 Task: Set up an automation rule in Jira to transition issues to 'Done' when all related stories are completed.
Action: Mouse moved to (748, 221)
Screenshot: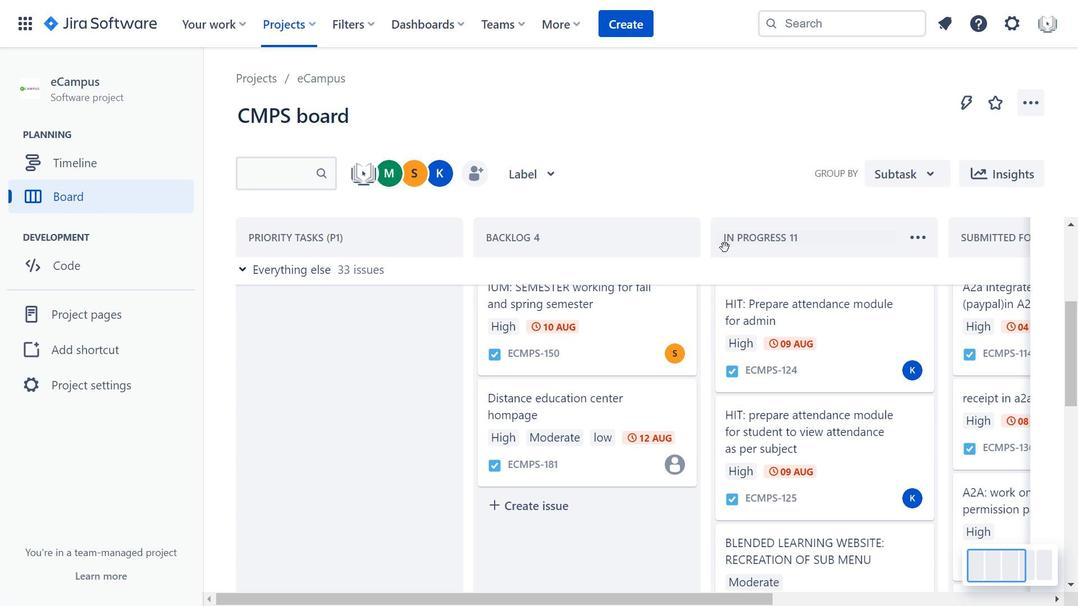 
Action: Mouse scrolled (748, 220) with delta (0, 0)
Screenshot: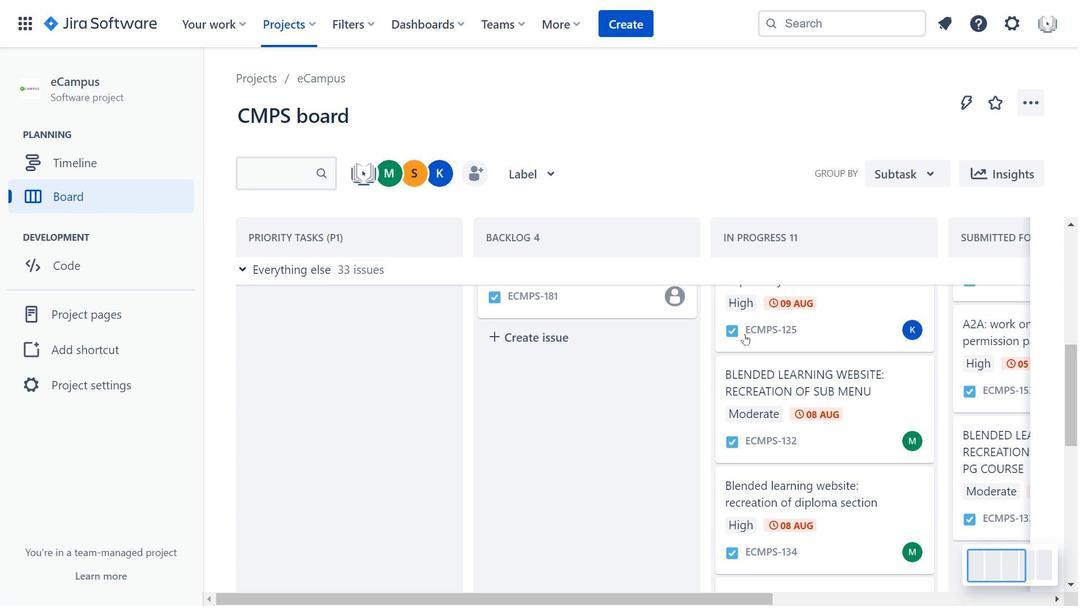 
Action: Mouse scrolled (748, 220) with delta (0, 0)
Screenshot: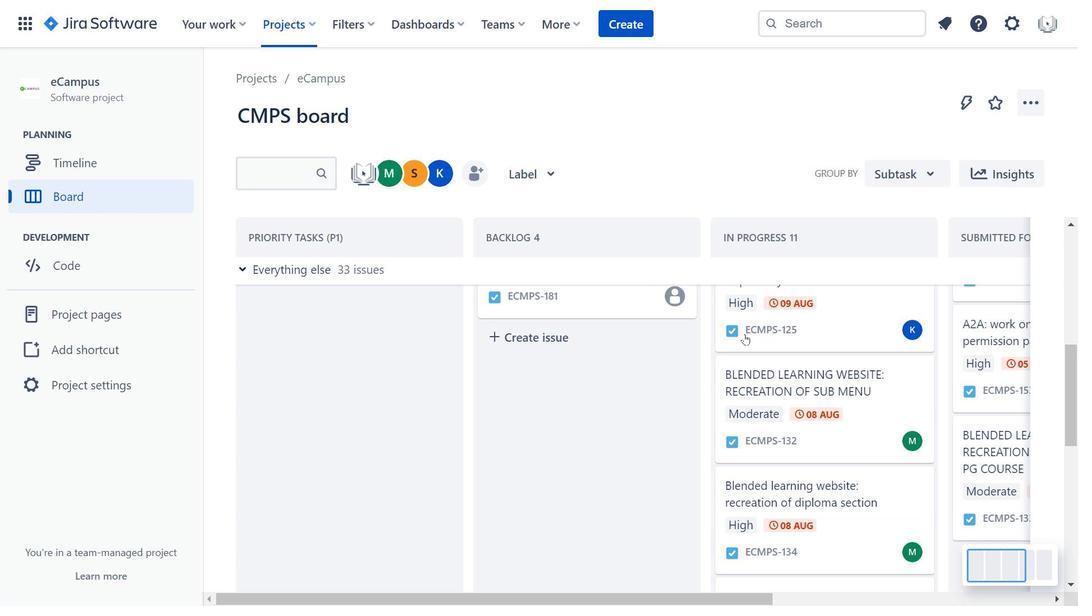 
Action: Mouse scrolled (748, 220) with delta (0, 0)
Screenshot: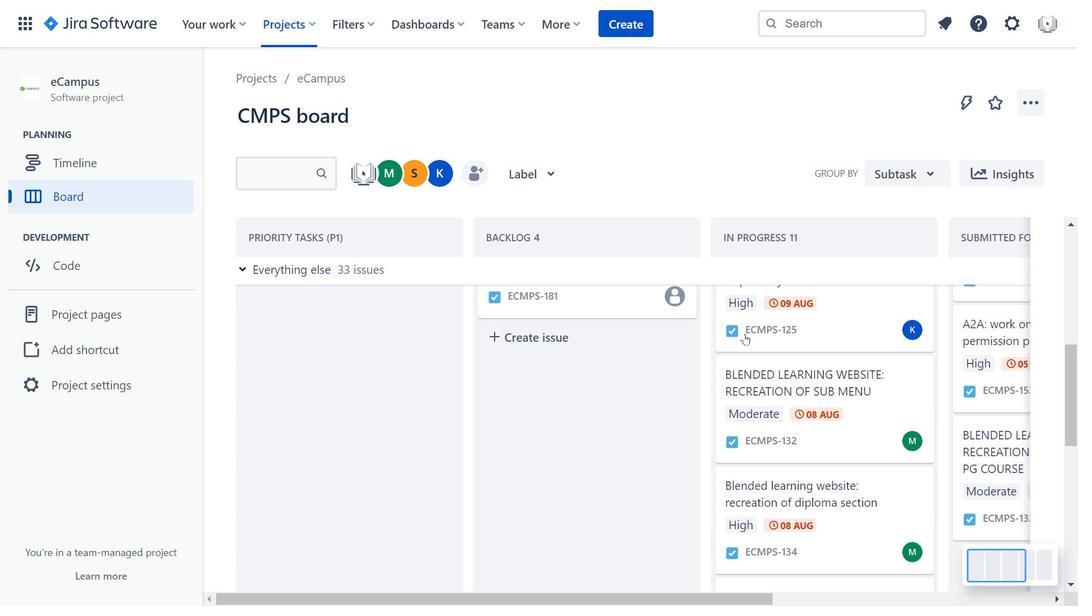 
Action: Mouse moved to (745, 334)
Screenshot: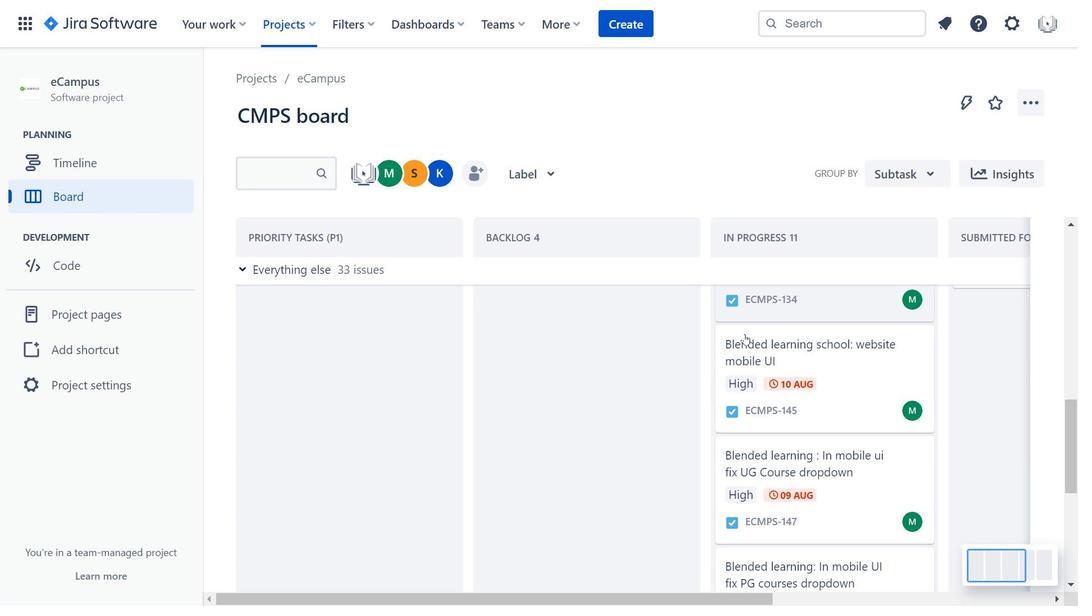 
Action: Mouse scrolled (745, 333) with delta (0, 0)
Screenshot: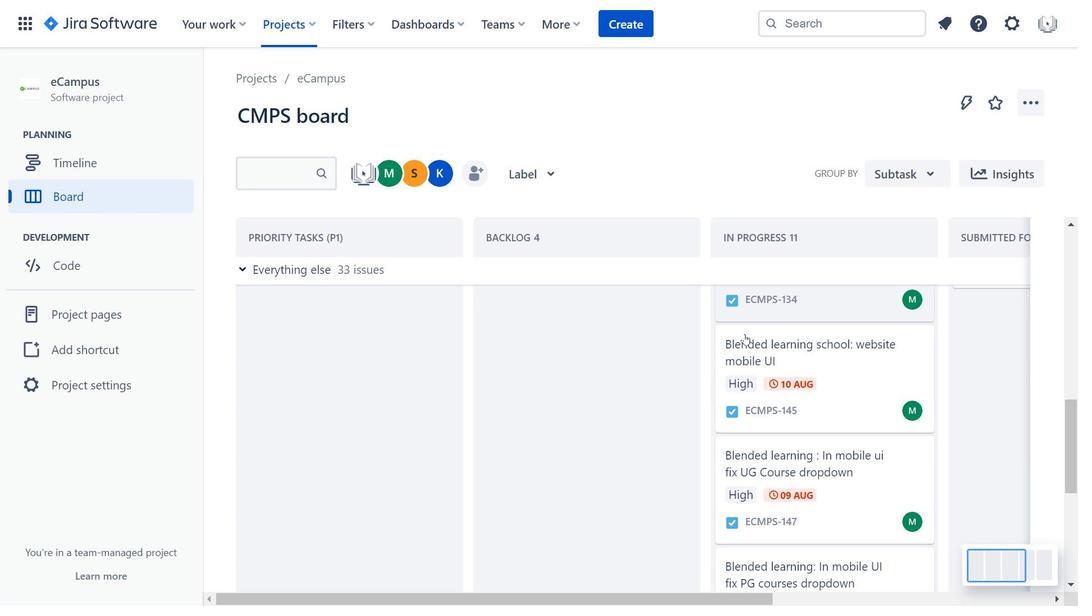
Action: Mouse moved to (745, 334)
Screenshot: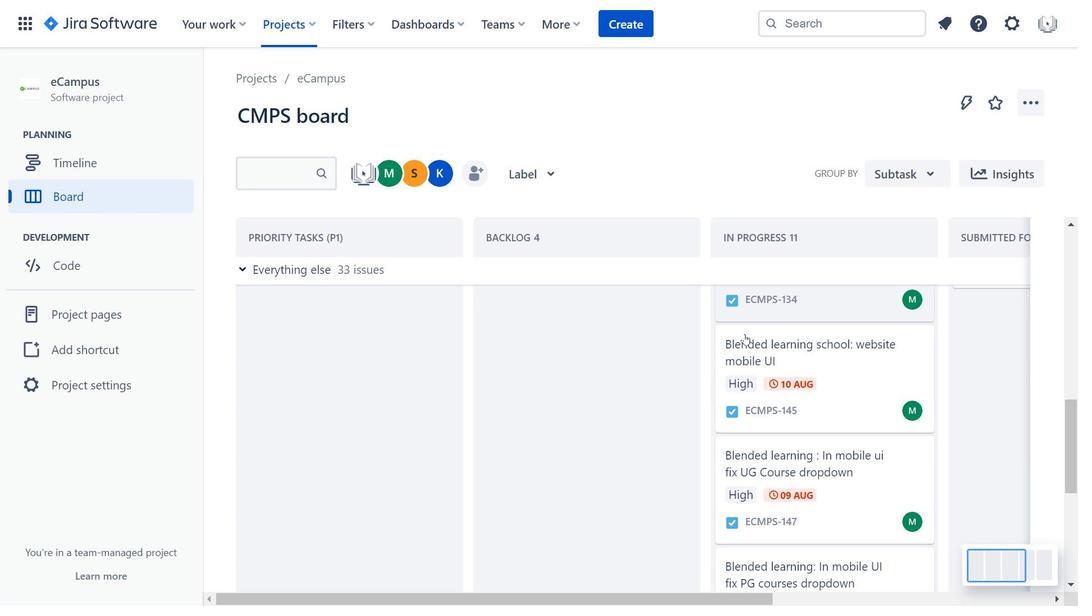 
Action: Mouse scrolled (745, 333) with delta (0, 0)
Screenshot: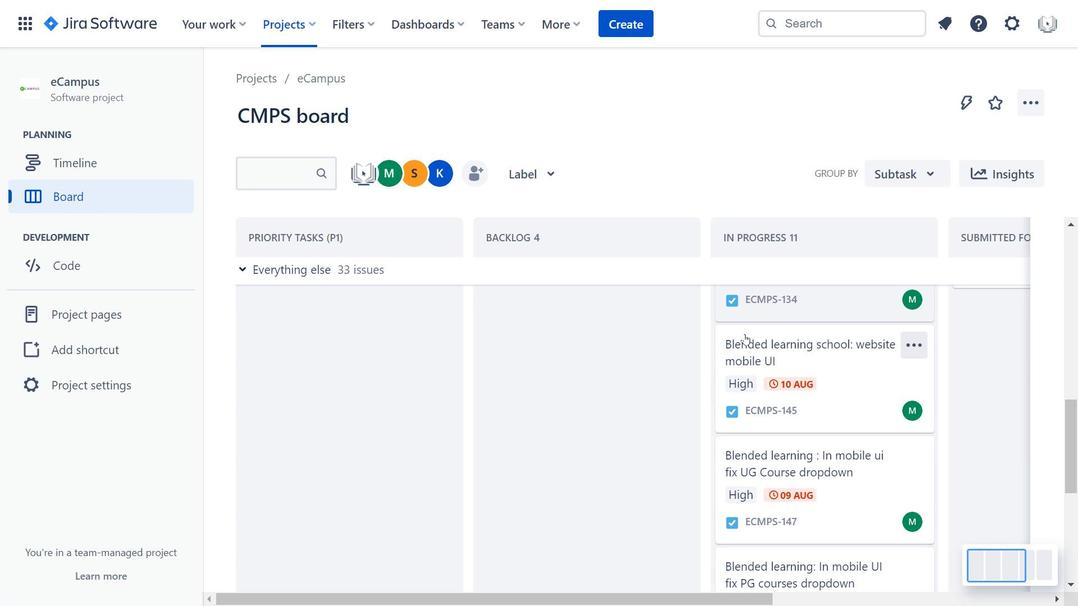 
Action: Mouse moved to (745, 334)
Screenshot: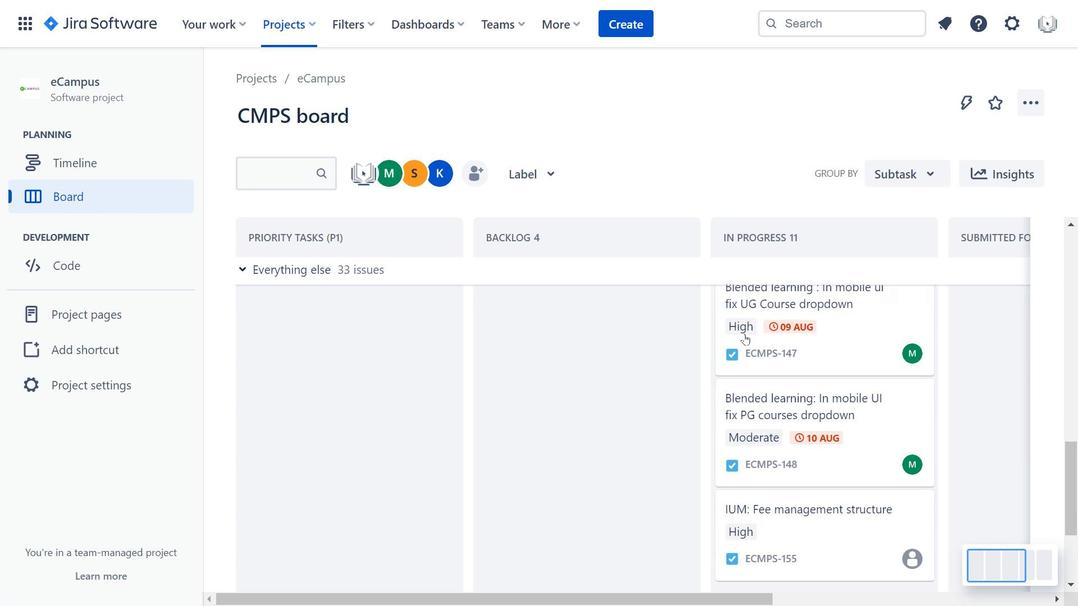 
Action: Mouse scrolled (745, 334) with delta (0, 0)
Screenshot: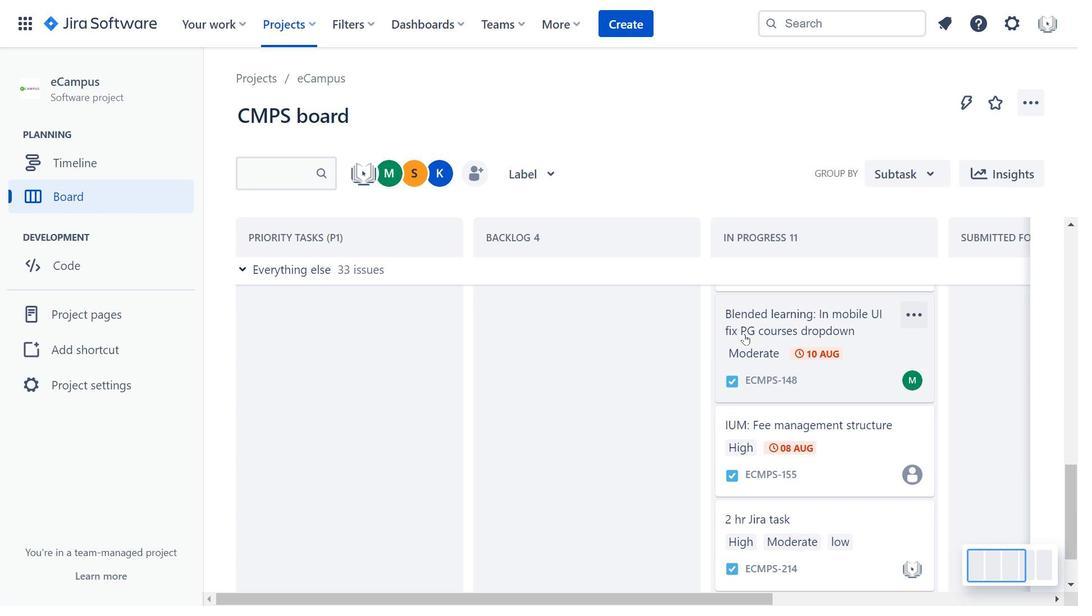 
Action: Mouse scrolled (745, 334) with delta (0, 0)
Screenshot: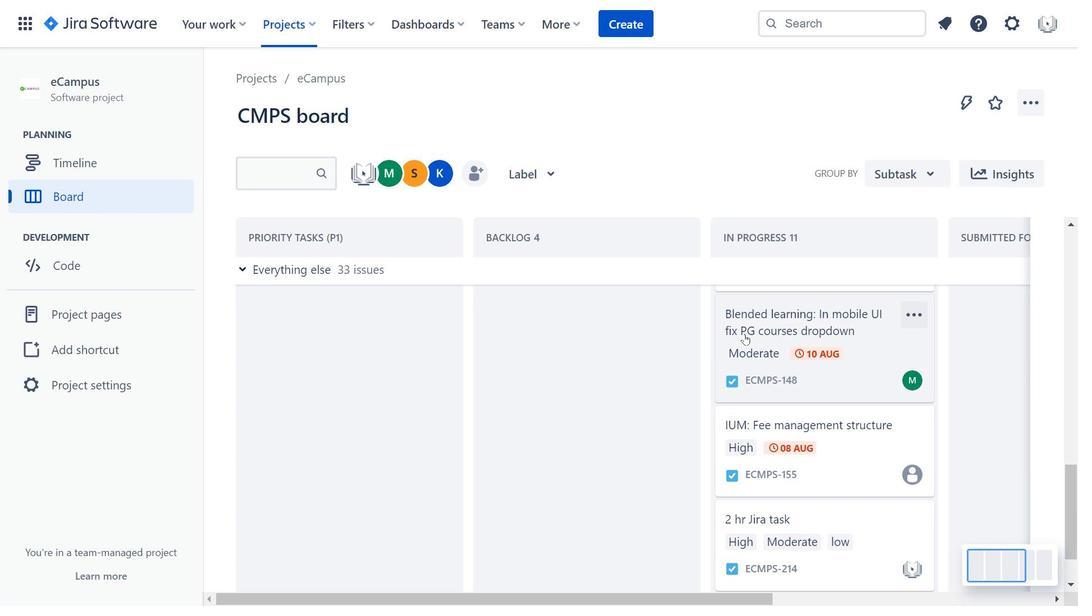 
Action: Mouse scrolled (745, 334) with delta (0, 0)
Screenshot: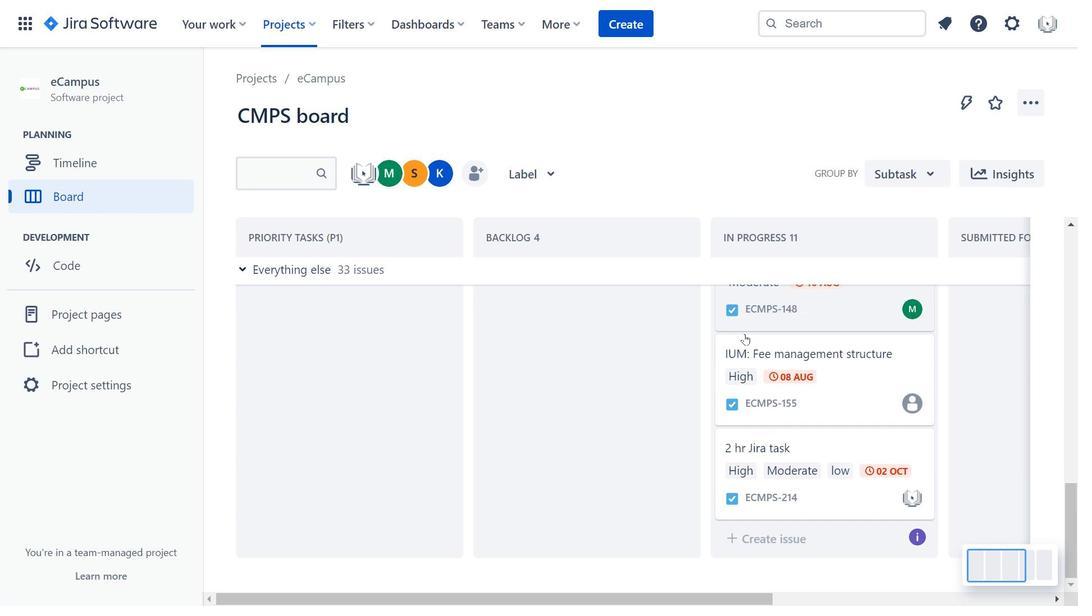 
Action: Mouse scrolled (745, 334) with delta (0, 0)
Screenshot: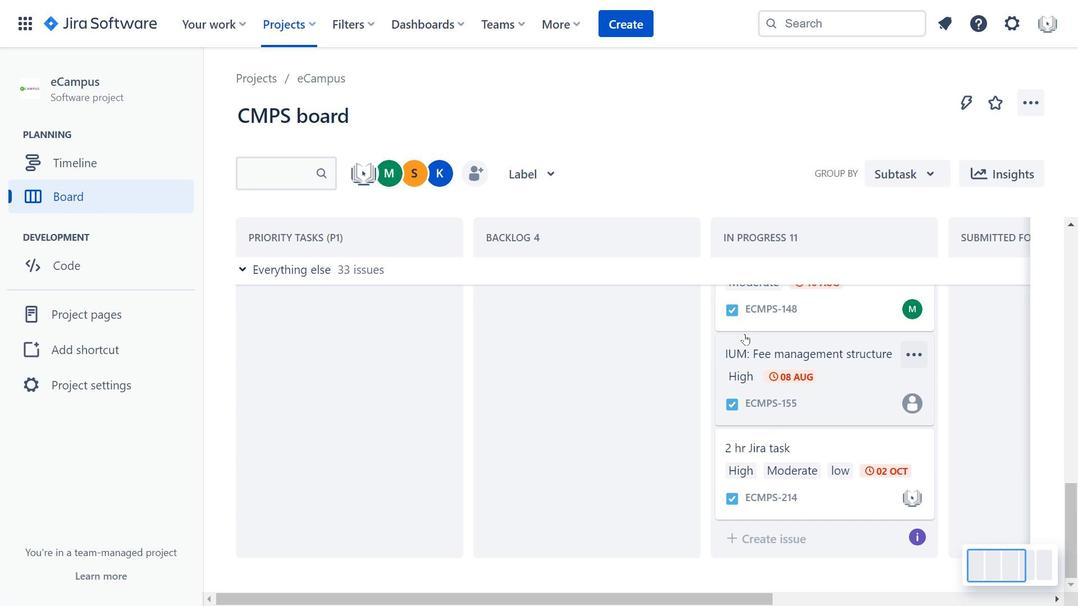 
Action: Mouse scrolled (745, 334) with delta (0, 0)
Screenshot: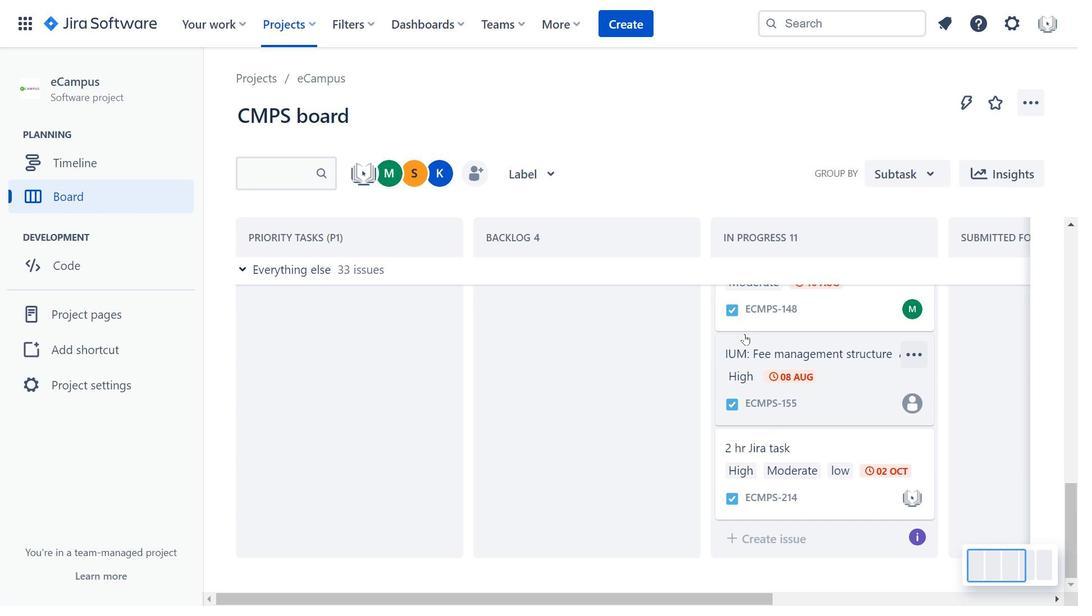 
Action: Mouse scrolled (745, 334) with delta (0, 0)
Screenshot: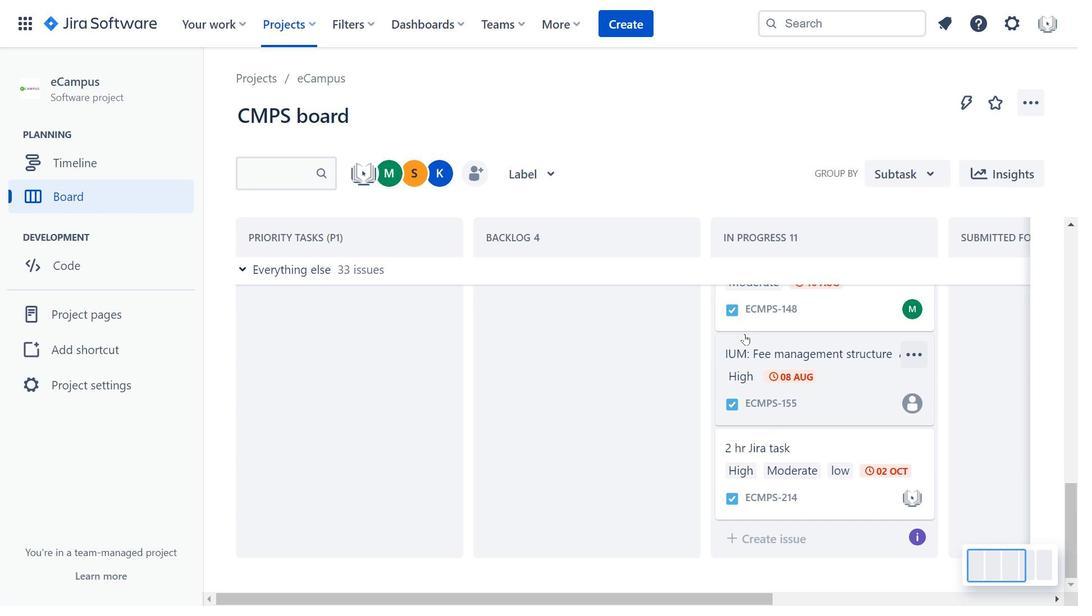 
Action: Mouse scrolled (745, 334) with delta (0, 0)
Screenshot: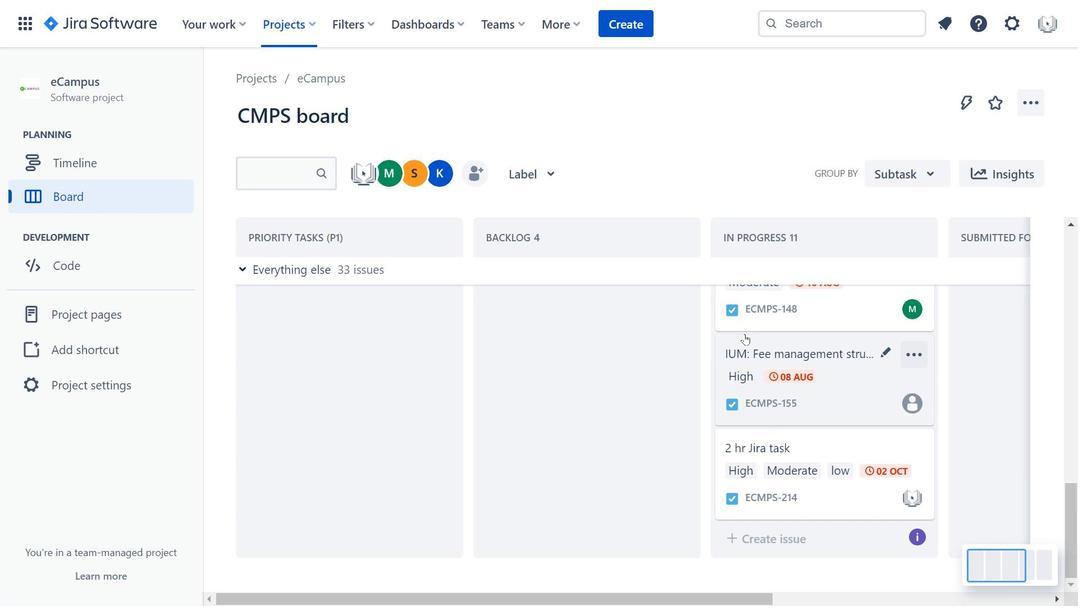 
Action: Mouse scrolled (745, 334) with delta (0, 0)
Screenshot: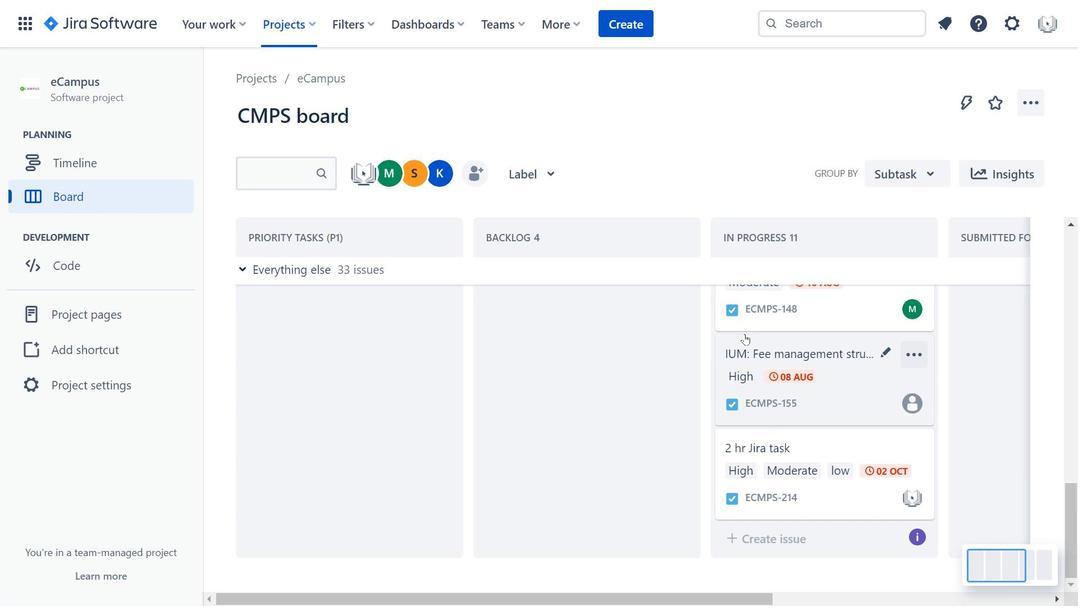 
Action: Mouse scrolled (745, 334) with delta (0, 0)
Screenshot: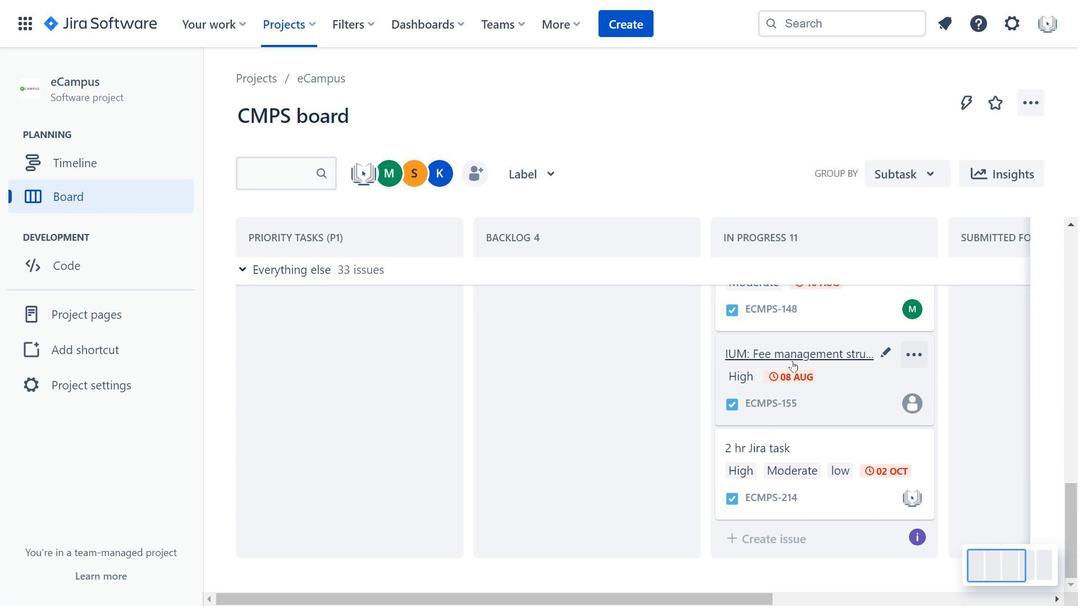 
Action: Mouse scrolled (745, 334) with delta (0, 0)
Screenshot: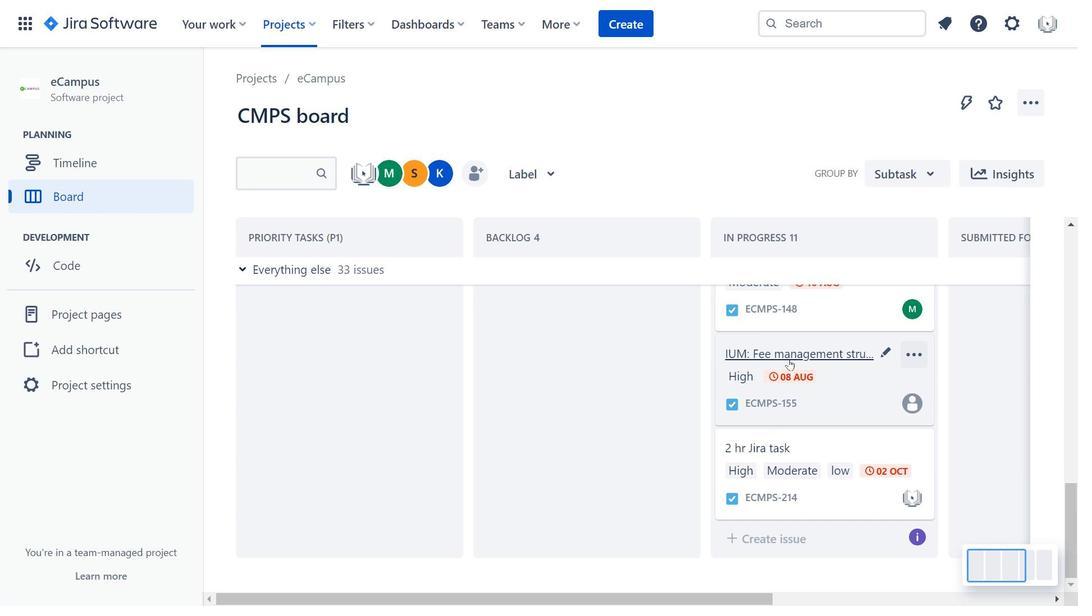 
Action: Mouse moved to (838, 501)
Screenshot: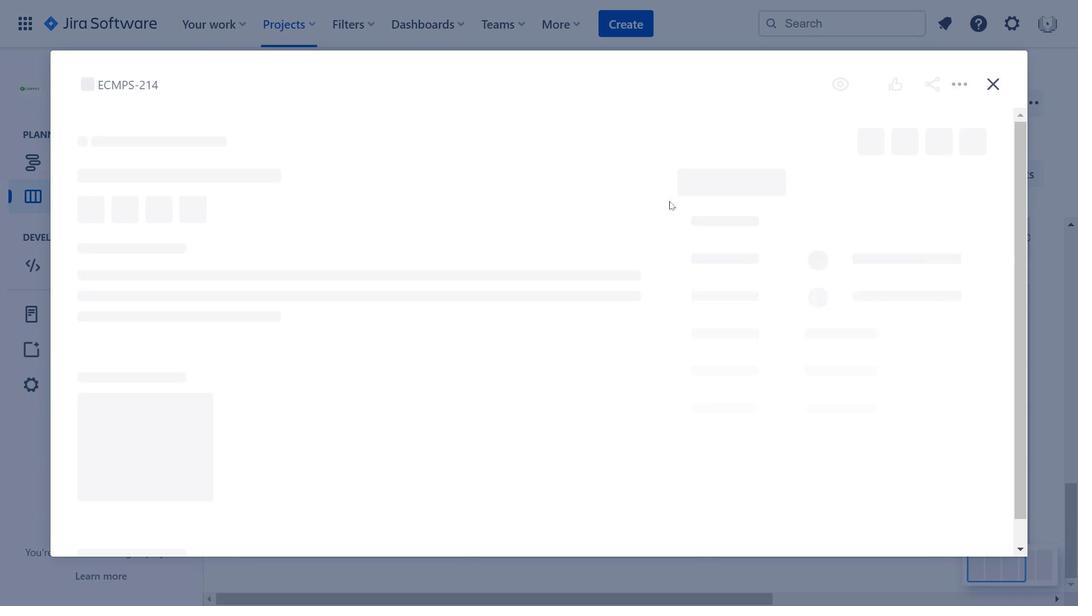 
Action: Mouse pressed left at (838, 501)
Screenshot: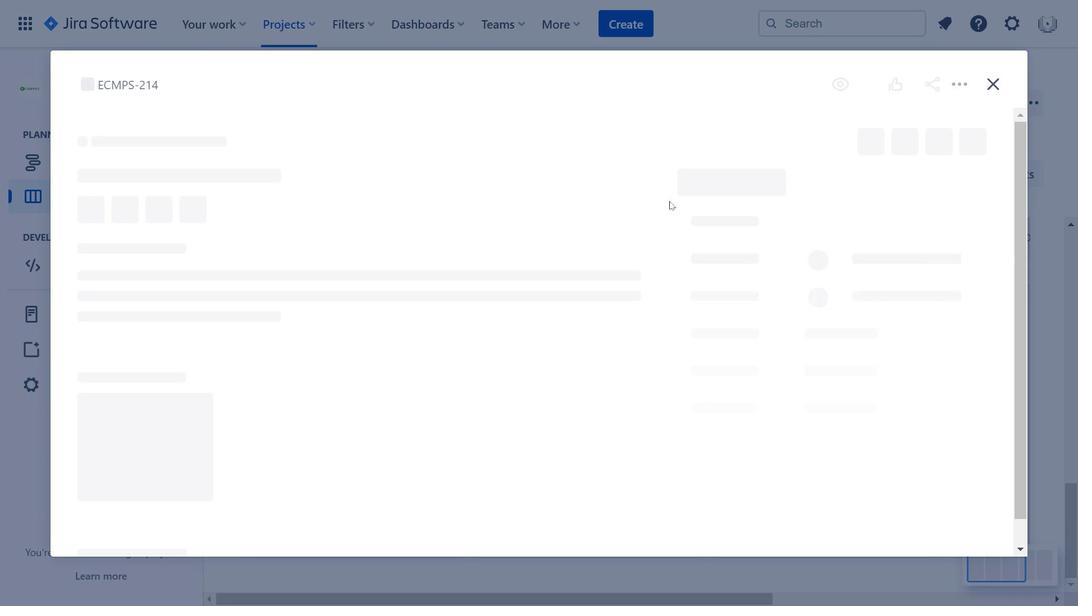 
Action: Mouse moved to (698, 128)
Screenshot: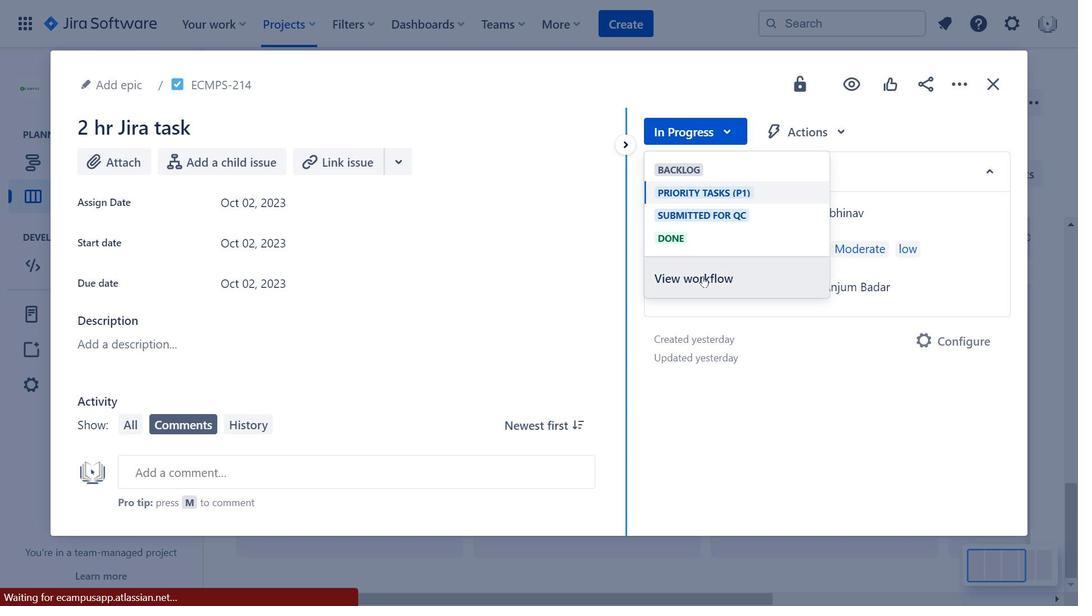 
Action: Mouse pressed left at (698, 128)
Screenshot: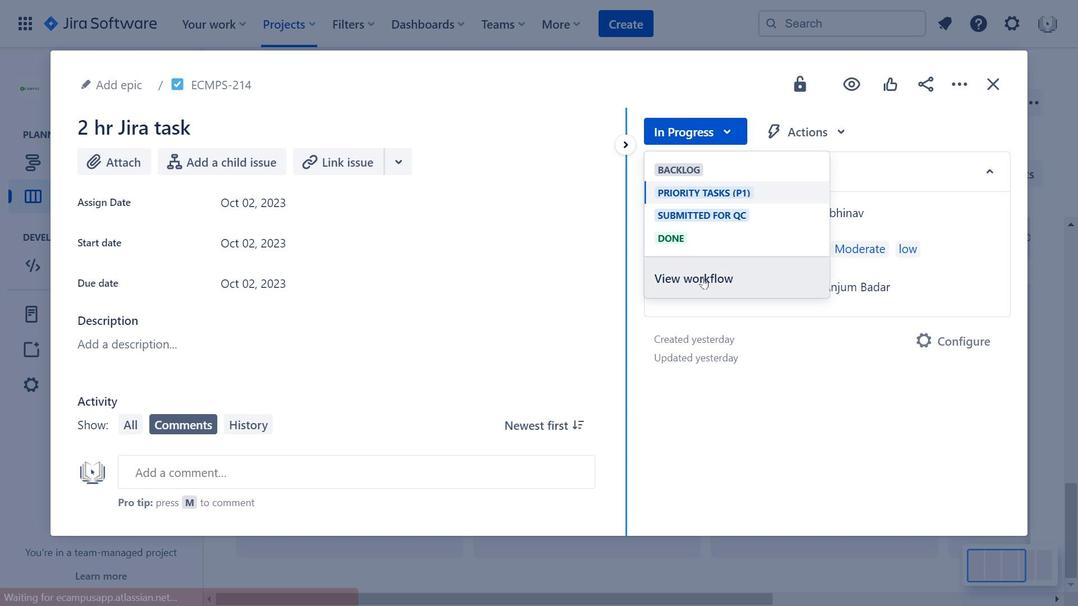 
Action: Mouse moved to (678, 230)
Screenshot: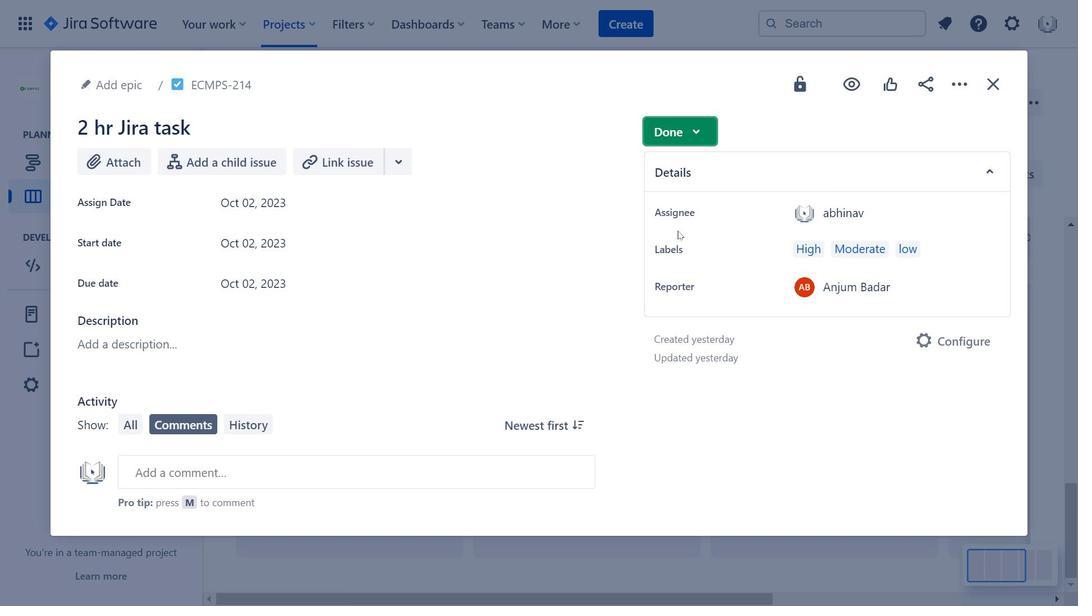 
Action: Mouse pressed left at (678, 230)
Screenshot: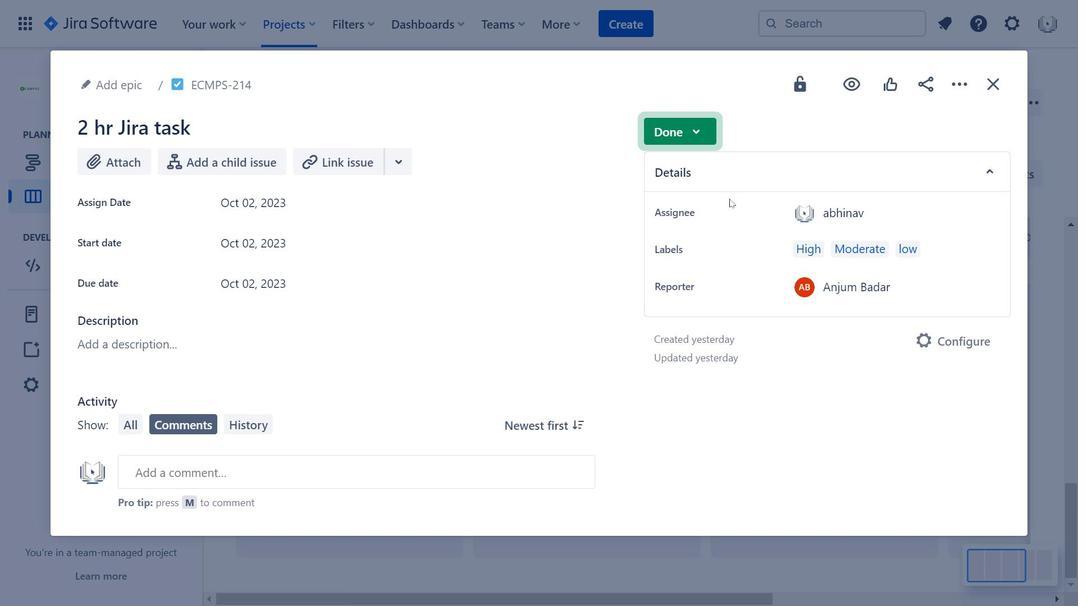 
Action: Mouse moved to (993, 84)
Screenshot: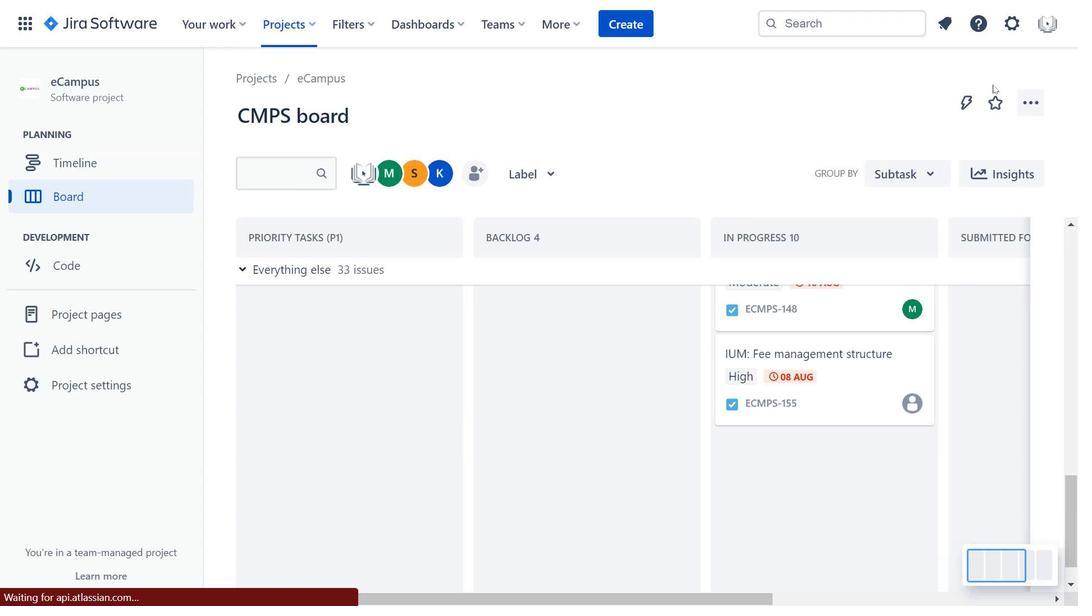 
Action: Mouse pressed left at (993, 84)
Screenshot: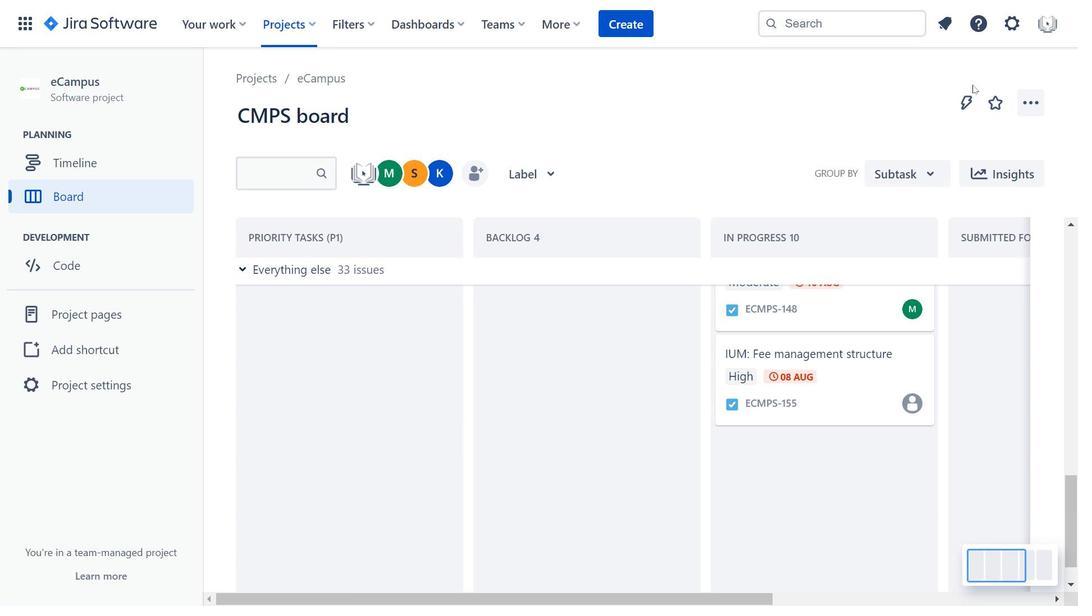 
Action: Mouse moved to (644, 30)
Screenshot: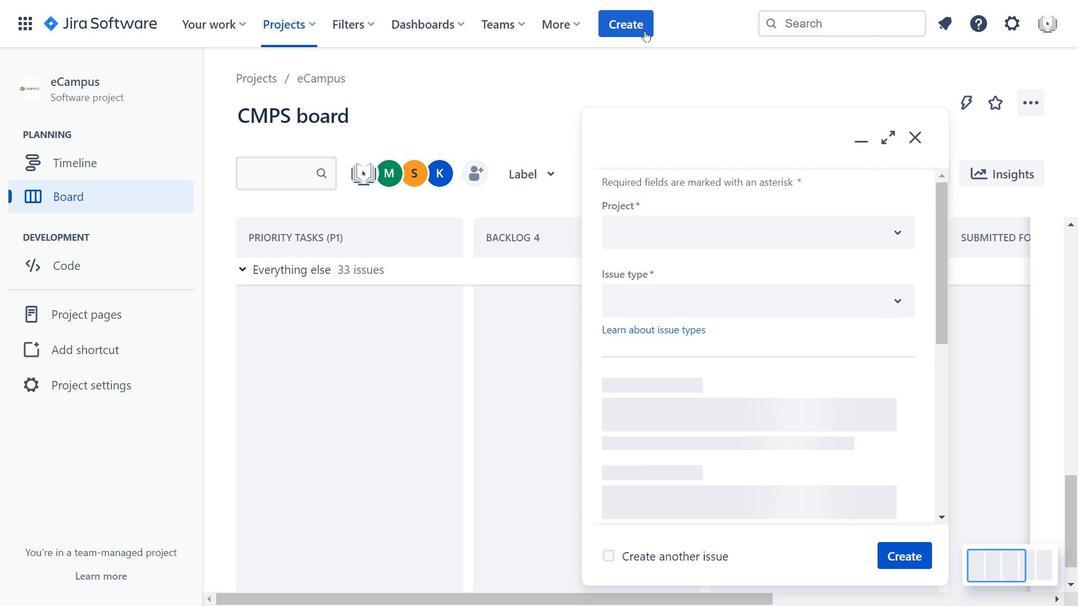 
Action: Mouse pressed left at (644, 30)
Screenshot: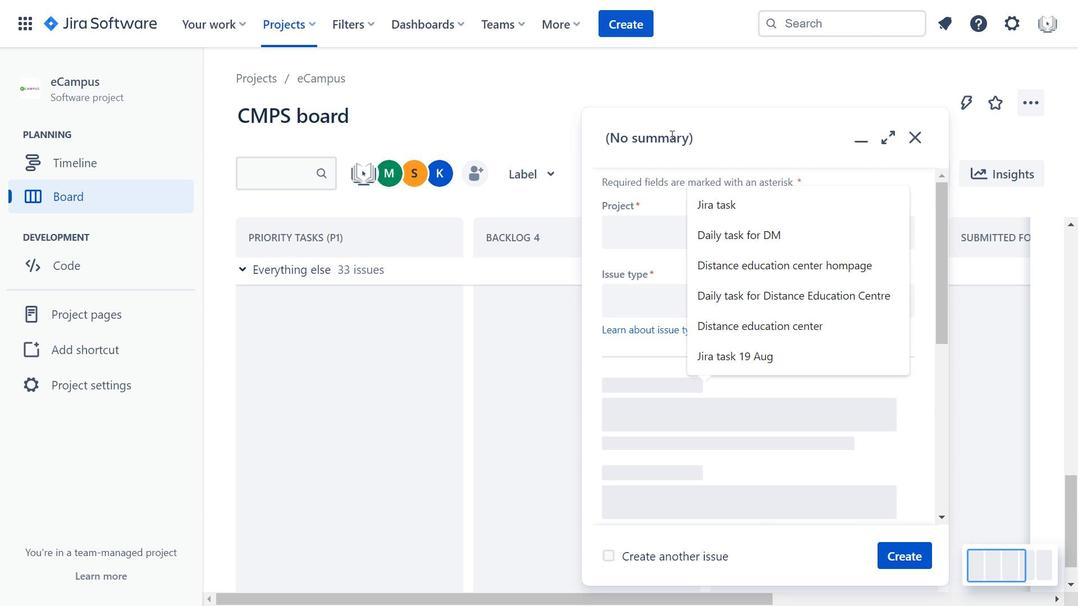 
Action: Mouse moved to (723, 211)
Screenshot: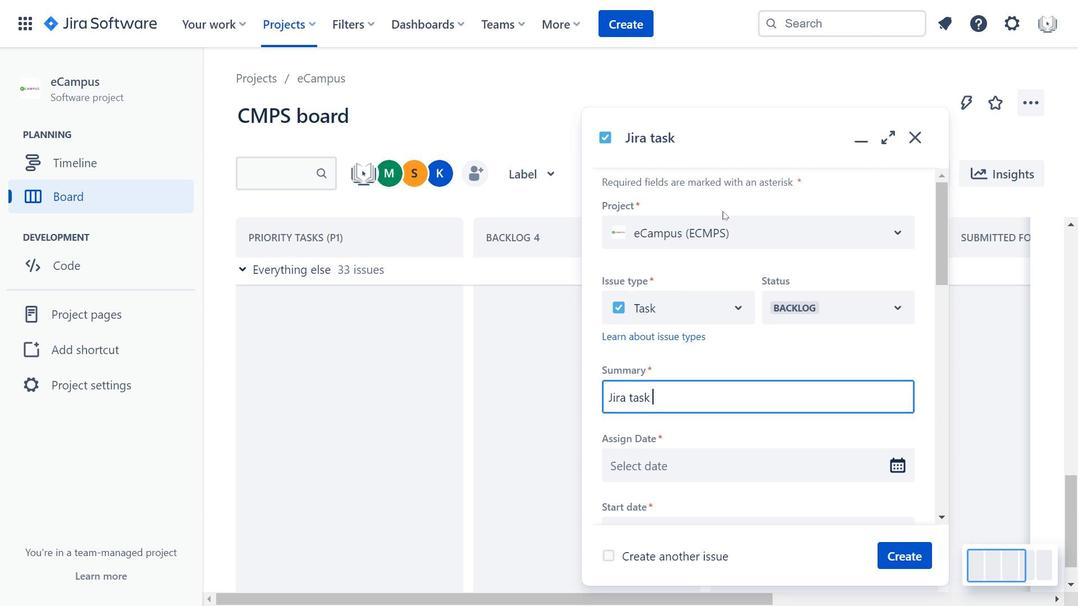 
Action: Mouse pressed left at (723, 211)
Screenshot: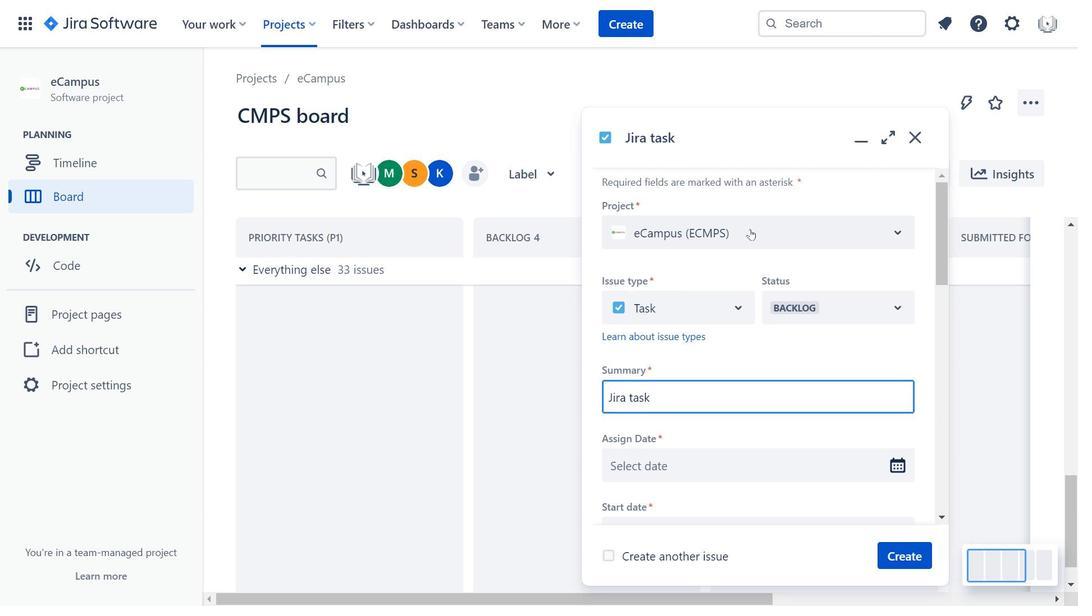 
Action: Mouse moved to (751, 229)
Screenshot: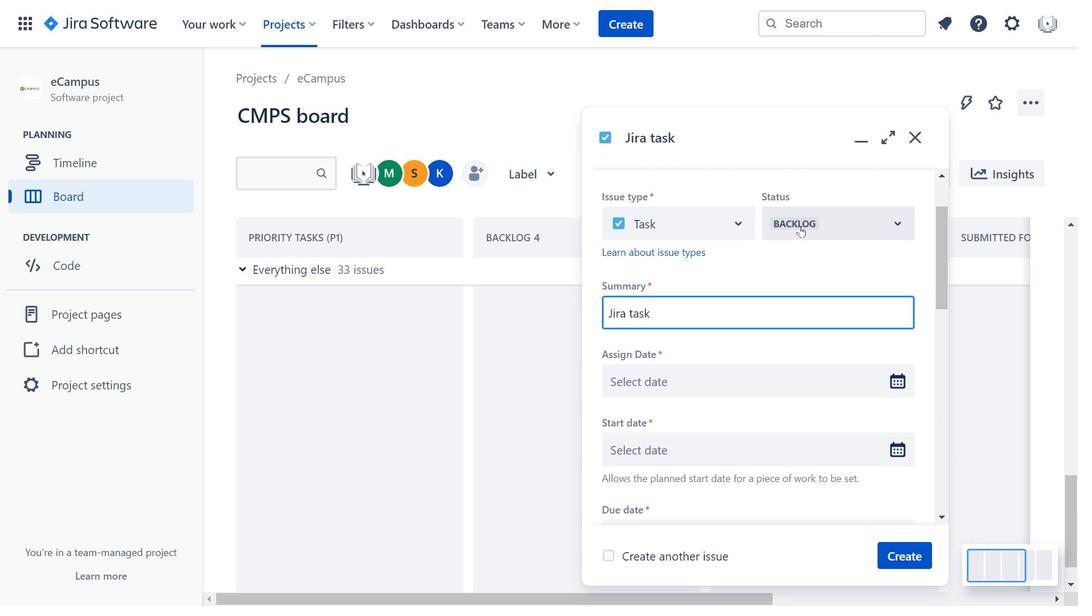 
Action: Mouse scrolled (751, 228) with delta (0, 0)
Screenshot: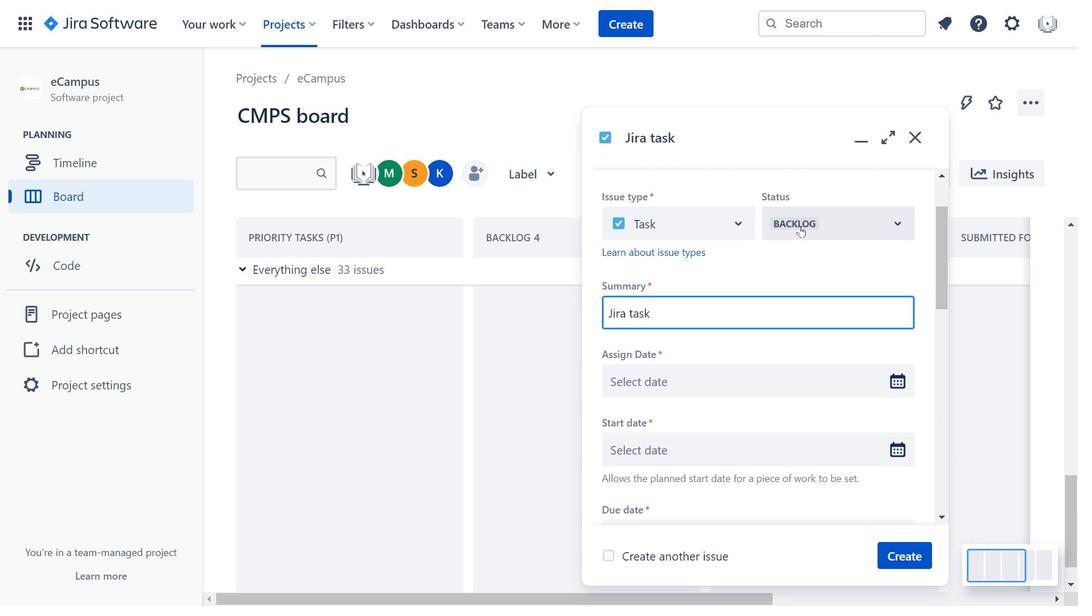 
Action: Mouse moved to (751, 229)
Screenshot: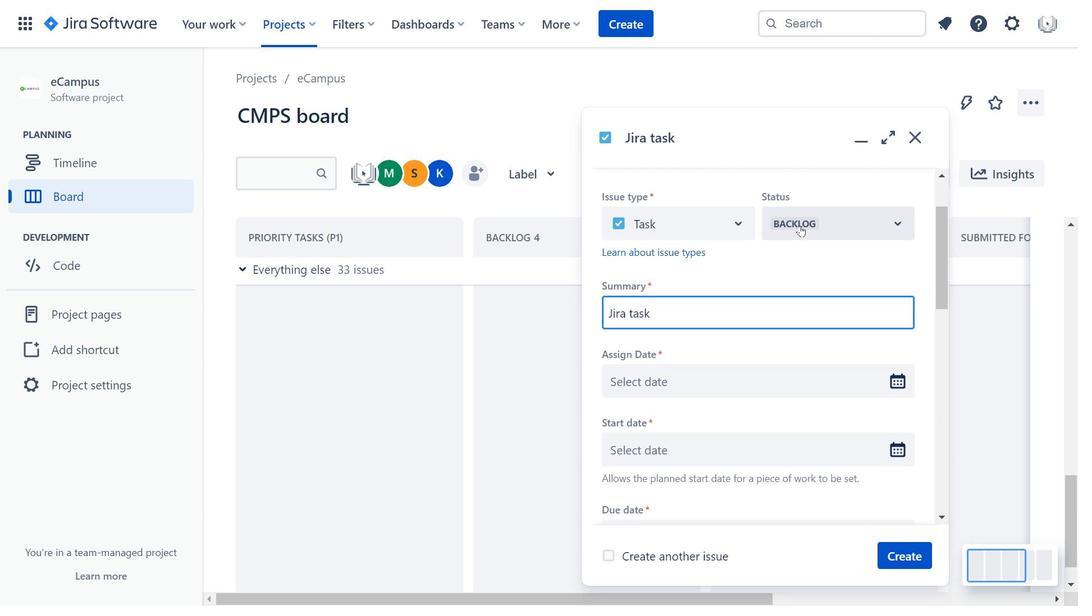 
Action: Mouse scrolled (751, 228) with delta (0, 0)
Screenshot: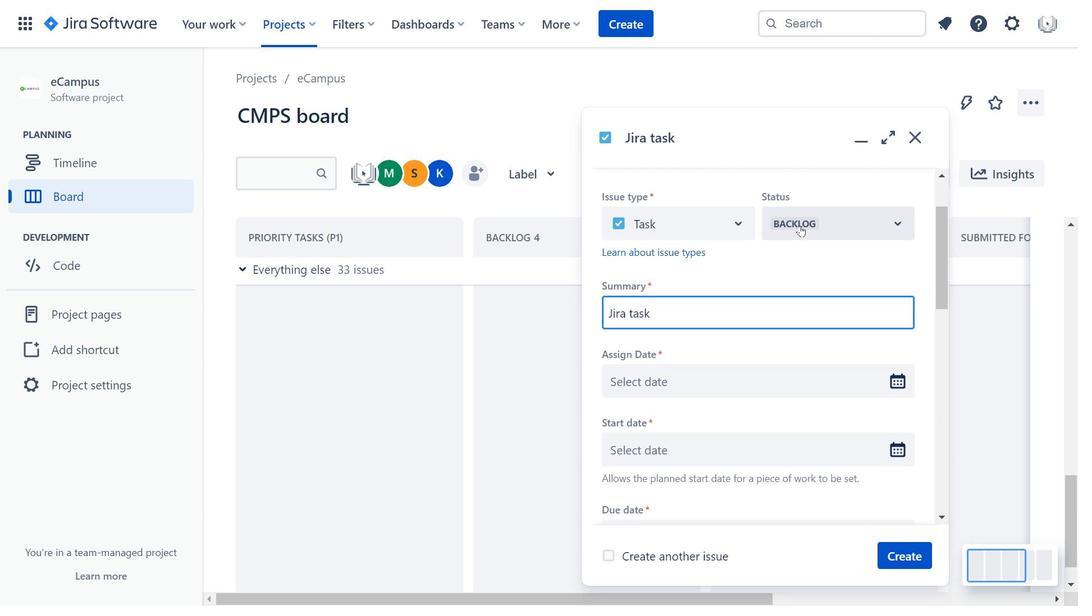 
Action: Mouse moved to (759, 225)
Screenshot: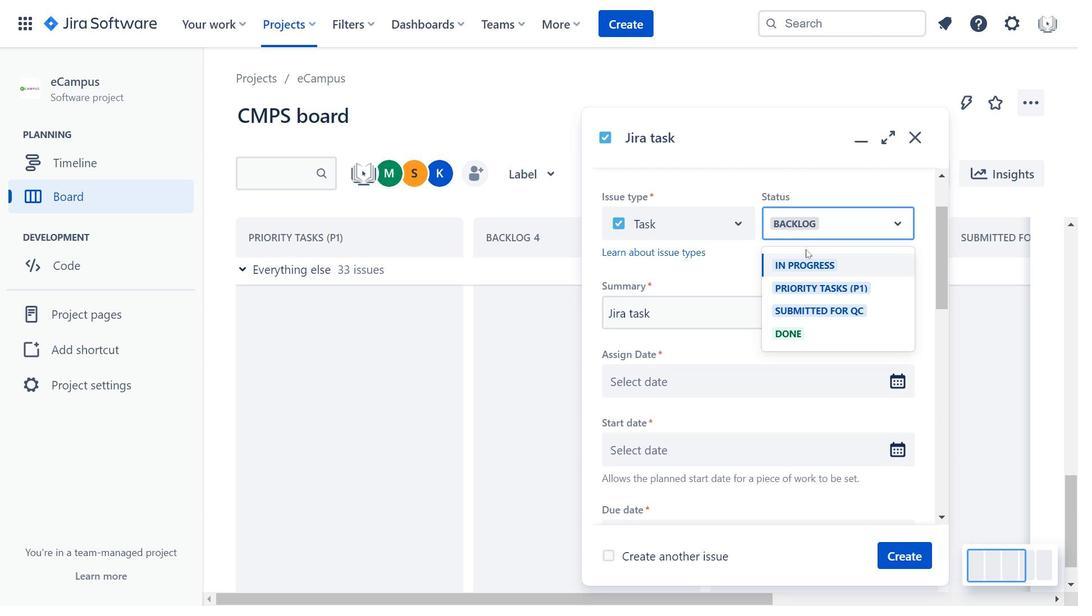 
Action: Mouse scrolled (759, 226) with delta (0, 0)
Screenshot: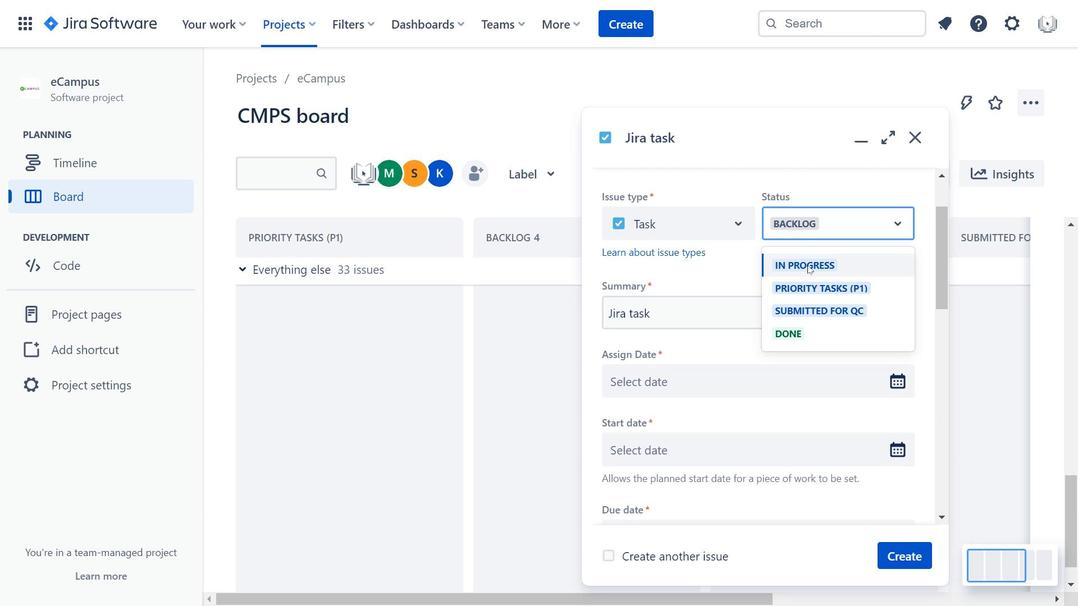 
Action: Mouse moved to (800, 225)
Screenshot: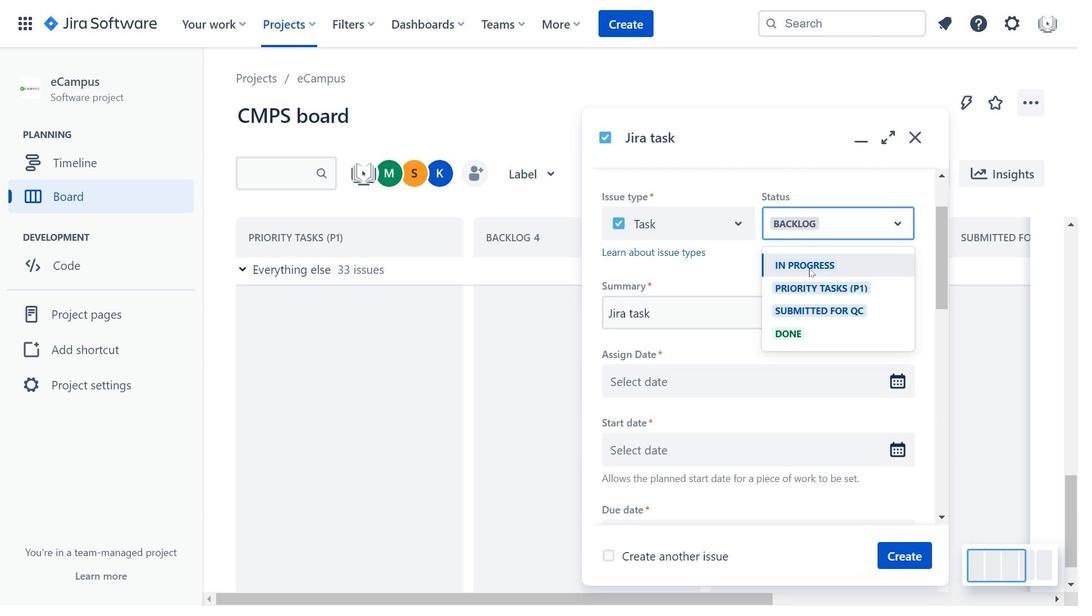 
Action: Mouse pressed left at (800, 225)
Screenshot: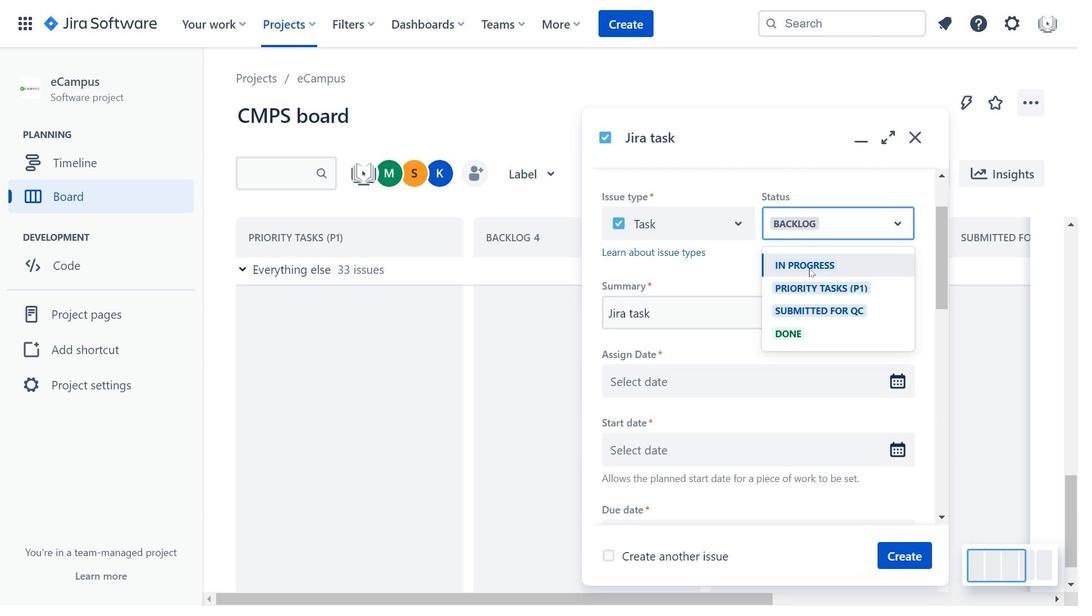 
Action: Mouse moved to (809, 269)
Screenshot: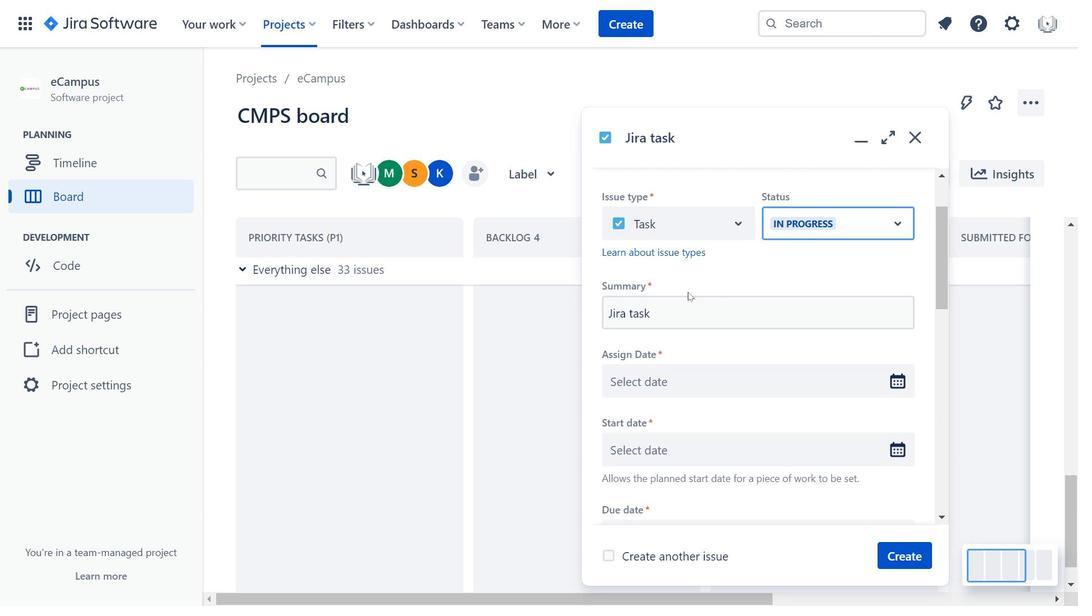 
Action: Mouse pressed left at (809, 269)
Screenshot: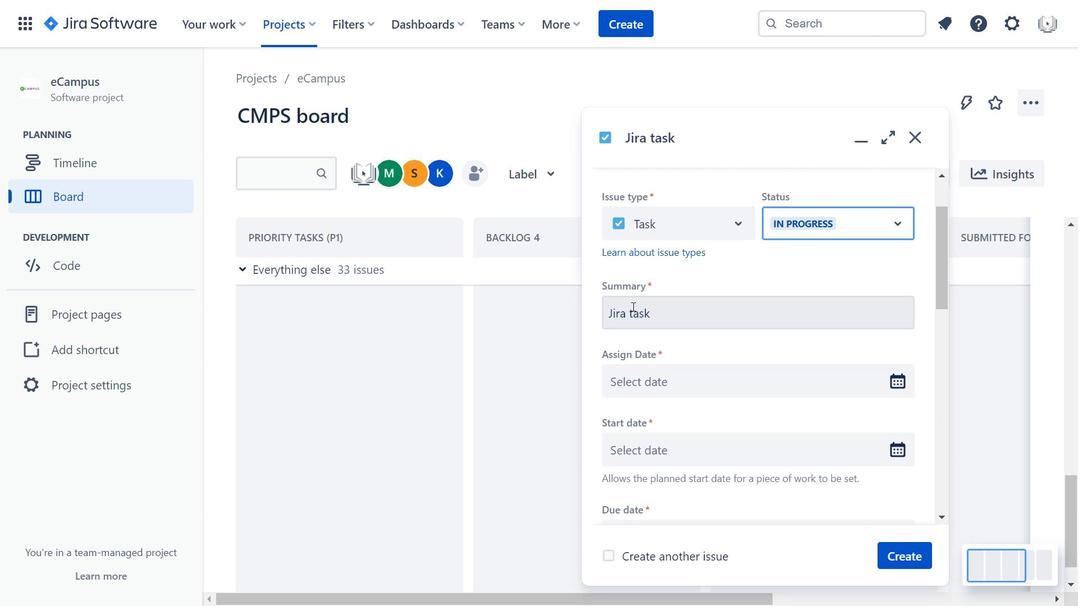 
Action: Mouse moved to (653, 365)
Screenshot: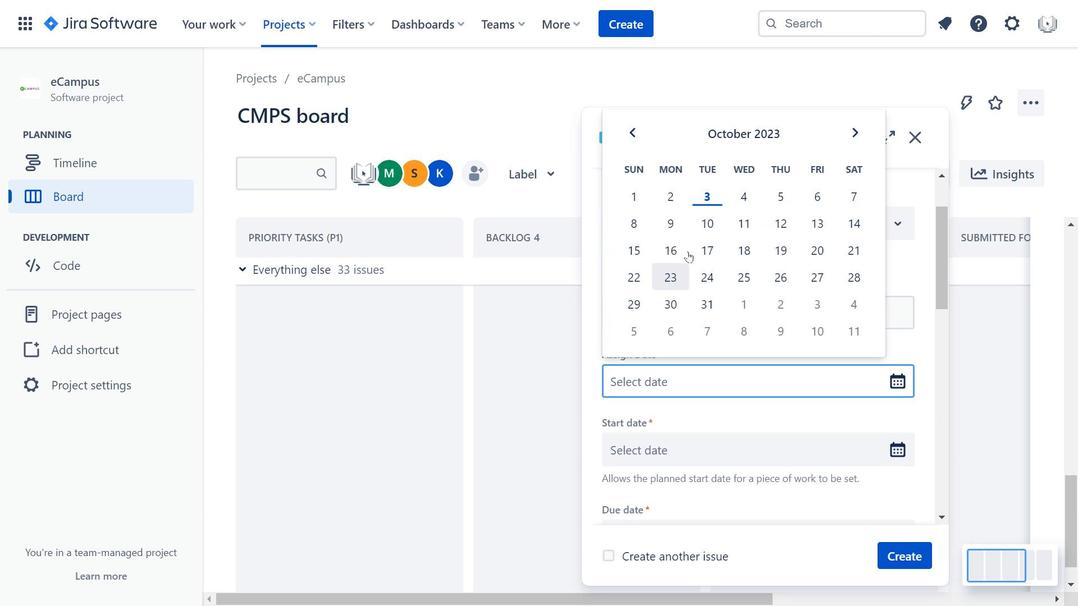 
Action: Mouse pressed left at (653, 365)
Screenshot: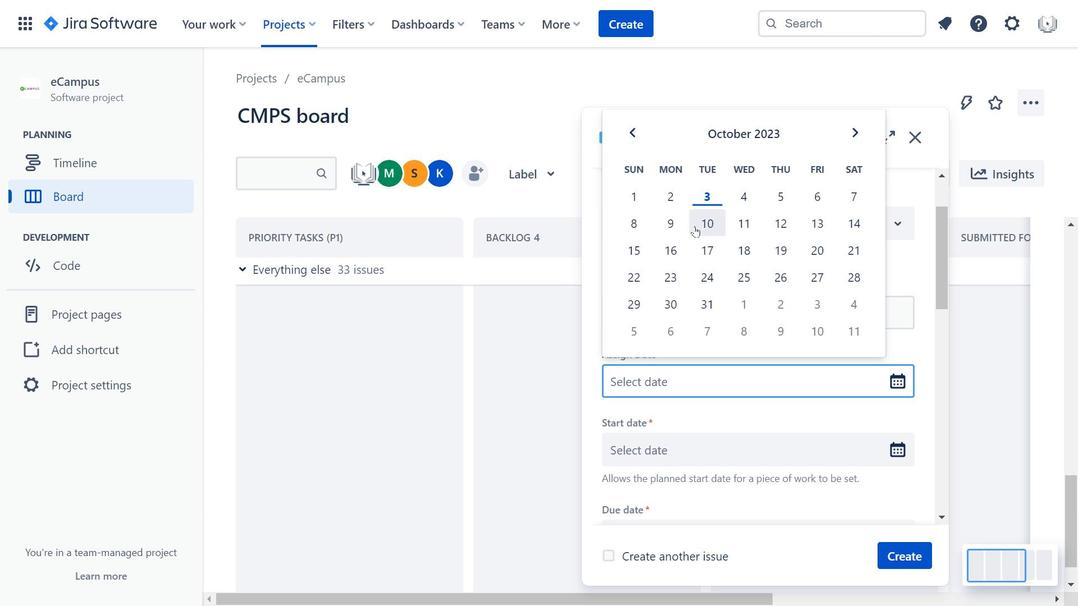 
Action: Mouse moved to (707, 203)
Screenshot: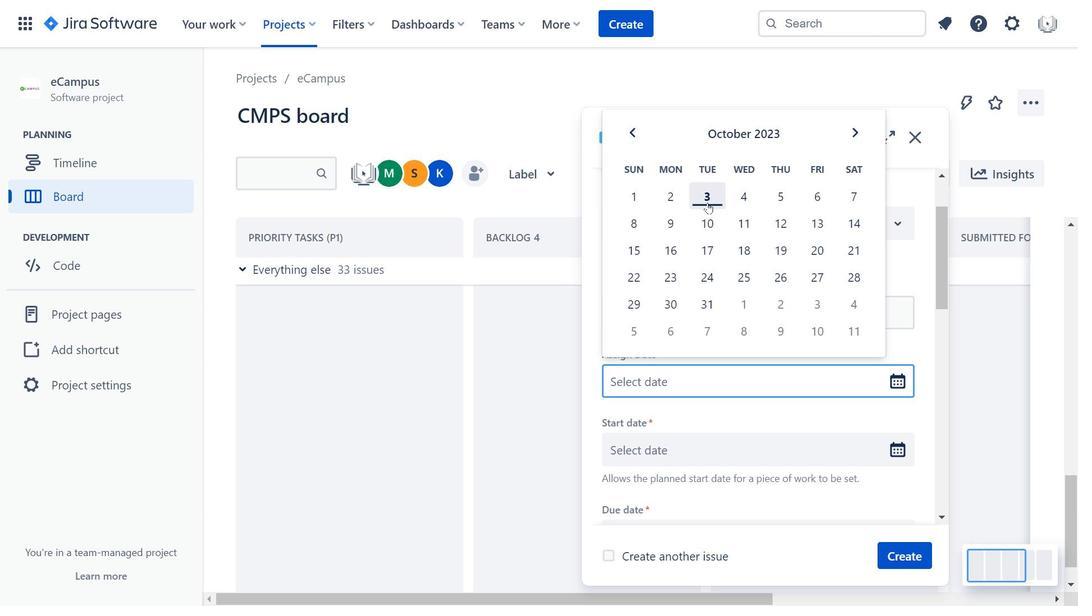 
Action: Mouse pressed left at (707, 203)
Screenshot: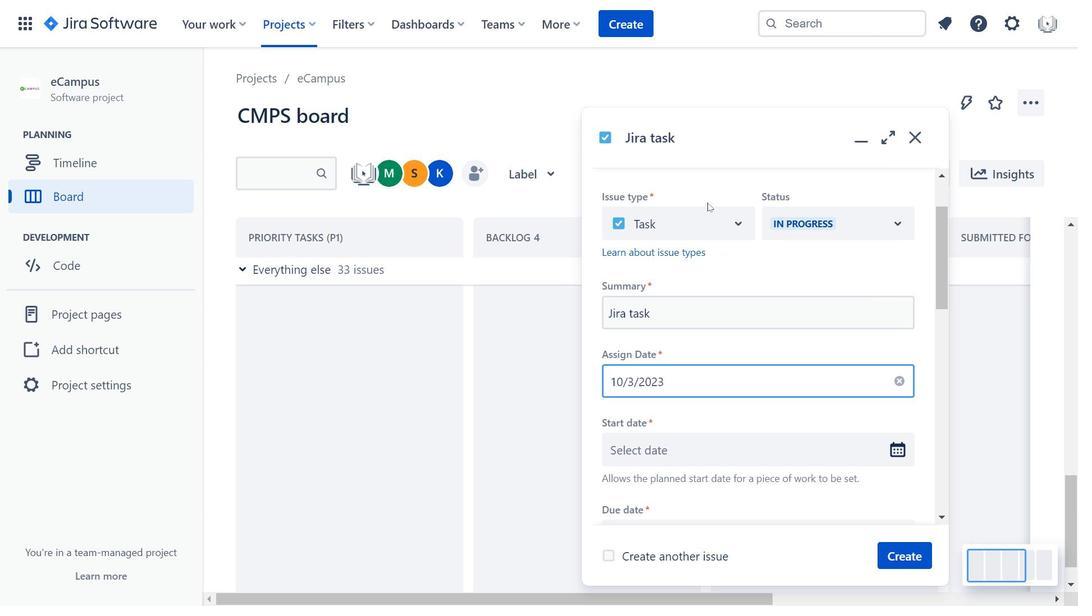 
Action: Mouse scrolled (707, 202) with delta (0, 0)
Screenshot: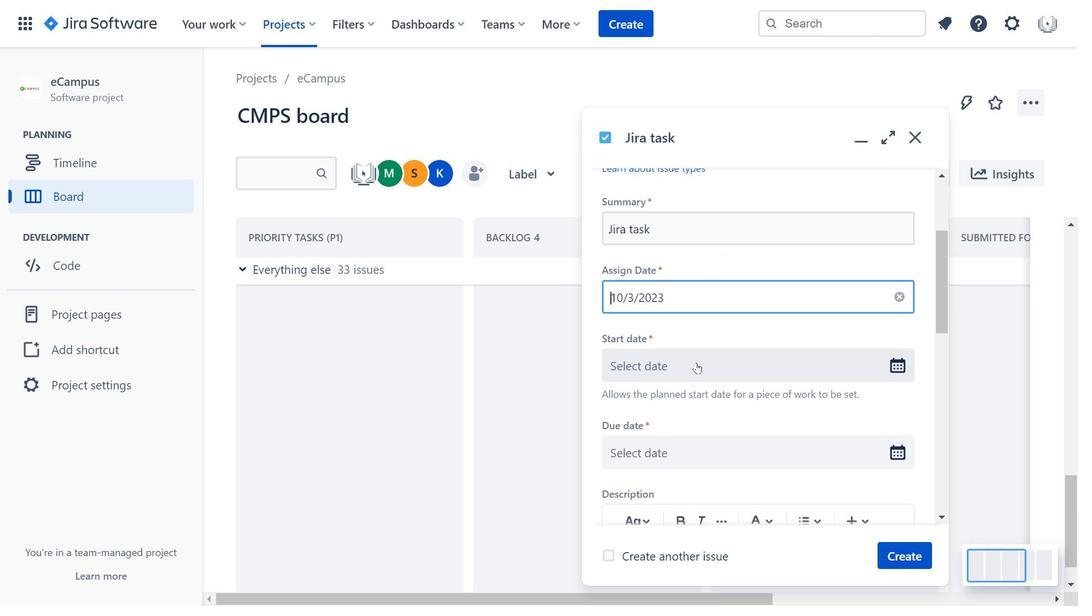 
Action: Mouse moved to (697, 363)
Screenshot: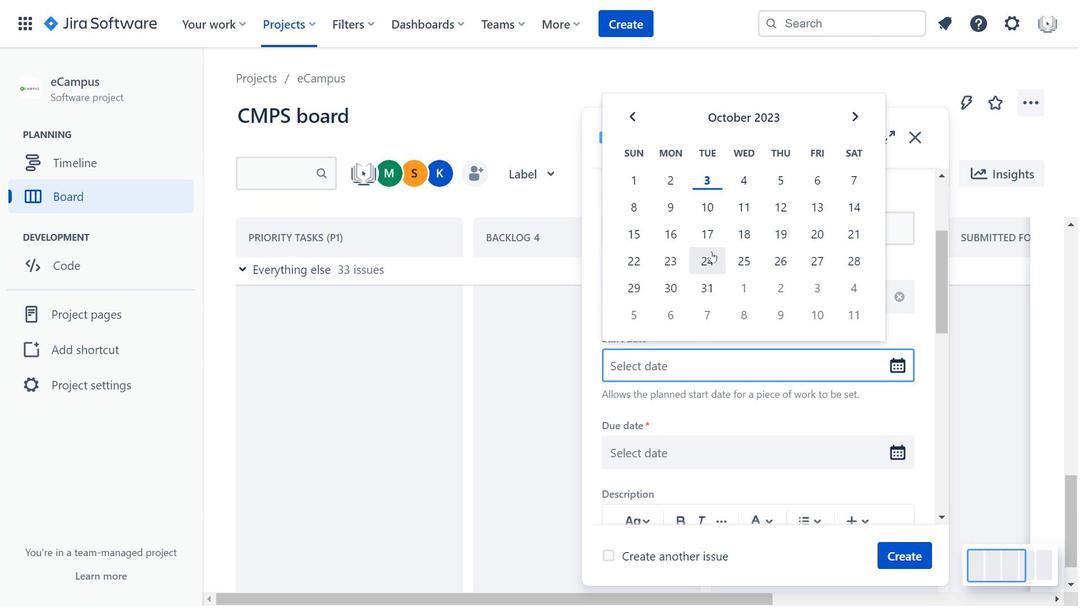 
Action: Mouse pressed left at (697, 363)
Screenshot: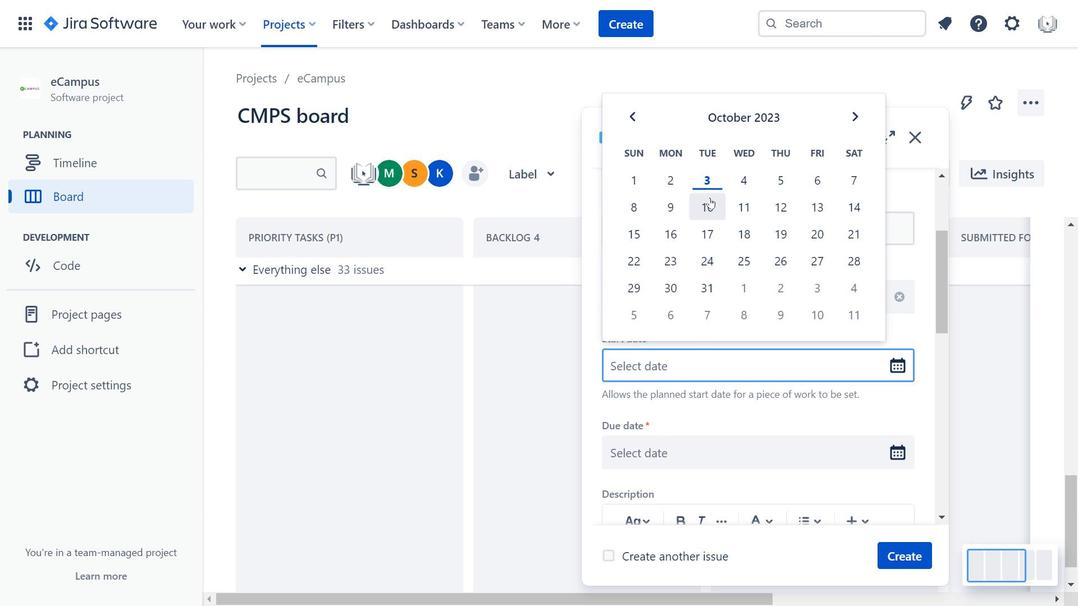 
Action: Mouse moved to (710, 191)
Screenshot: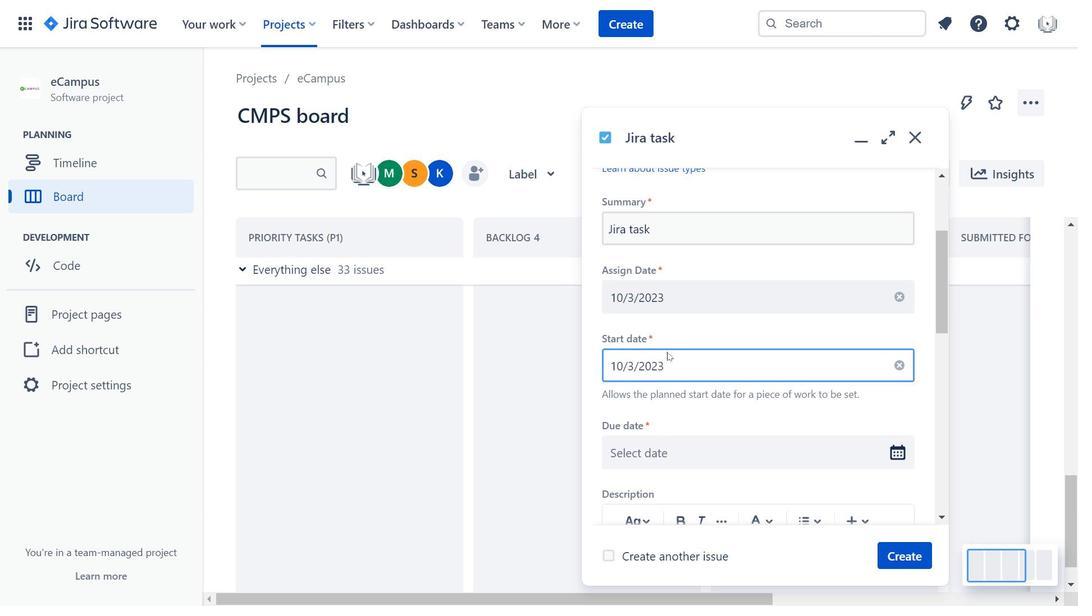 
Action: Mouse pressed left at (710, 191)
Screenshot: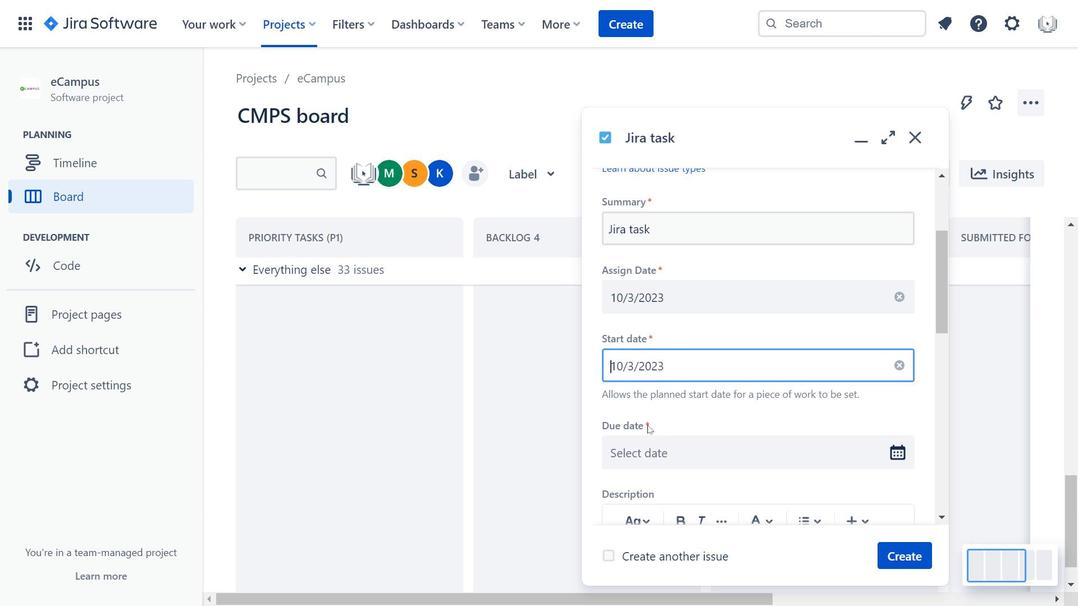 
Action: Mouse moved to (646, 443)
Screenshot: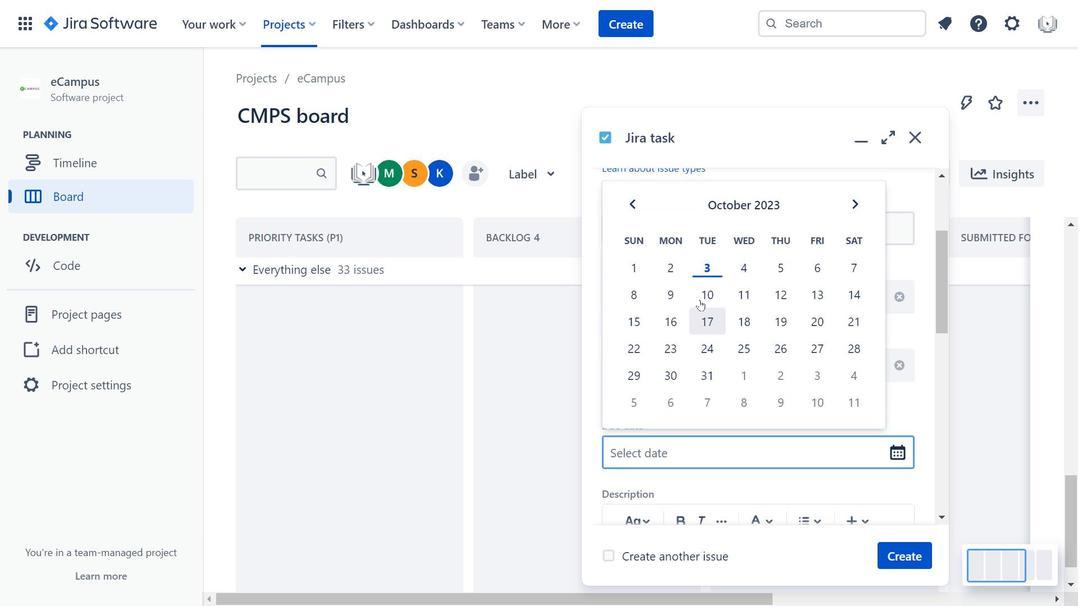 
Action: Mouse pressed left at (646, 443)
Screenshot: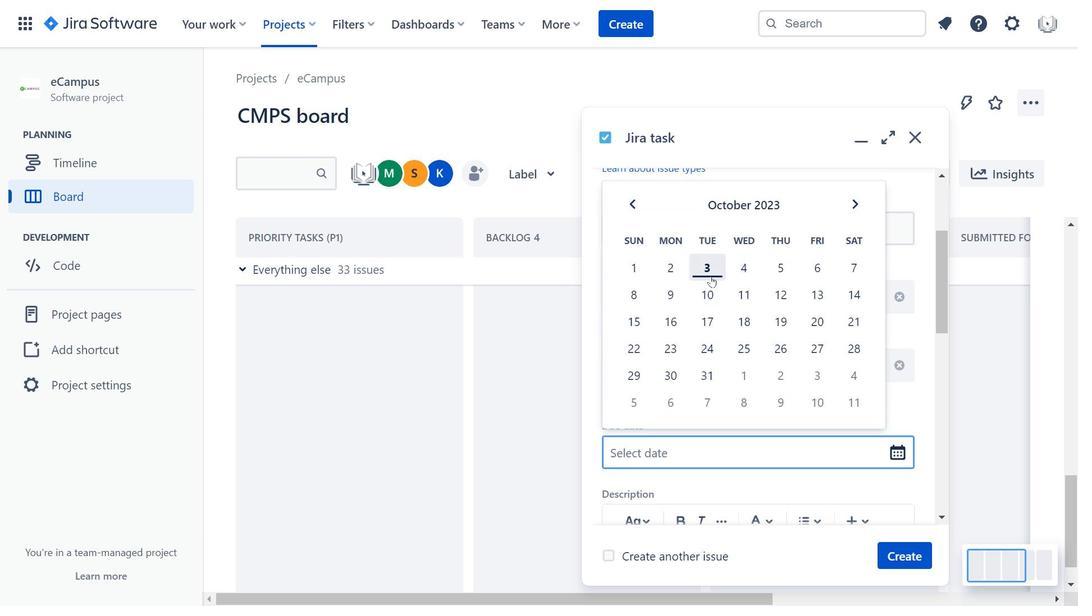 
Action: Mouse moved to (711, 273)
Screenshot: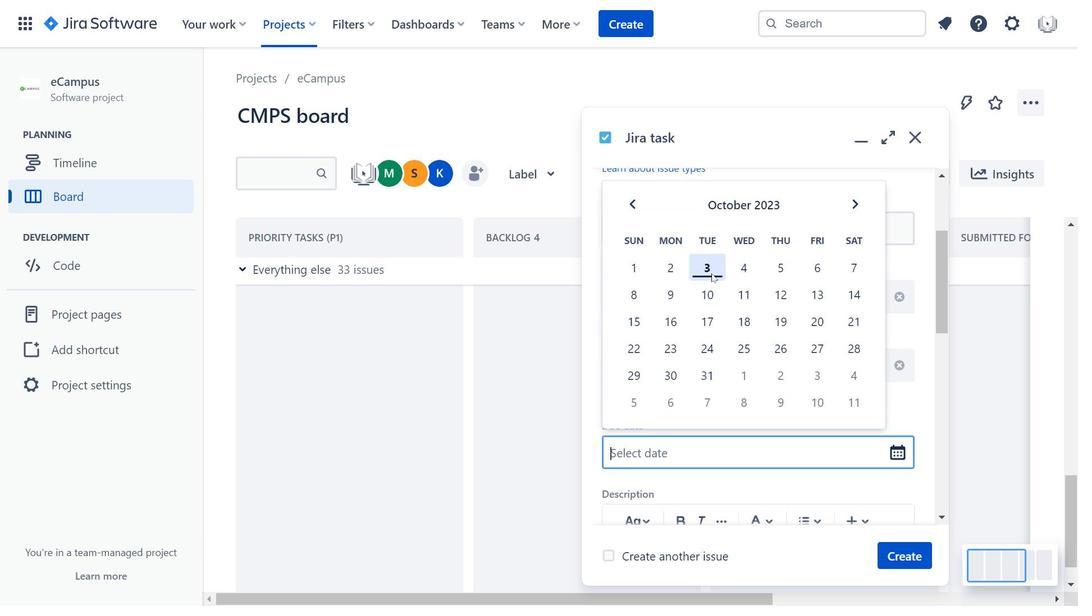 
Action: Mouse pressed left at (711, 273)
Screenshot: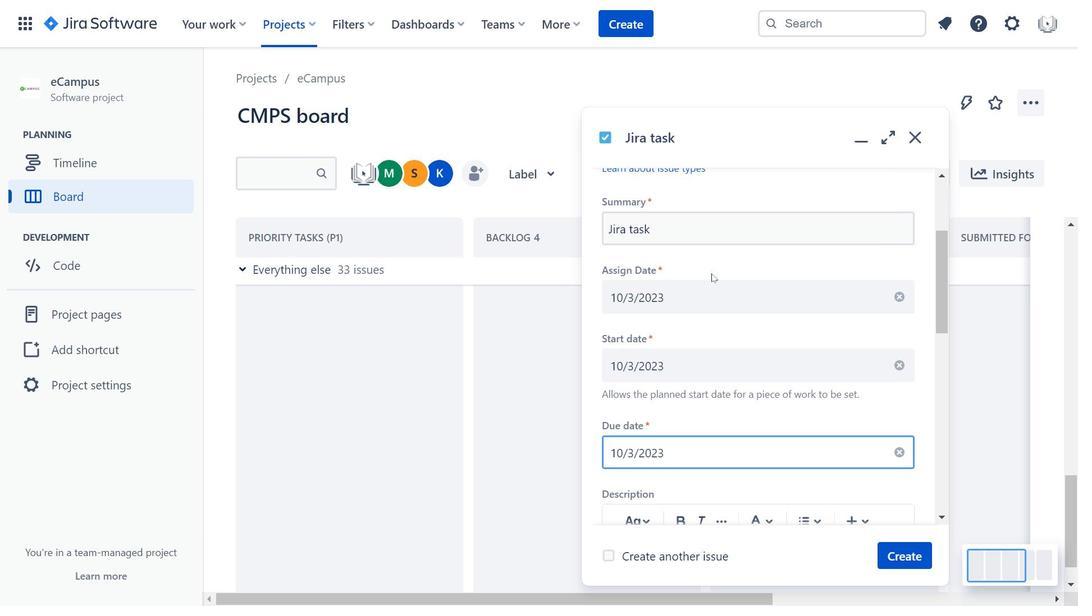 
Action: Mouse scrolled (711, 273) with delta (0, 0)
Screenshot: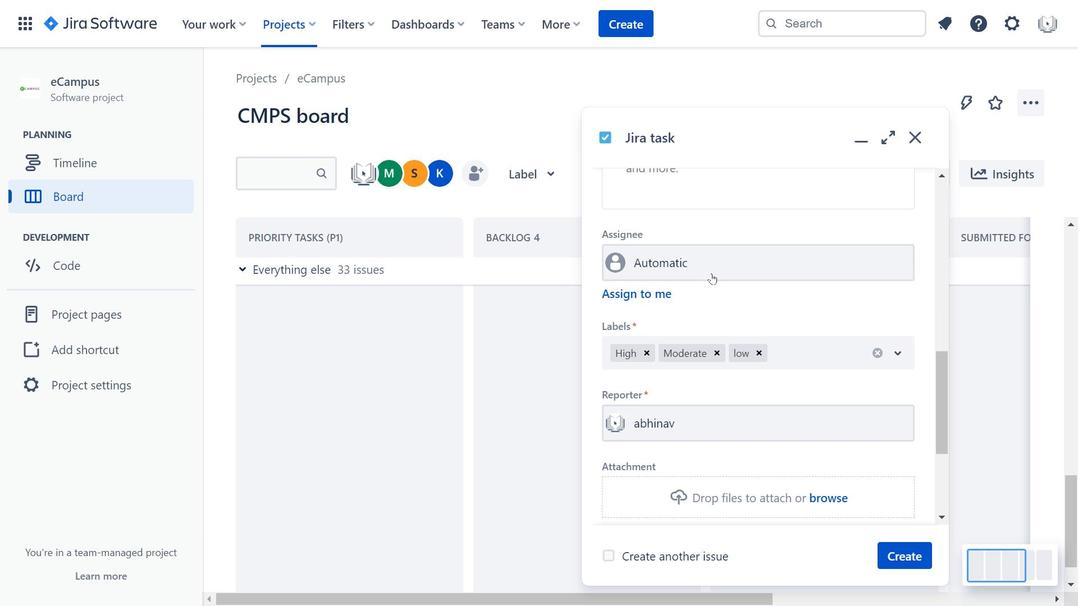 
Action: Mouse scrolled (711, 273) with delta (0, 0)
Screenshot: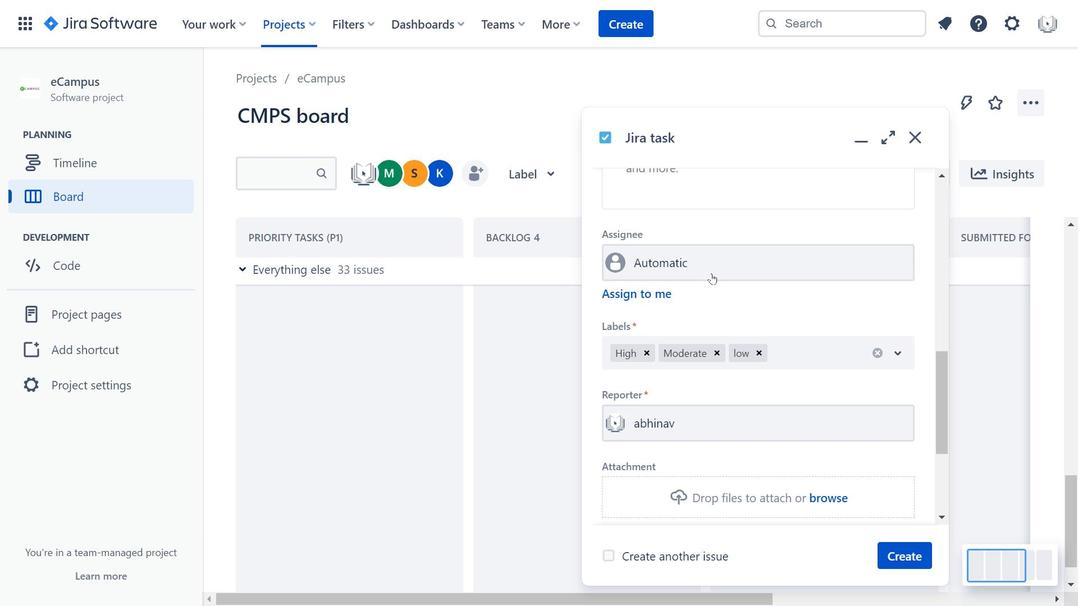 
Action: Mouse scrolled (711, 273) with delta (0, 0)
Screenshot: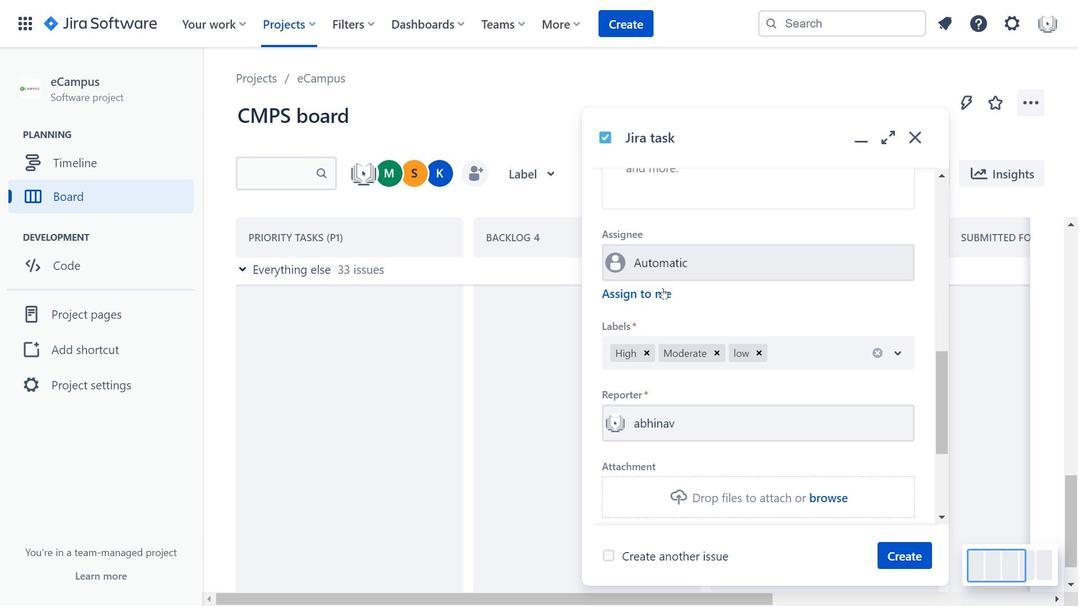 
Action: Mouse scrolled (711, 273) with delta (0, 0)
Screenshot: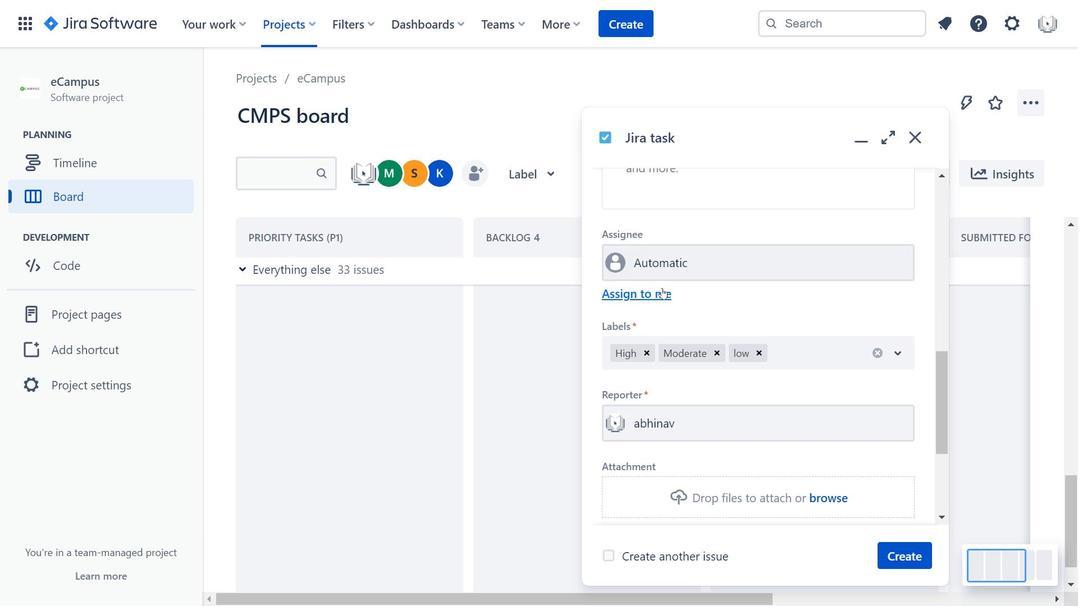 
Action: Mouse scrolled (711, 273) with delta (0, 0)
Screenshot: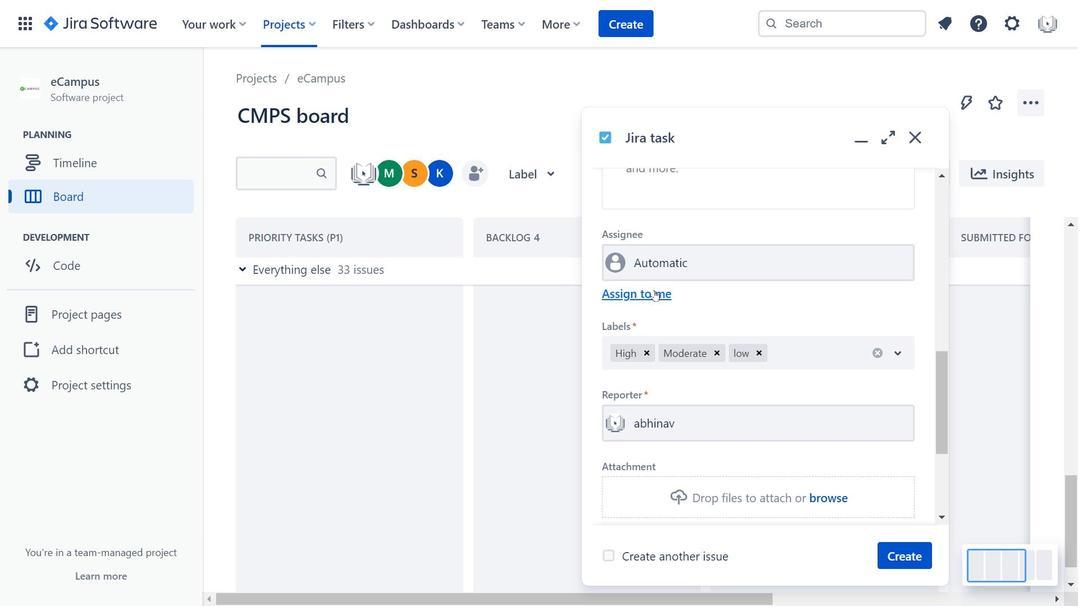 
Action: Mouse moved to (652, 291)
Screenshot: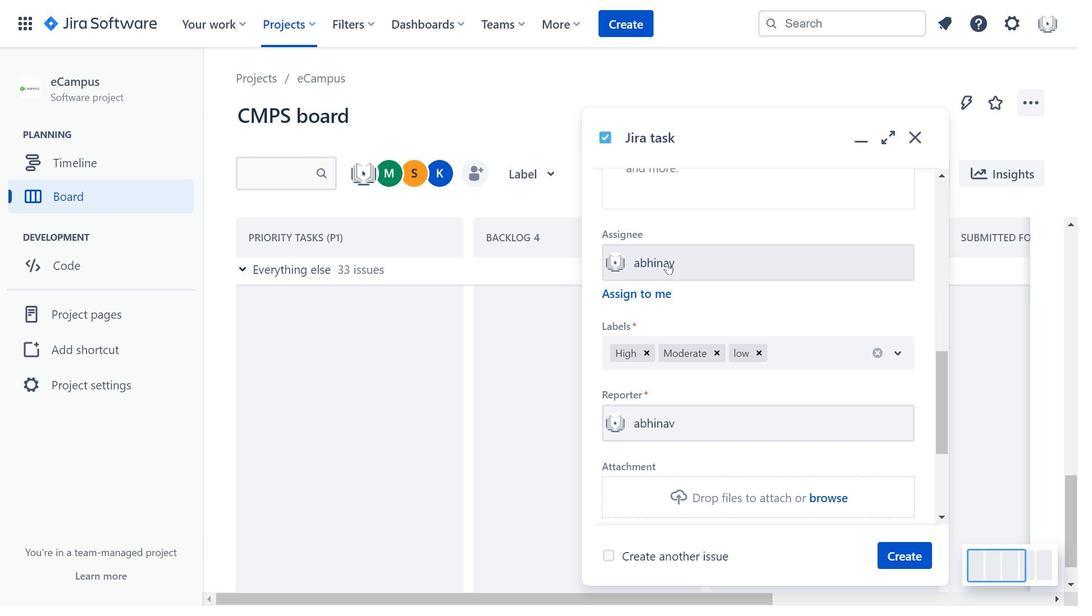 
Action: Mouse pressed left at (652, 291)
Screenshot: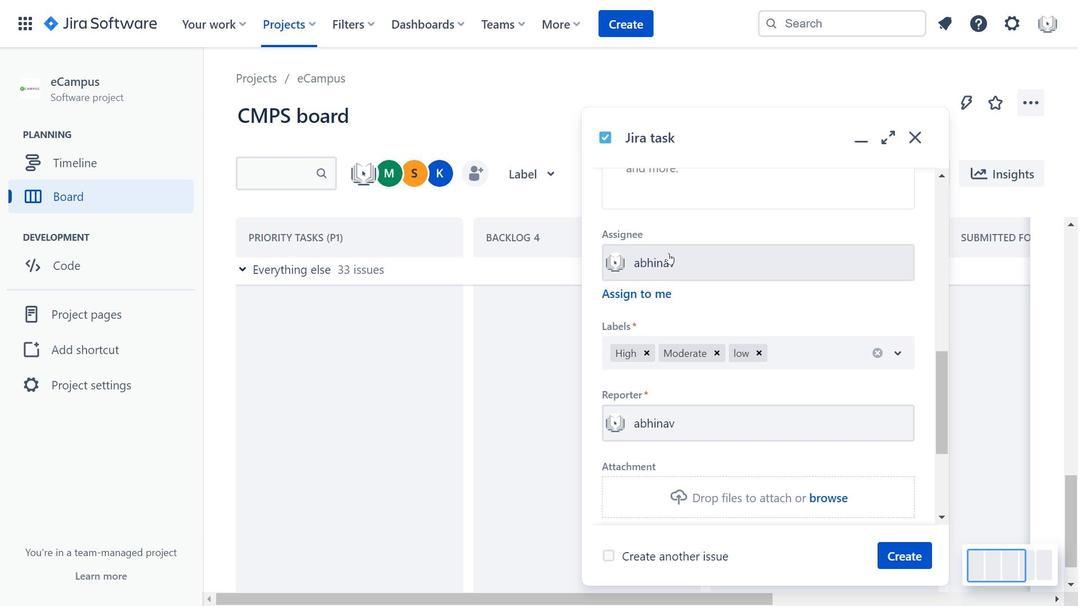 
Action: Mouse moved to (703, 424)
Screenshot: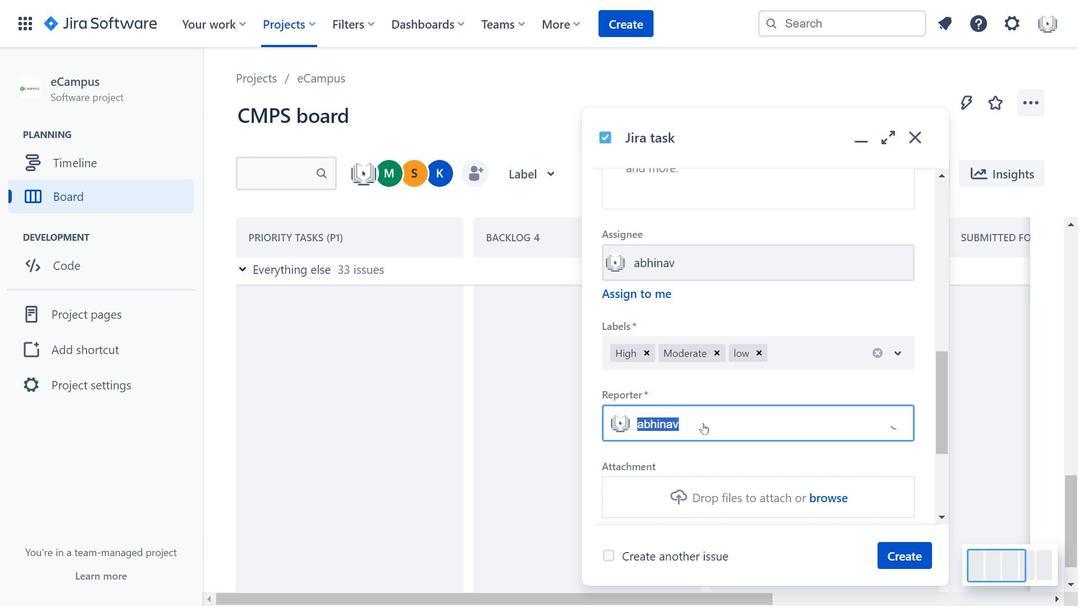 
Action: Mouse pressed left at (703, 424)
Screenshot: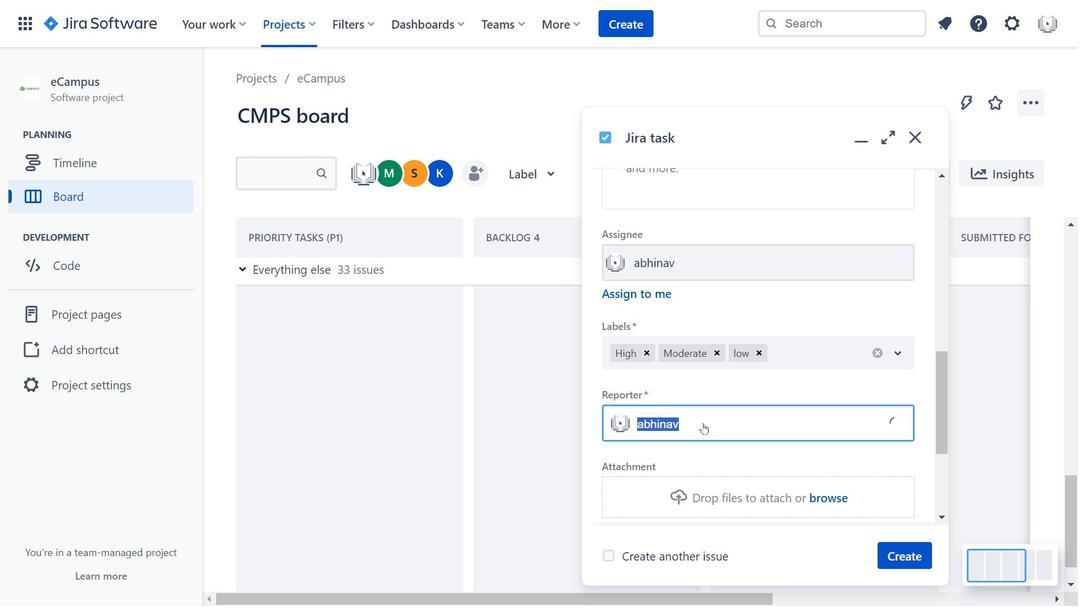 
Action: Mouse moved to (703, 423)
Screenshot: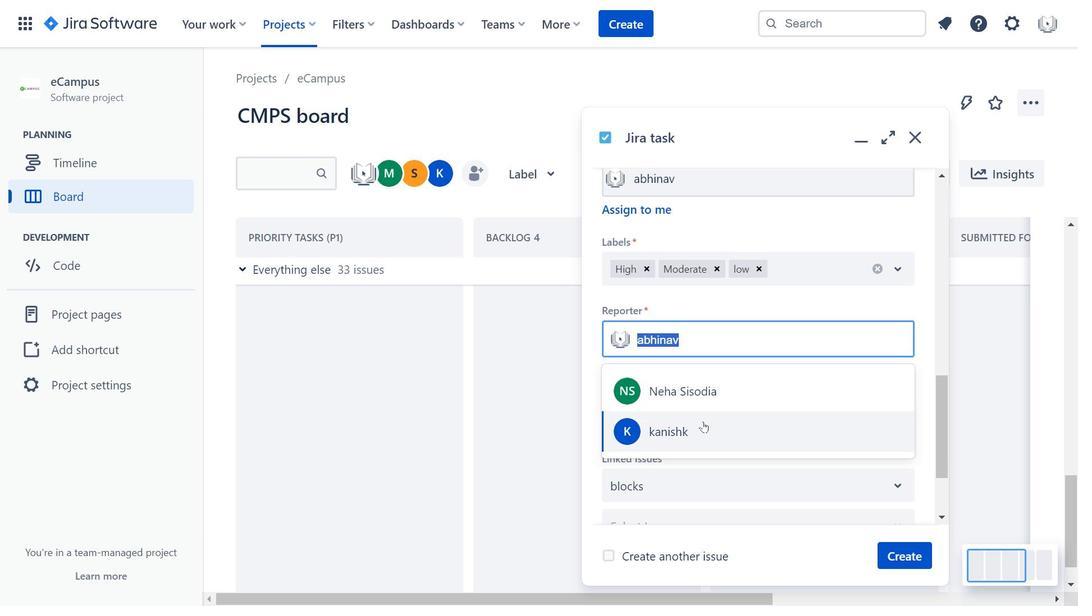 
Action: Mouse scrolled (703, 422) with delta (0, 0)
Screenshot: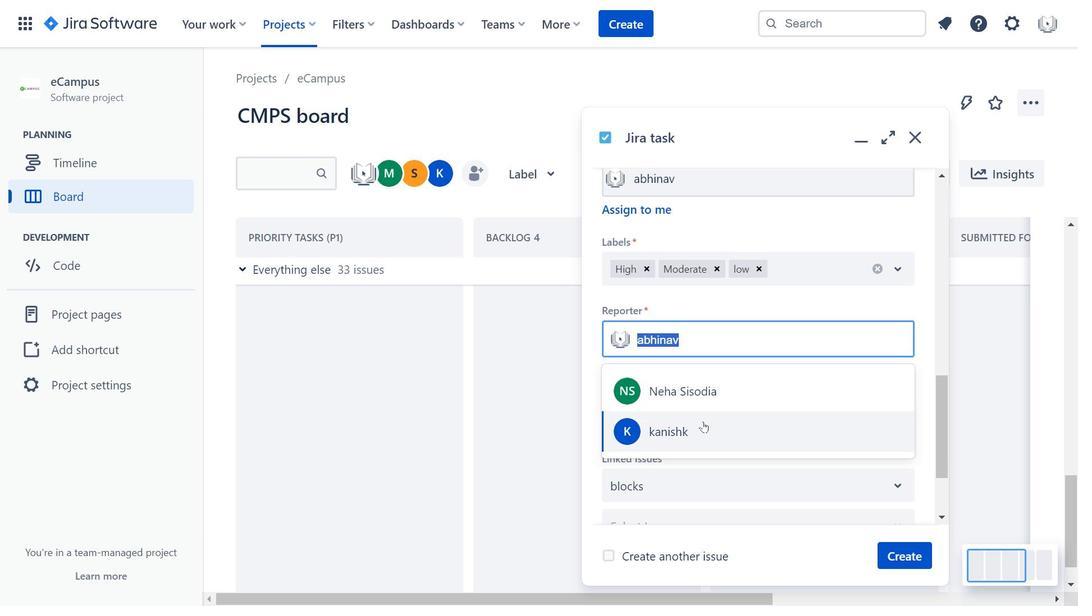 
Action: Mouse moved to (704, 422)
Screenshot: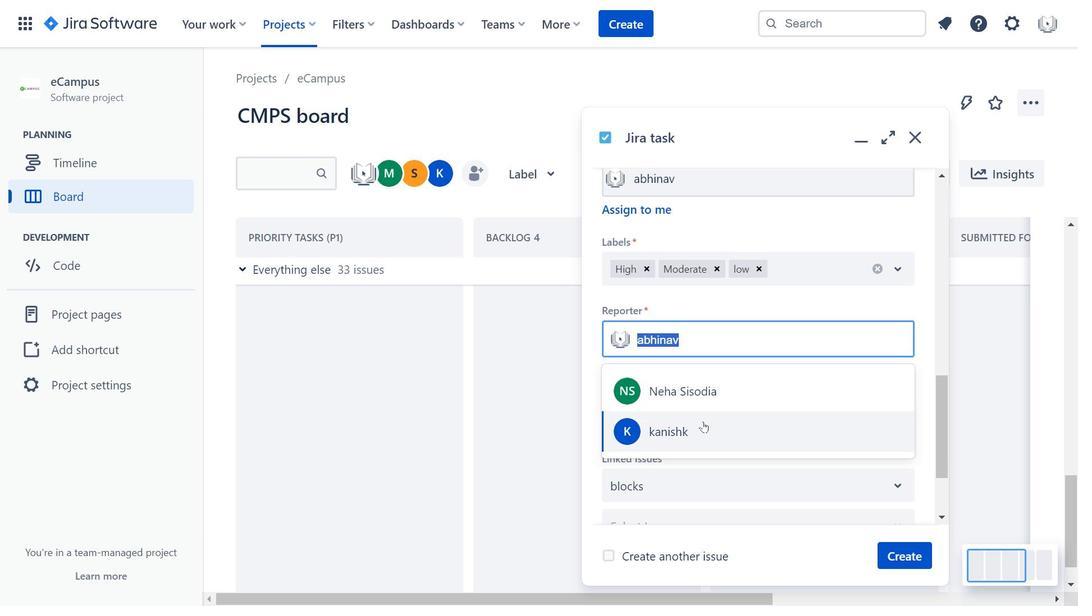 
Action: Key pressed a
Screenshot: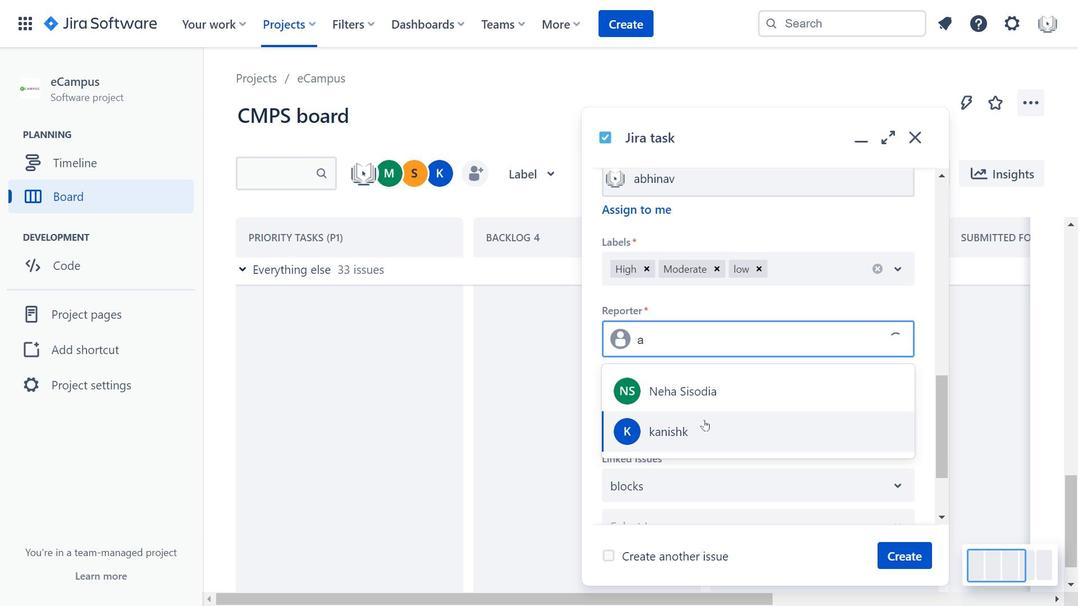 
Action: Mouse moved to (704, 420)
Screenshot: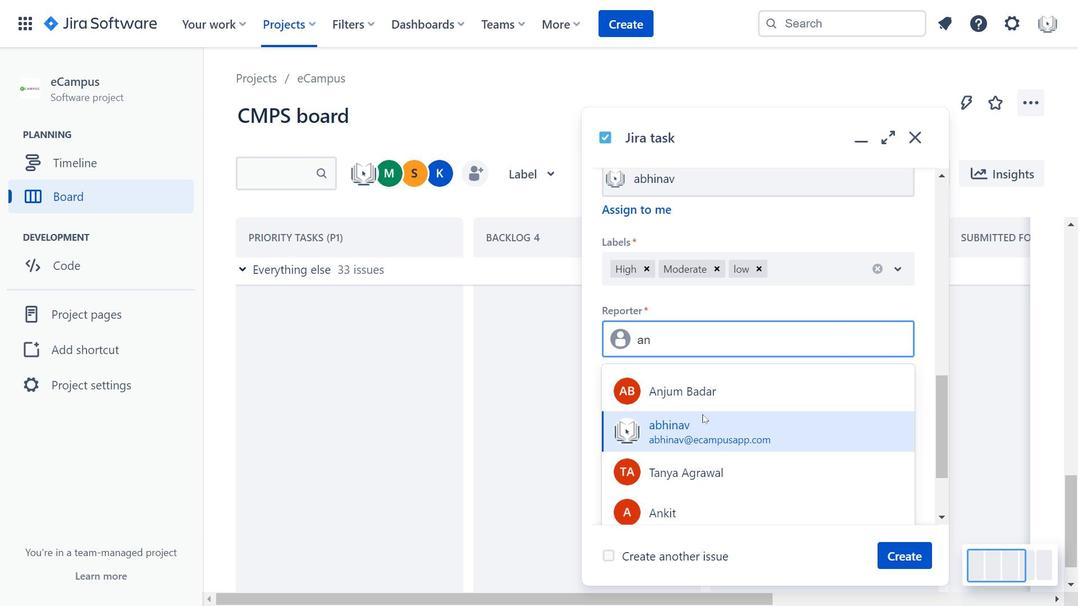 
Action: Key pressed n
Screenshot: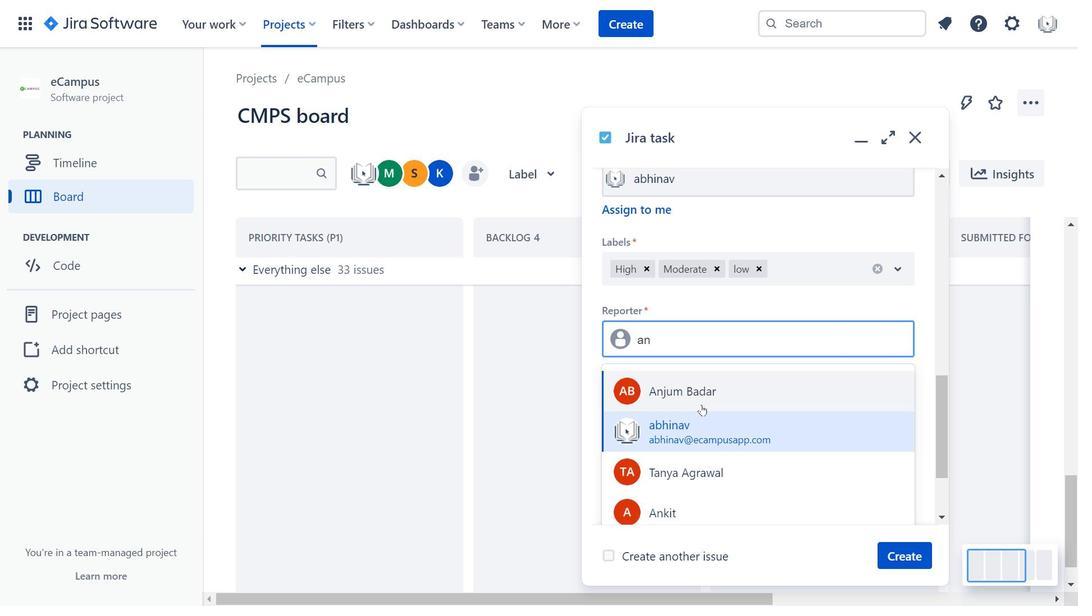 
Action: Mouse moved to (702, 405)
Screenshot: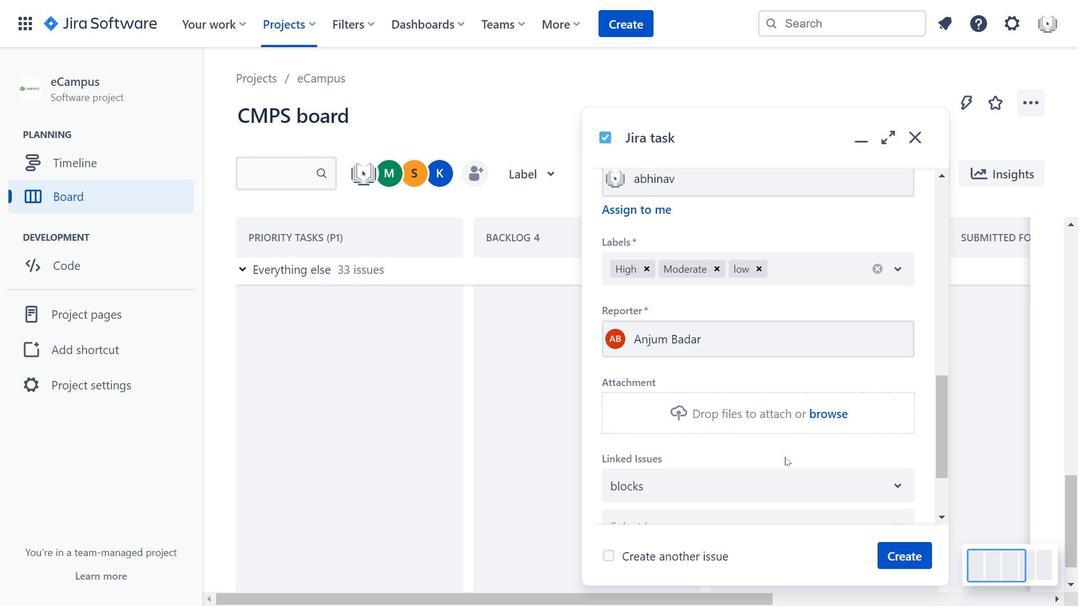 
Action: Mouse pressed left at (702, 405)
Screenshot: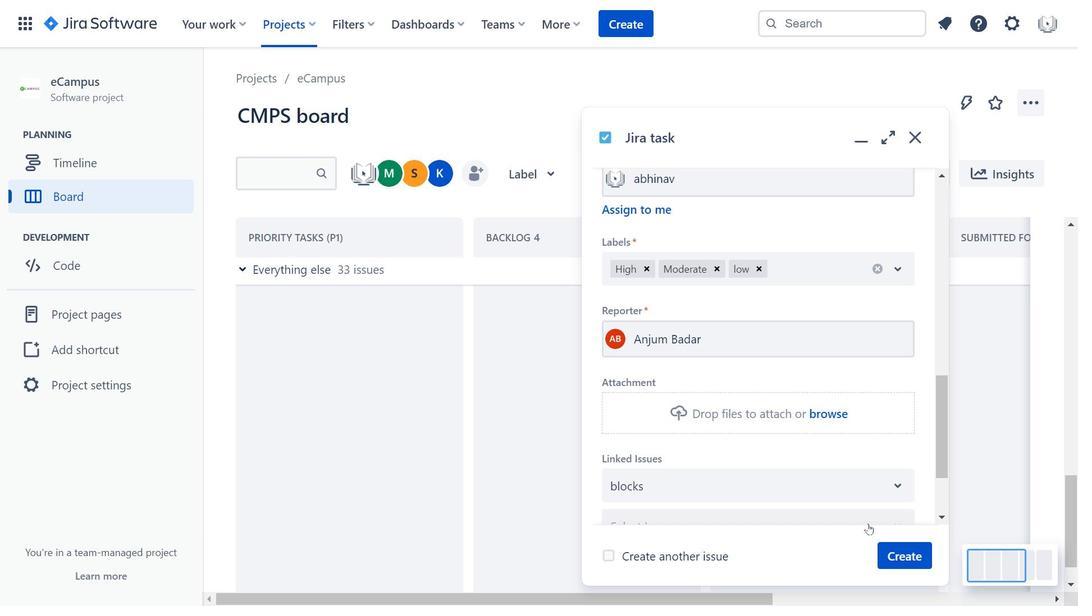 
Action: Mouse moved to (900, 545)
Screenshot: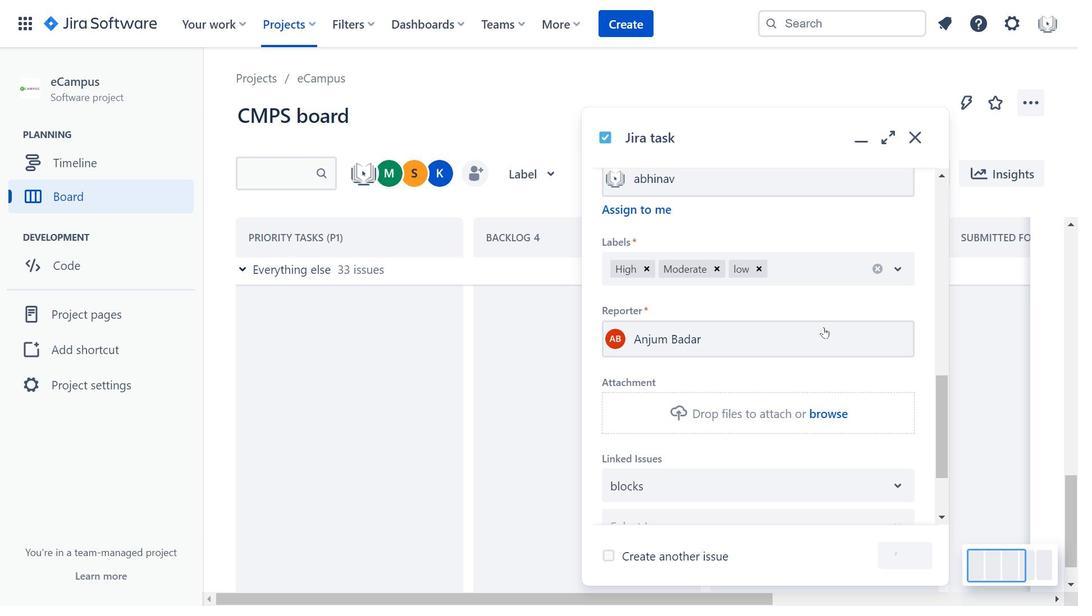 
Action: Mouse pressed left at (900, 545)
Screenshot: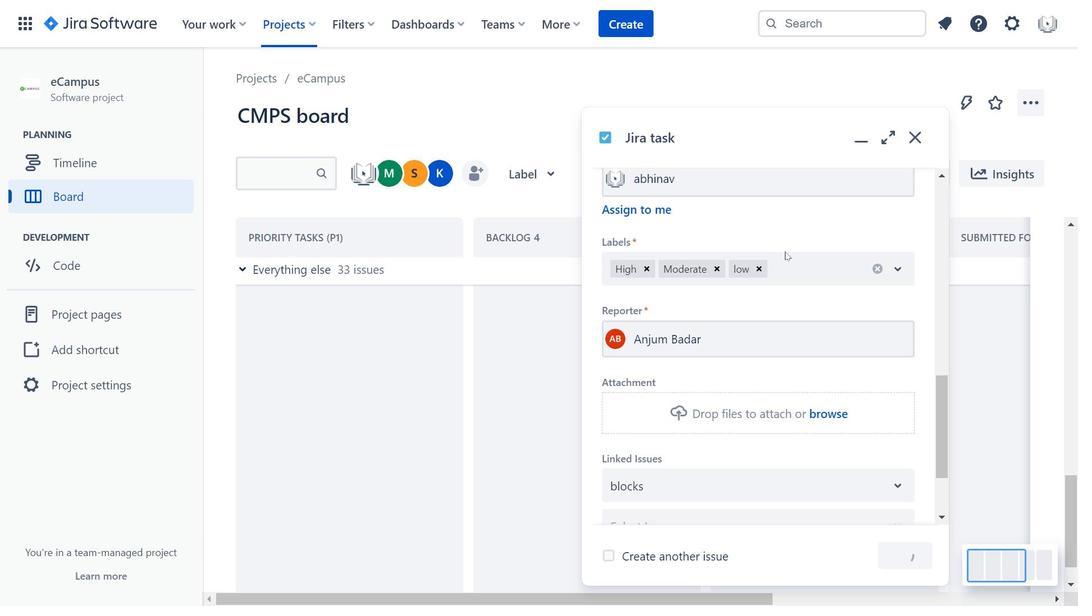 
Action: Mouse moved to (148, 537)
Screenshot: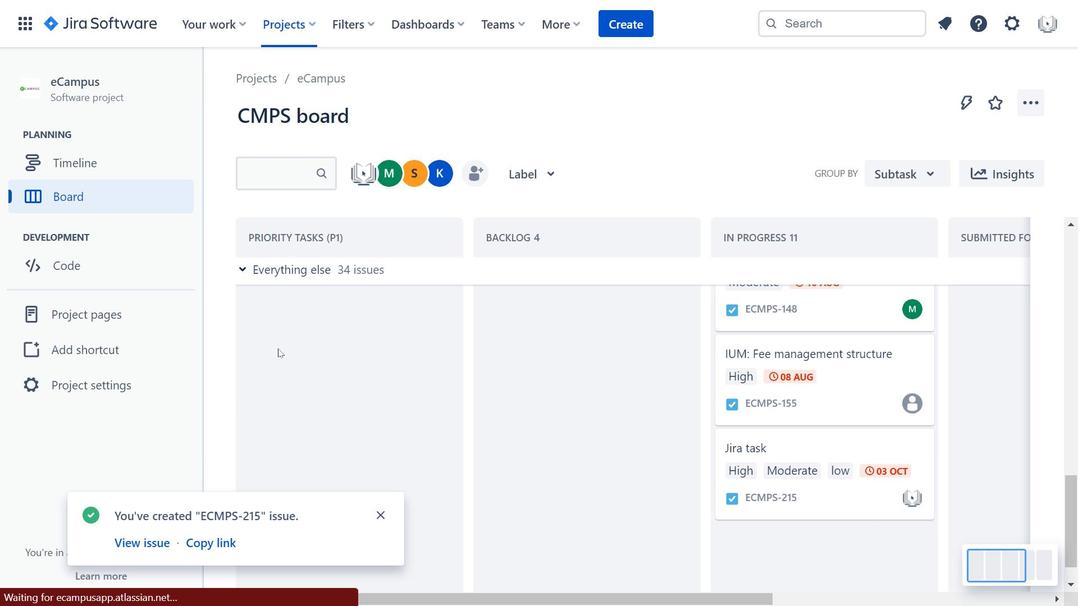 
Action: Mouse pressed left at (148, 537)
Screenshot: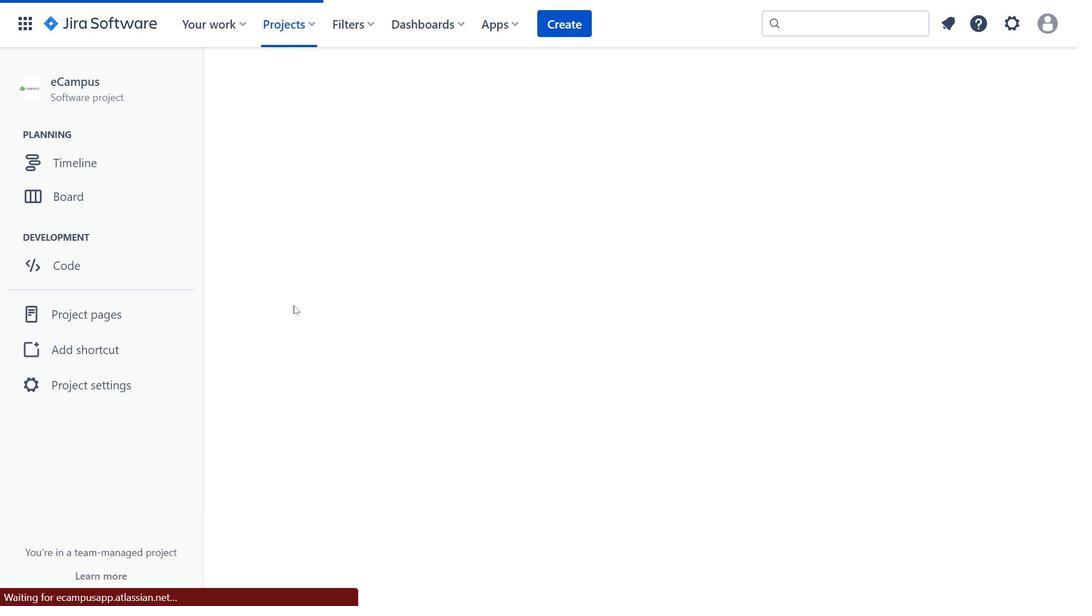 
Action: Mouse moved to (552, 152)
Screenshot: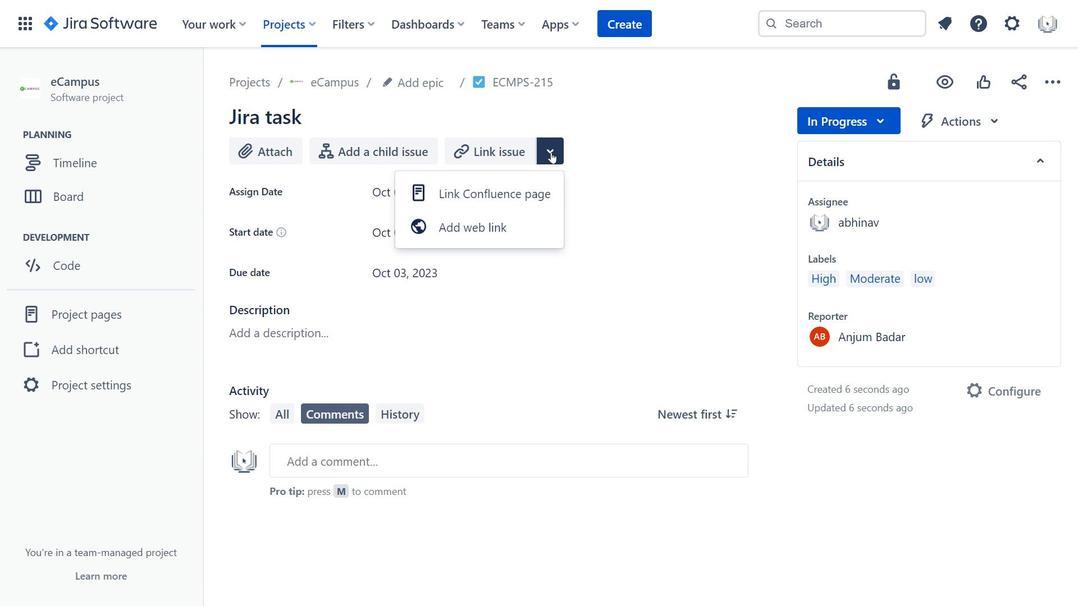 
Action: Mouse pressed left at (552, 152)
Screenshot: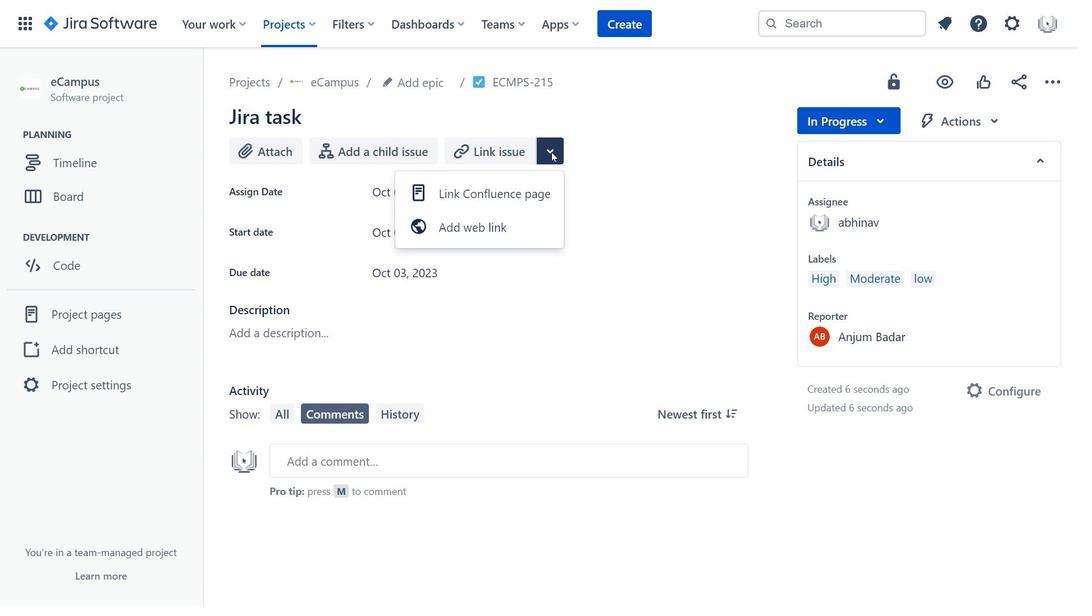 
Action: Mouse moved to (411, 403)
Screenshot: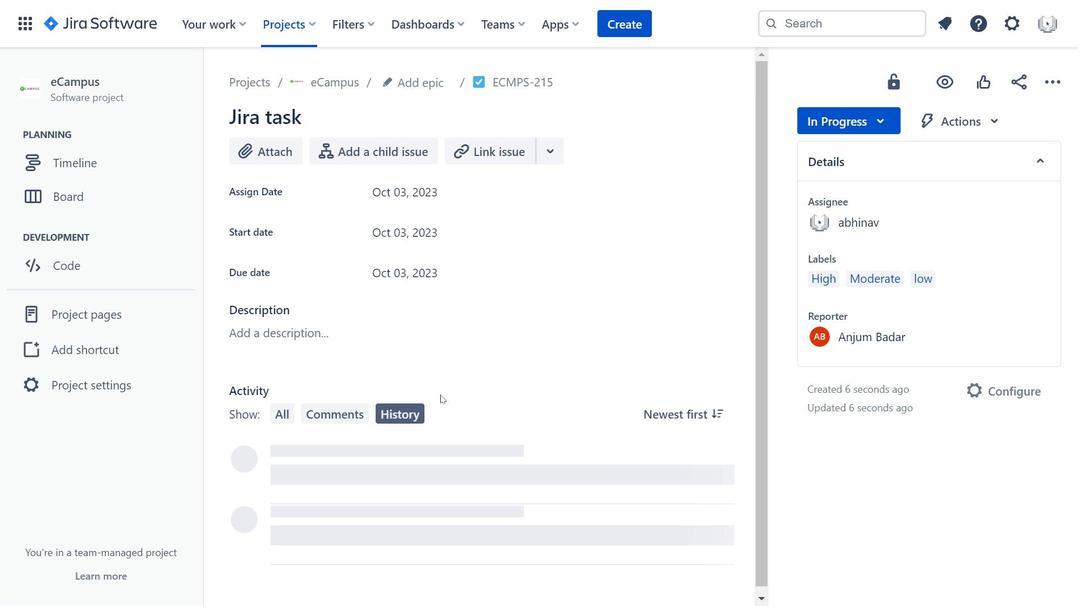 
Action: Mouse pressed left at (411, 403)
Screenshot: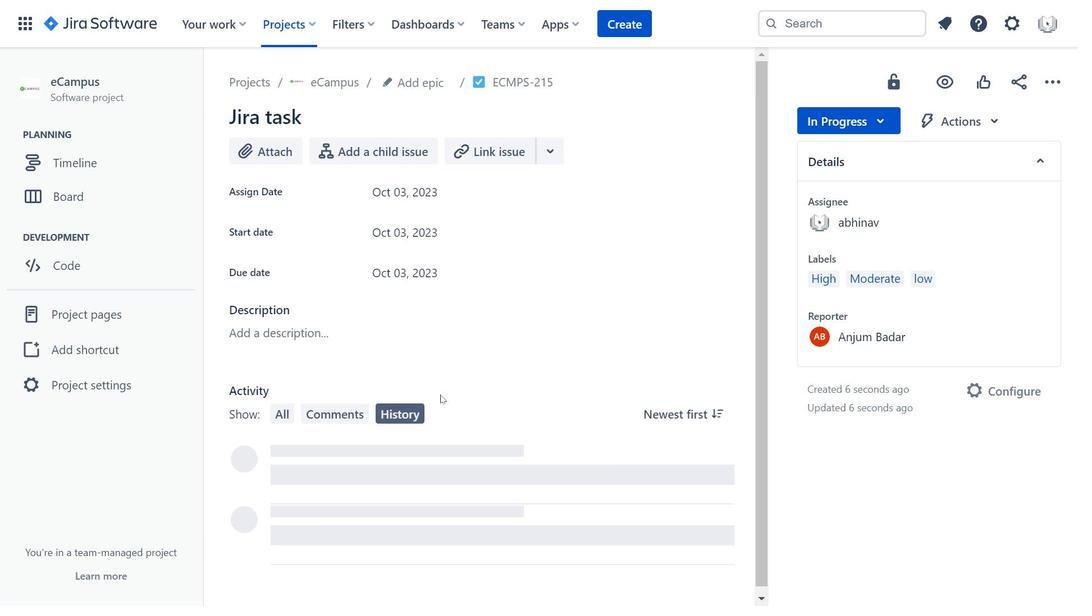 
Action: Mouse moved to (441, 395)
Screenshot: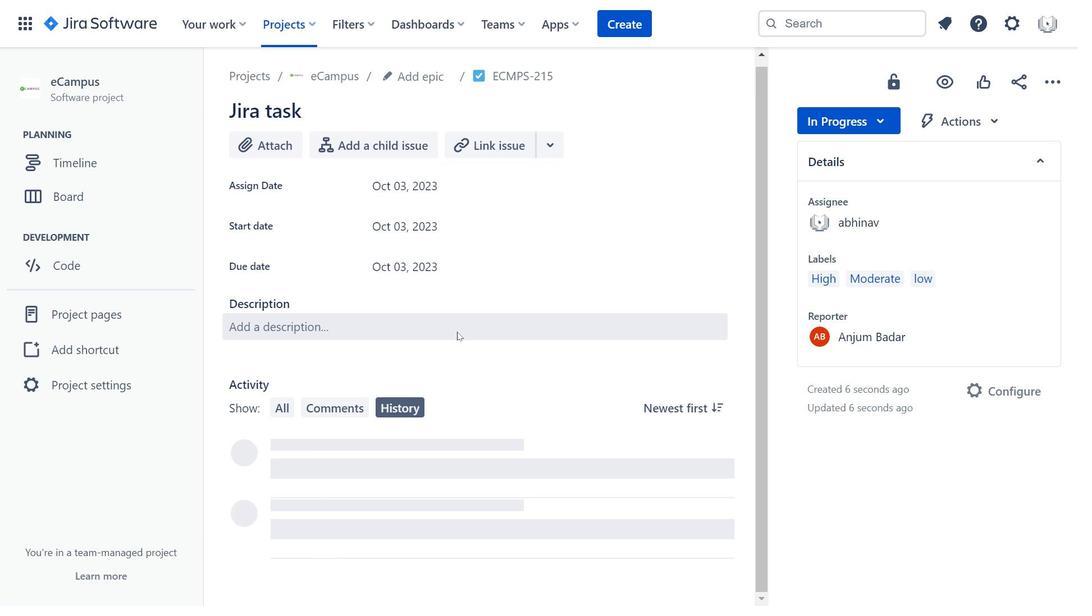 
Action: Mouse scrolled (441, 394) with delta (0, 0)
Screenshot: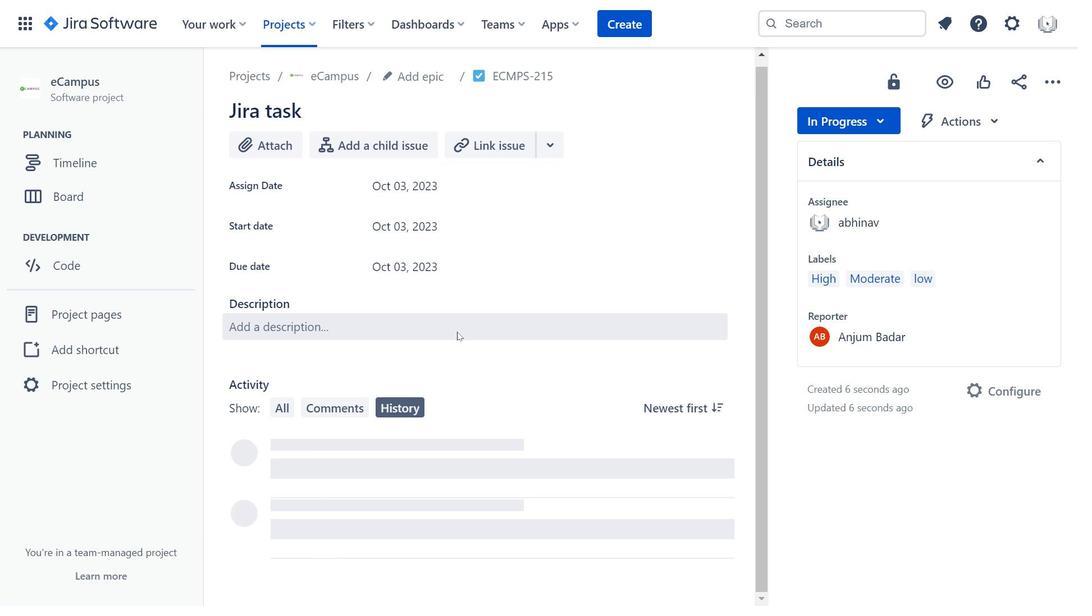 
Action: Mouse scrolled (441, 394) with delta (0, 0)
Screenshot: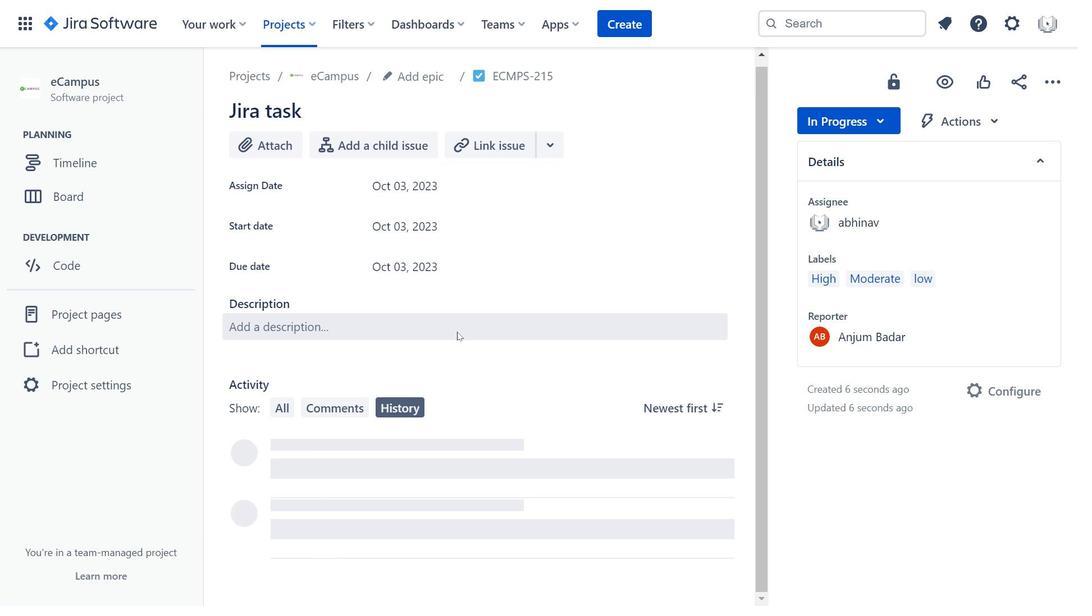 
Action: Mouse moved to (430, 409)
Screenshot: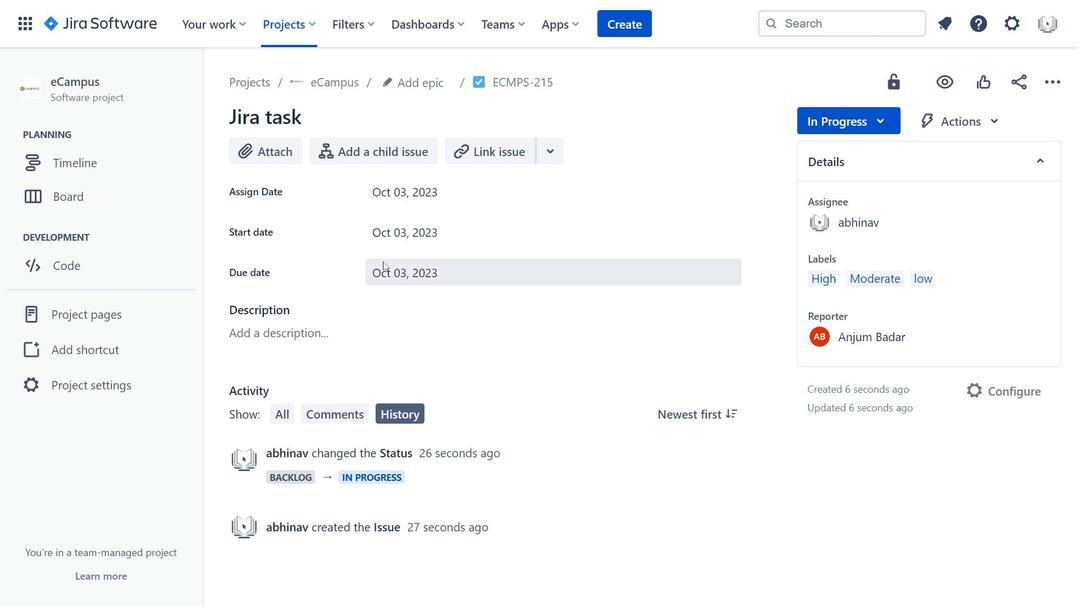 
Action: Mouse scrolled (430, 409) with delta (0, 0)
Screenshot: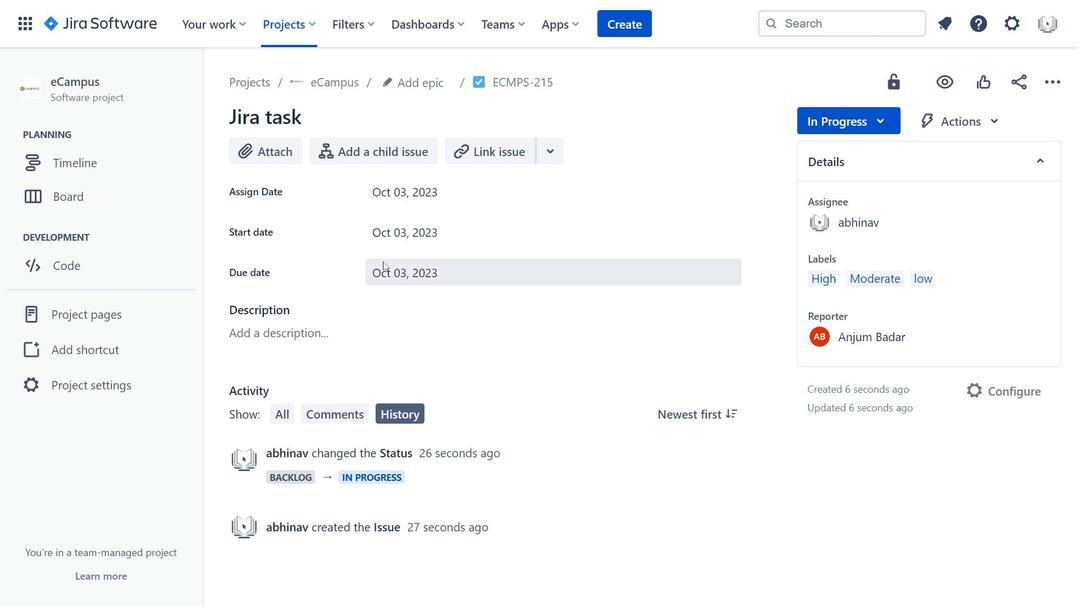 
Action: Mouse scrolled (430, 409) with delta (0, 0)
Screenshot: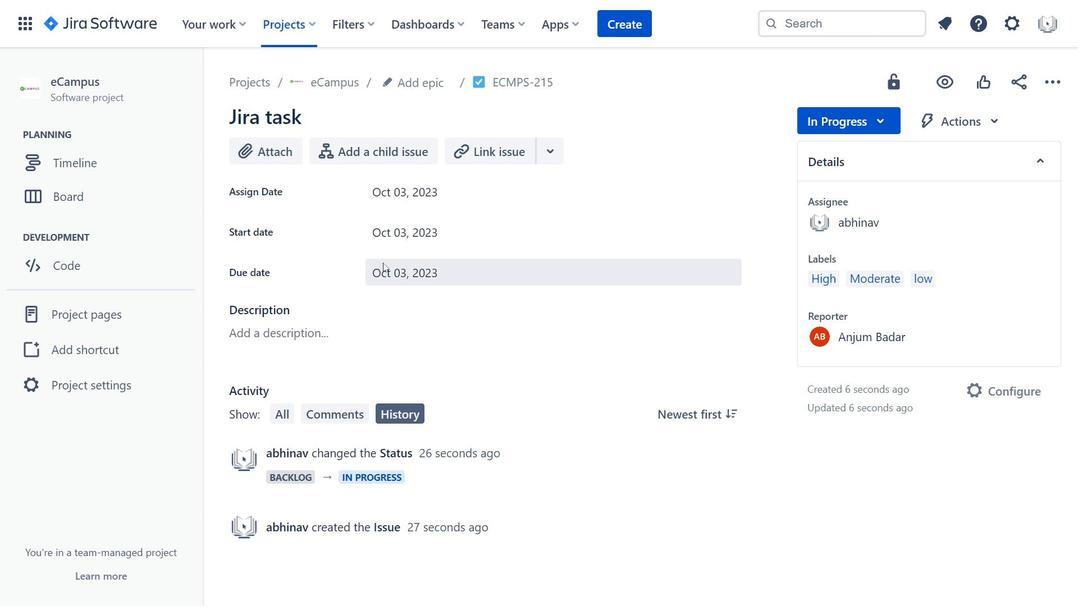 
Action: Mouse moved to (383, 261)
Screenshot: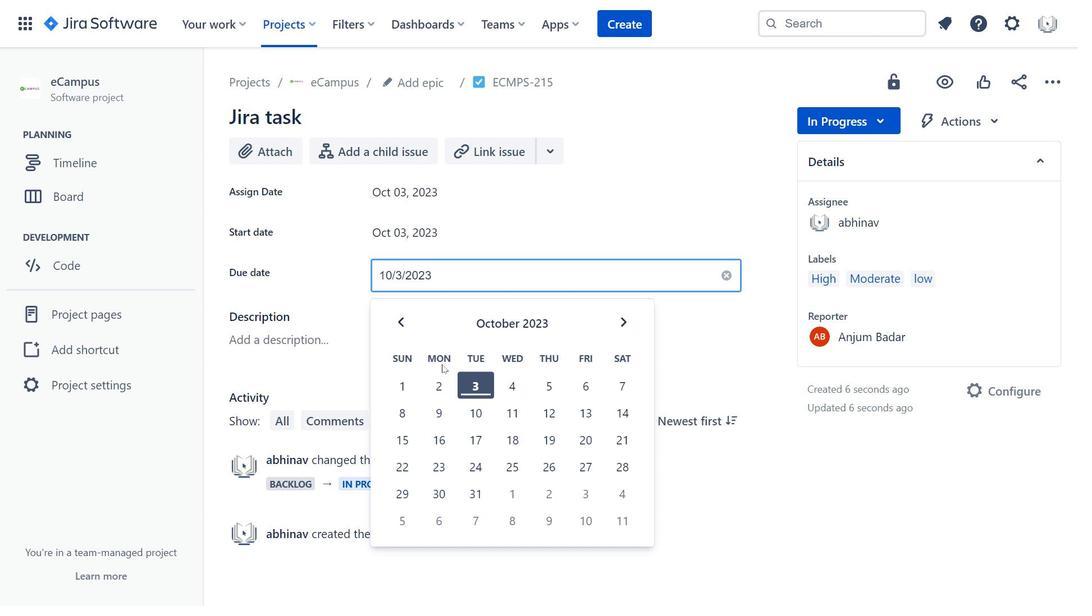 
Action: Mouse pressed left at (383, 261)
Screenshot: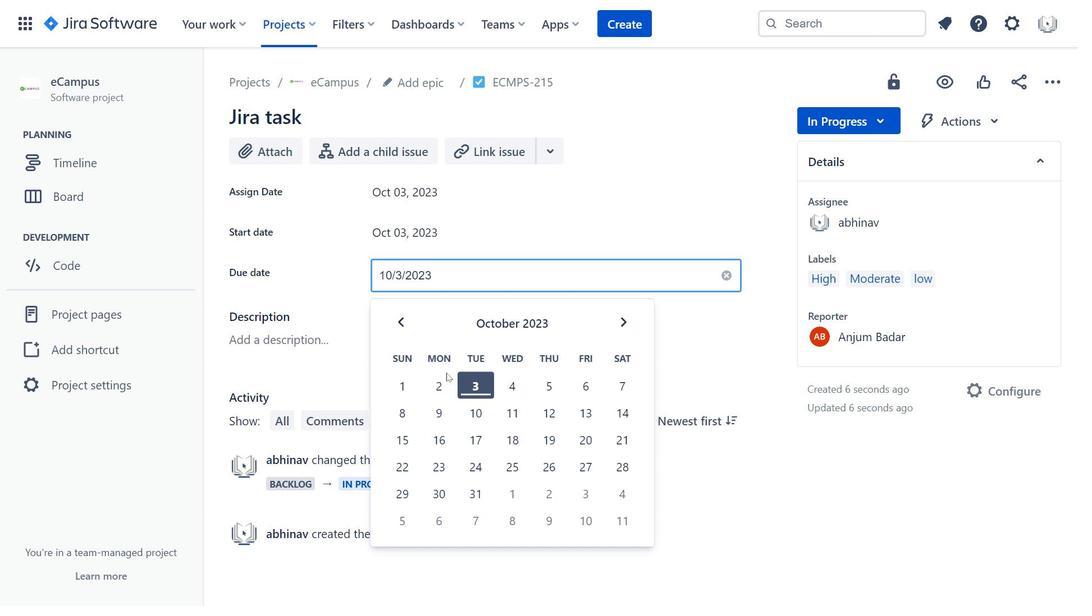 
Action: Mouse moved to (453, 223)
Screenshot: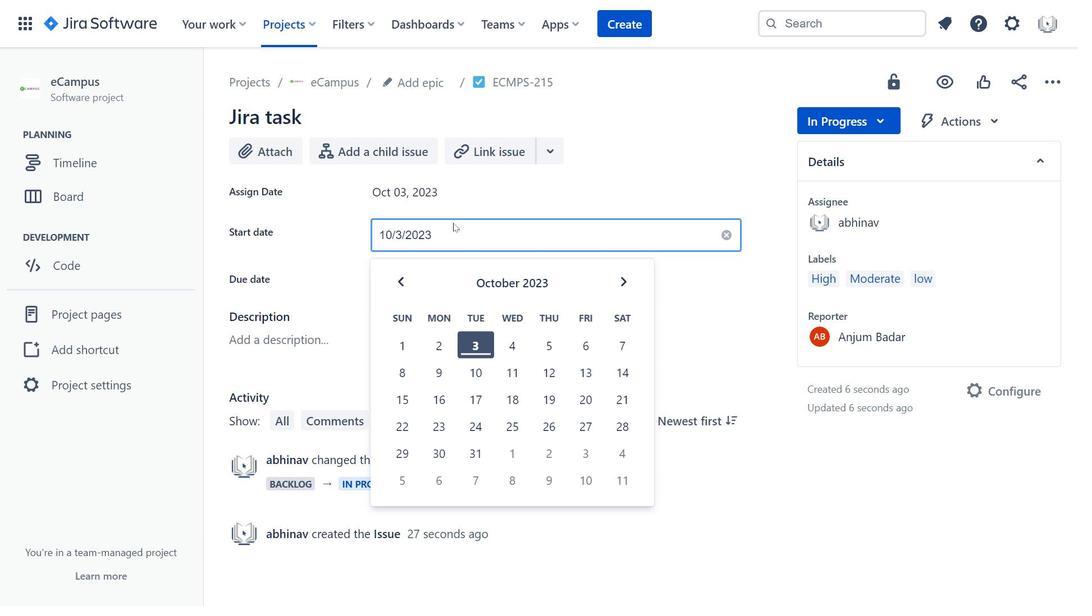 
Action: Mouse pressed left at (453, 223)
Screenshot: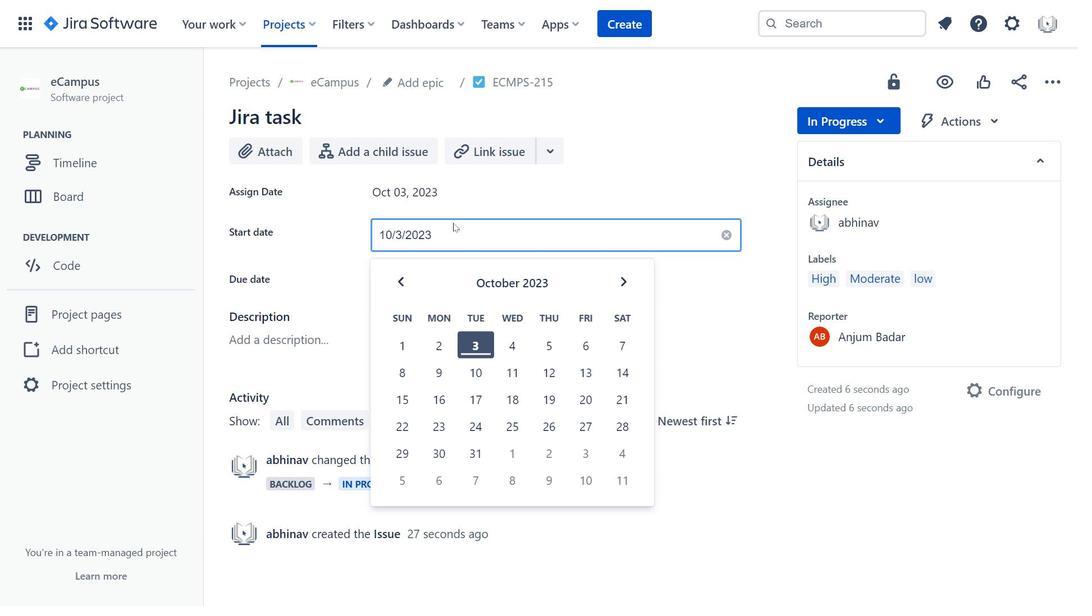 
Action: Mouse moved to (829, 124)
Screenshot: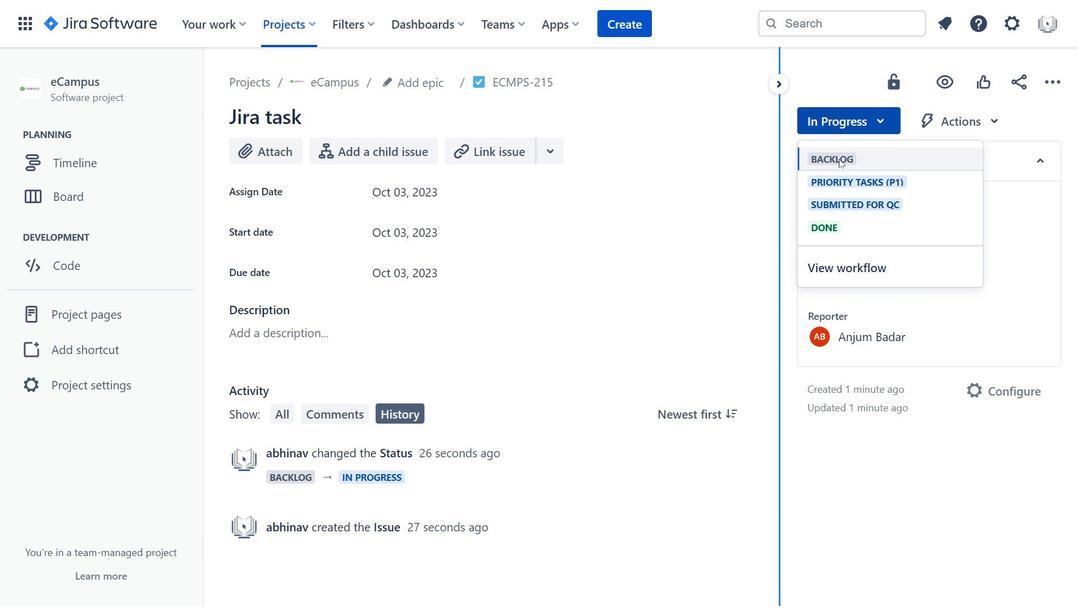 
Action: Mouse pressed left at (829, 124)
Screenshot: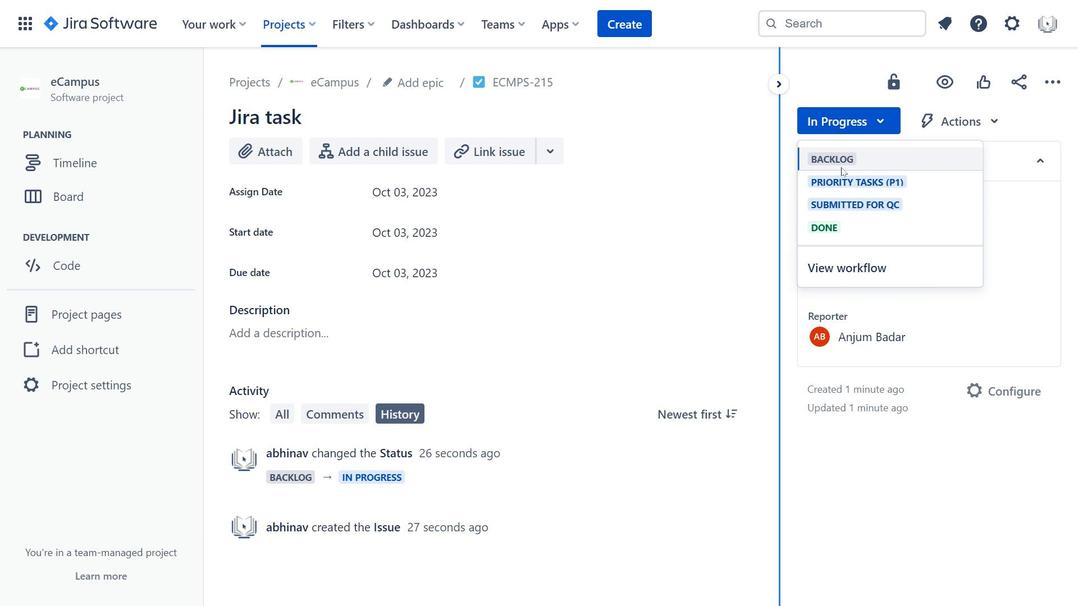 
Action: Mouse moved to (401, 232)
Screenshot: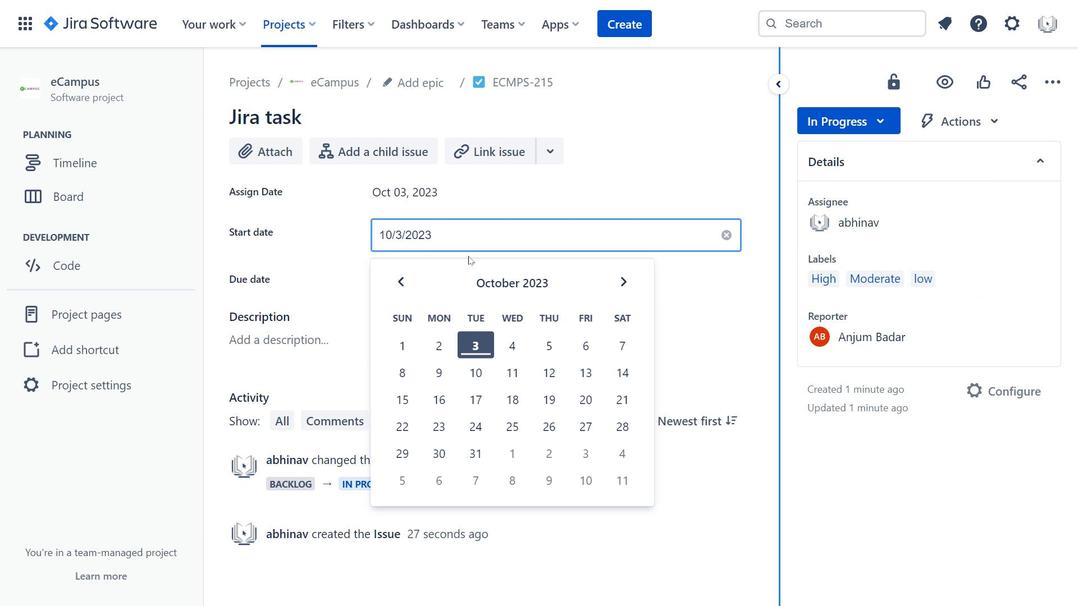 
Action: Mouse pressed left at (401, 232)
Screenshot: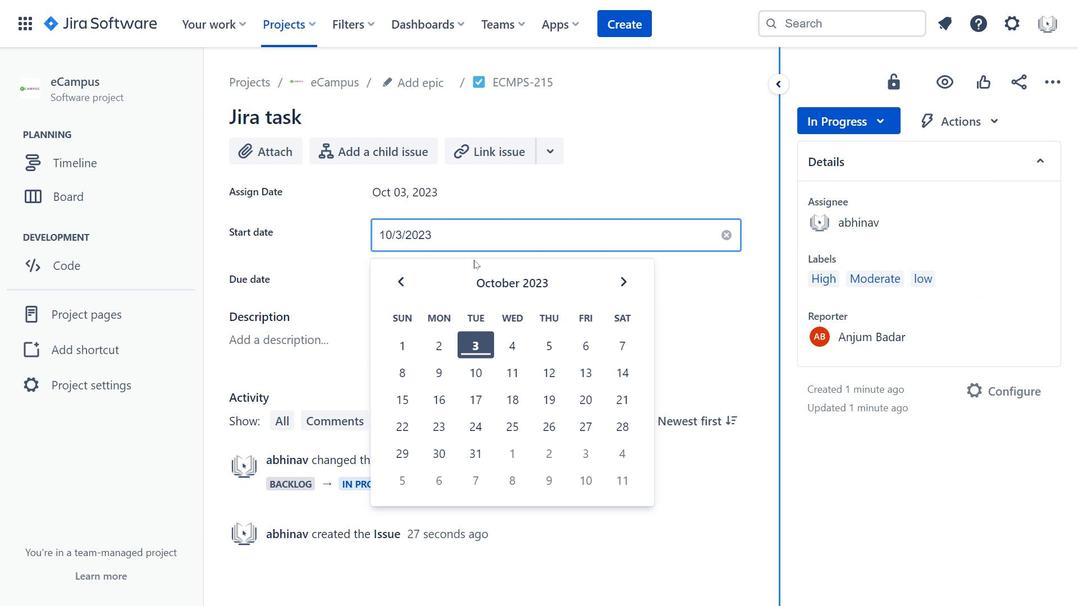 
Action: Mouse moved to (486, 189)
Screenshot: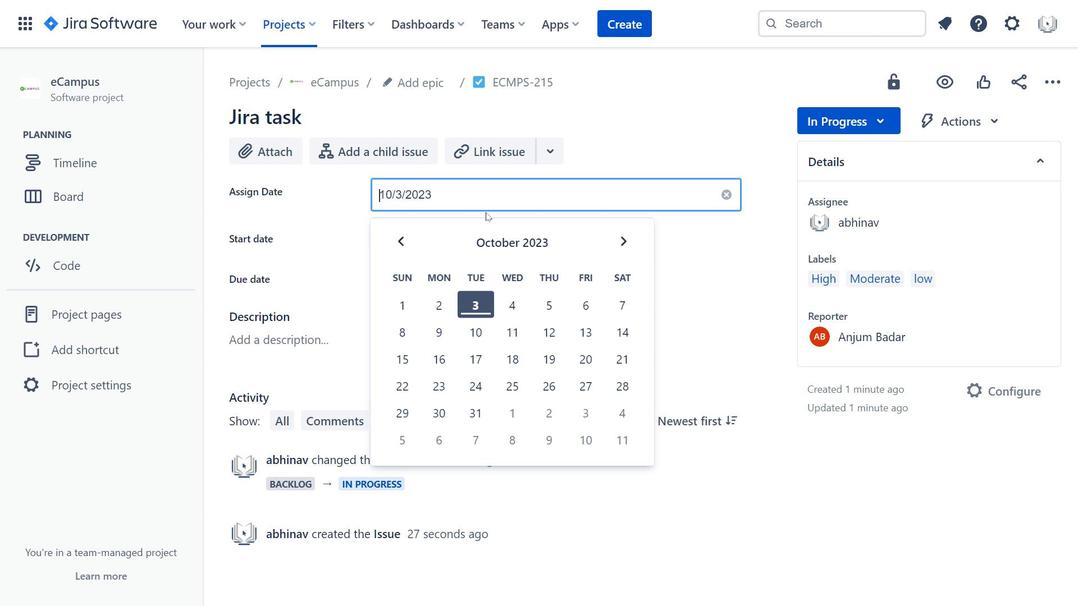 
Action: Mouse pressed left at (486, 189)
Screenshot: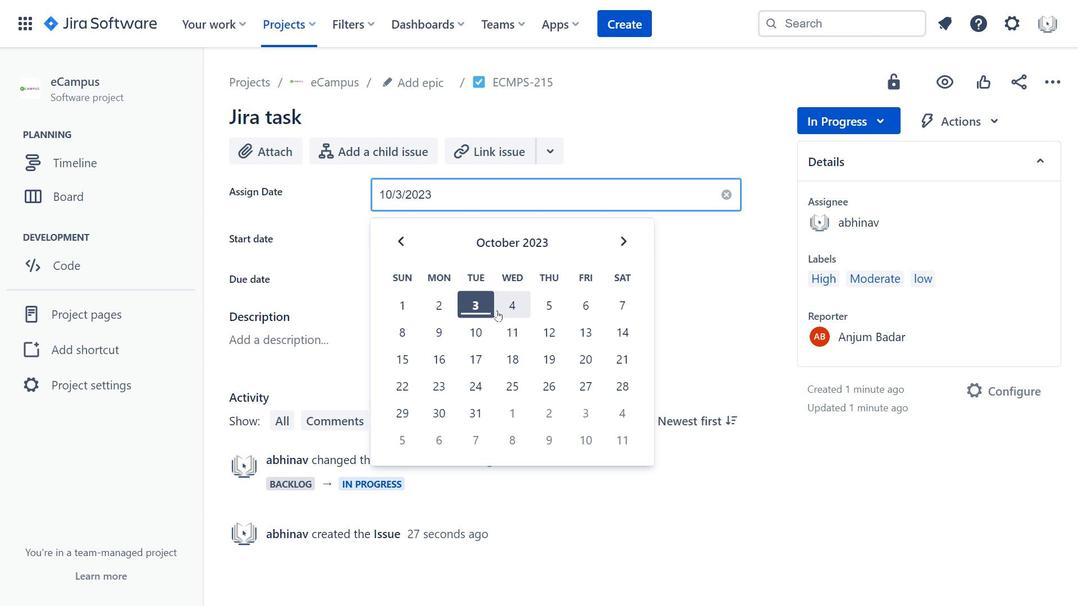 
Action: Mouse moved to (692, 266)
Screenshot: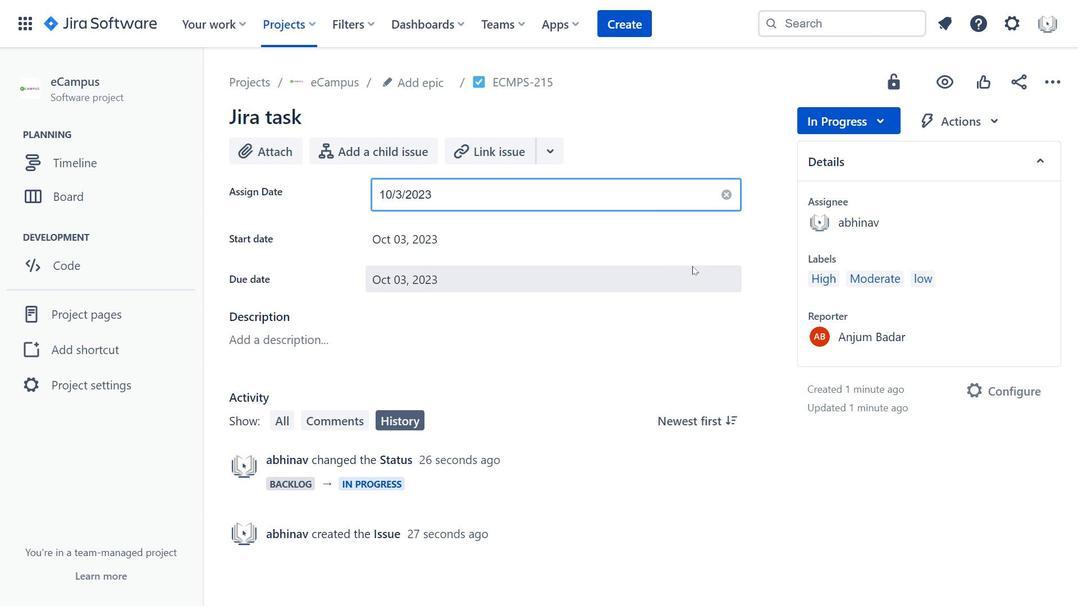 
Action: Mouse pressed left at (692, 266)
Screenshot: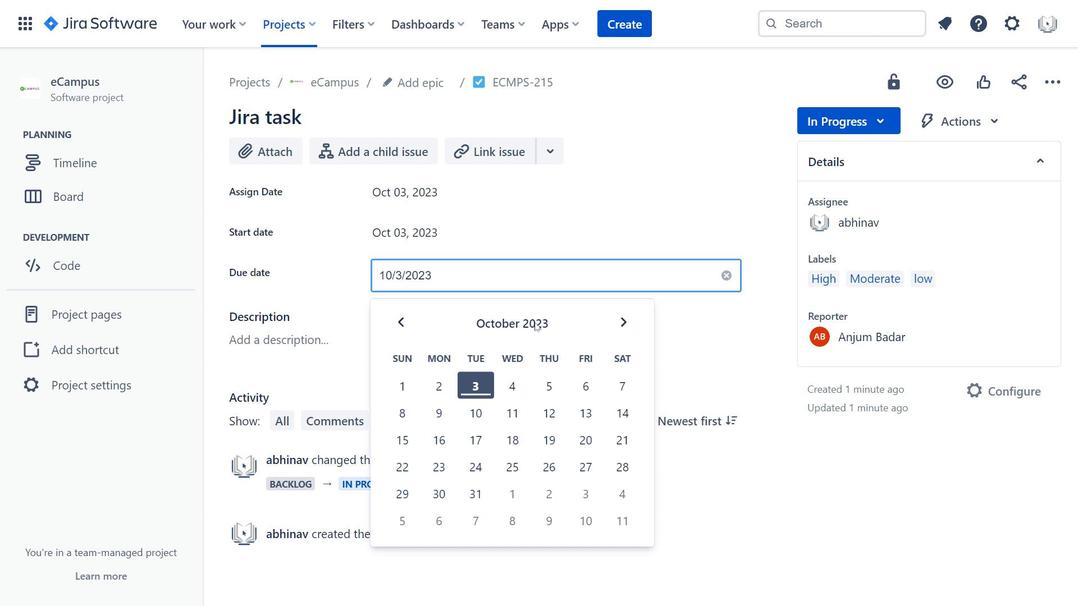 
Action: Mouse moved to (407, 187)
Screenshot: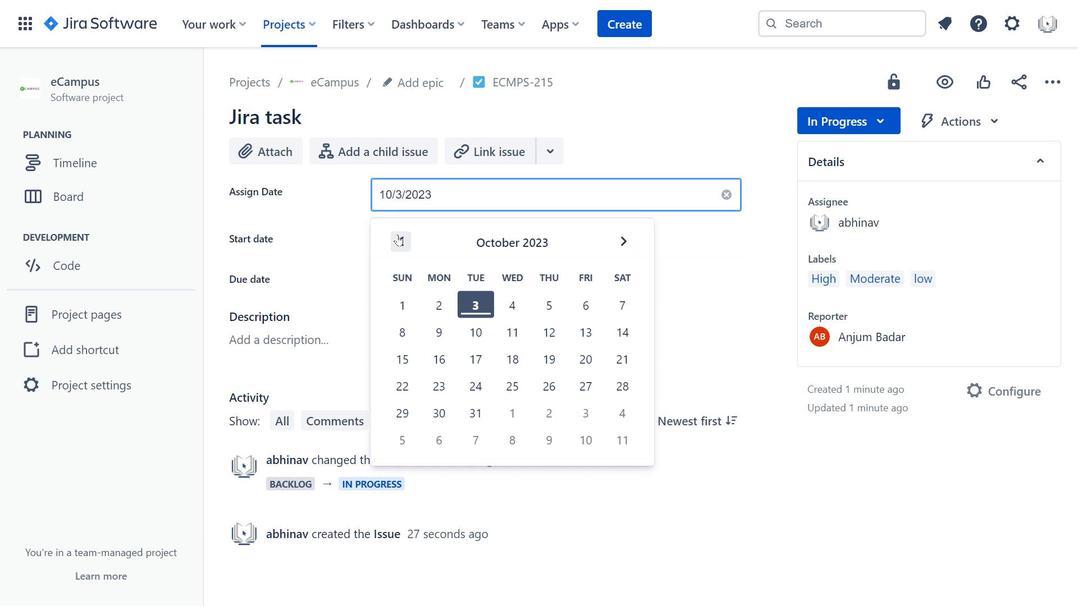 
Action: Mouse pressed left at (407, 187)
Screenshot: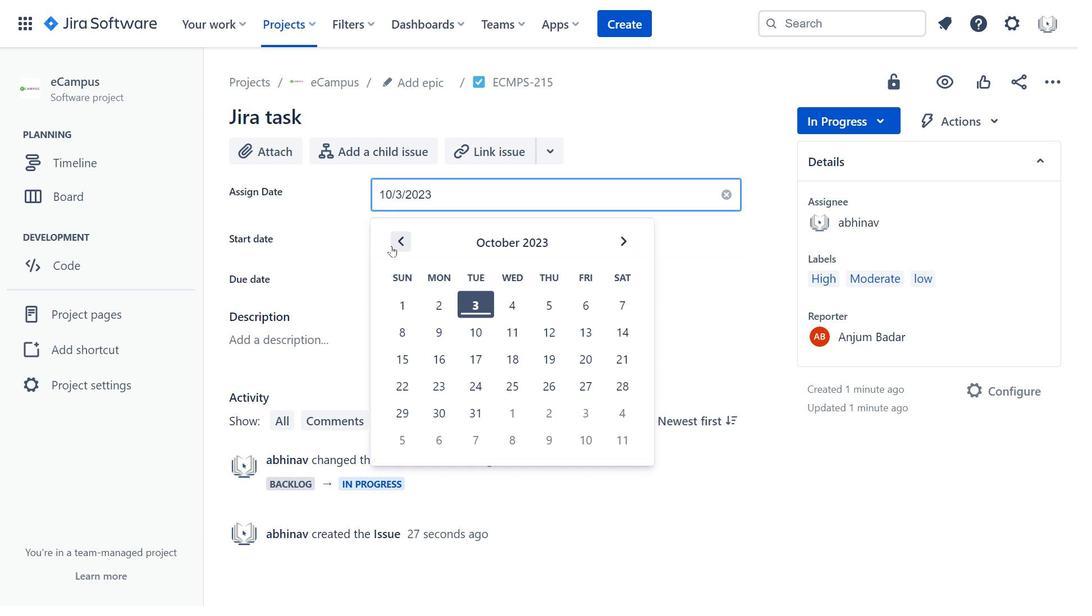 
Action: Mouse moved to (952, 123)
Screenshot: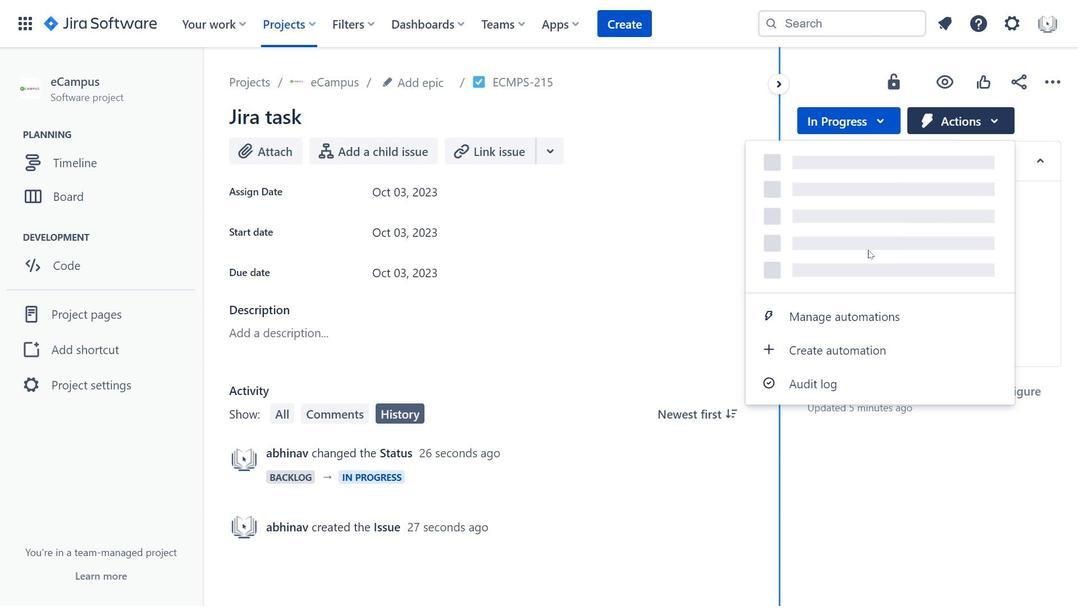 
Action: Mouse pressed left at (952, 123)
Screenshot: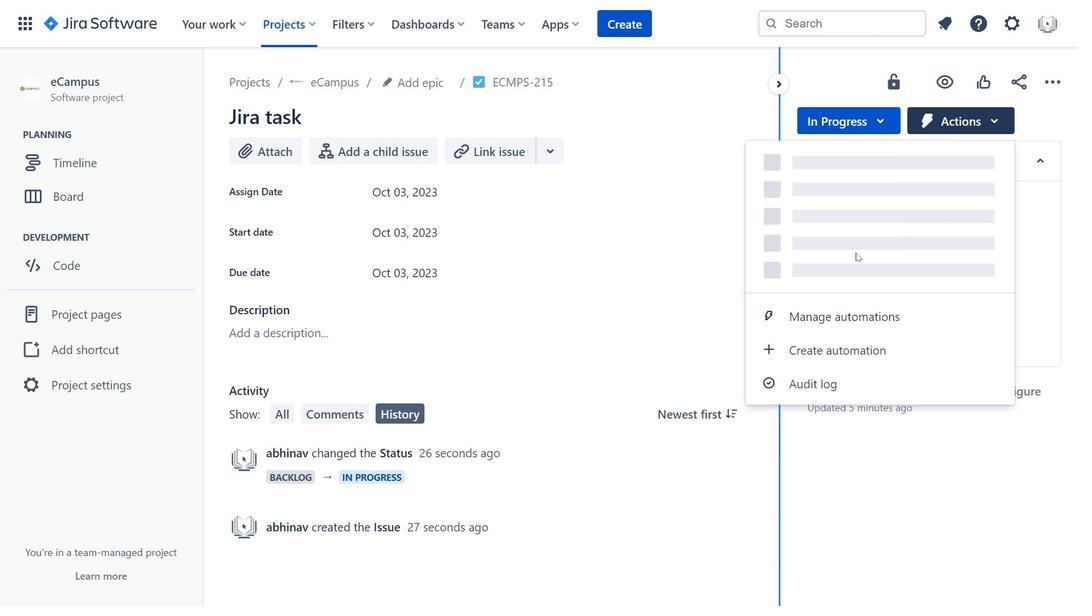 
Action: Mouse moved to (454, 189)
Screenshot: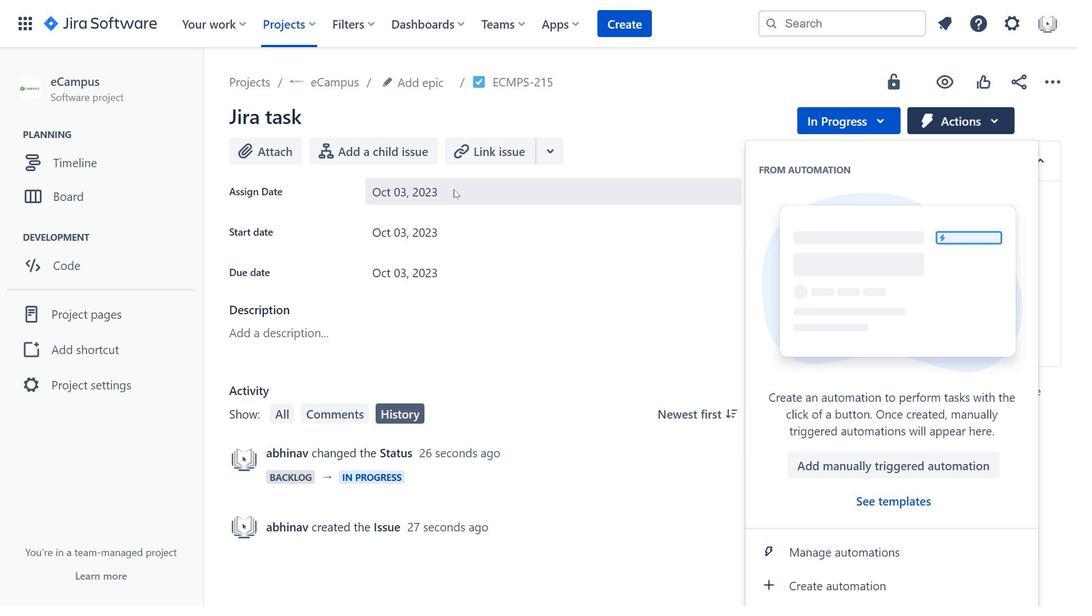 
Action: Mouse pressed left at (454, 189)
Screenshot: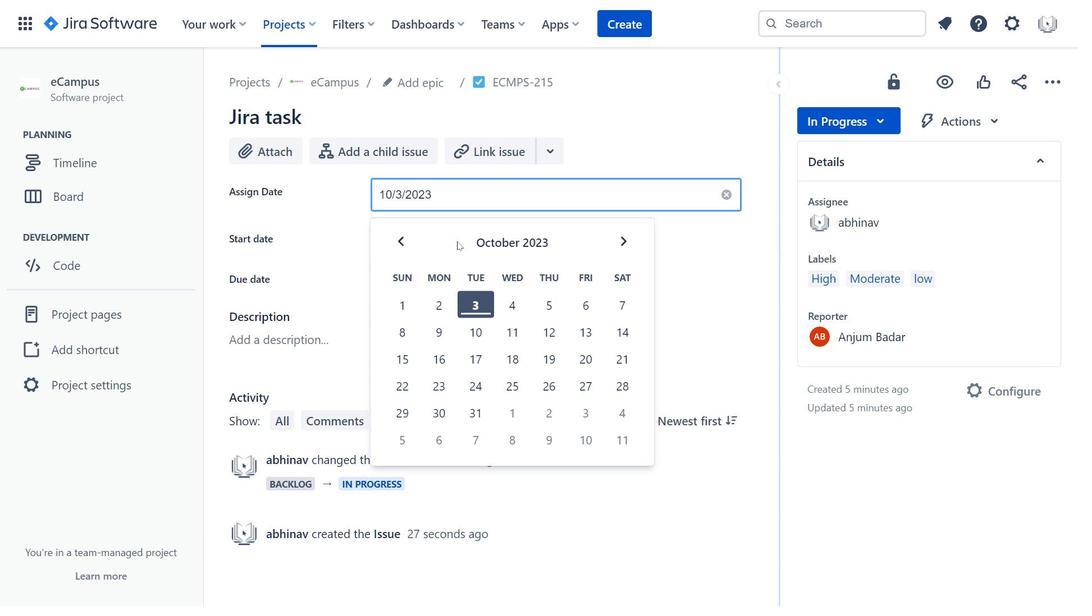 
Action: Mouse moved to (618, 244)
Screenshot: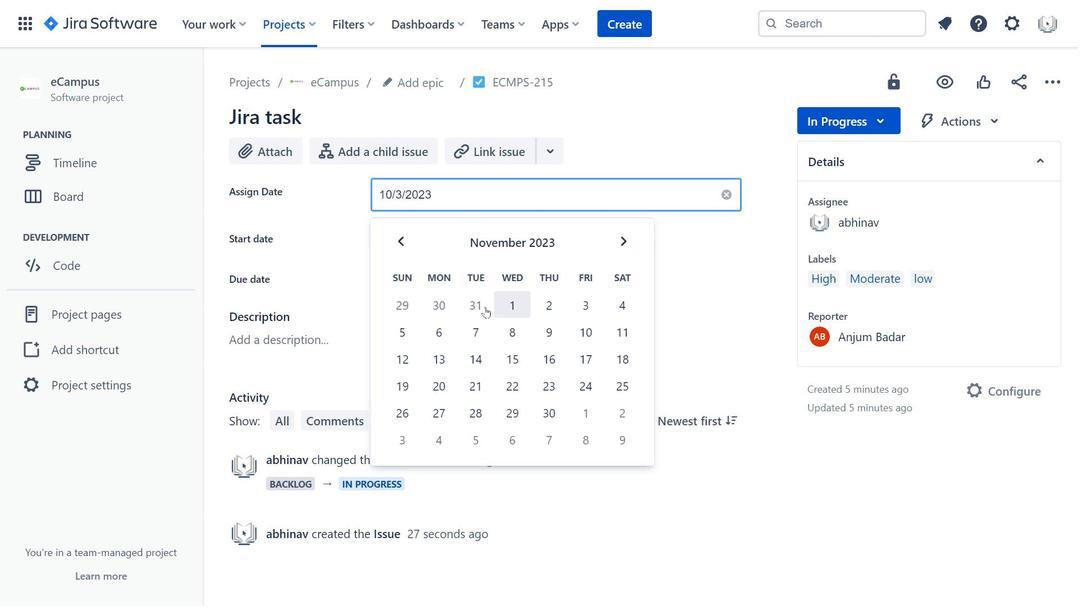 
Action: Mouse pressed left at (618, 244)
Screenshot: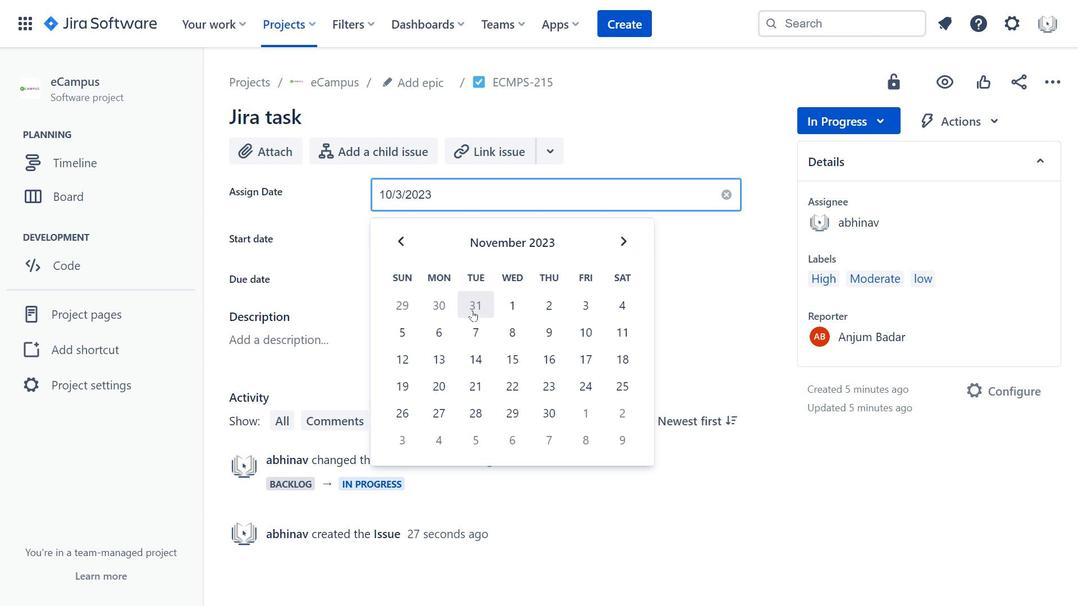 
Action: Mouse moved to (406, 235)
Screenshot: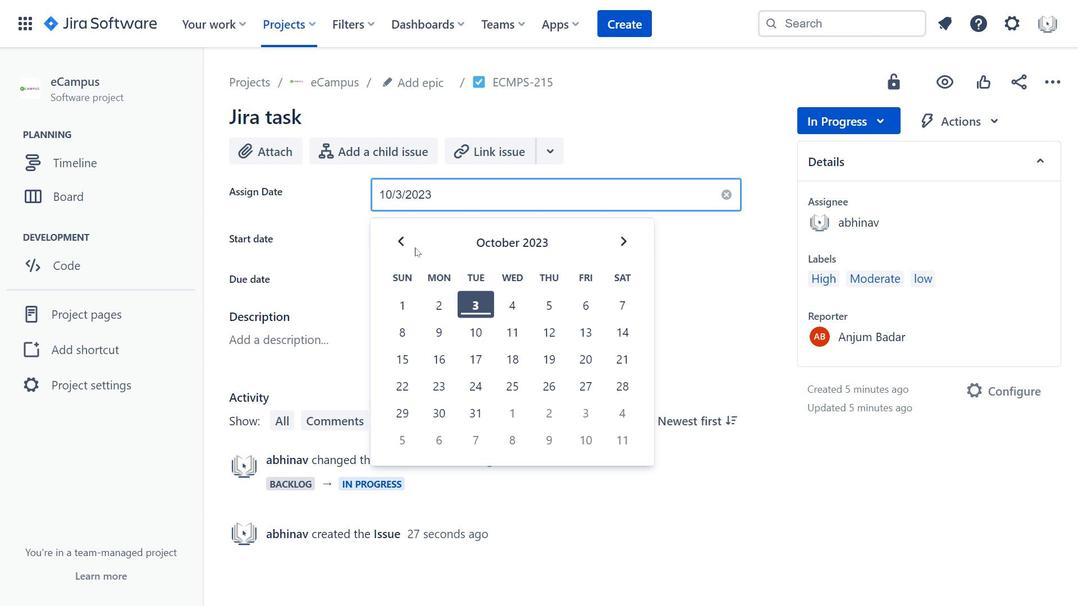 
Action: Mouse pressed left at (406, 235)
Screenshot: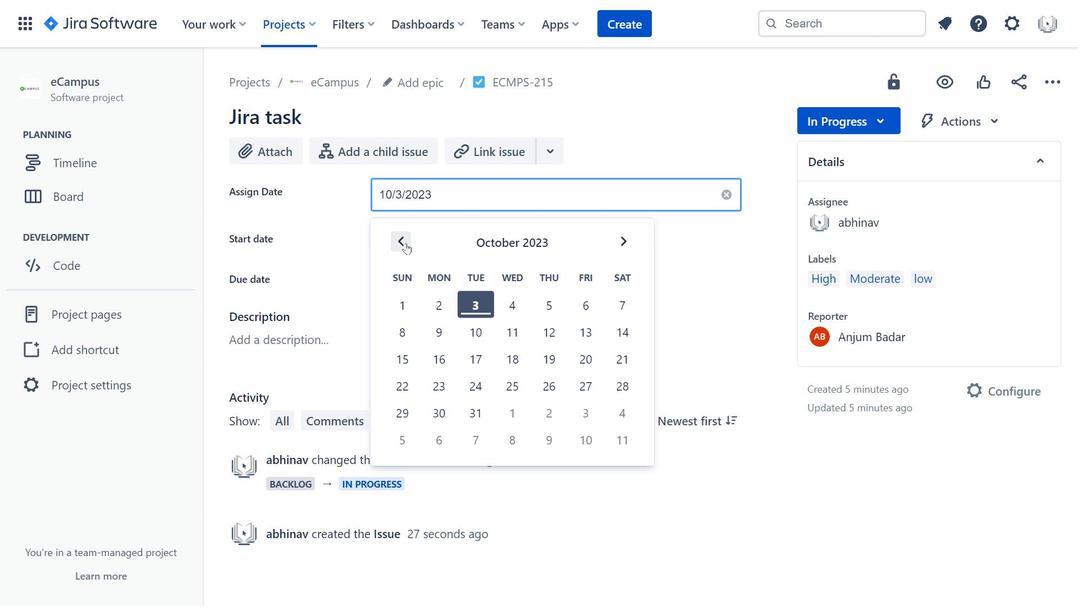 
Action: Mouse moved to (405, 242)
Screenshot: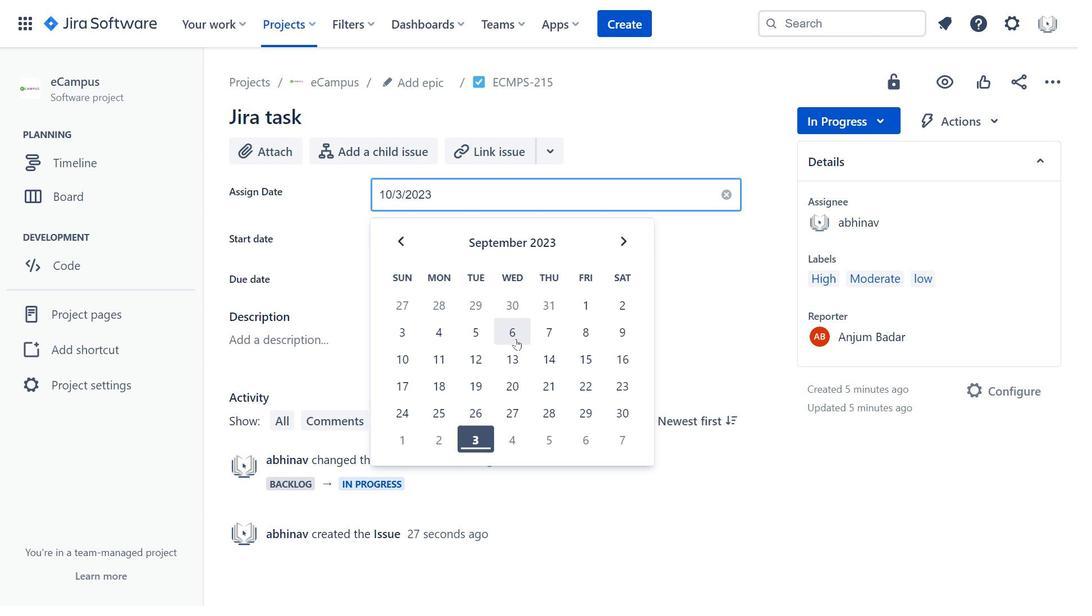 
Action: Mouse pressed left at (405, 242)
Screenshot: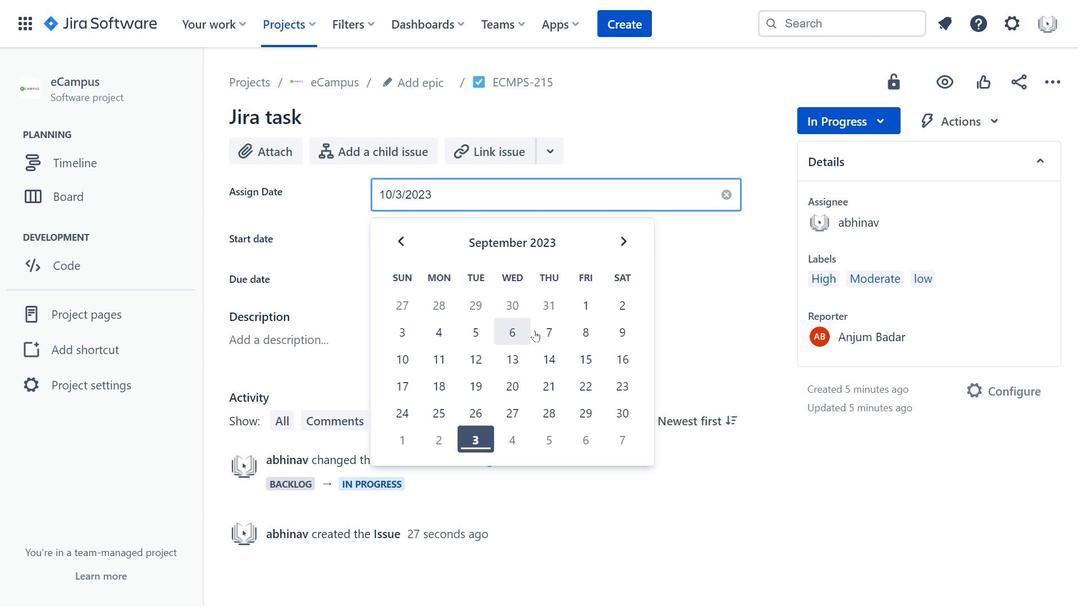 
Action: Mouse moved to (783, 194)
Screenshot: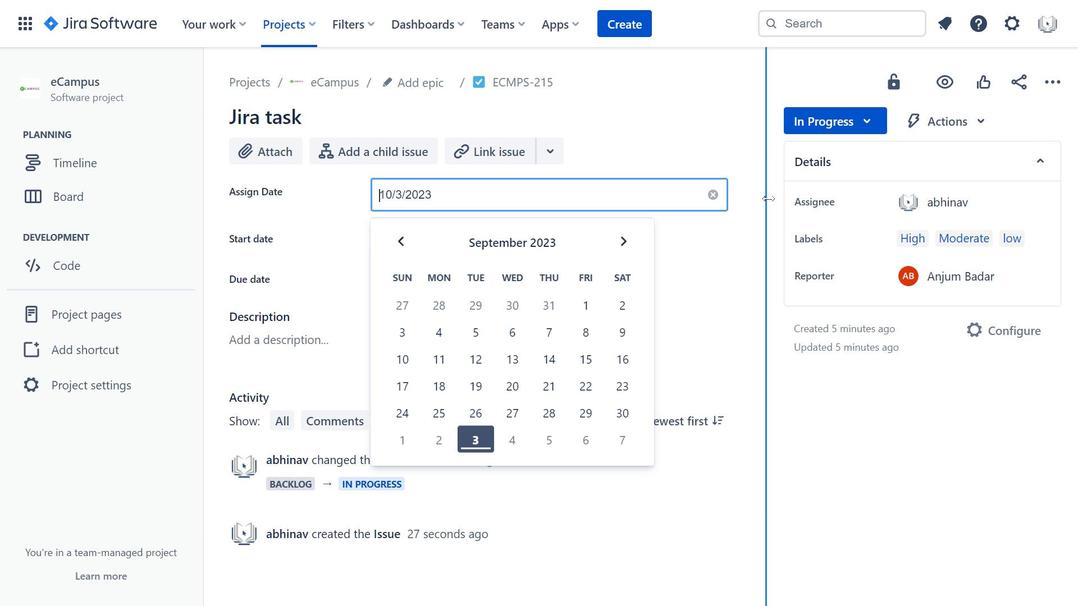 
Action: Mouse pressed left at (783, 194)
Screenshot: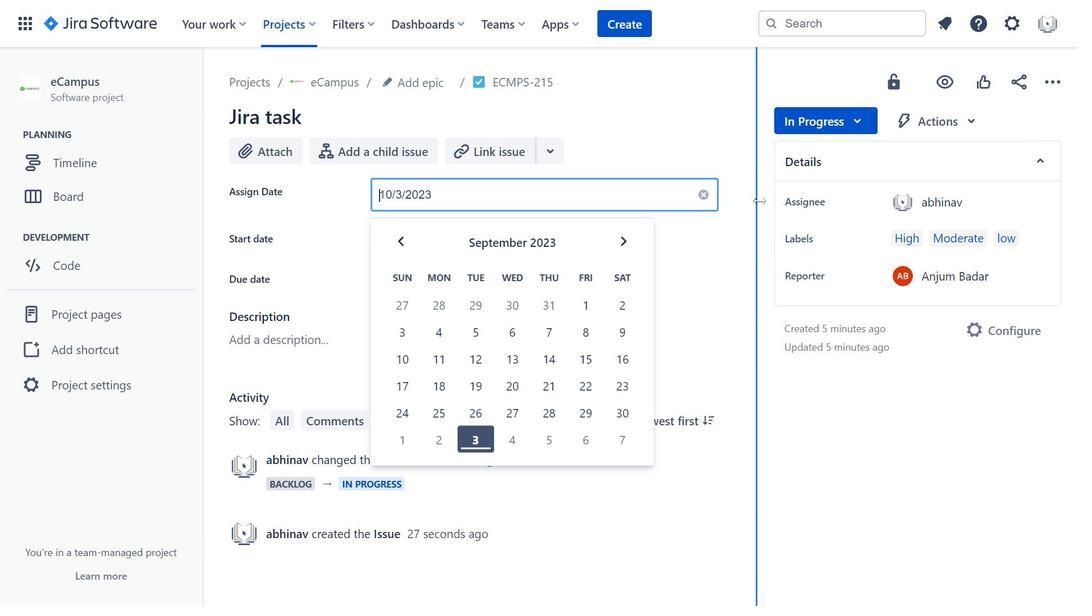 
Action: Mouse moved to (903, 126)
Screenshot: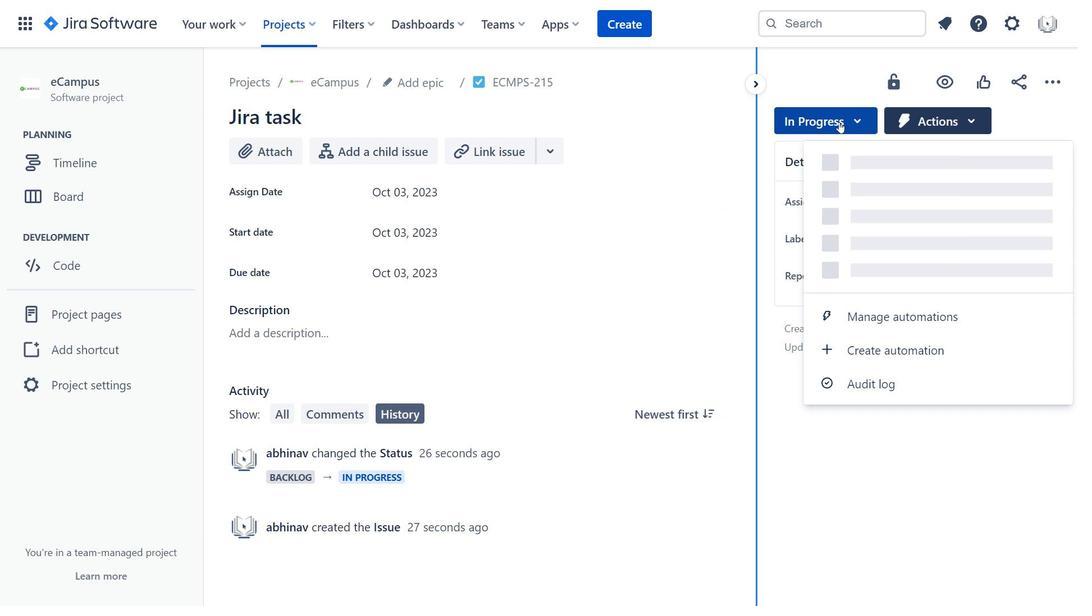 
Action: Mouse pressed left at (903, 126)
Screenshot: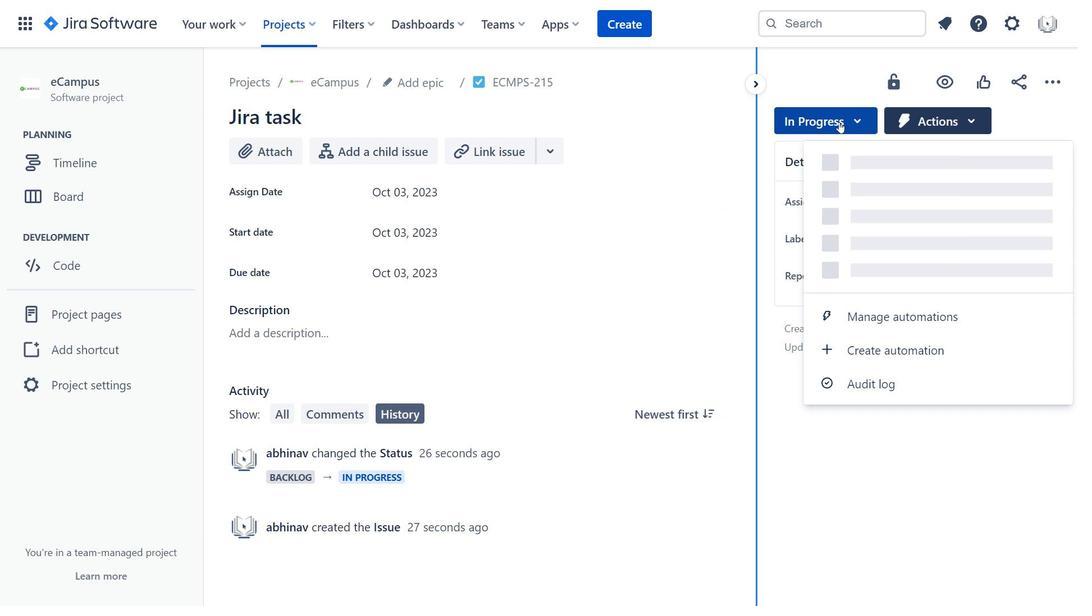 
Action: Mouse moved to (452, 194)
Screenshot: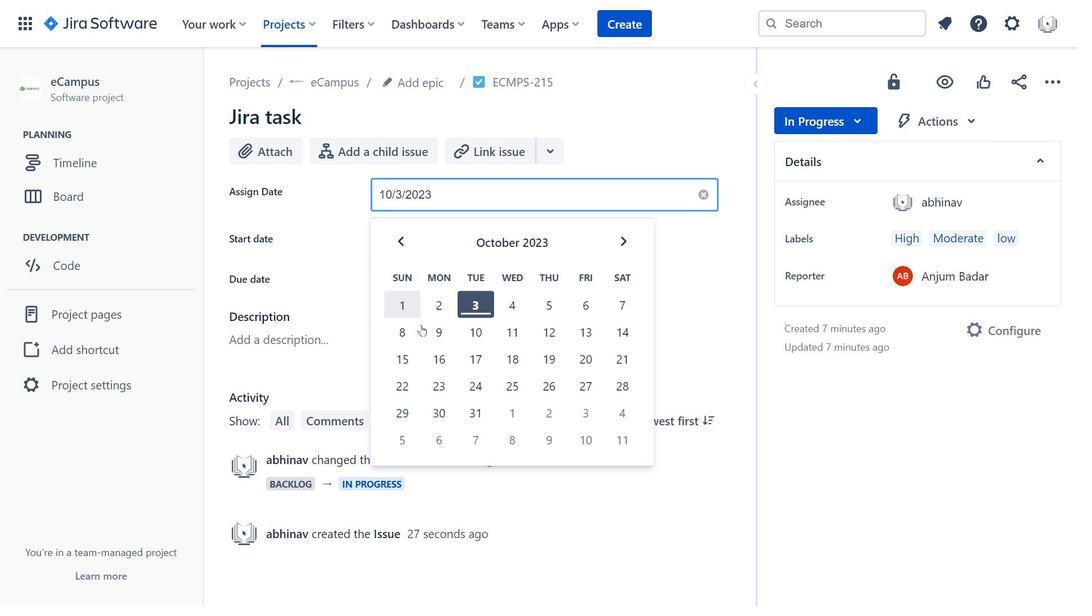 
Action: Mouse pressed left at (452, 194)
Screenshot: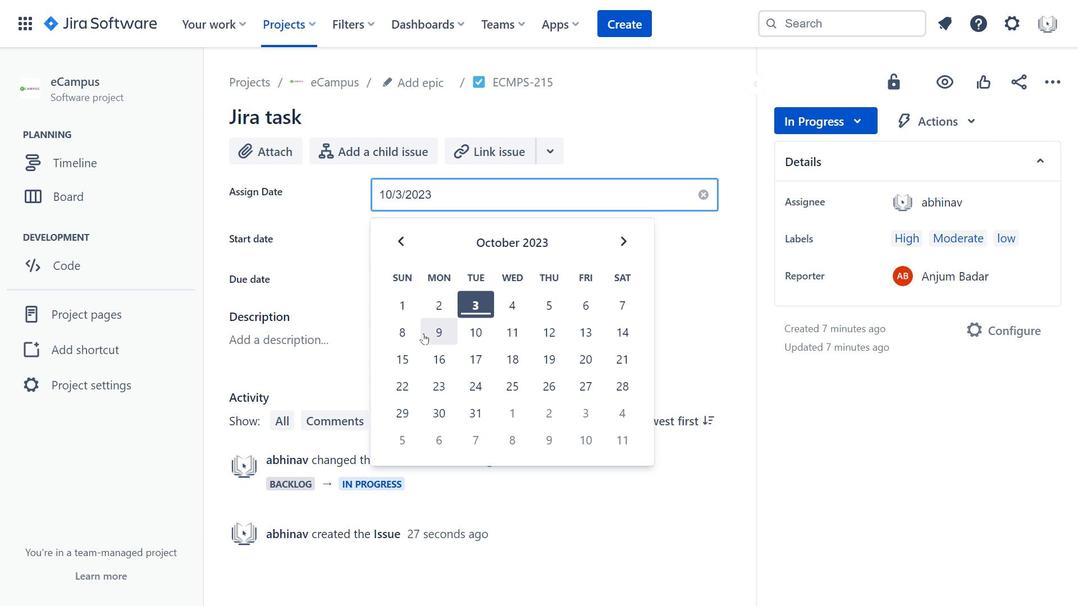 
Action: Mouse moved to (838, 123)
Screenshot: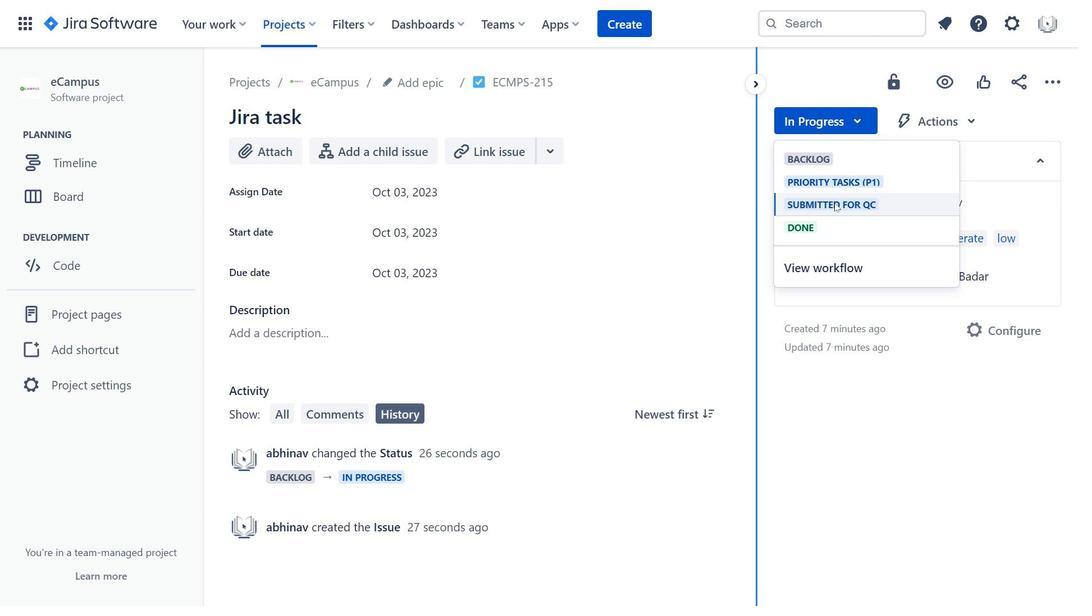 
Action: Mouse pressed left at (838, 123)
Screenshot: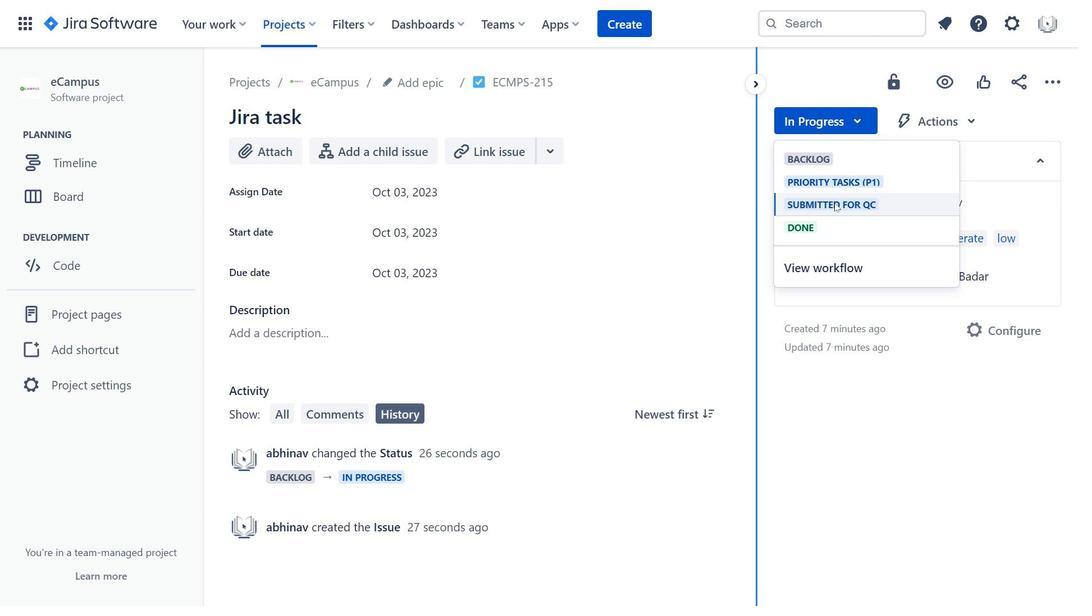 
Action: Mouse moved to (929, 124)
Screenshot: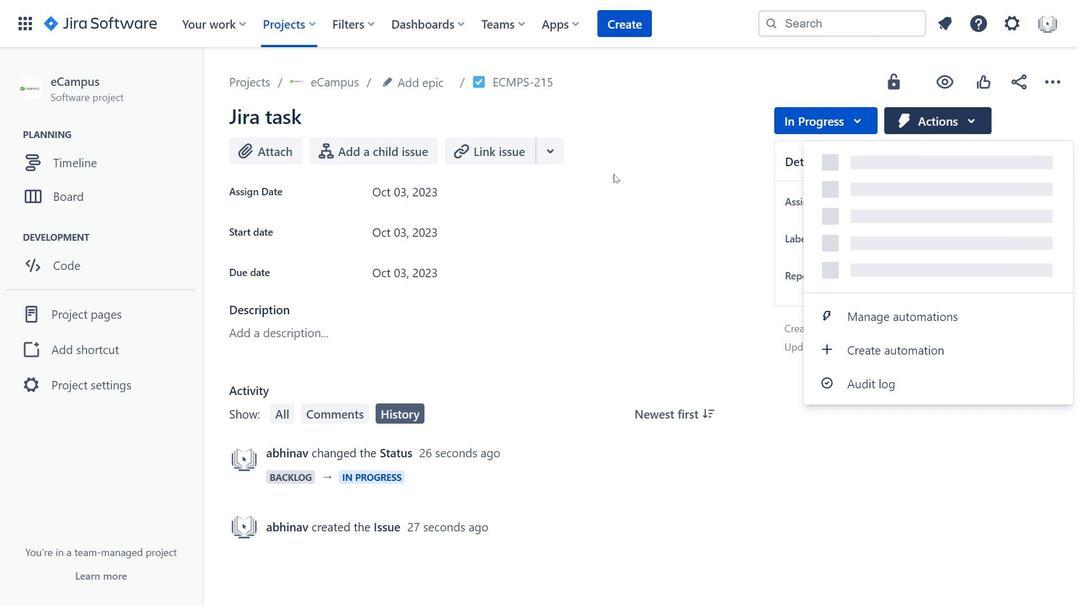 
Action: Mouse pressed left at (929, 124)
Screenshot: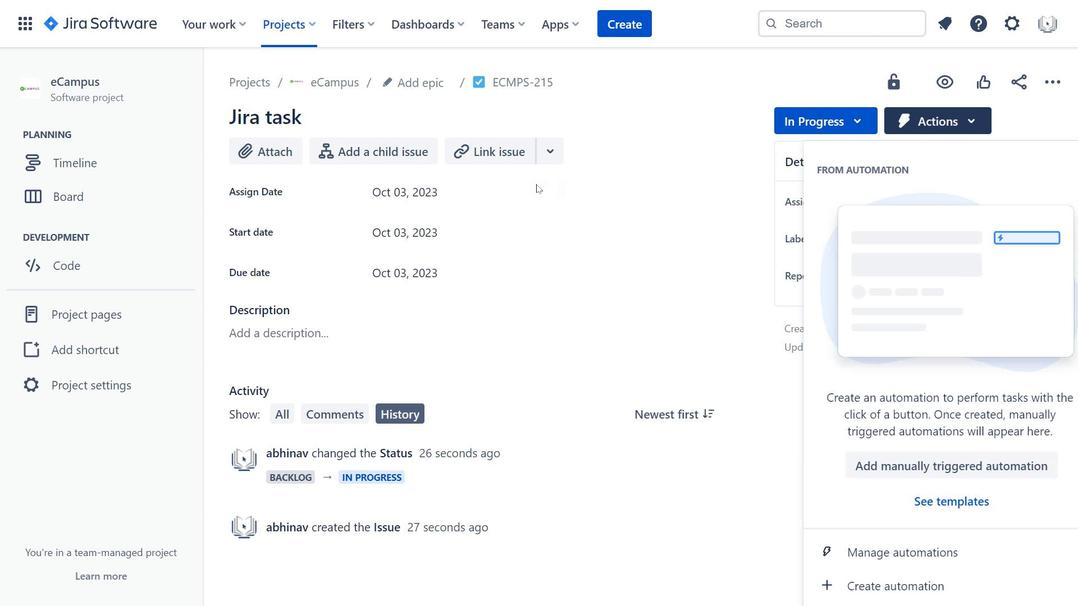 
Action: Mouse moved to (425, 243)
Screenshot: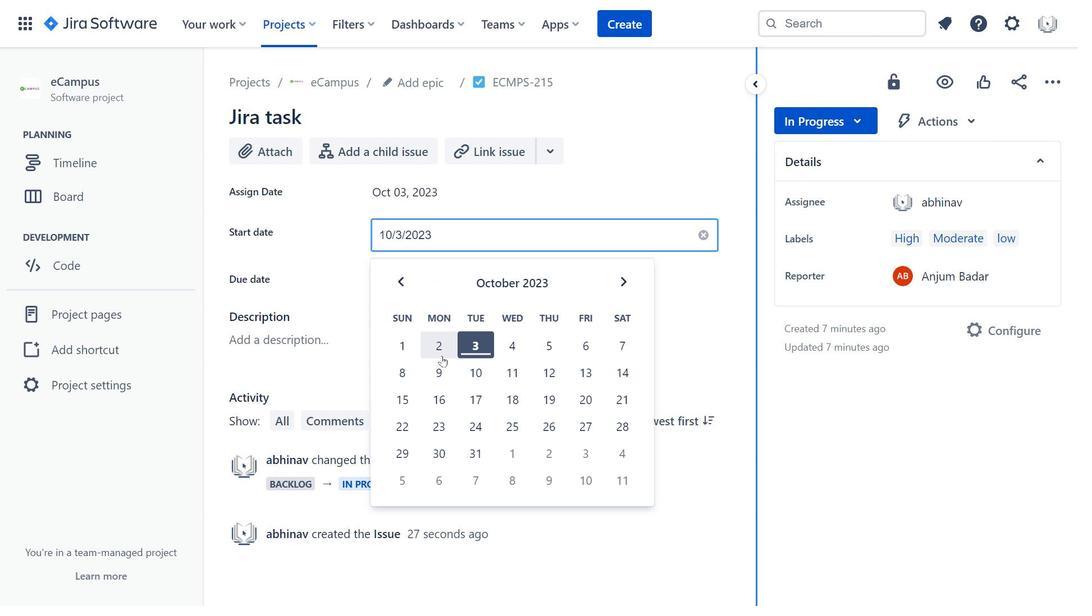 
Action: Mouse pressed left at (425, 243)
Screenshot: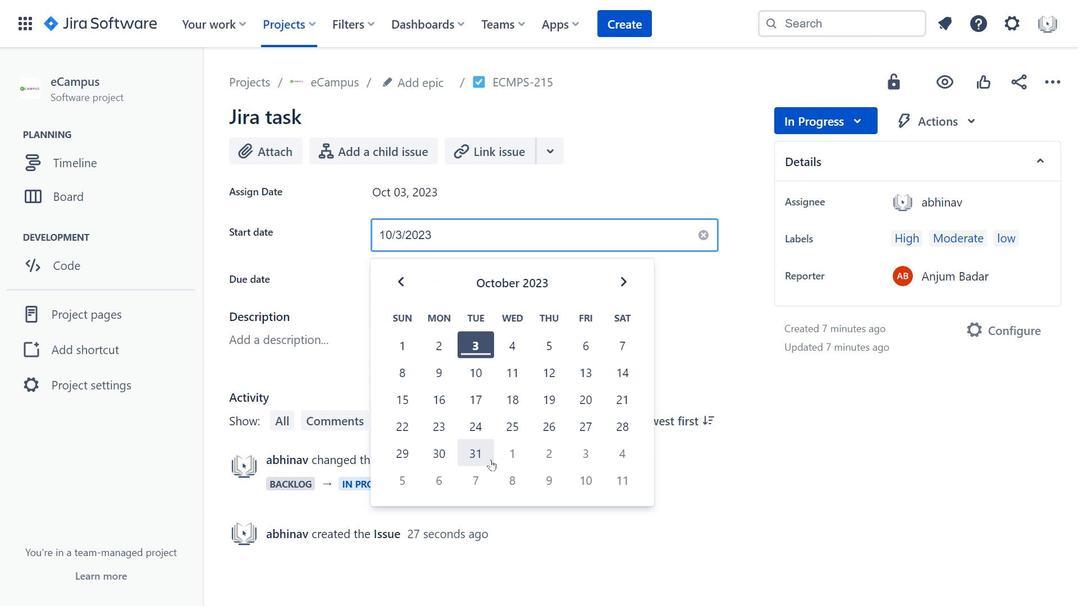 
Action: Mouse moved to (618, 280)
Screenshot: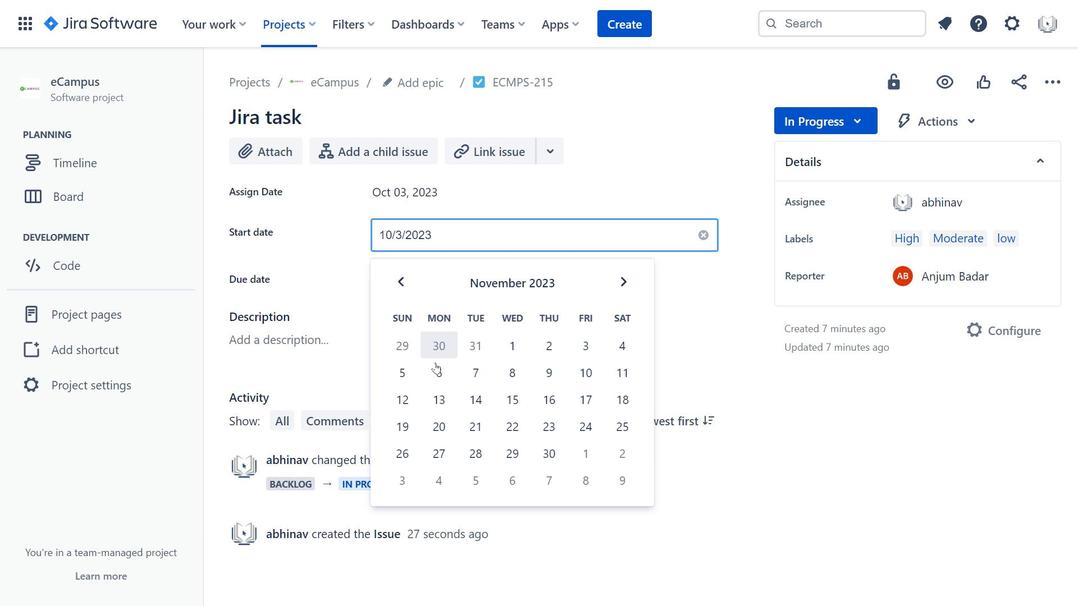 
Action: Mouse pressed left at (618, 280)
Screenshot: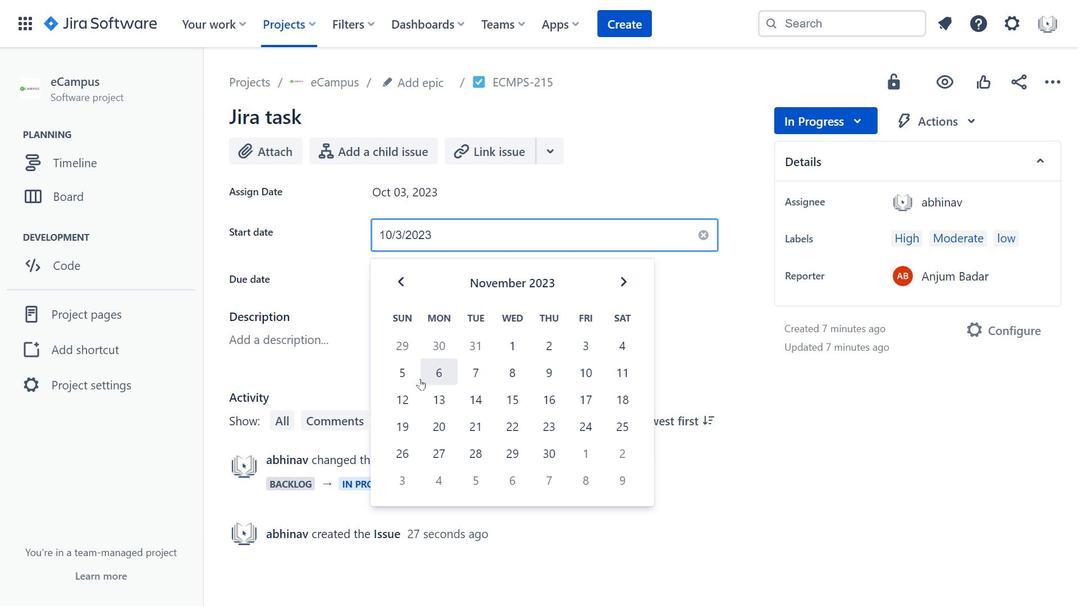 
Action: Mouse moved to (403, 285)
Screenshot: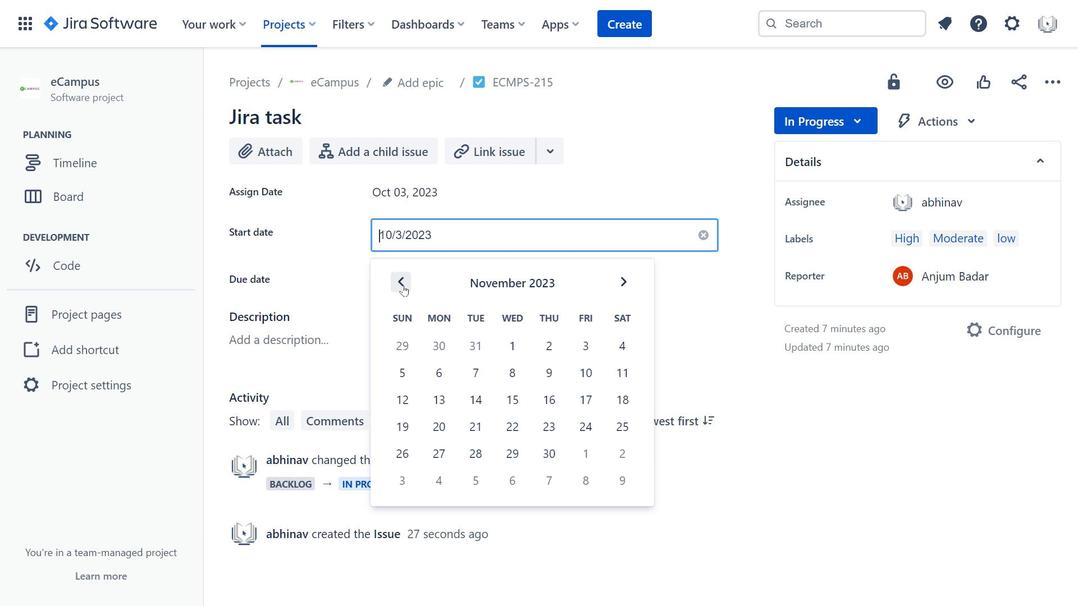 
Action: Mouse pressed left at (403, 285)
Screenshot: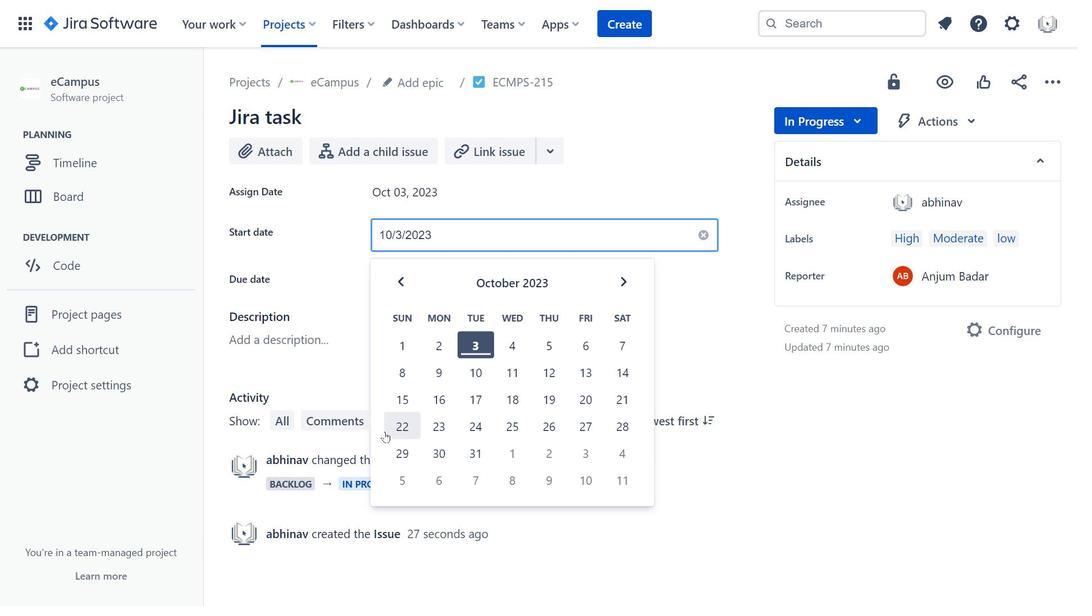 
Action: Mouse moved to (779, 412)
Screenshot: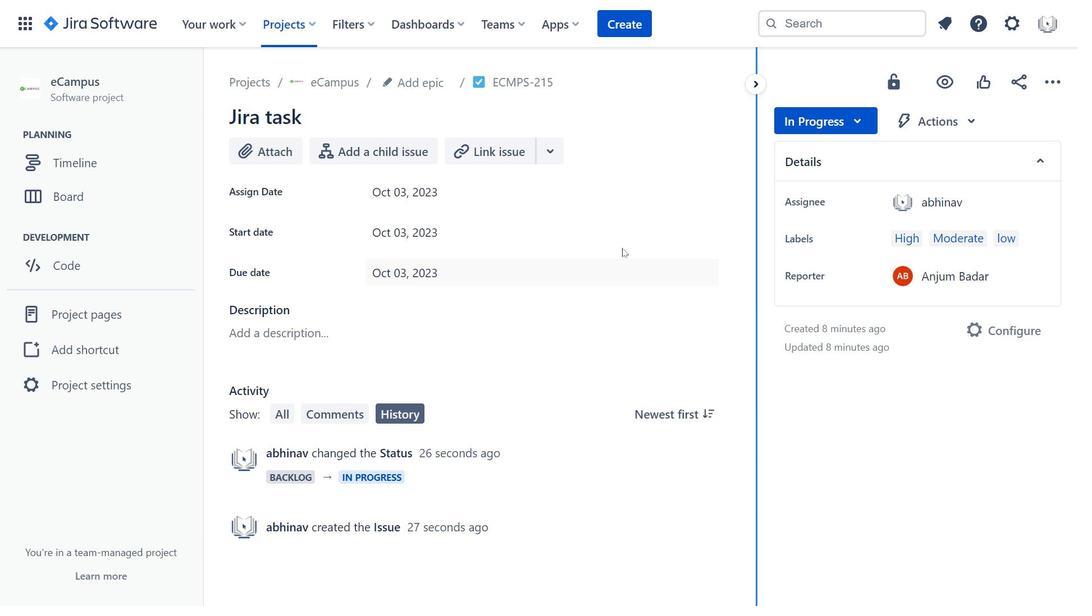 
Action: Mouse pressed left at (779, 412)
Screenshot: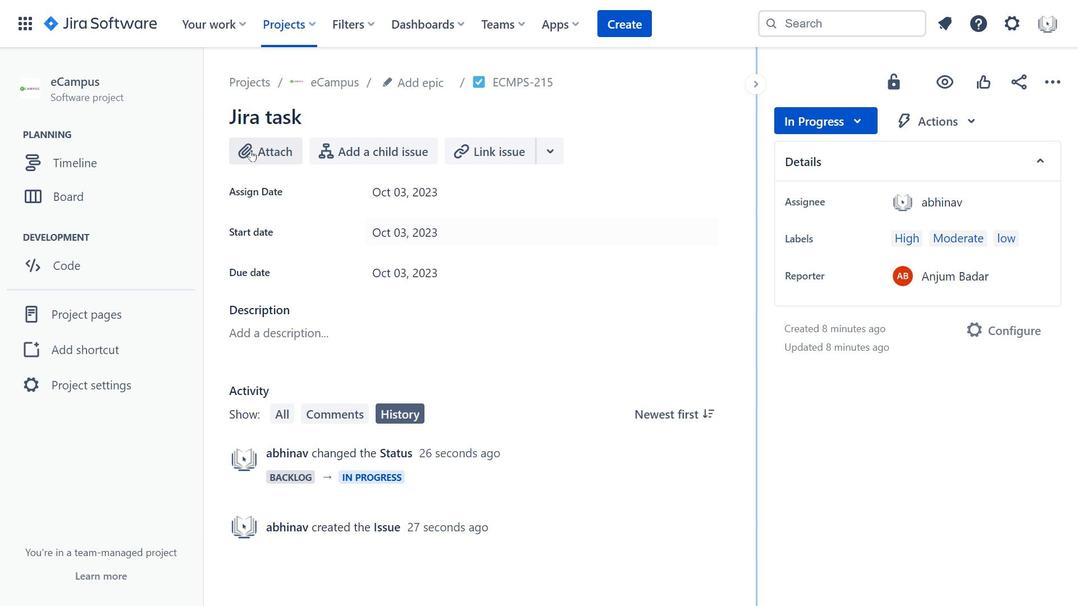 
Action: Mouse moved to (91, 189)
Screenshot: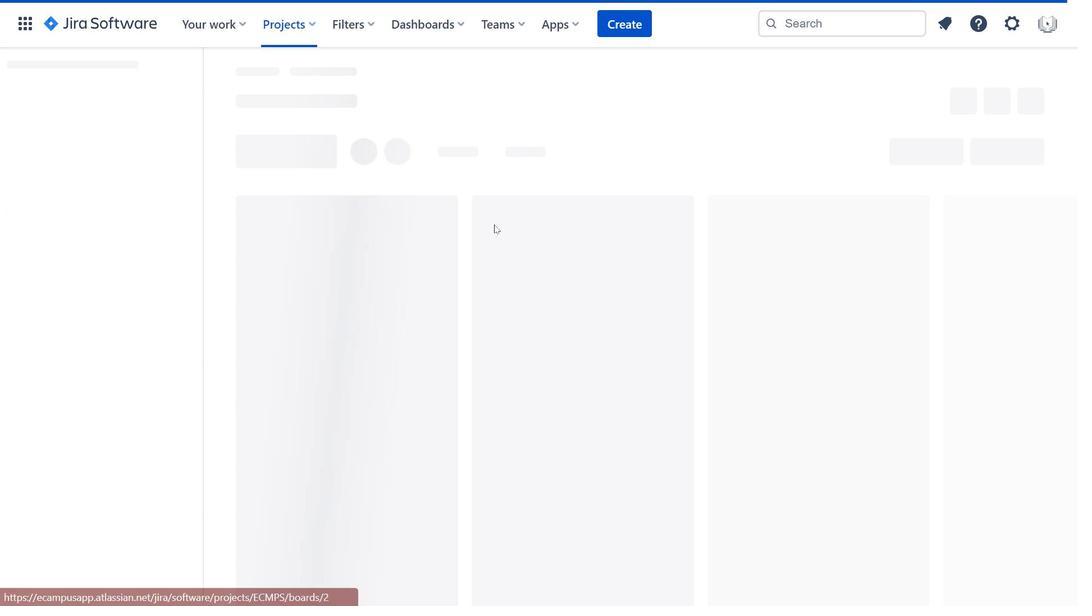 
Action: Mouse pressed left at (91, 189)
Screenshot: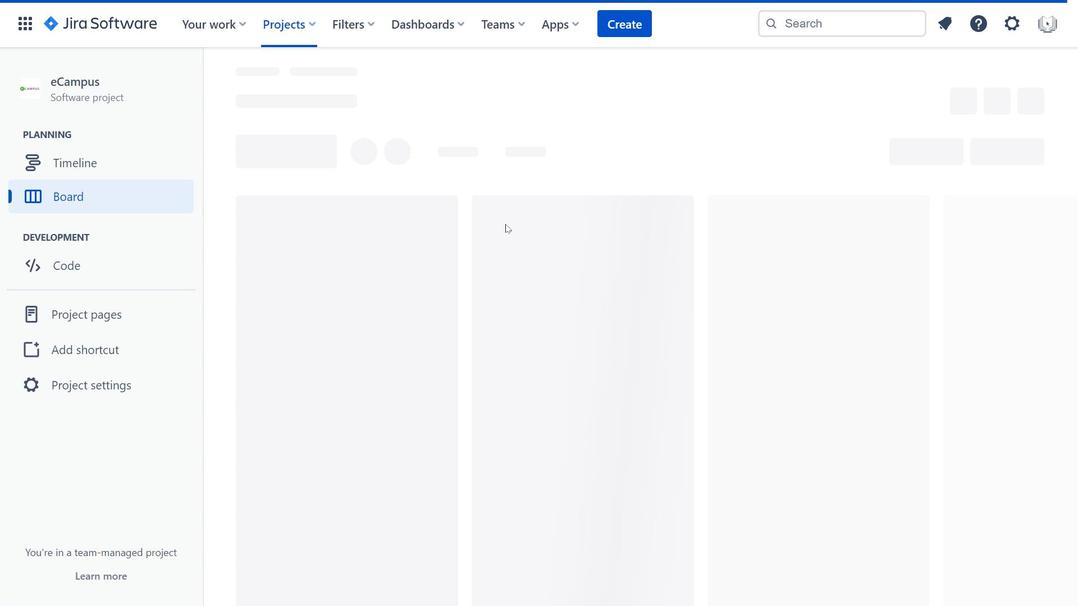 
Action: Mouse moved to (639, 346)
Screenshot: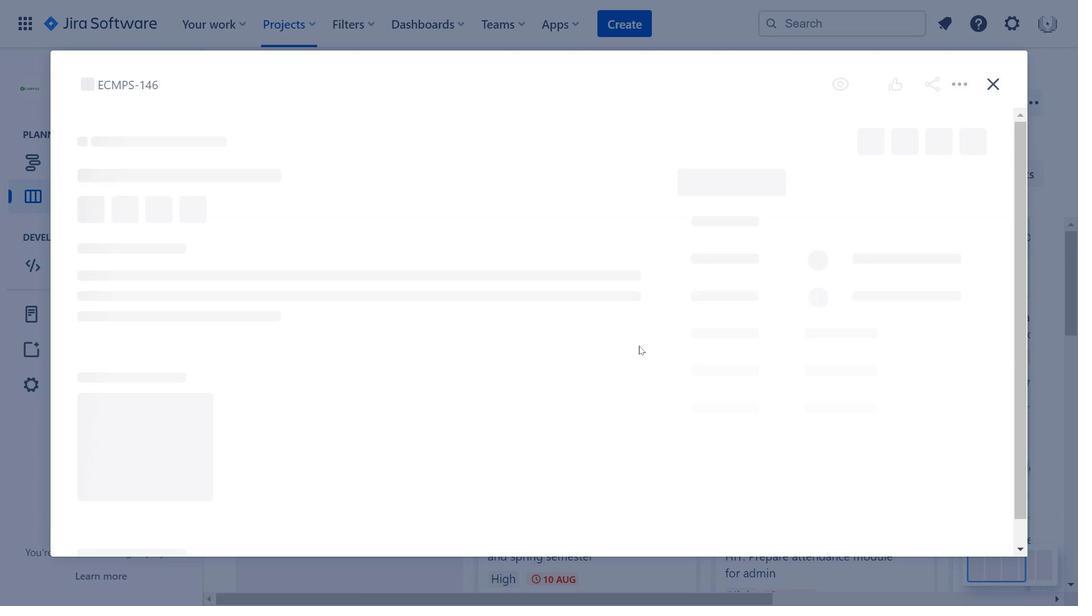 
Action: Mouse pressed left at (639, 346)
Screenshot: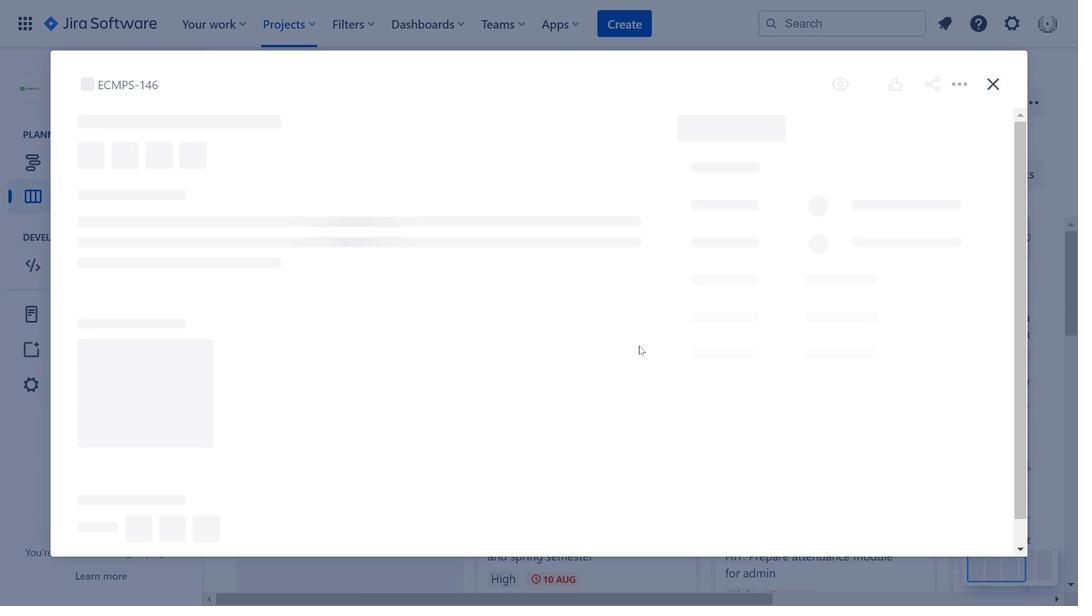 
Action: Mouse moved to (238, 244)
Screenshot: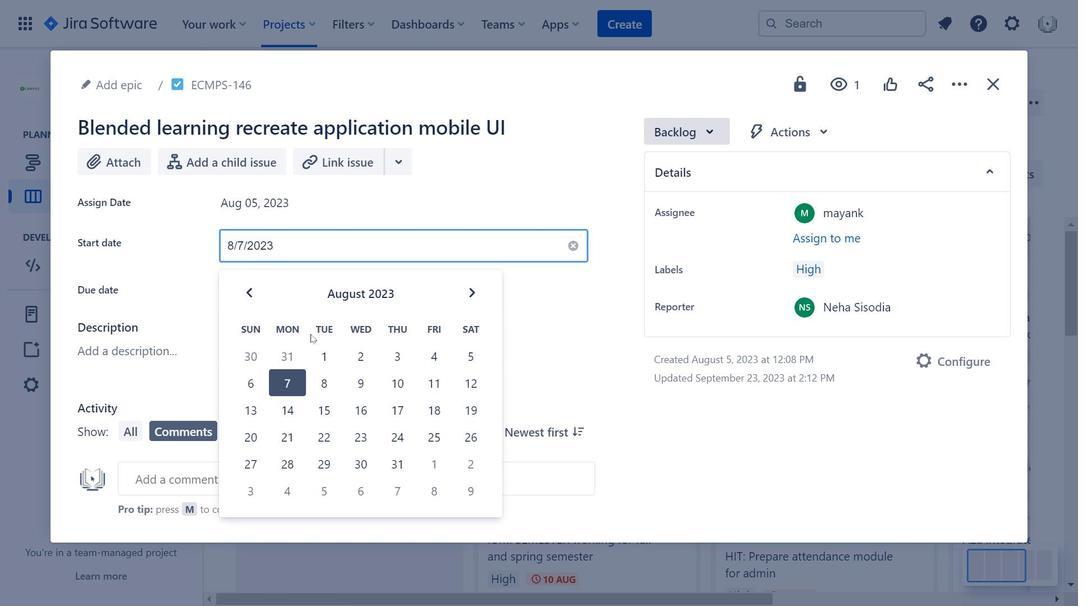 
Action: Mouse pressed left at (238, 244)
Screenshot: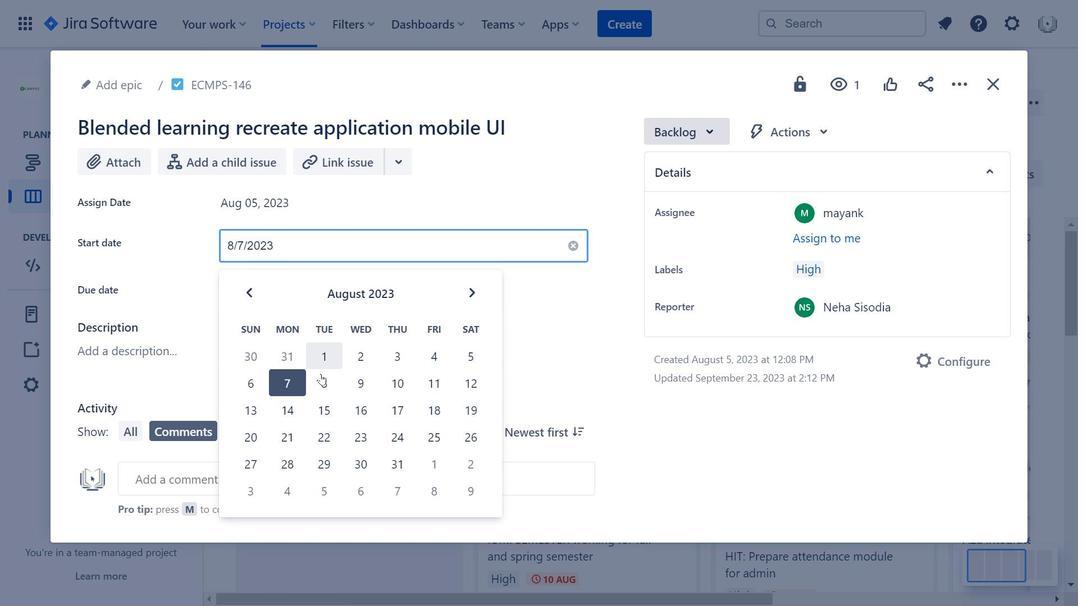 
Action: Mouse moved to (708, 118)
Screenshot: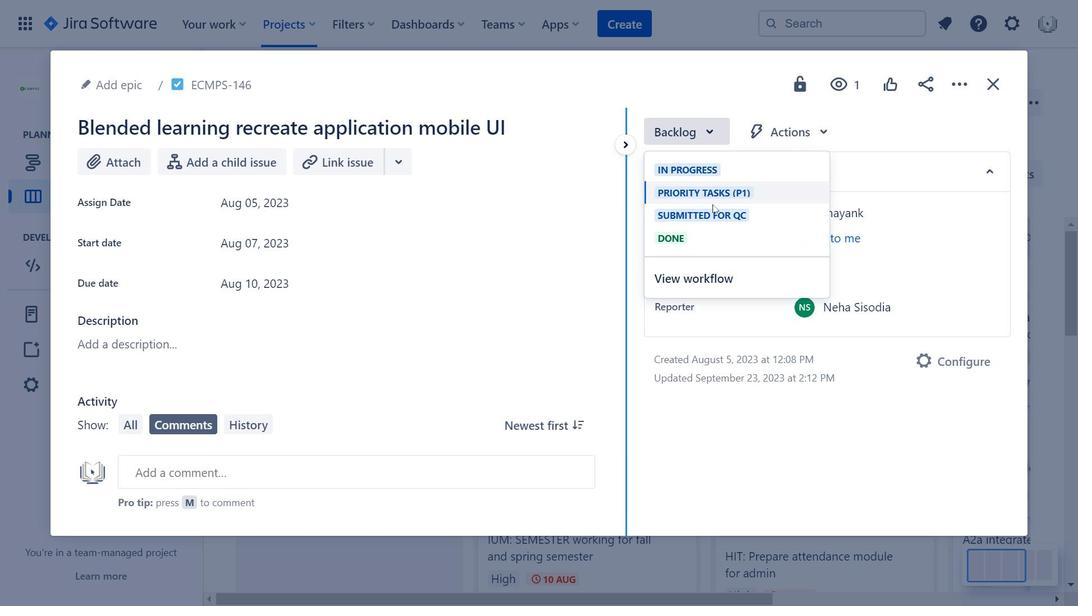 
Action: Mouse pressed left at (708, 118)
Screenshot: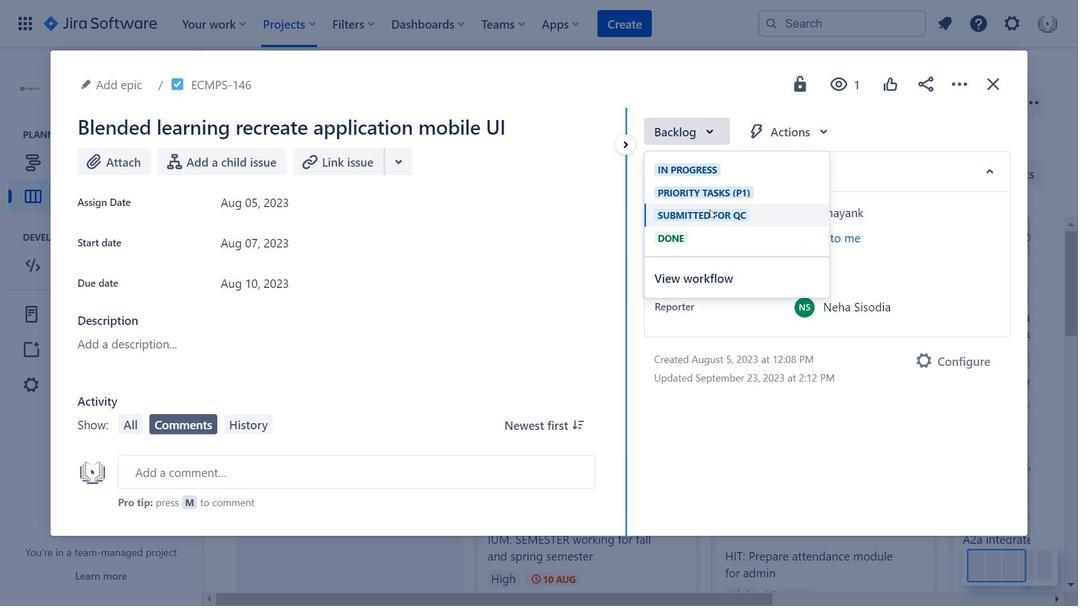 
Action: Mouse moved to (294, 247)
Screenshot: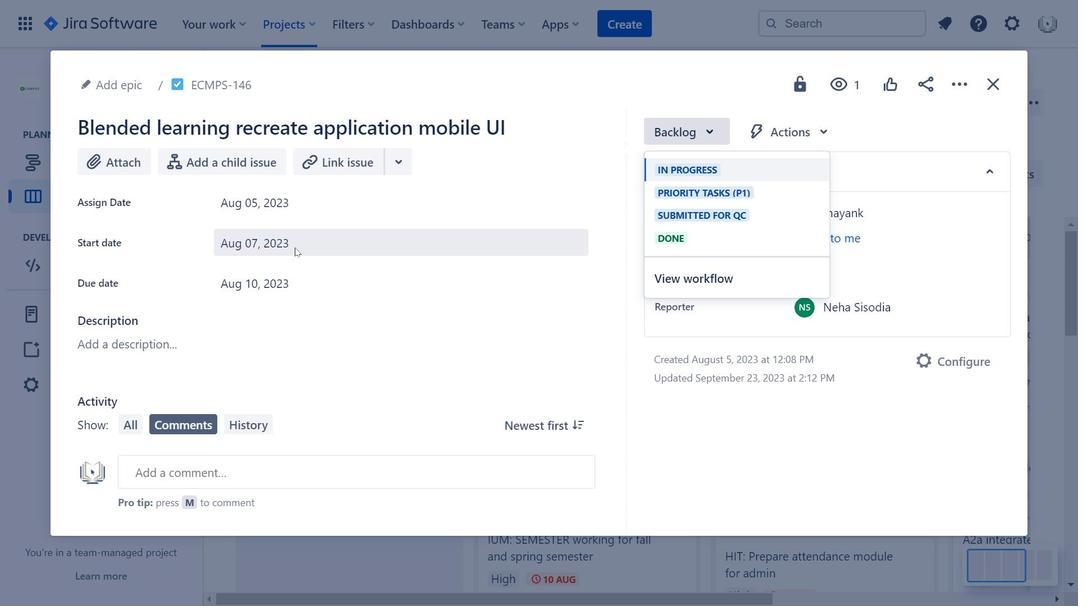 
Action: Mouse pressed left at (294, 247)
Screenshot: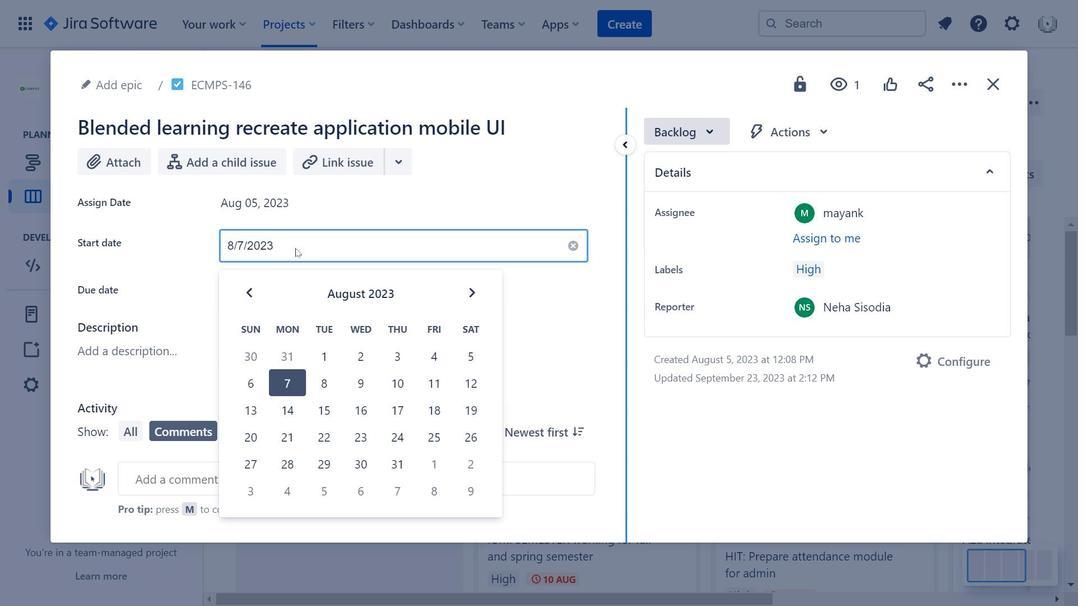 
Action: Mouse moved to (770, 139)
Screenshot: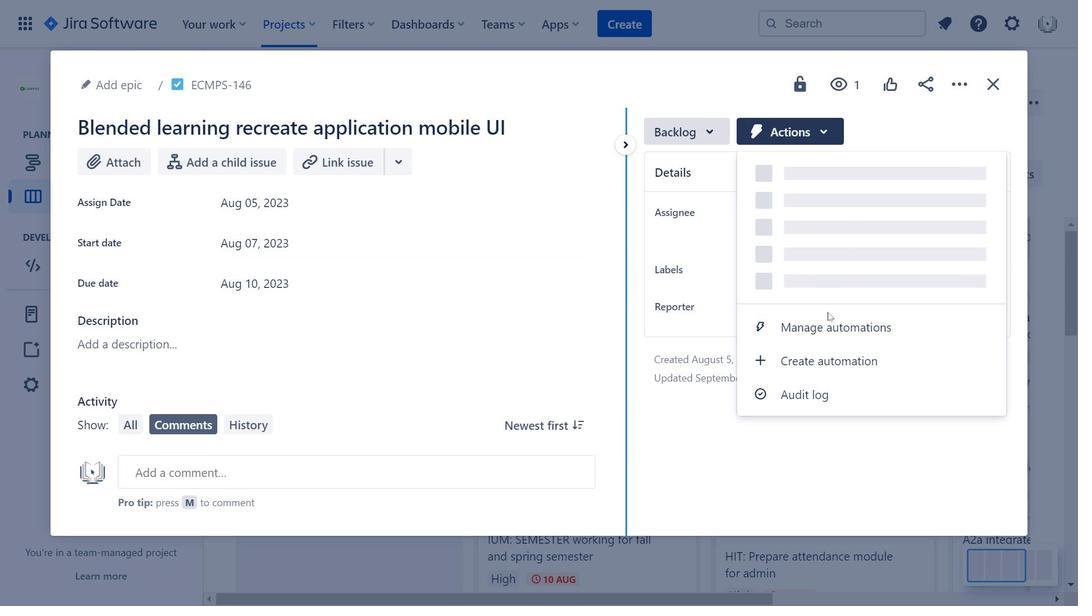 
Action: Mouse pressed left at (770, 139)
Screenshot: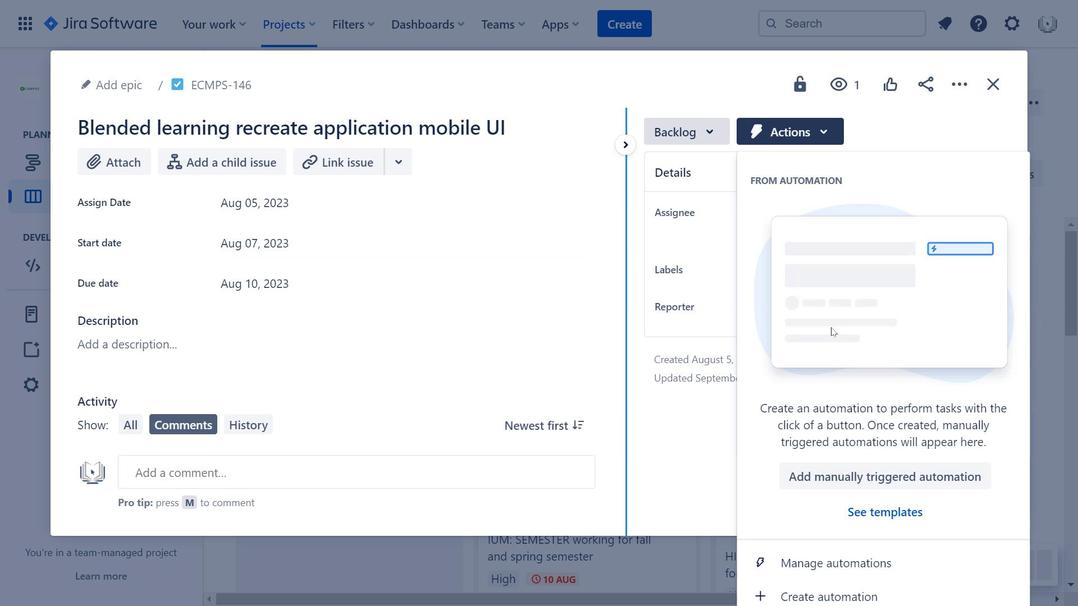 
Action: Mouse moved to (690, 143)
Screenshot: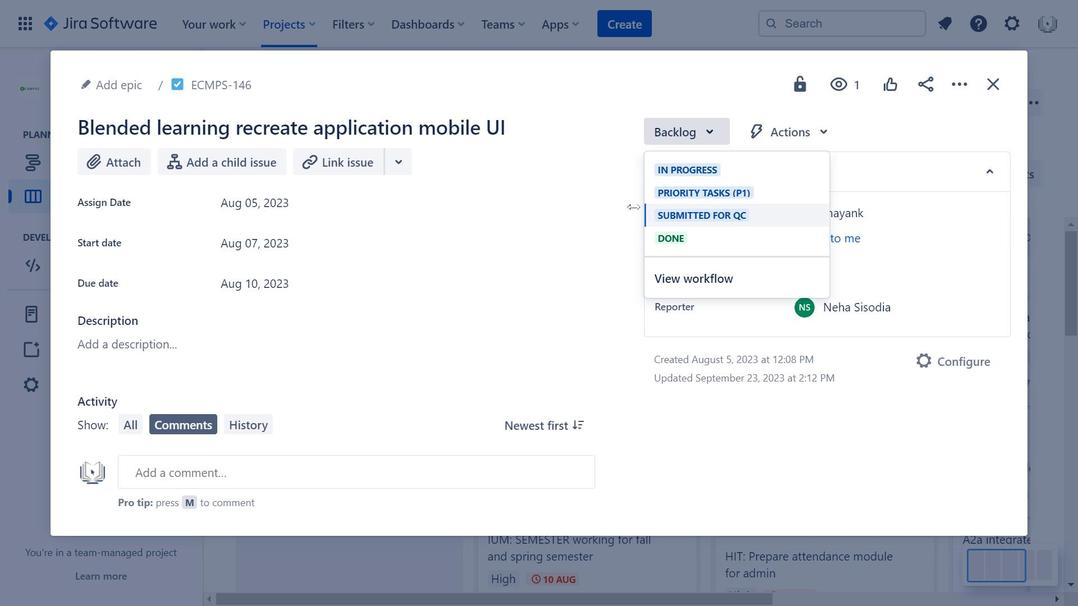 
Action: Mouse pressed left at (690, 143)
Screenshot: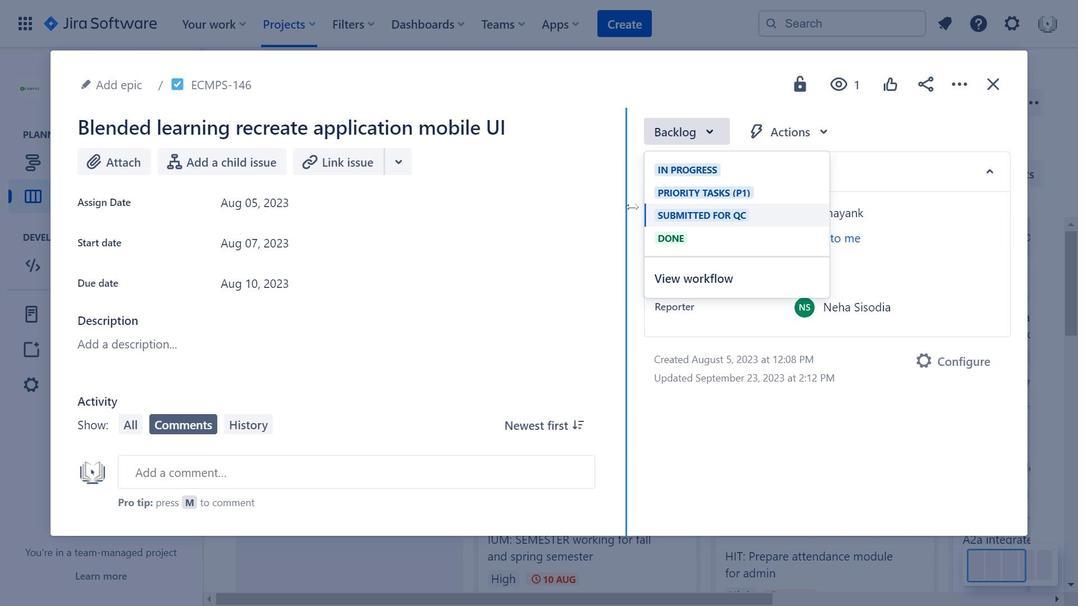 
Action: Mouse moved to (348, 233)
Screenshot: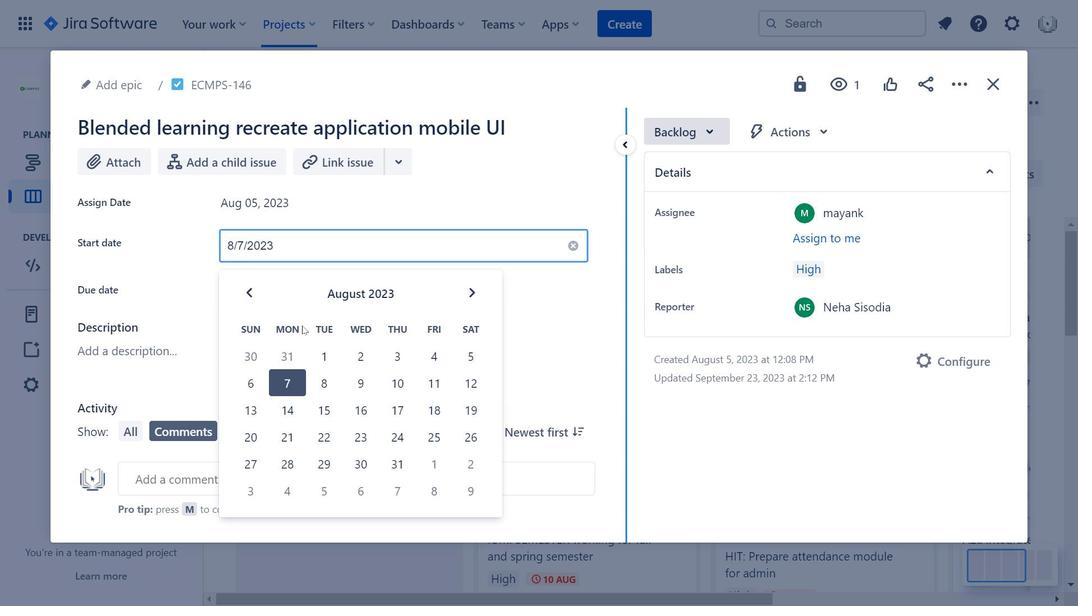 
Action: Mouse pressed left at (348, 233)
Screenshot: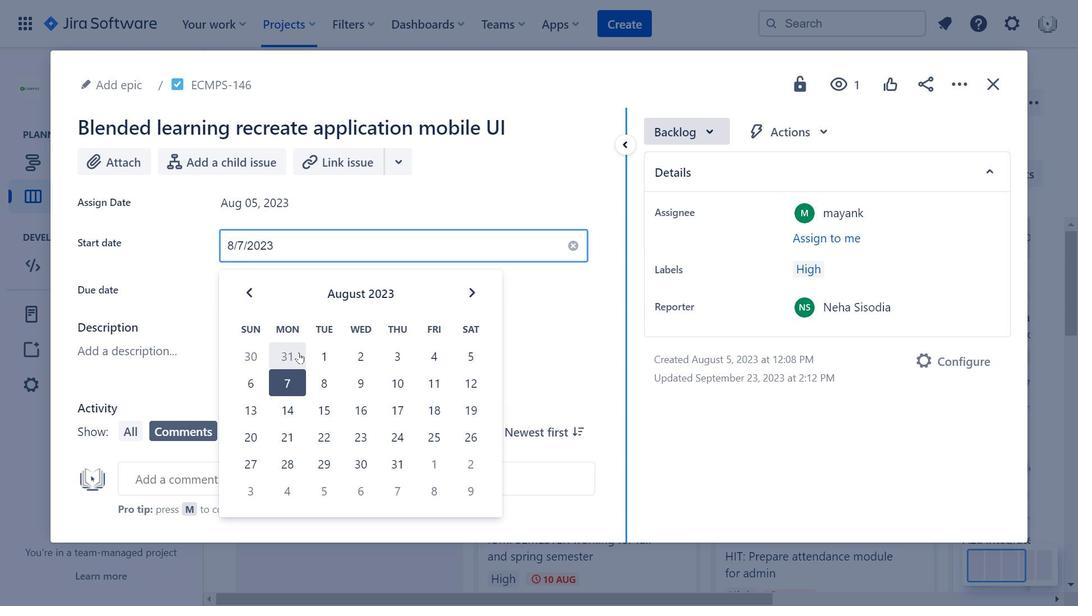 
Action: Mouse moved to (396, 165)
Screenshot: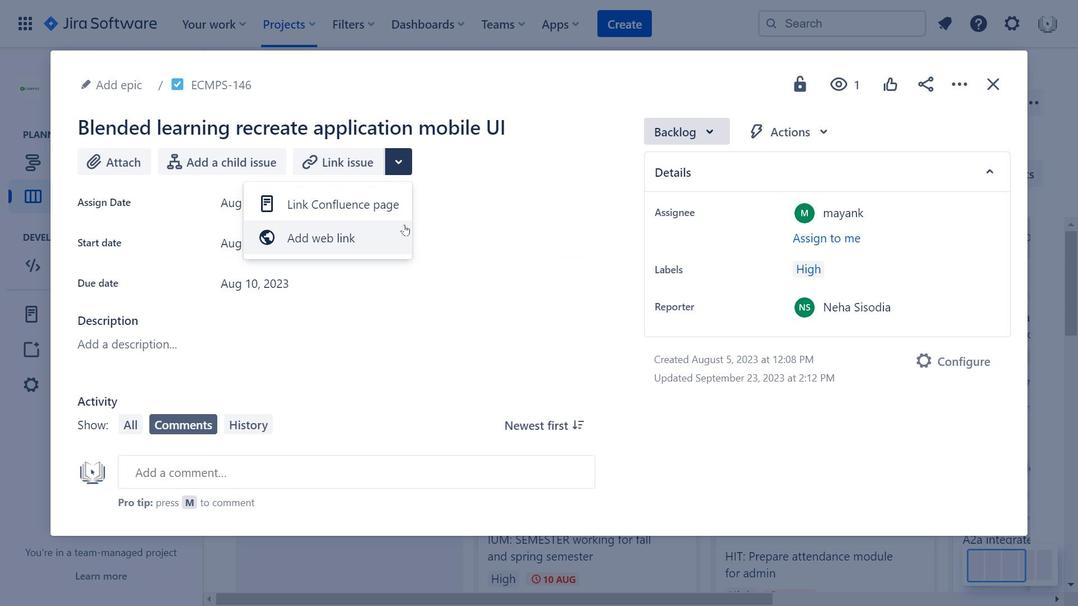 
Action: Mouse pressed left at (396, 165)
Screenshot: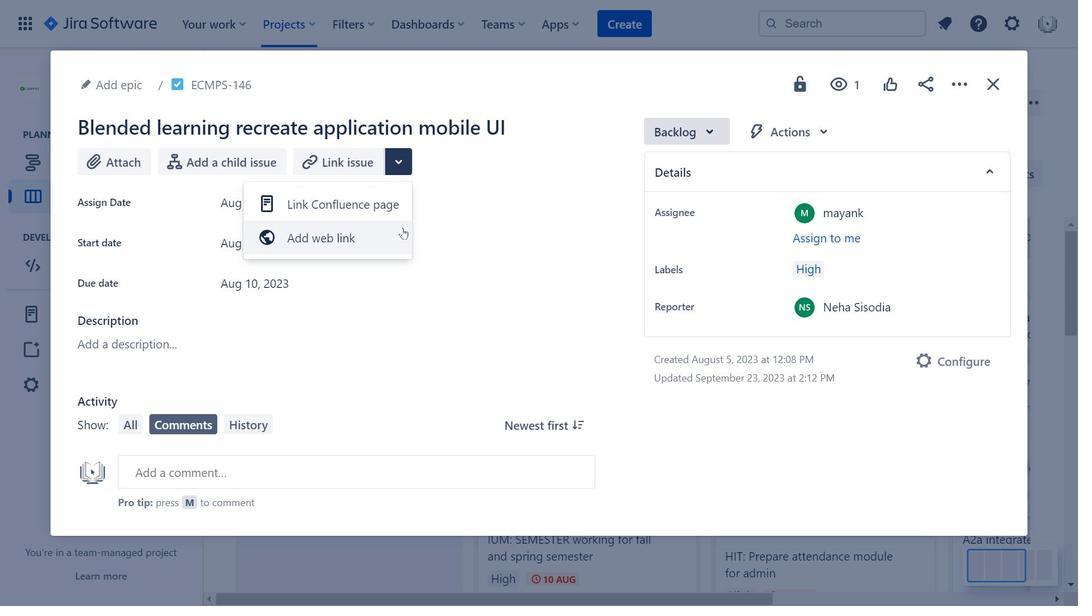 
Action: Mouse moved to (376, 275)
Screenshot: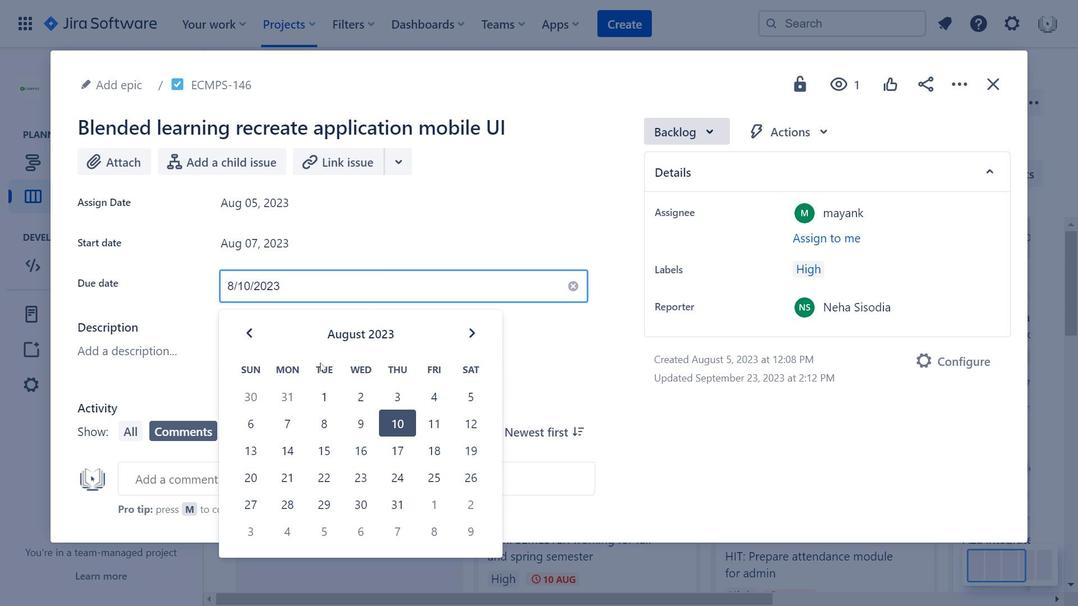 
Action: Mouse pressed left at (376, 275)
Screenshot: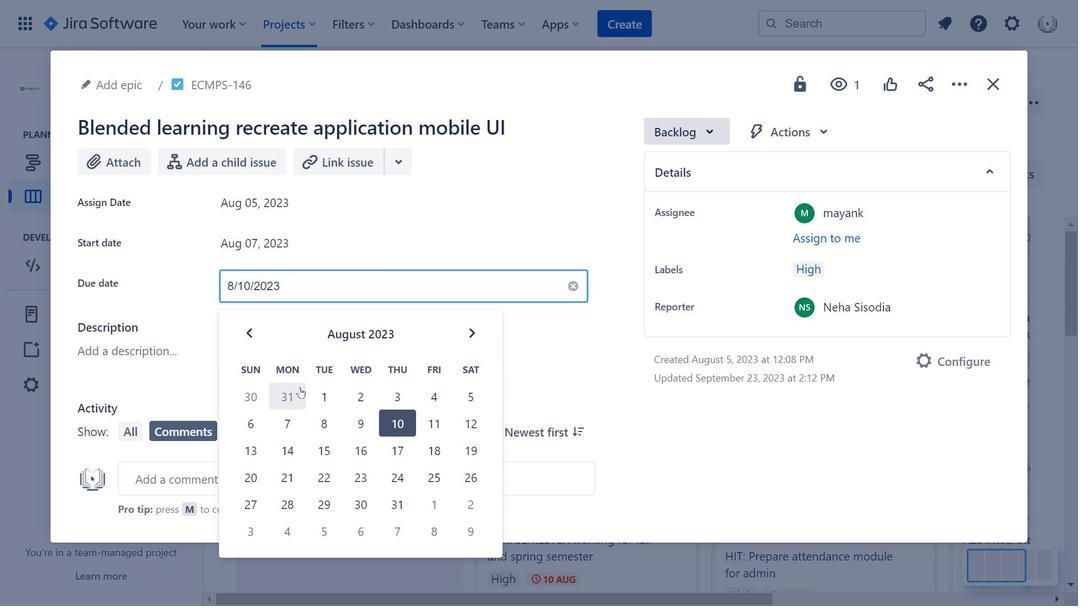 
Action: Mouse moved to (792, 133)
Screenshot: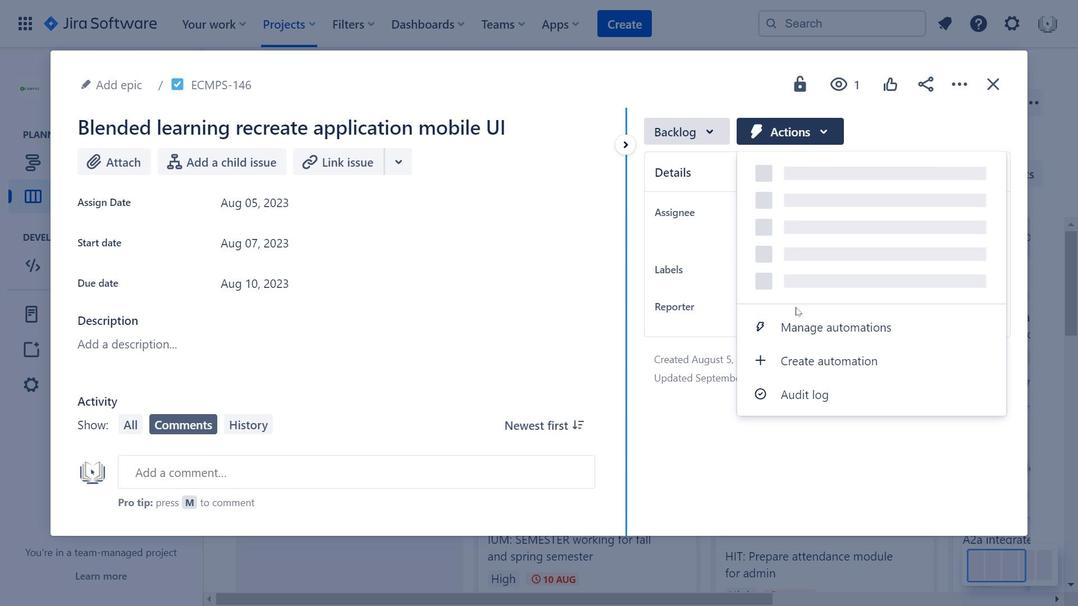 
Action: Mouse pressed left at (792, 133)
Screenshot: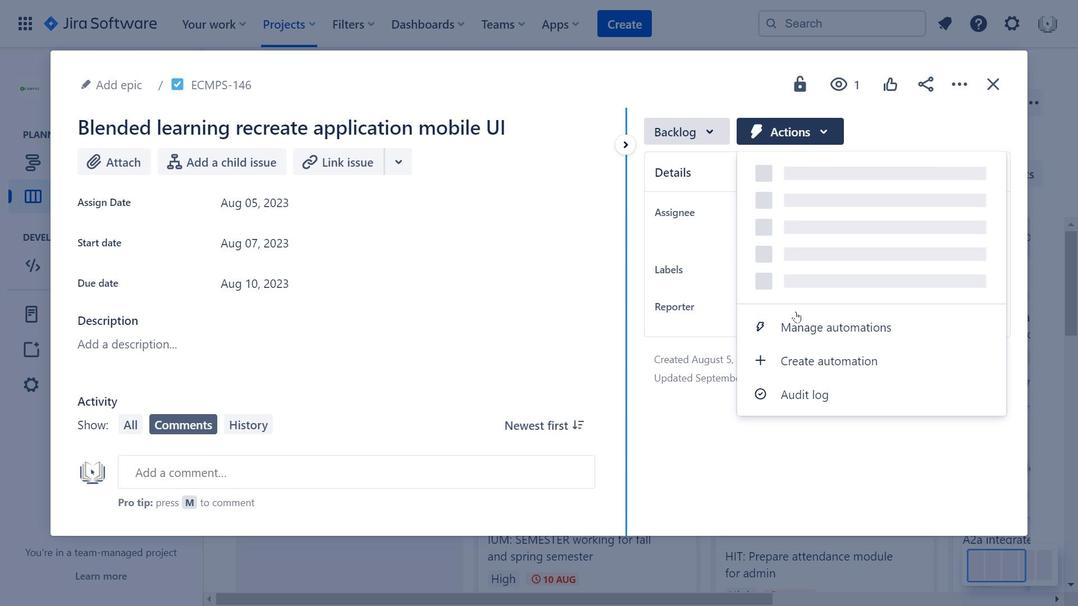 
Action: Mouse moved to (346, 238)
Screenshot: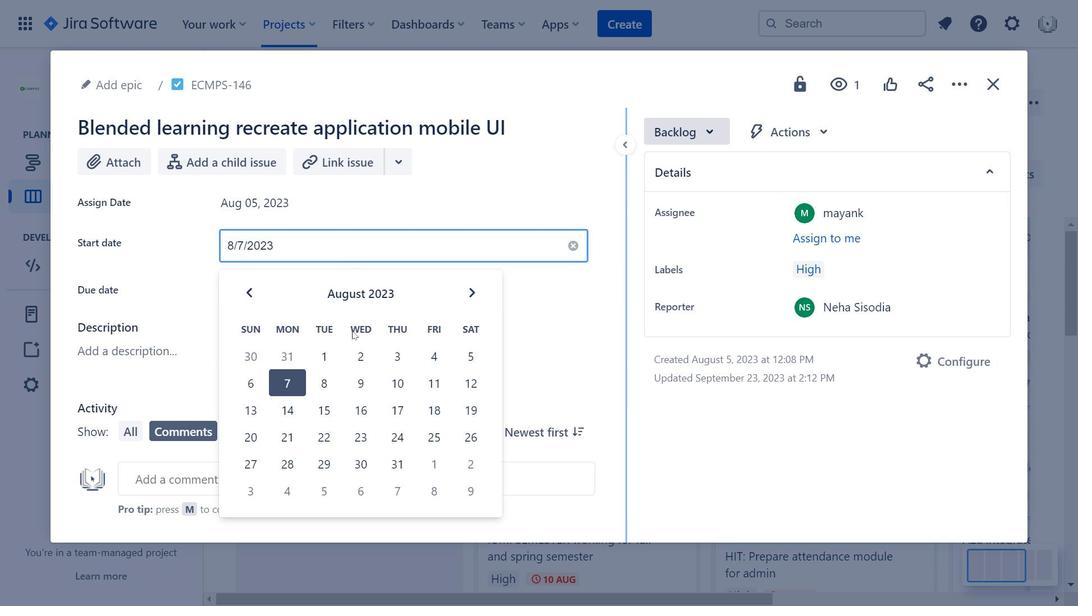 
Action: Mouse pressed left at (346, 238)
Screenshot: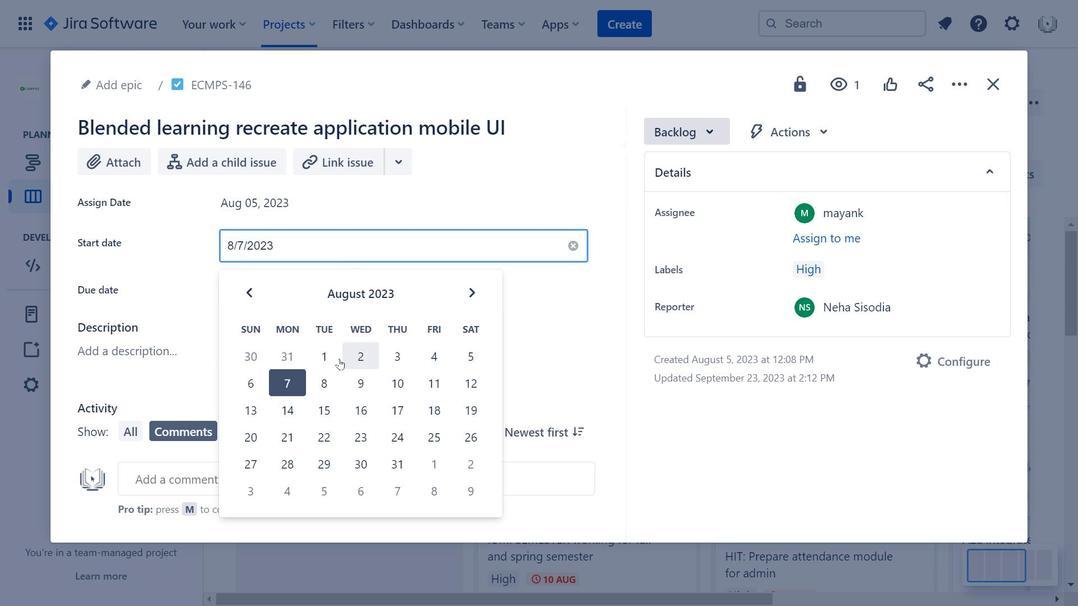 
Action: Mouse moved to (469, 304)
Screenshot: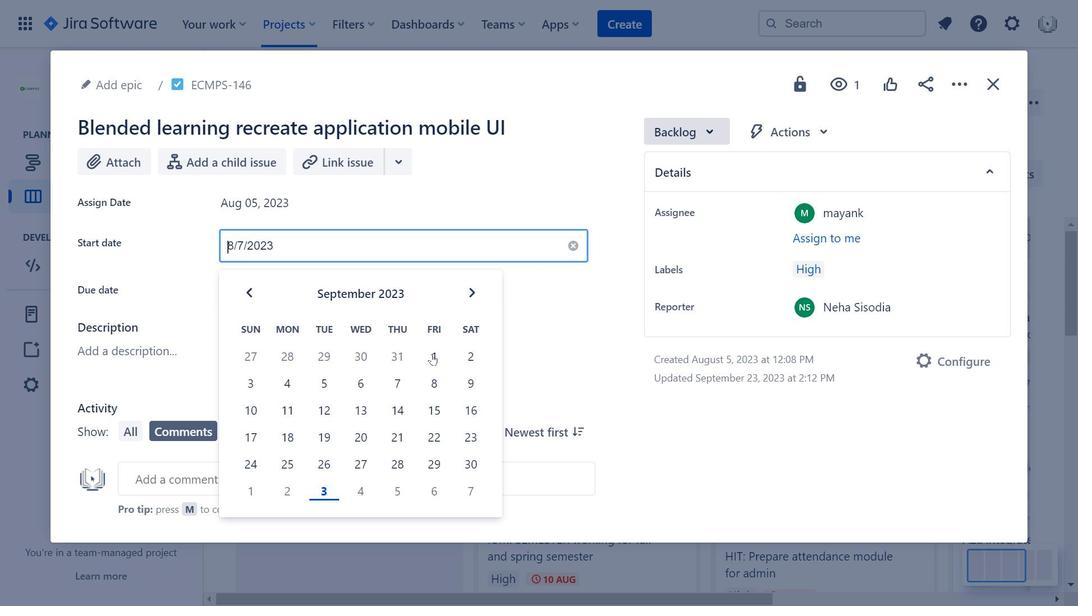 
Action: Mouse pressed left at (469, 304)
Screenshot: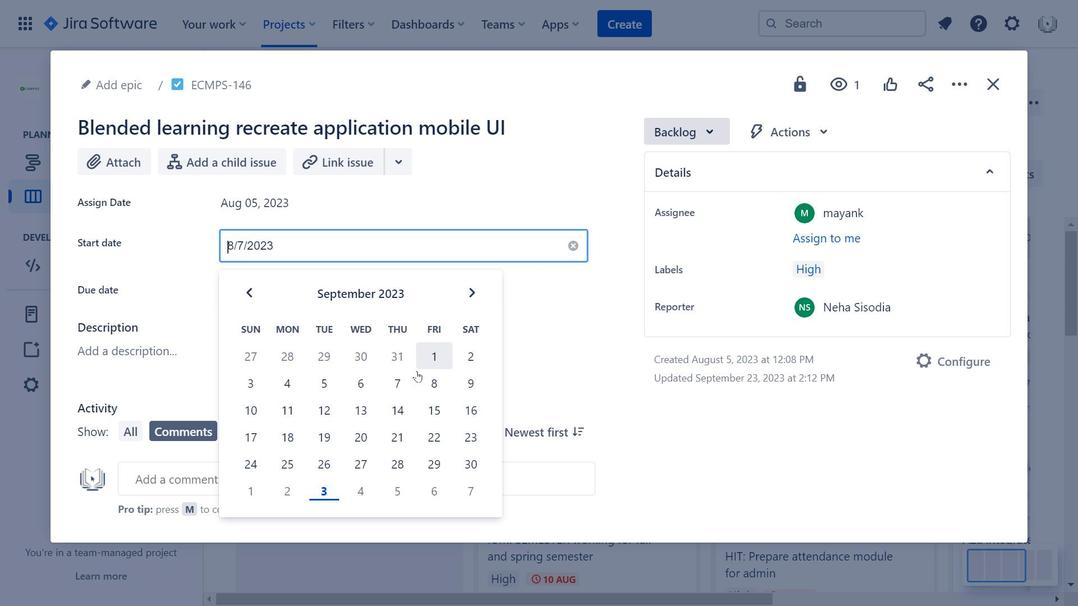 
Action: Mouse moved to (471, 296)
Screenshot: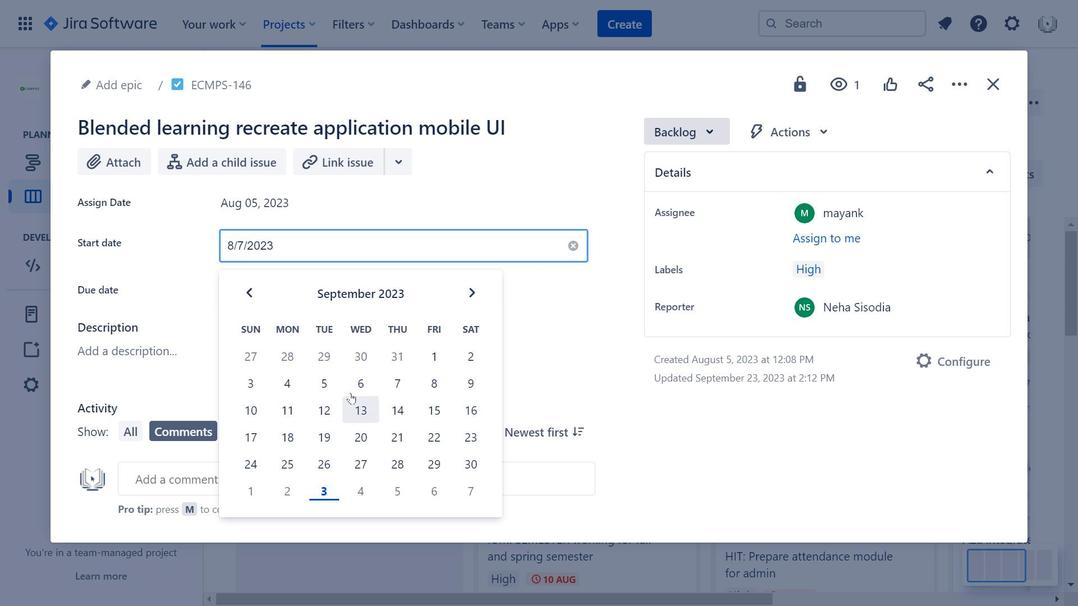 
Action: Mouse pressed left at (471, 296)
Screenshot: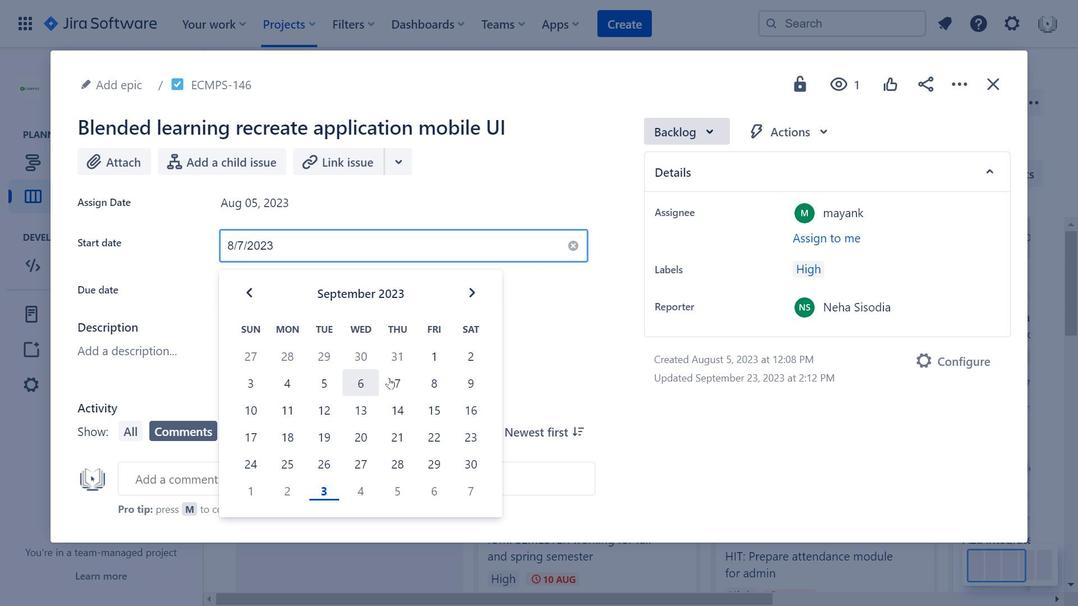
Action: Mouse moved to (477, 293)
Screenshot: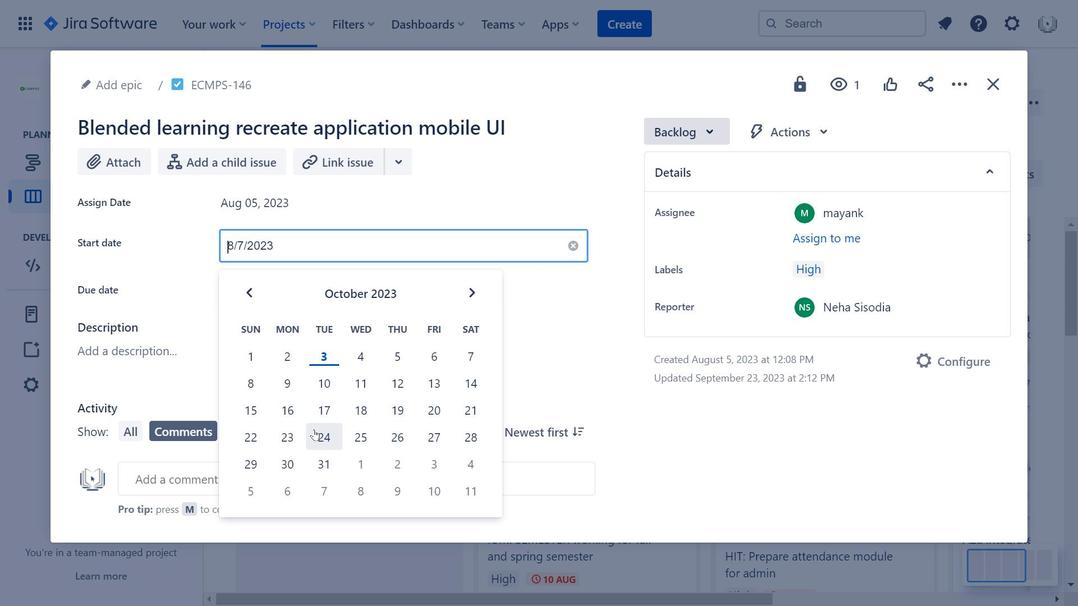 
Action: Mouse pressed left at (477, 293)
Screenshot: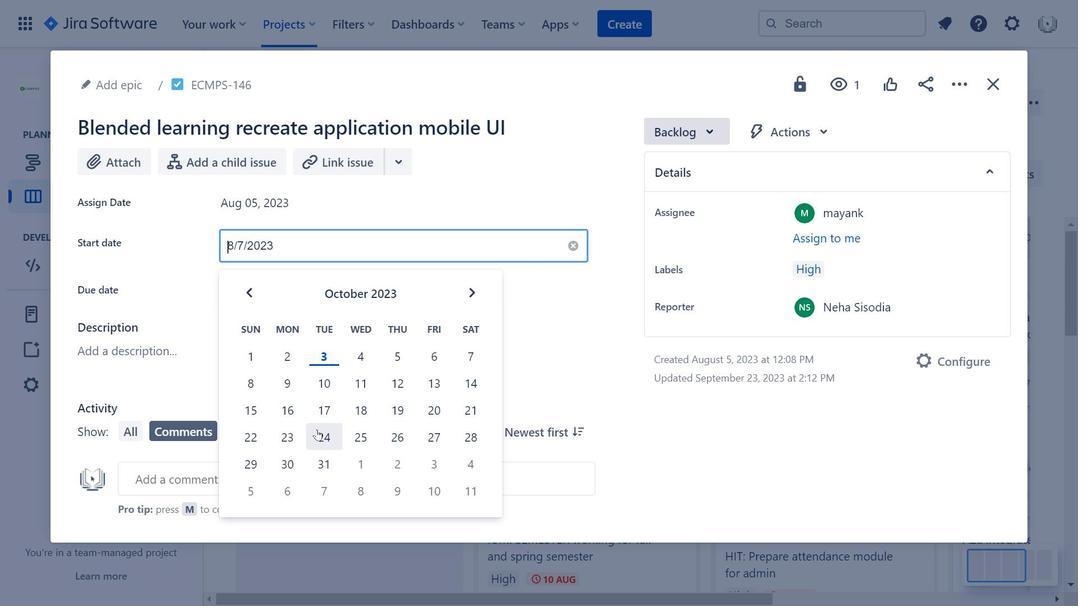 
Action: Mouse moved to (475, 297)
Screenshot: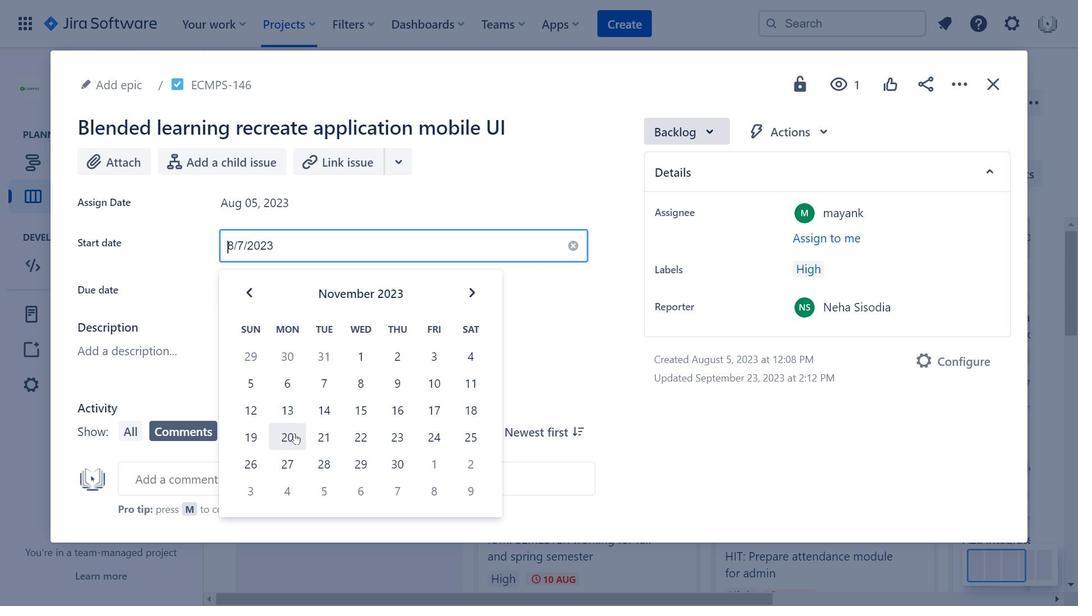 
Action: Mouse pressed left at (475, 297)
Screenshot: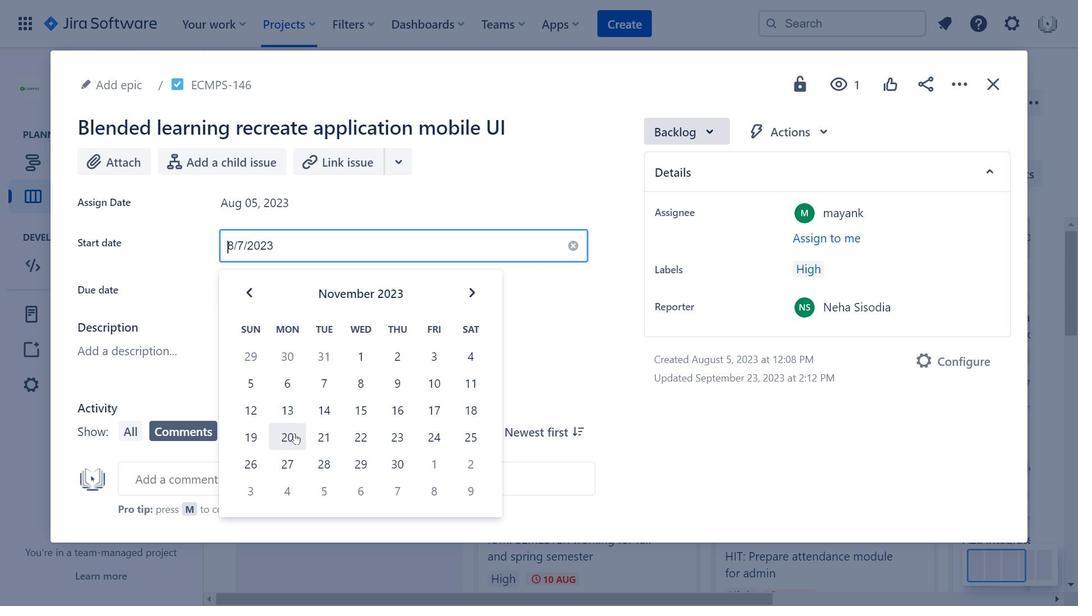 
Action: Mouse moved to (247, 280)
Screenshot: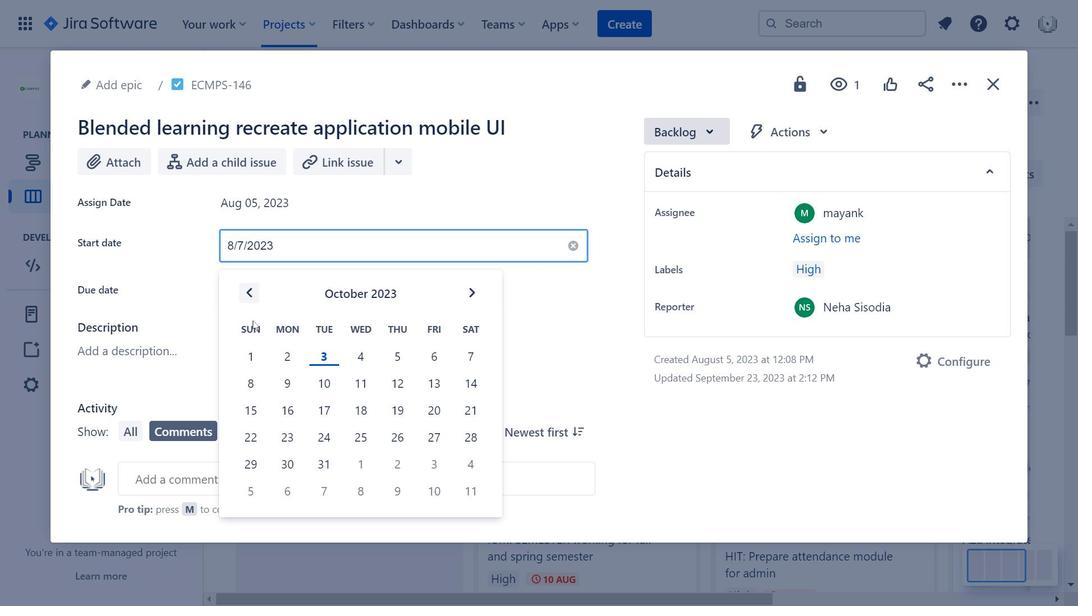 
Action: Mouse pressed left at (247, 280)
Screenshot: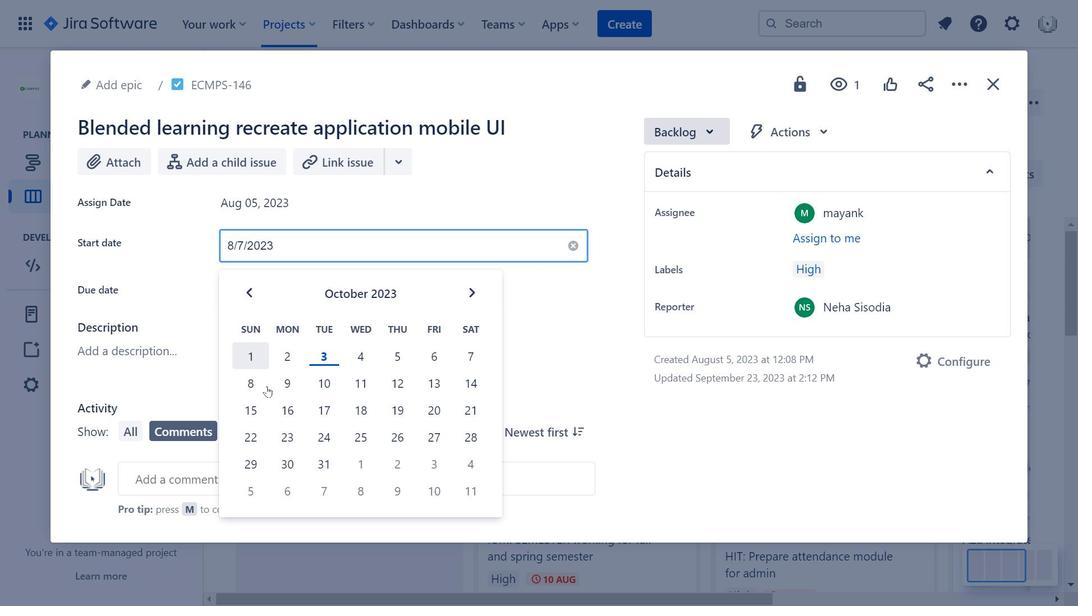 
Action: Mouse moved to (248, 287)
Screenshot: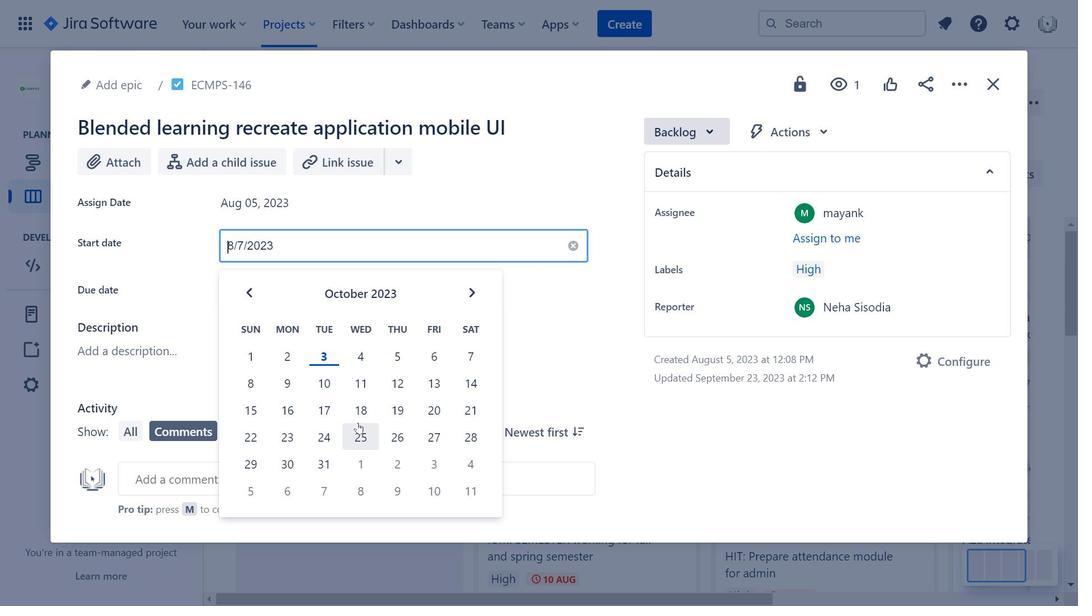 
Action: Mouse pressed left at (248, 287)
Screenshot: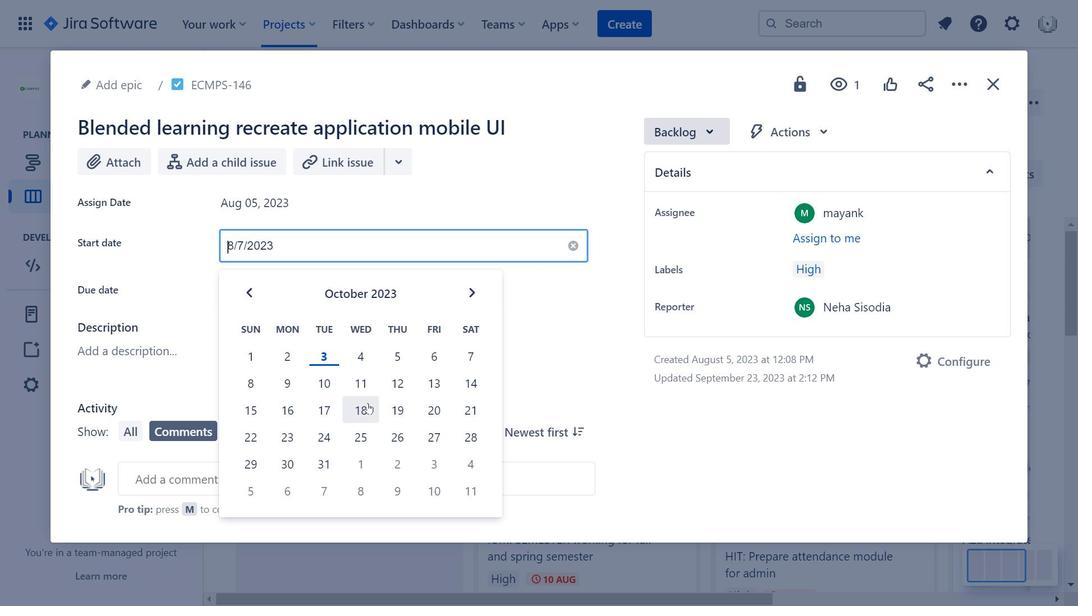 
Action: Mouse moved to (400, 161)
Screenshot: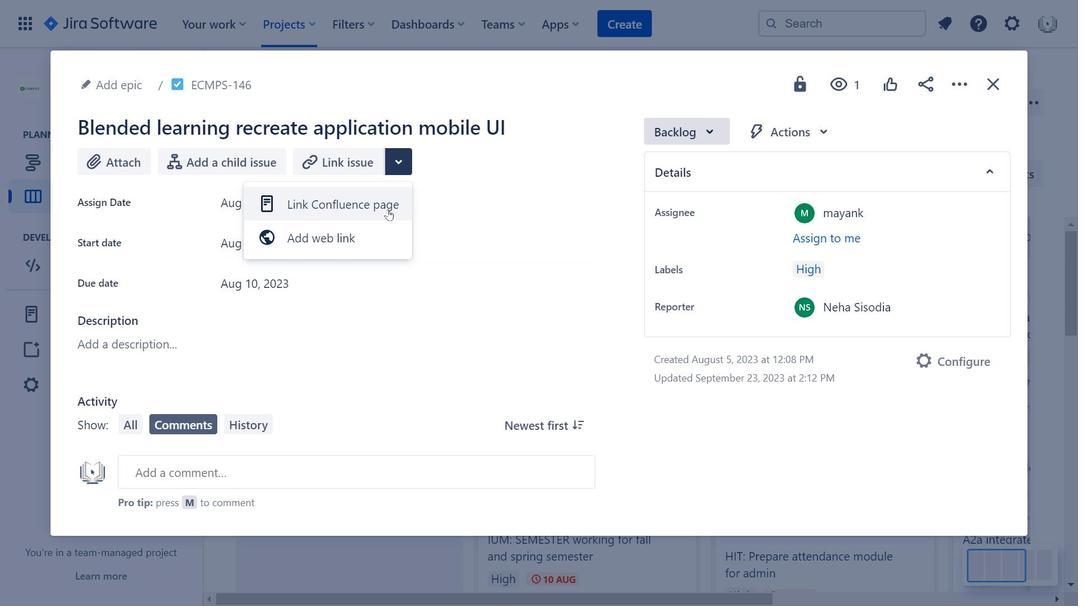 
Action: Mouse pressed left at (400, 161)
Screenshot: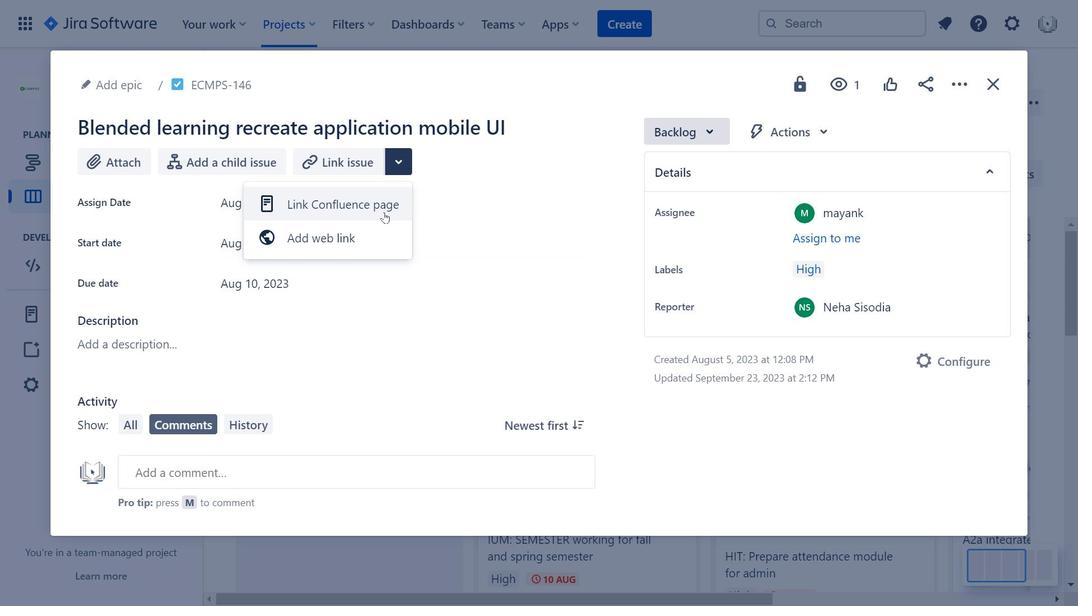 
Action: Mouse moved to (715, 123)
Screenshot: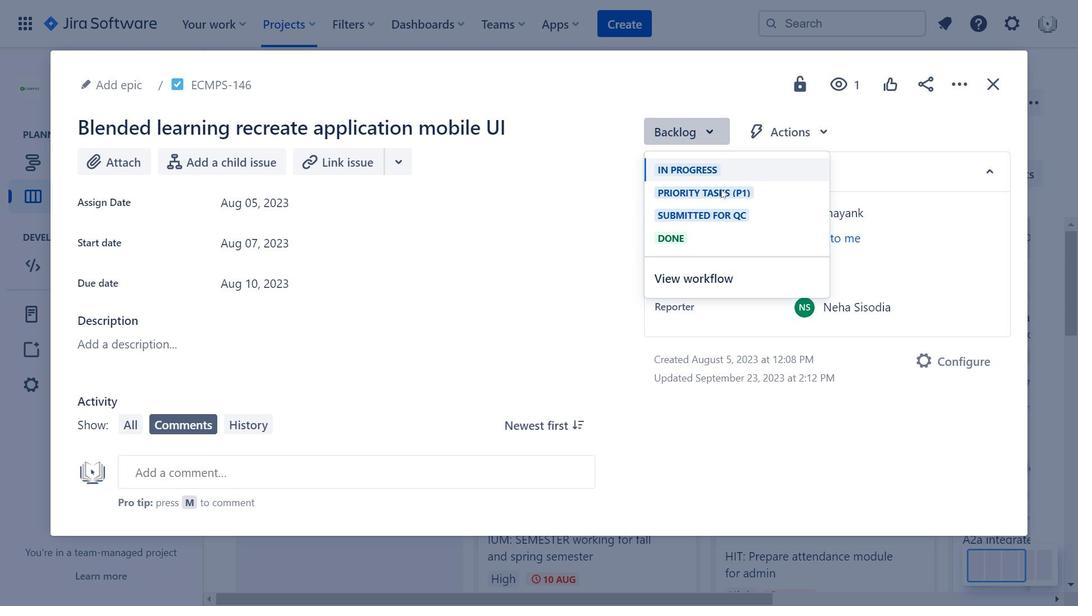 
Action: Mouse pressed left at (715, 123)
Screenshot: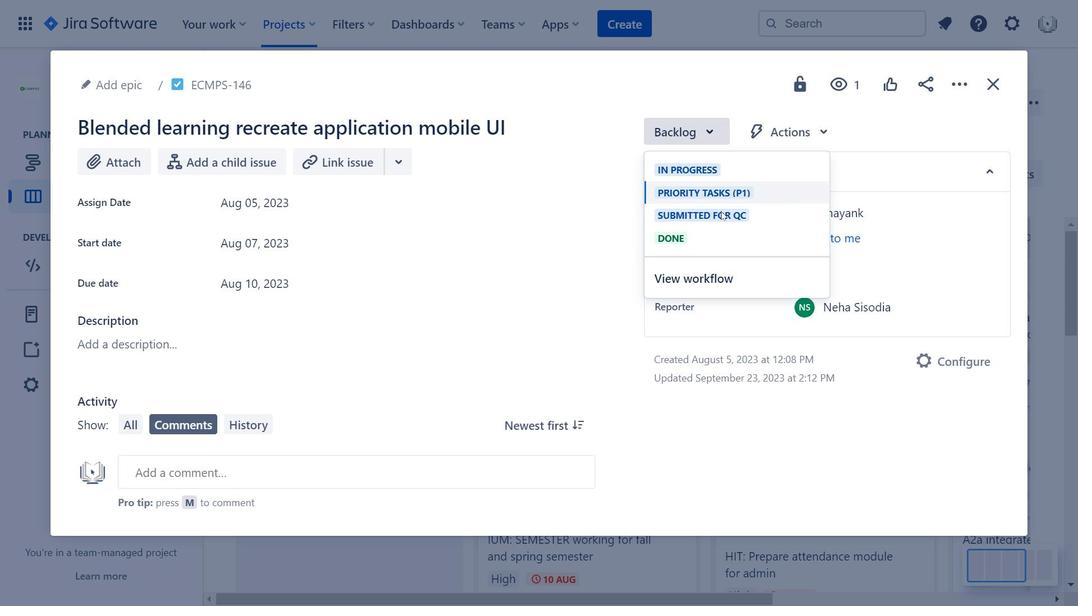 
Action: Mouse moved to (282, 252)
Screenshot: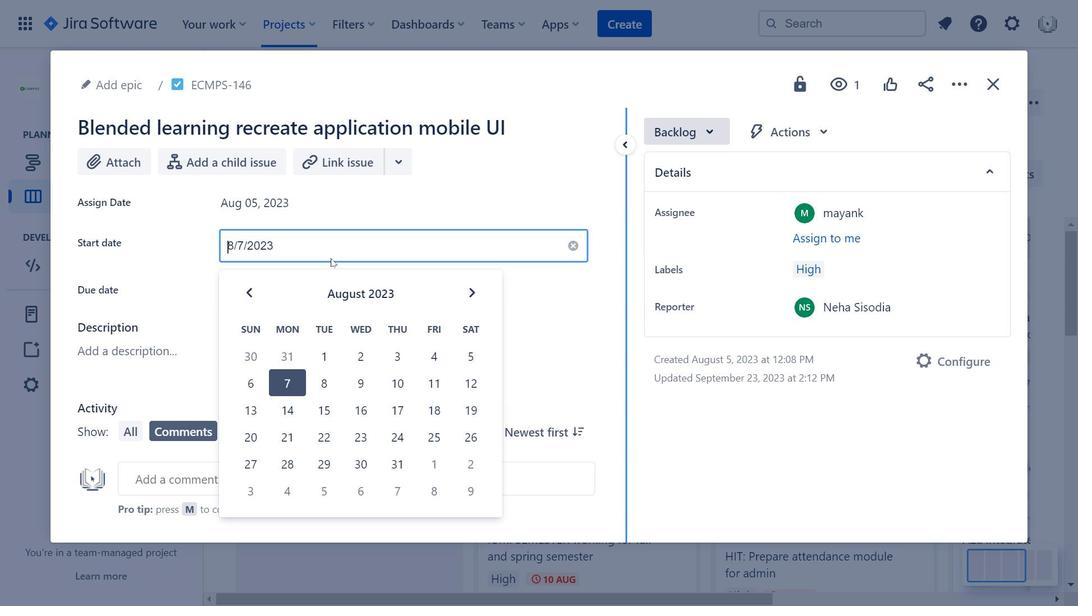 
Action: Mouse pressed left at (282, 252)
Screenshot: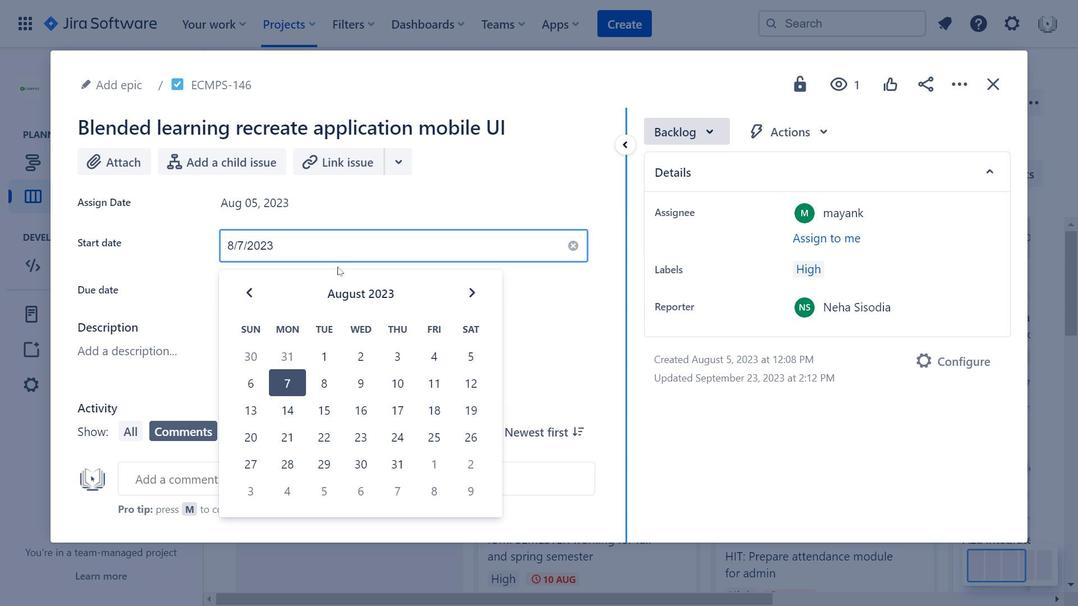 
Action: Mouse moved to (466, 290)
Screenshot: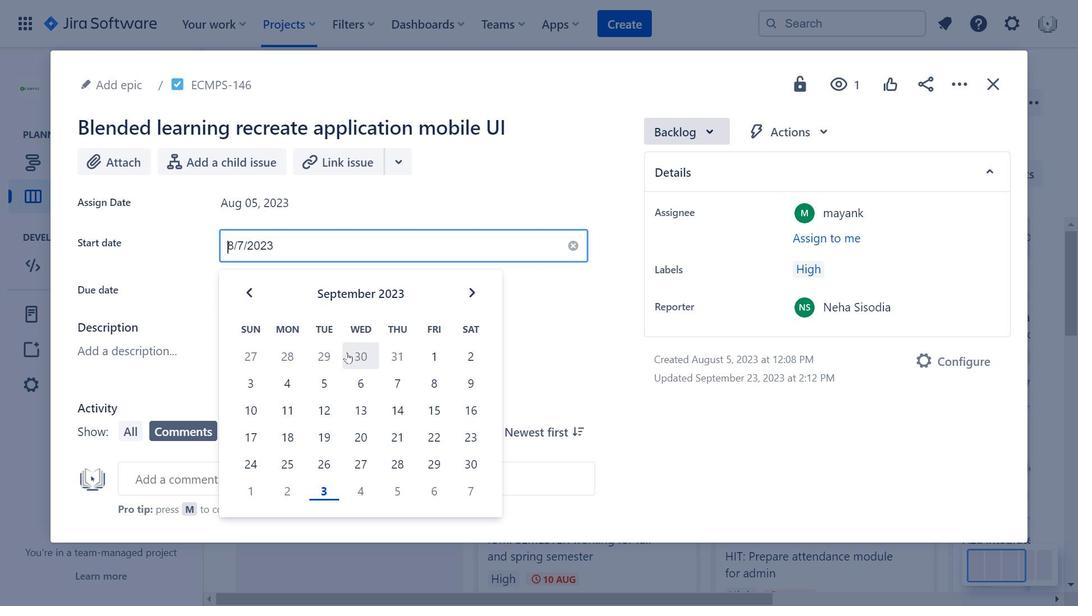 
Action: Mouse pressed left at (466, 290)
Screenshot: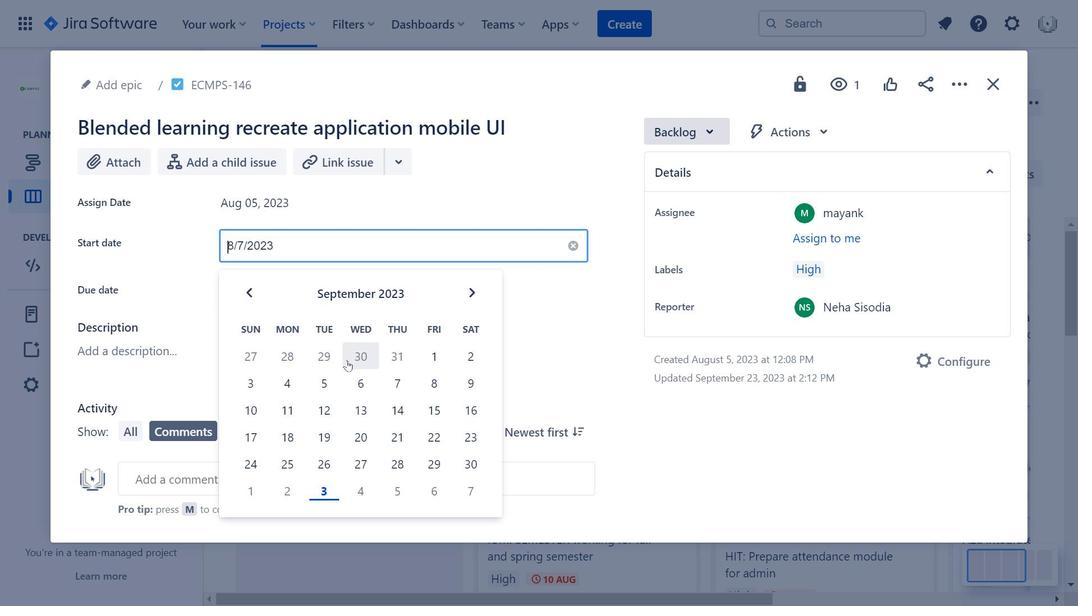 
Action: Mouse moved to (475, 300)
Screenshot: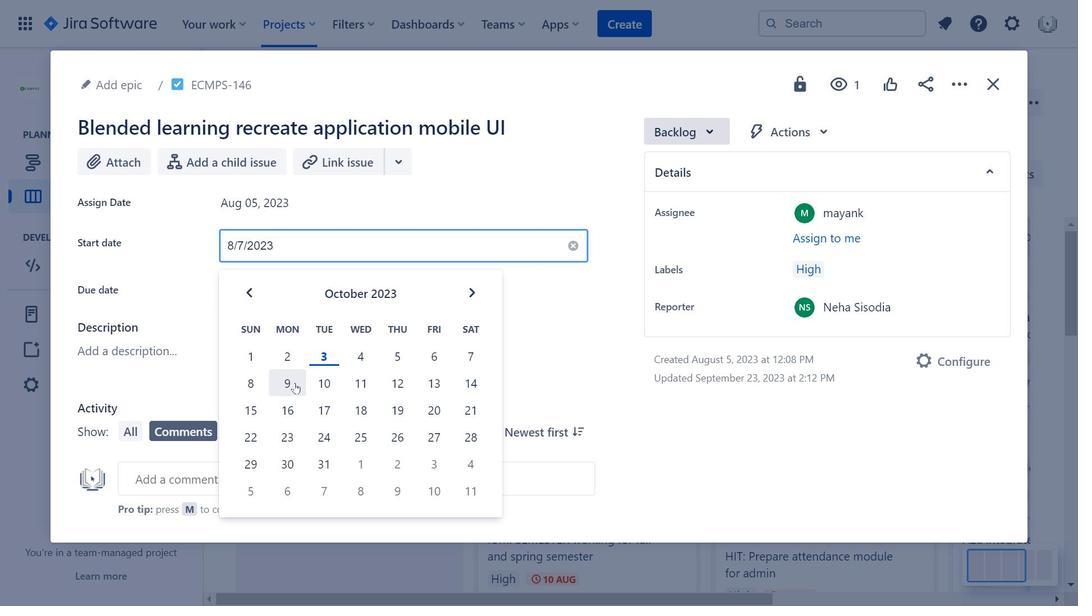 
Action: Mouse pressed left at (475, 300)
Screenshot: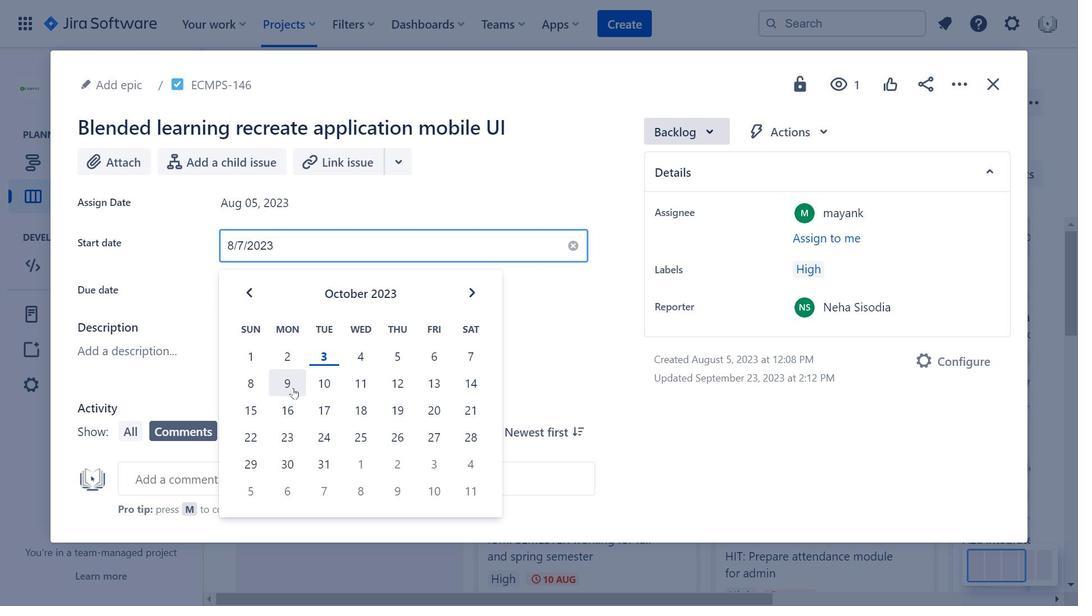 
Action: Mouse moved to (721, 130)
Screenshot: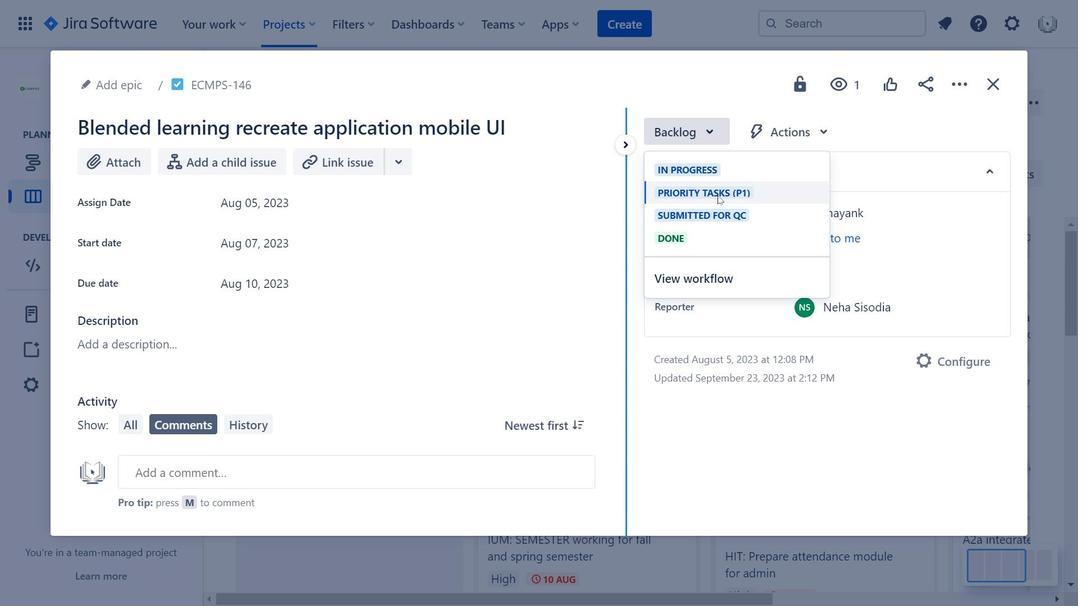 
Action: Mouse pressed left at (721, 130)
Screenshot: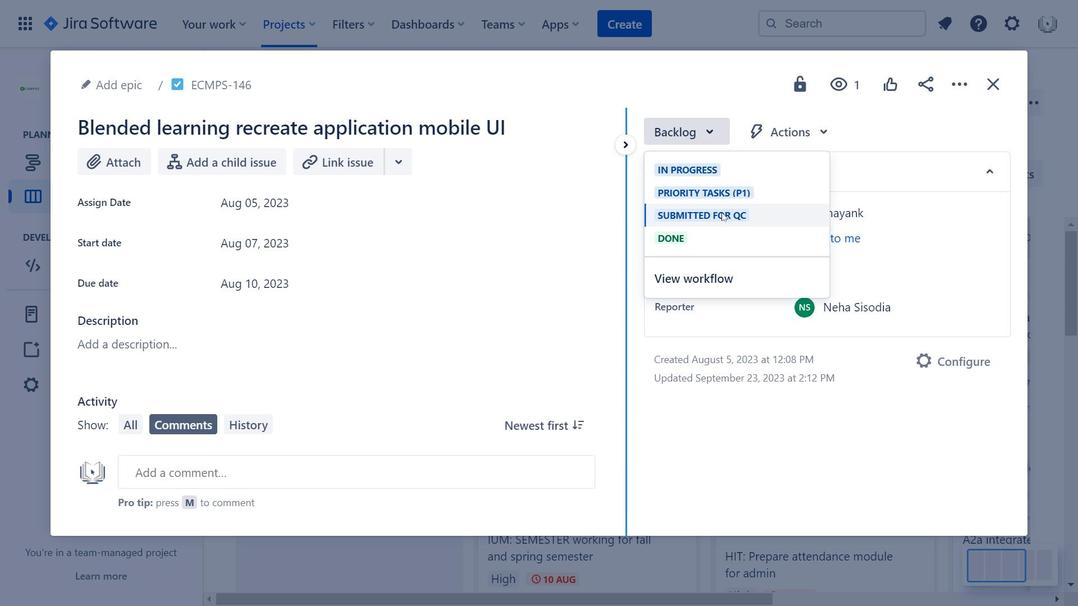 
Action: Mouse moved to (1006, 73)
Screenshot: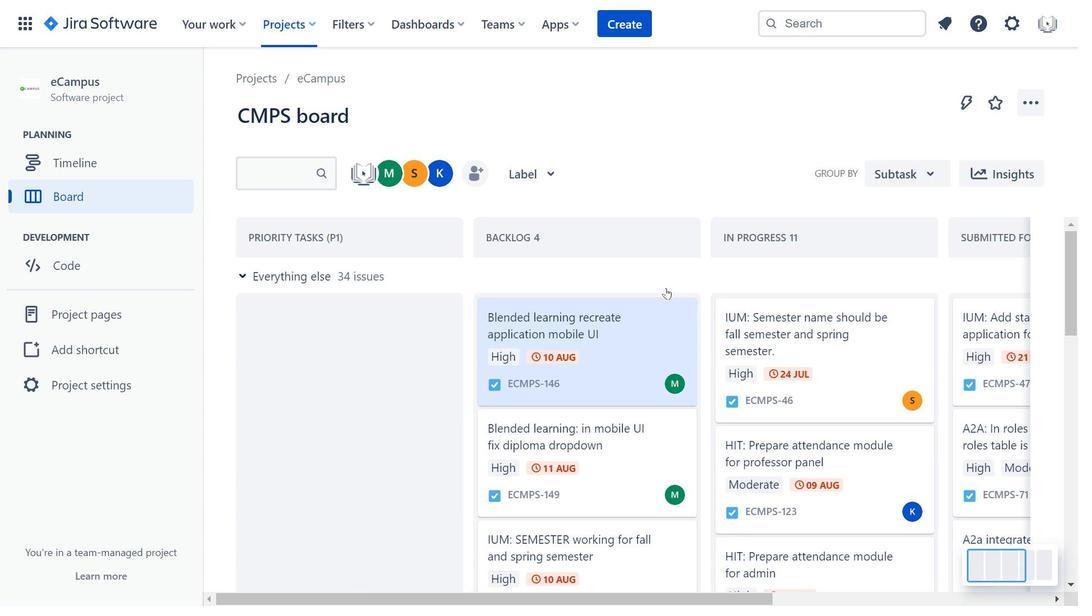
Action: Mouse pressed left at (1006, 73)
Screenshot: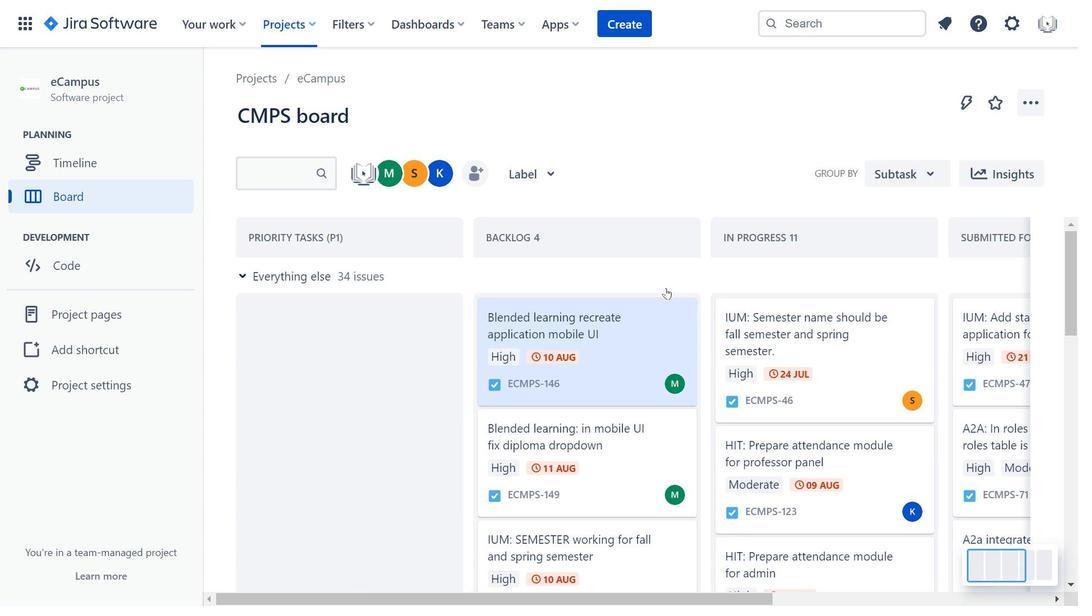 
Action: Mouse moved to (646, 320)
Screenshot: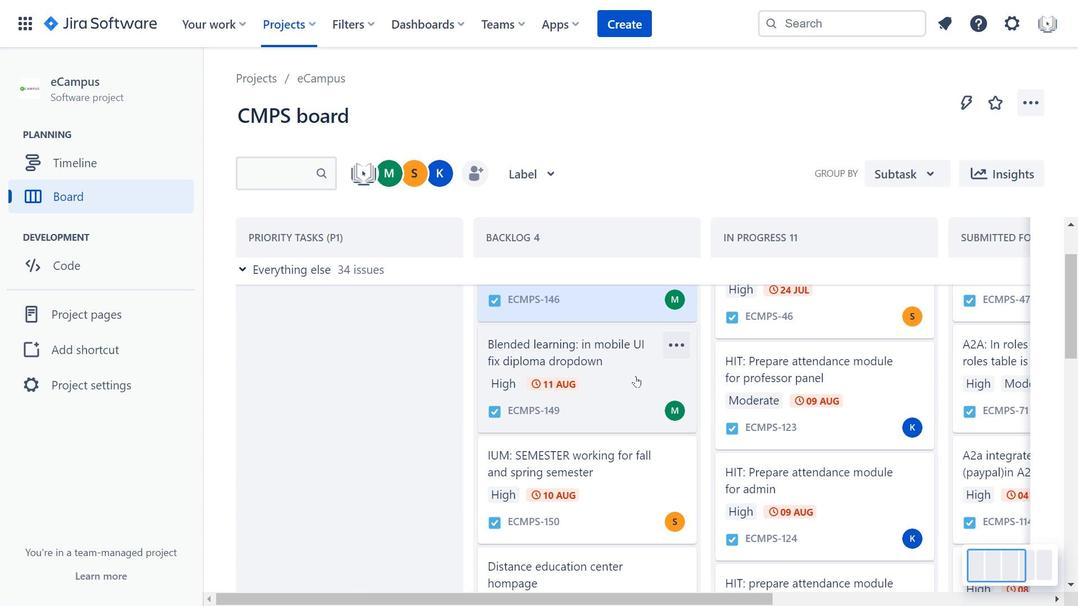 
Action: Mouse scrolled (646, 320) with delta (0, 0)
Screenshot: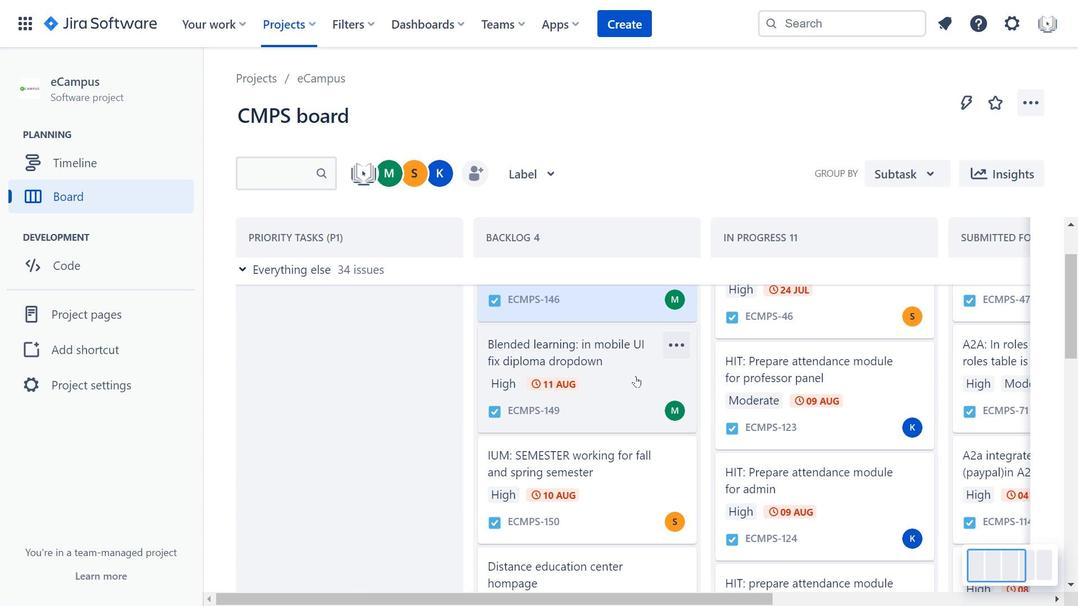 
Action: Mouse moved to (636, 377)
Screenshot: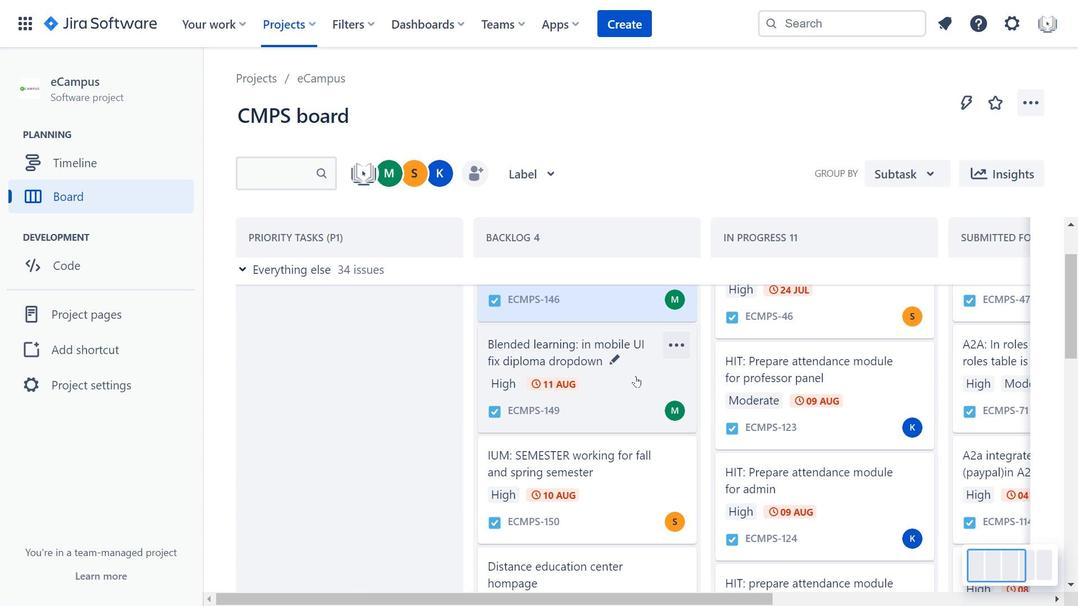 
Action: Mouse pressed left at (636, 377)
Screenshot: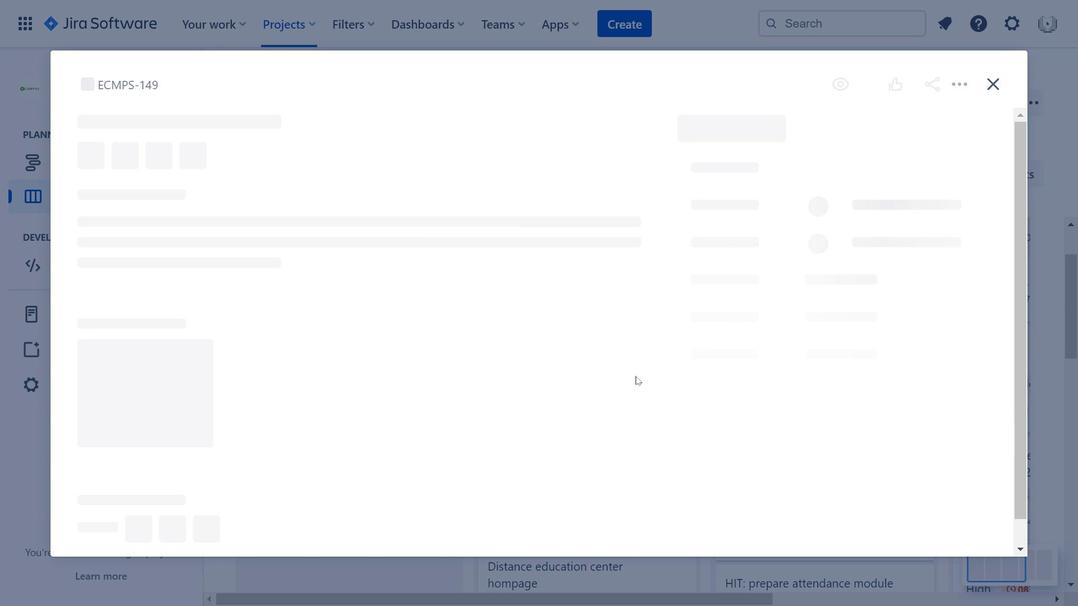
Action: Mouse moved to (250, 235)
Screenshot: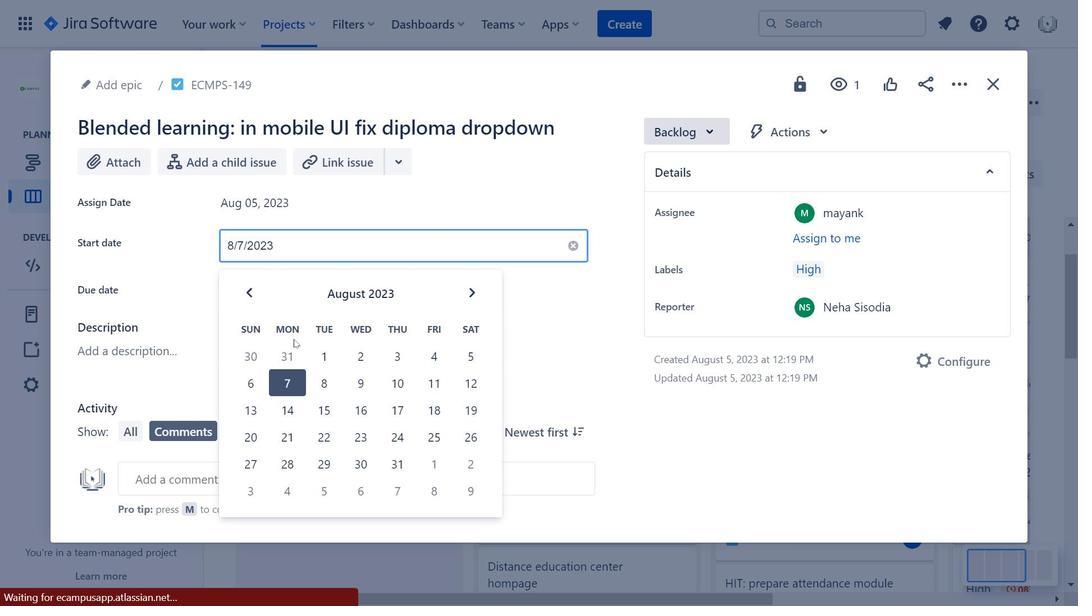 
Action: Mouse pressed left at (250, 235)
Screenshot: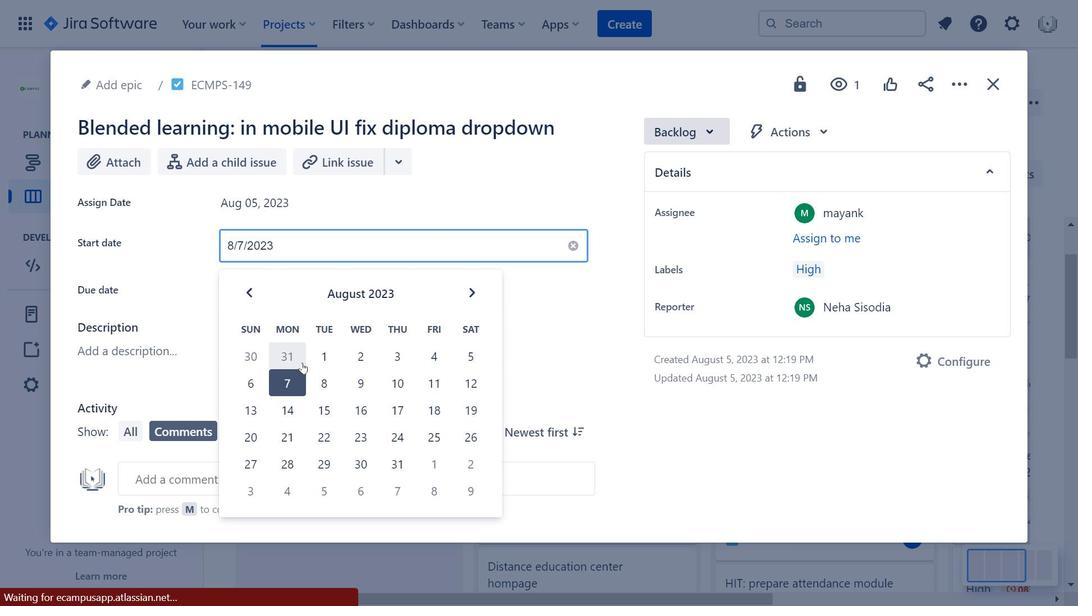 
Action: Mouse moved to (801, 133)
Screenshot: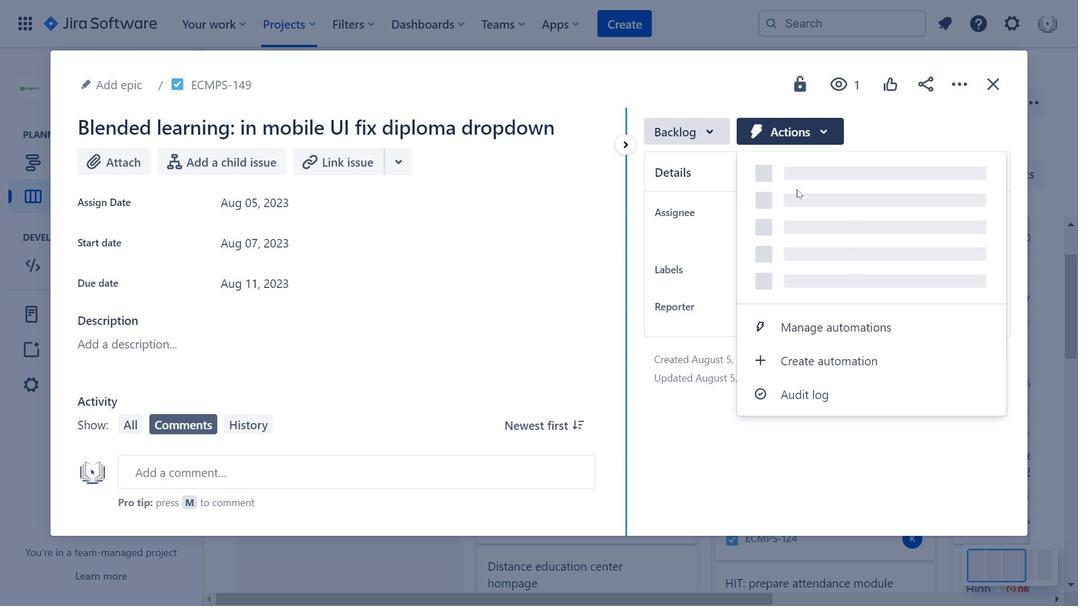 
Action: Mouse pressed left at (801, 133)
Screenshot: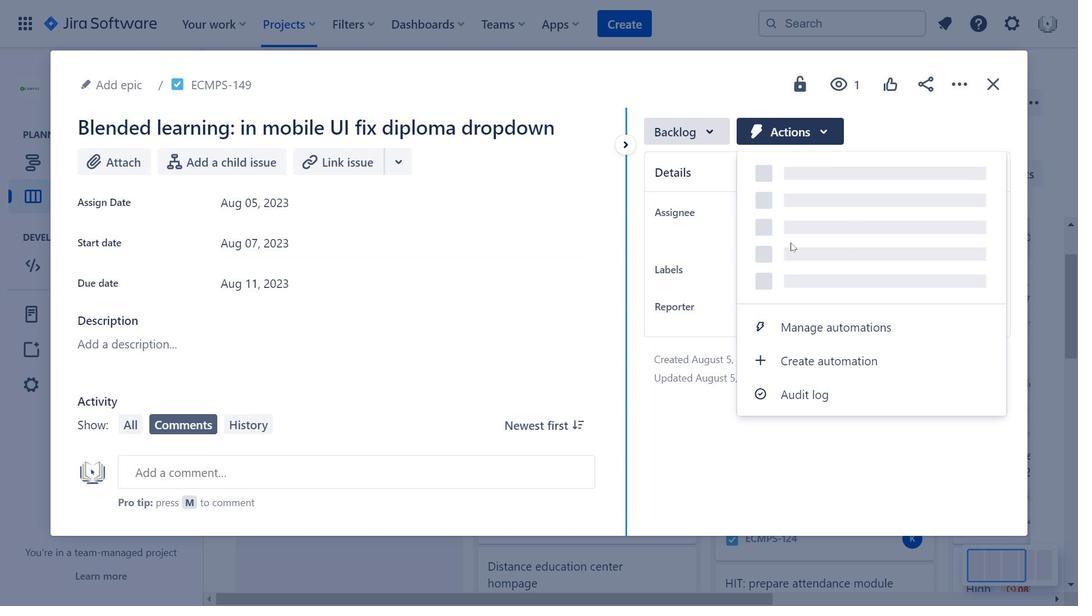 
Action: Mouse moved to (326, 235)
Screenshot: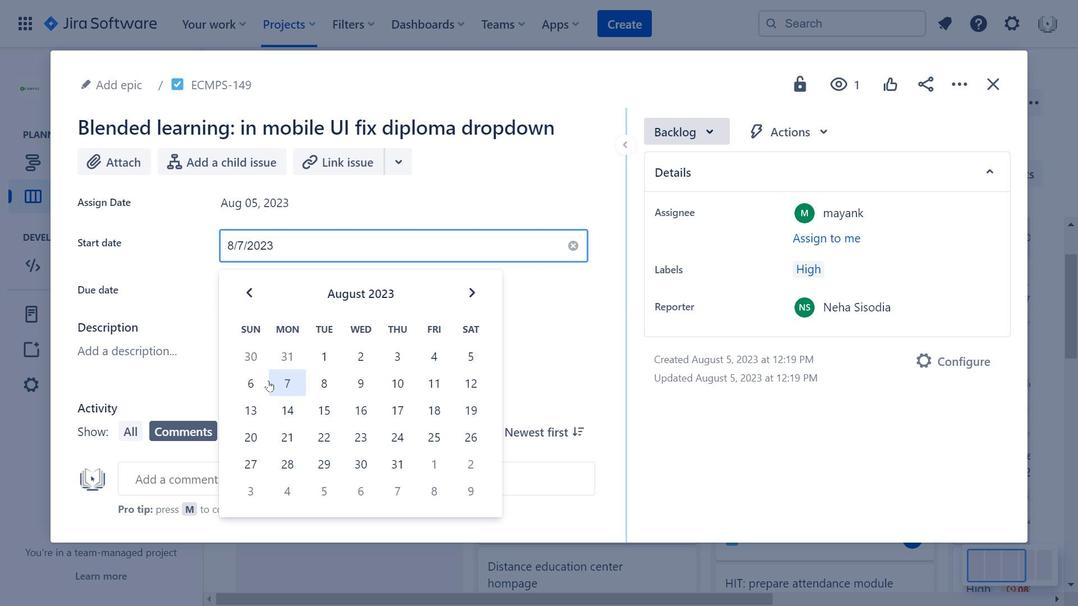 
Action: Mouse pressed left at (326, 235)
Screenshot: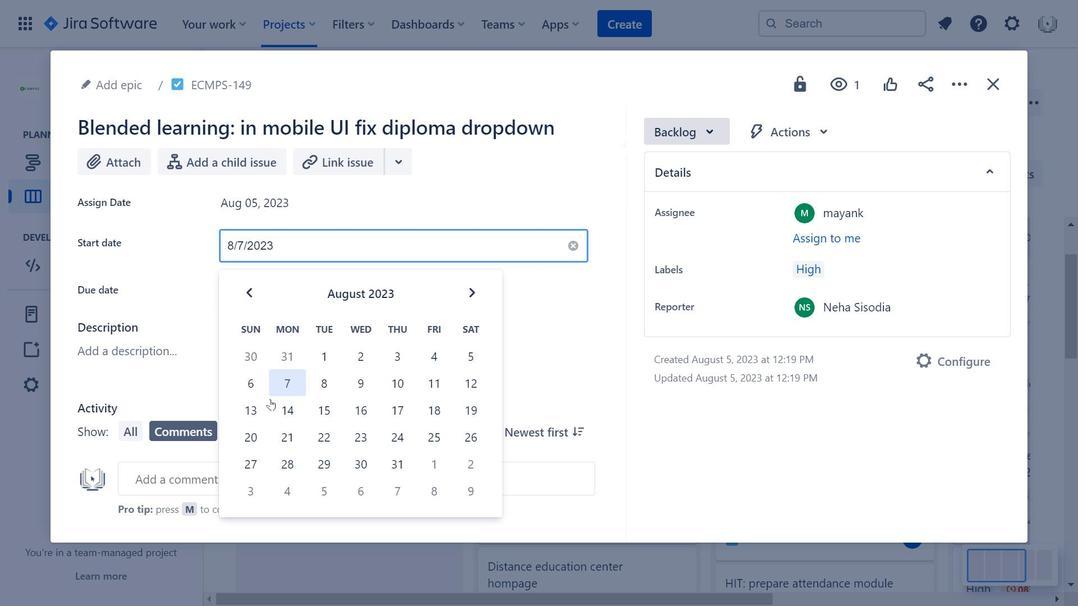 
Action: Mouse moved to (467, 295)
Screenshot: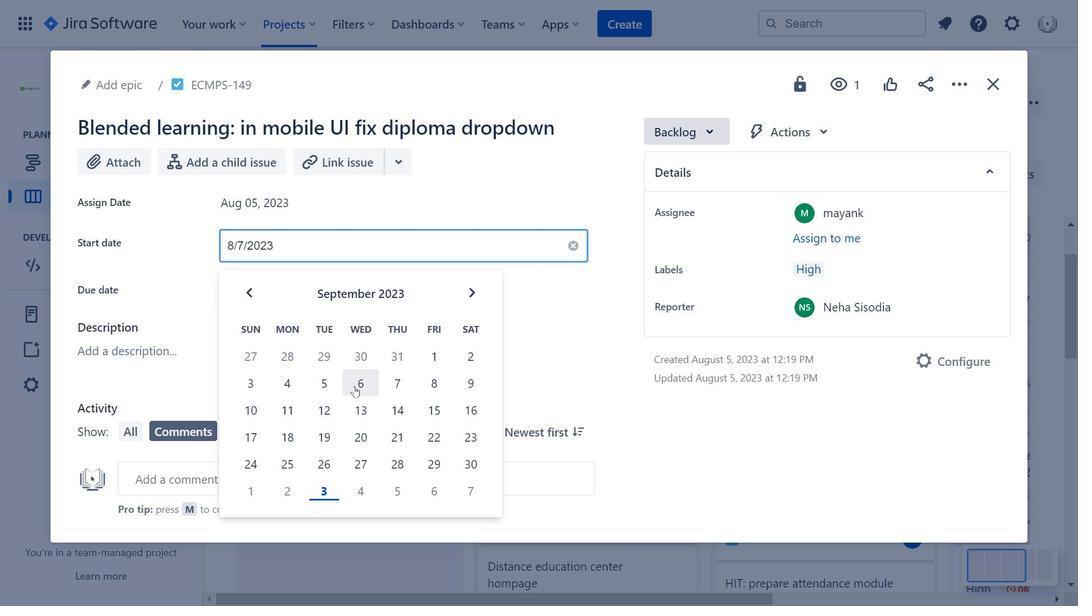 
Action: Mouse pressed left at (467, 295)
Screenshot: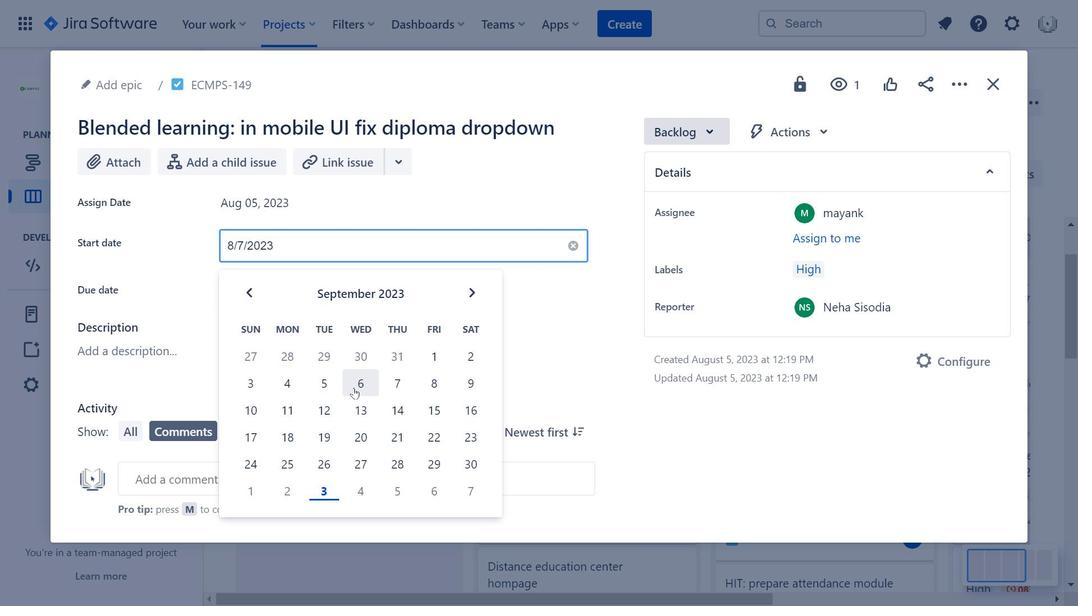 
Action: Mouse moved to (693, 136)
Screenshot: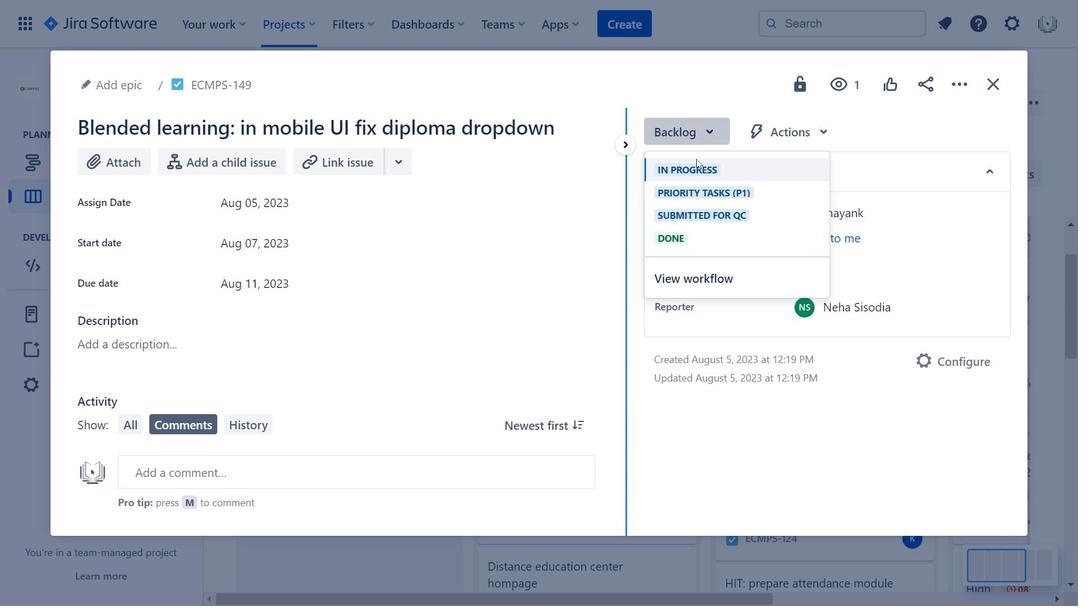 
Action: Mouse pressed left at (693, 136)
Screenshot: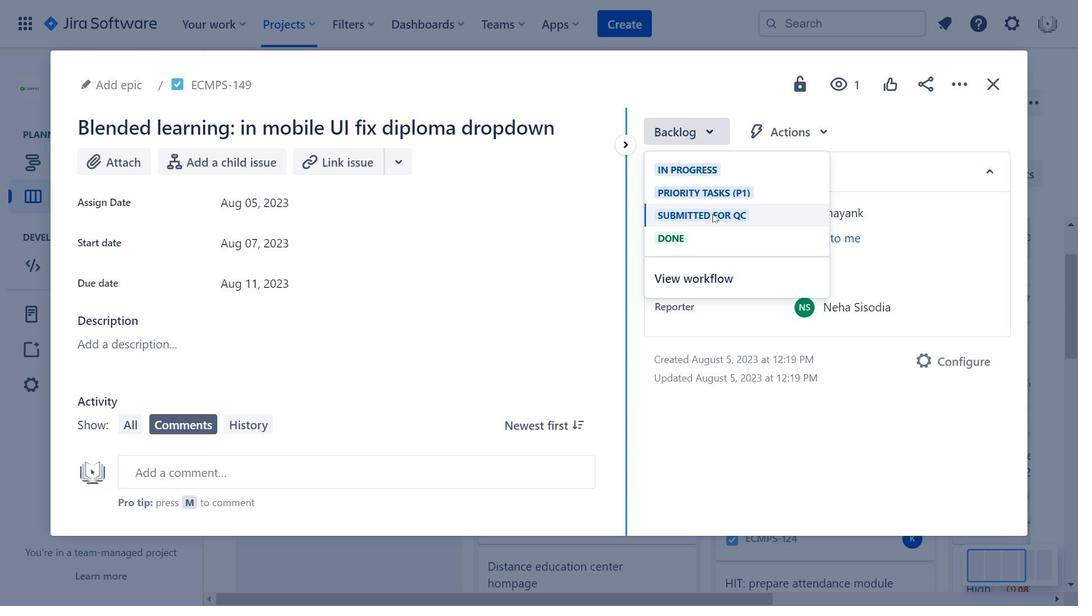 
Action: Mouse moved to (283, 238)
Screenshot: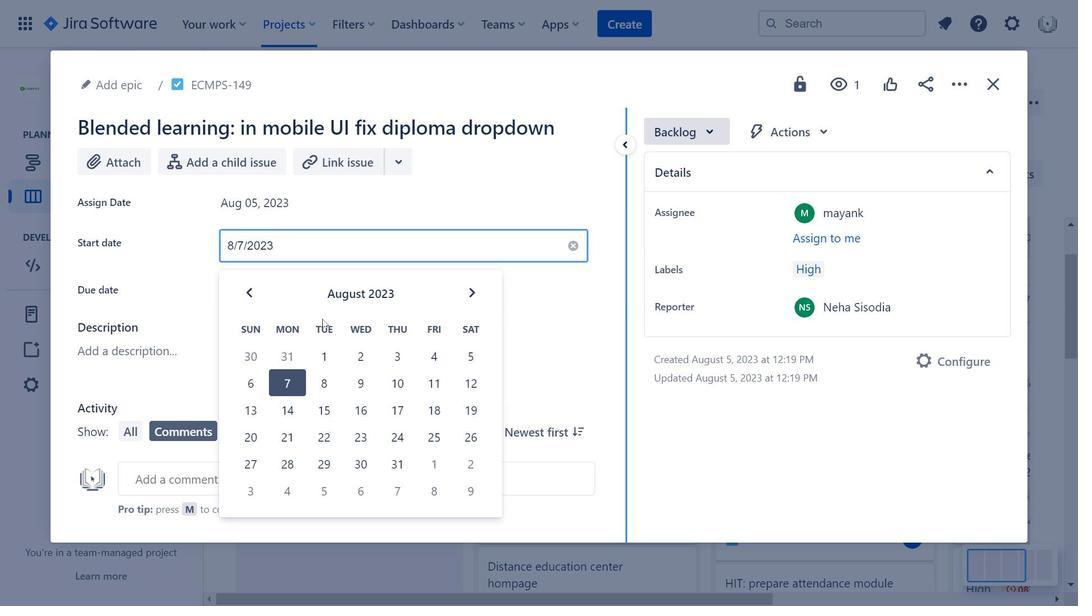 
Action: Mouse pressed left at (283, 238)
Screenshot: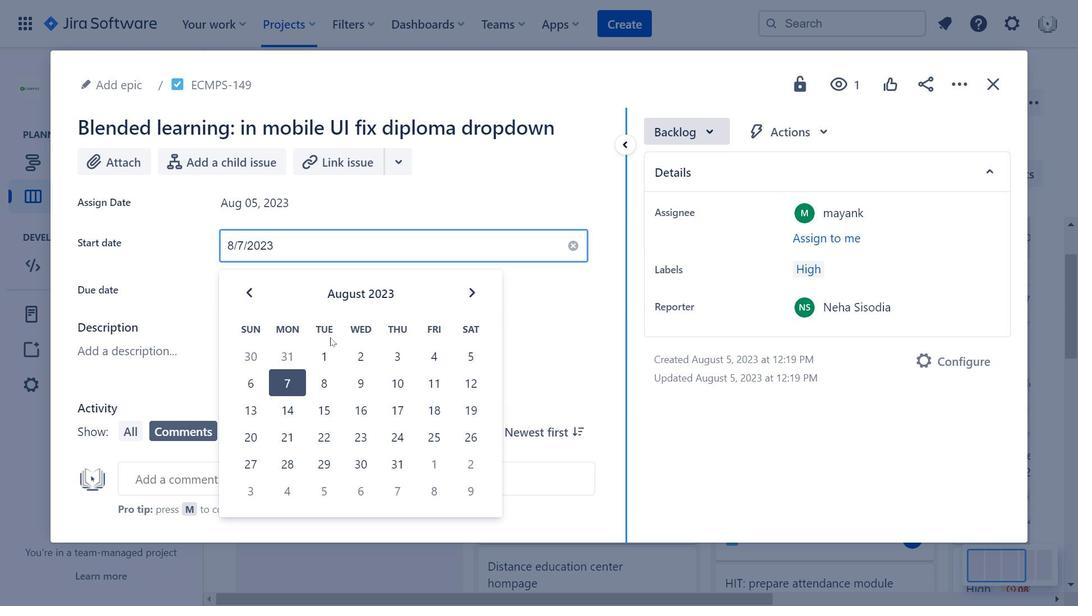 
Action: Mouse moved to (469, 298)
Screenshot: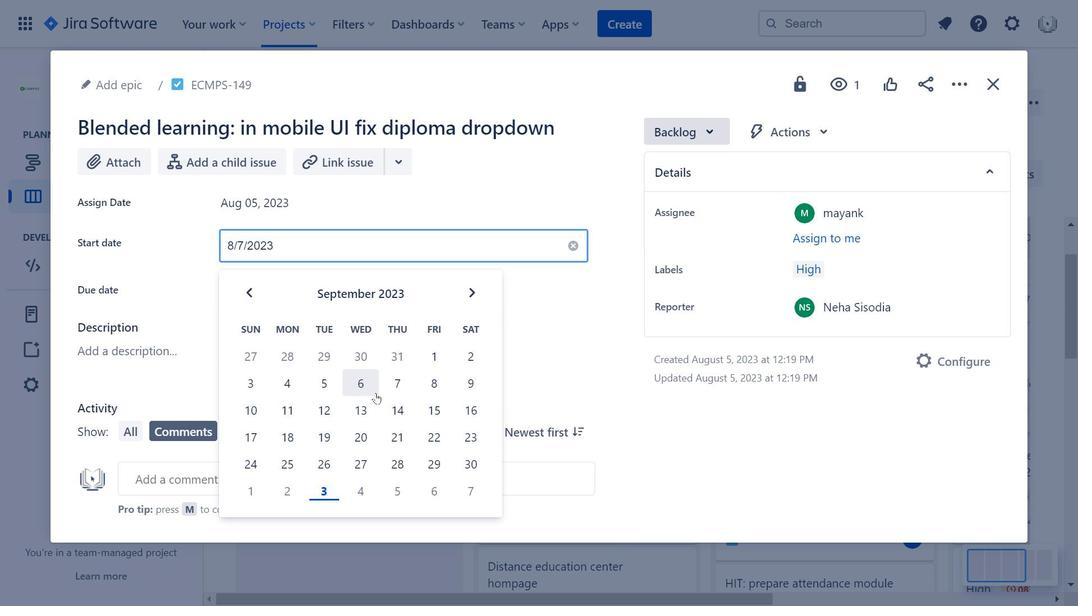 
Action: Mouse pressed left at (469, 298)
Screenshot: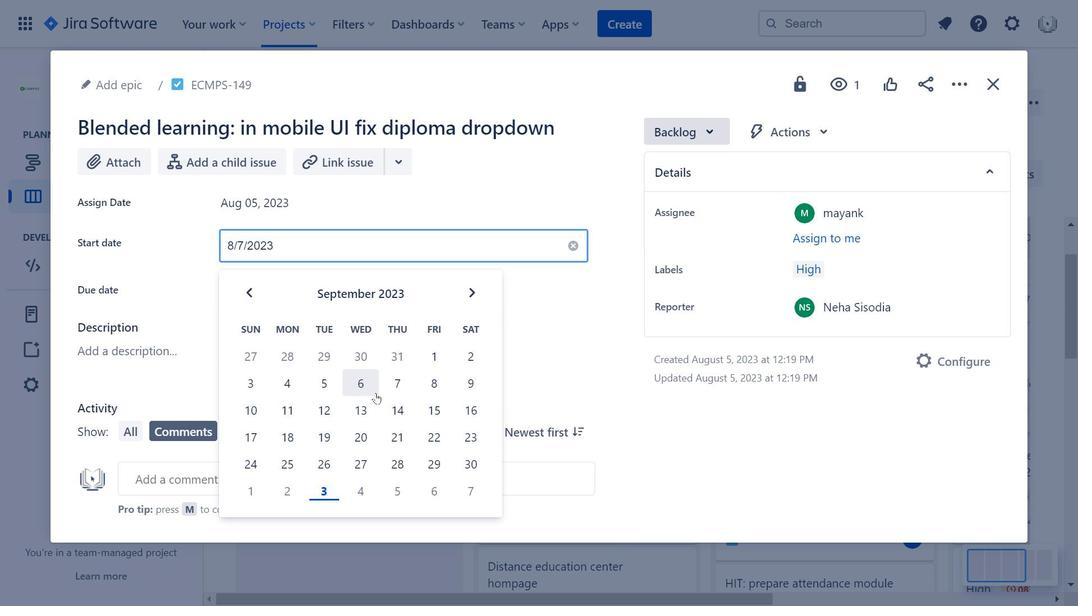 
Action: Mouse moved to (986, 86)
Screenshot: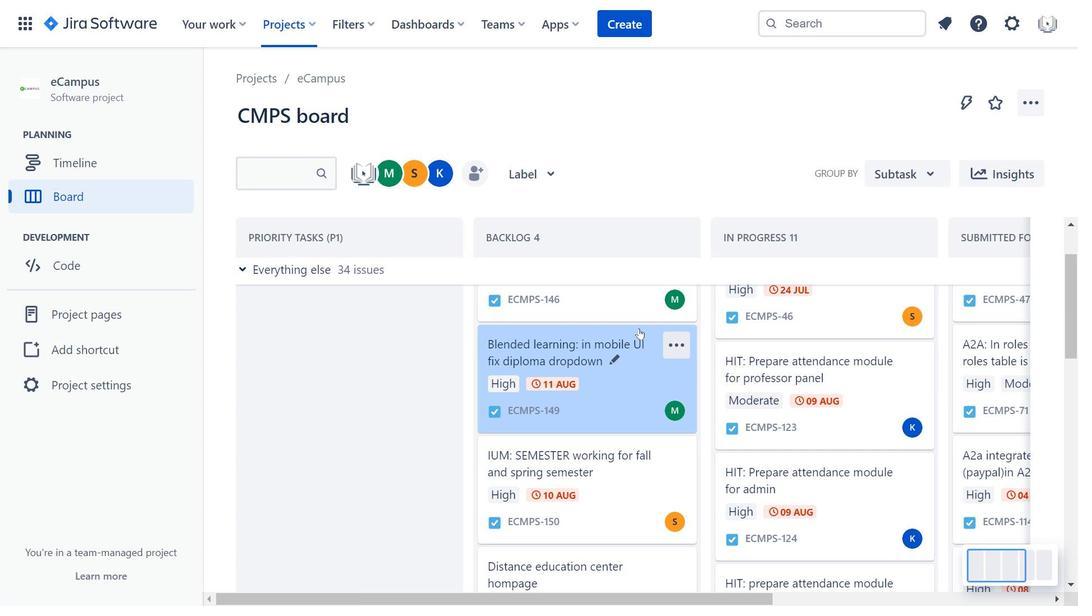 
Action: Mouse pressed left at (986, 86)
Screenshot: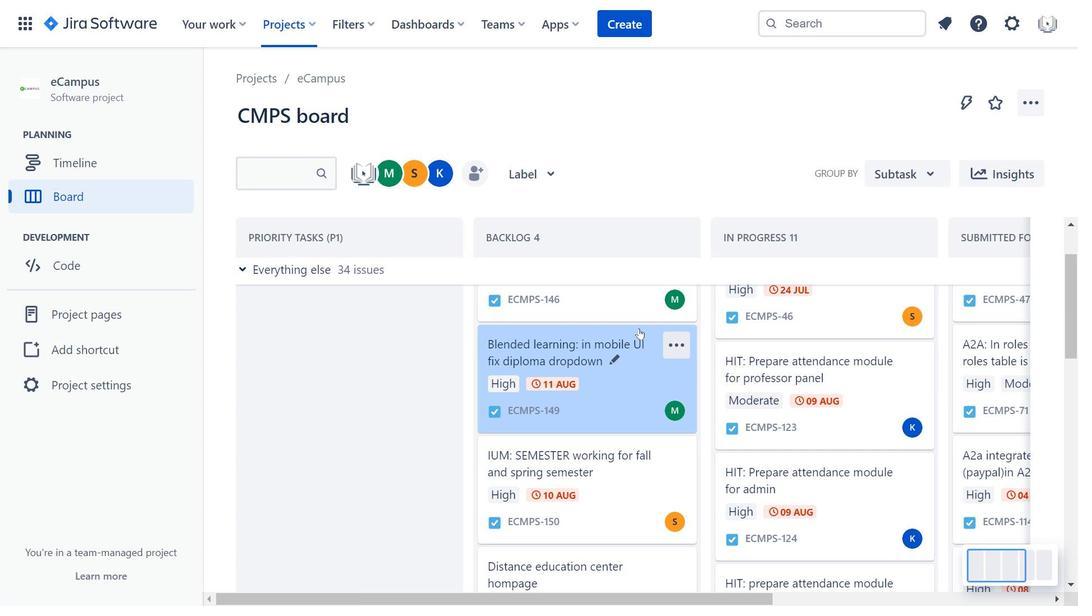 
Action: Mouse moved to (638, 333)
Screenshot: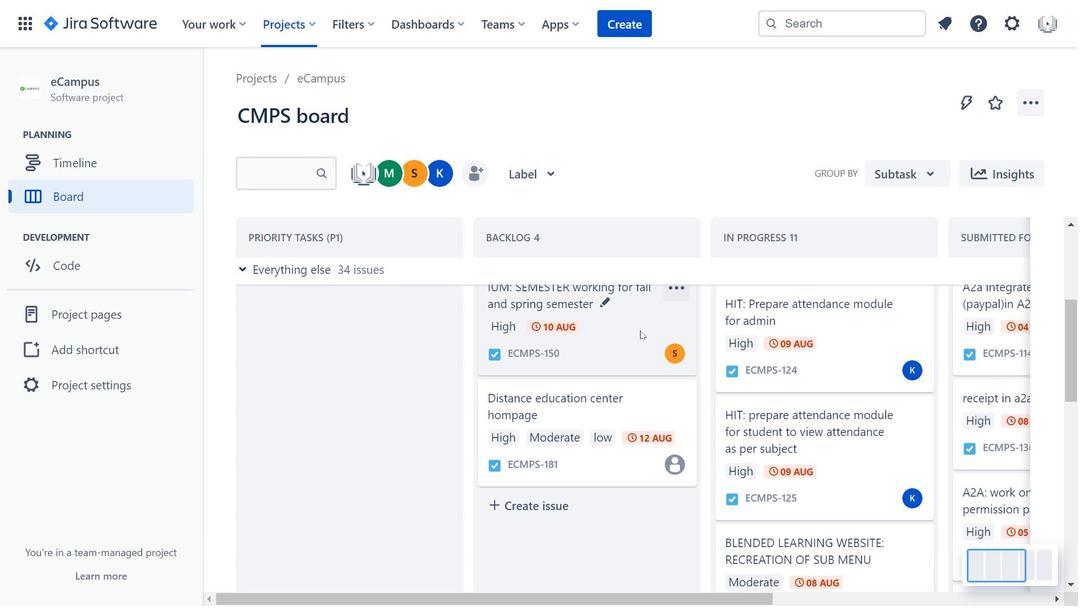 
Action: Mouse scrolled (638, 333) with delta (0, 0)
Screenshot: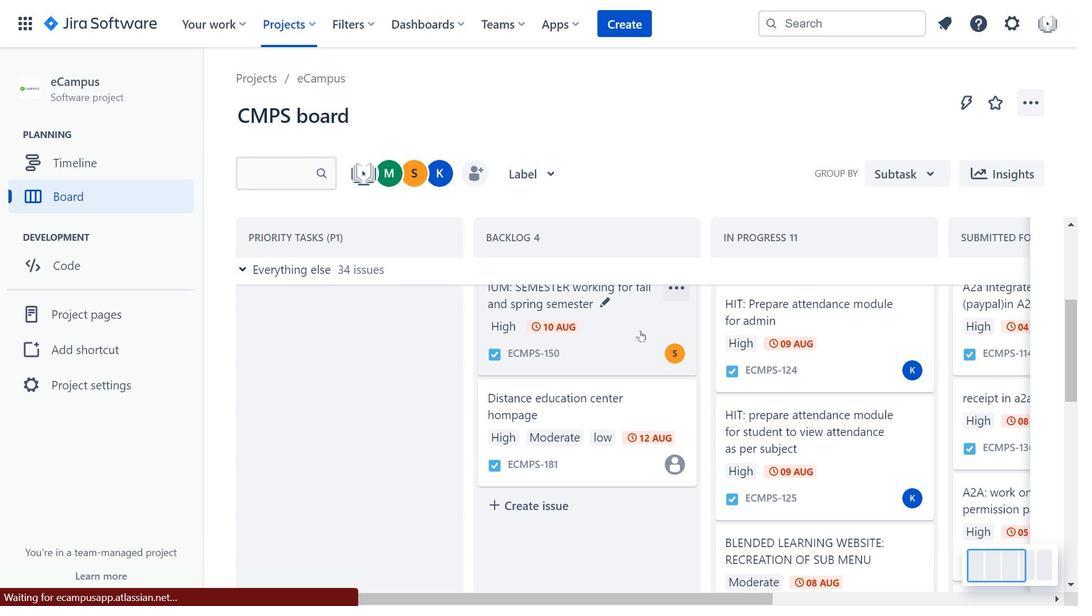 
Action: Mouse scrolled (638, 333) with delta (0, 0)
Screenshot: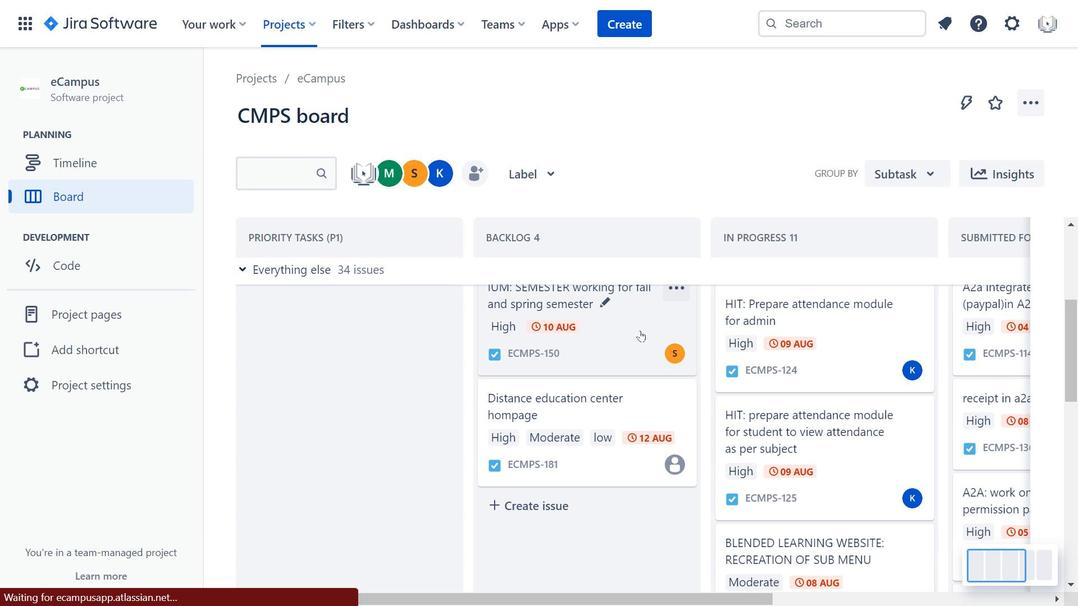 
Action: Mouse moved to (640, 330)
Screenshot: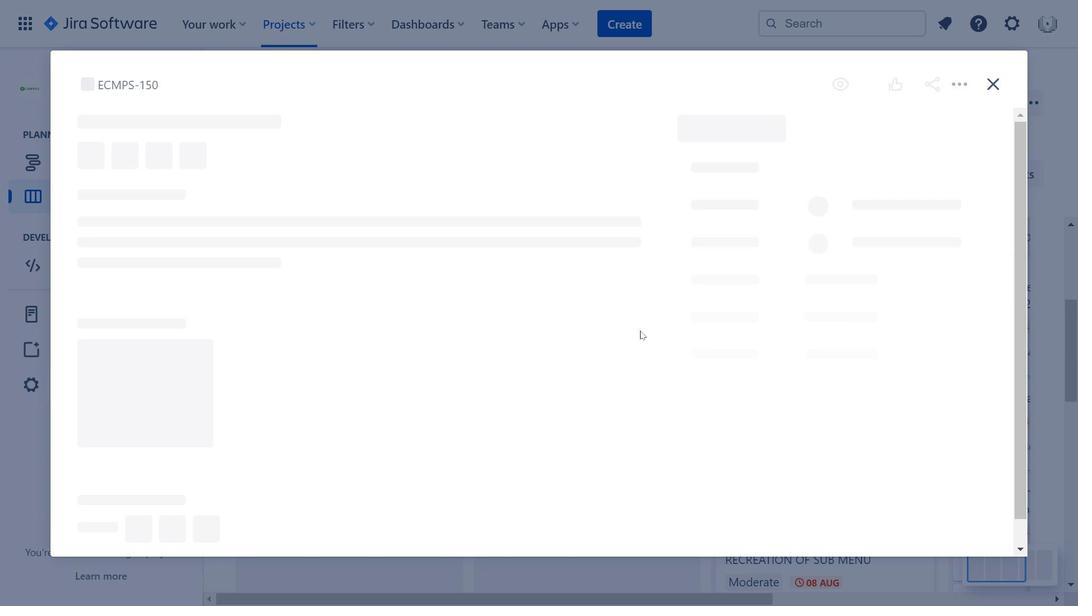 
Action: Mouse pressed left at (640, 330)
Screenshot: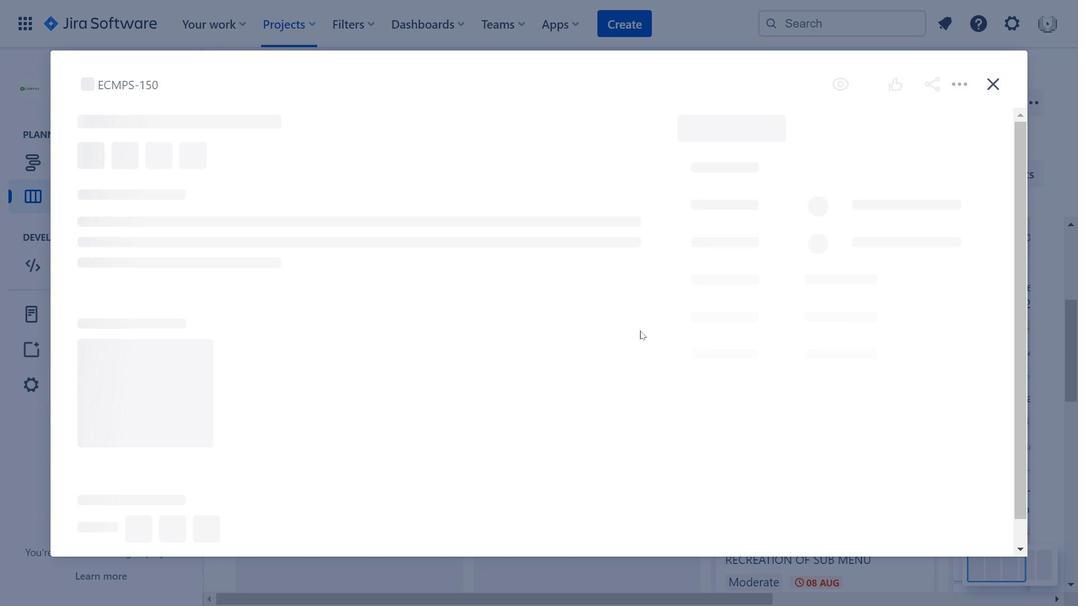 
Action: Mouse moved to (344, 234)
Screenshot: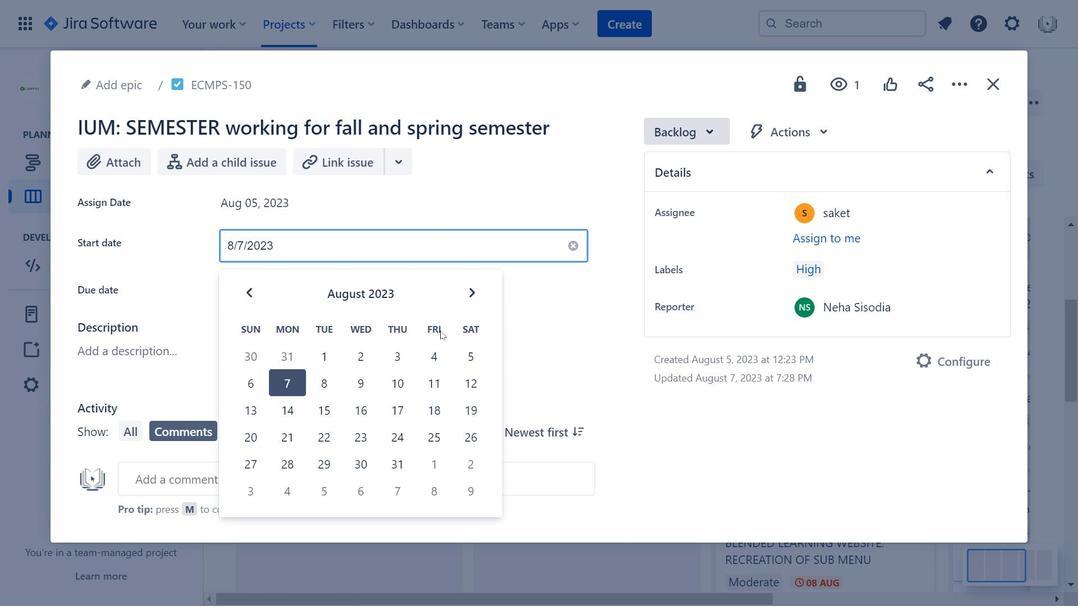 
Action: Mouse pressed left at (344, 234)
Screenshot: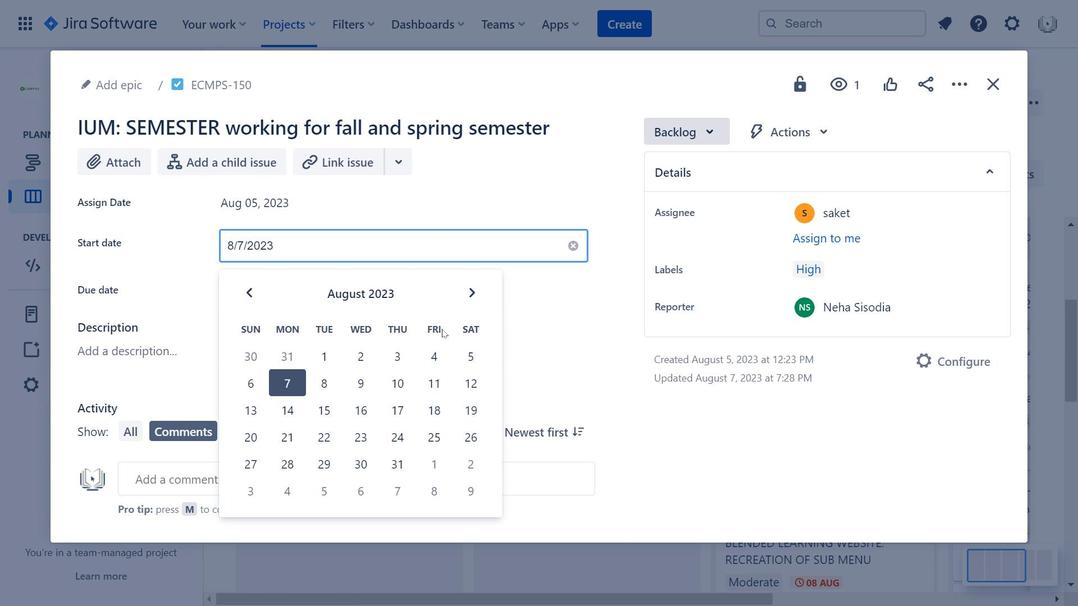 
Action: Mouse moved to (464, 298)
Screenshot: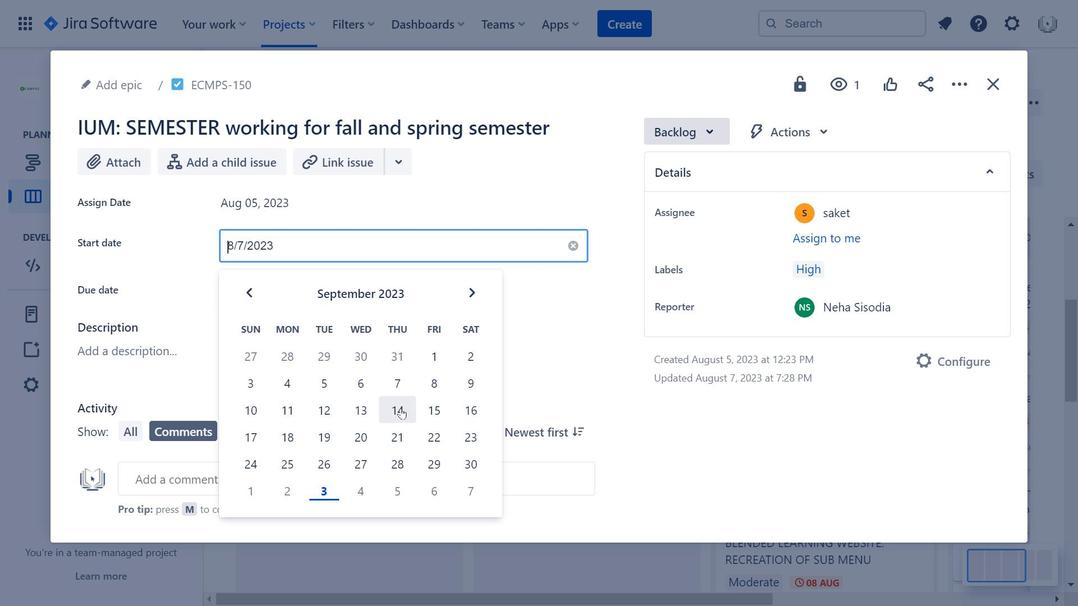 
Action: Mouse pressed left at (464, 298)
Screenshot: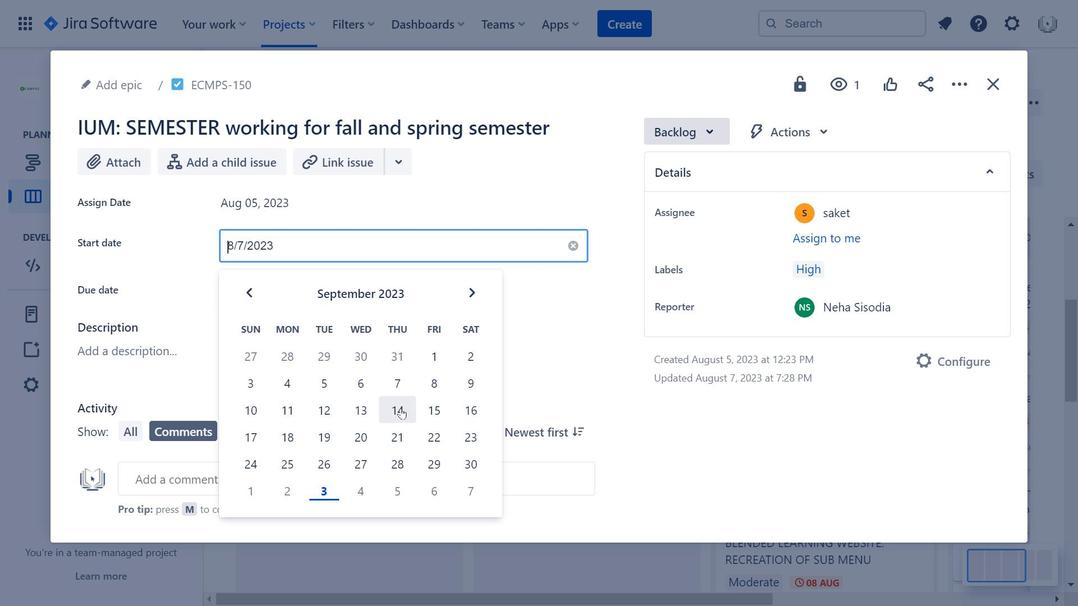 
Action: Mouse moved to (764, 138)
Screenshot: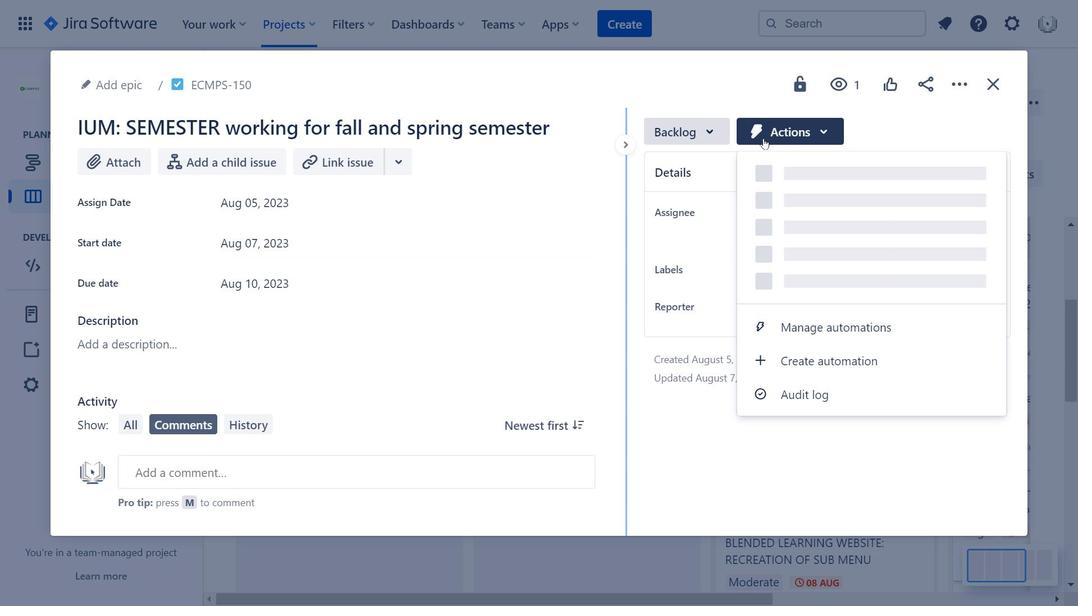 
Action: Mouse pressed left at (764, 138)
Screenshot: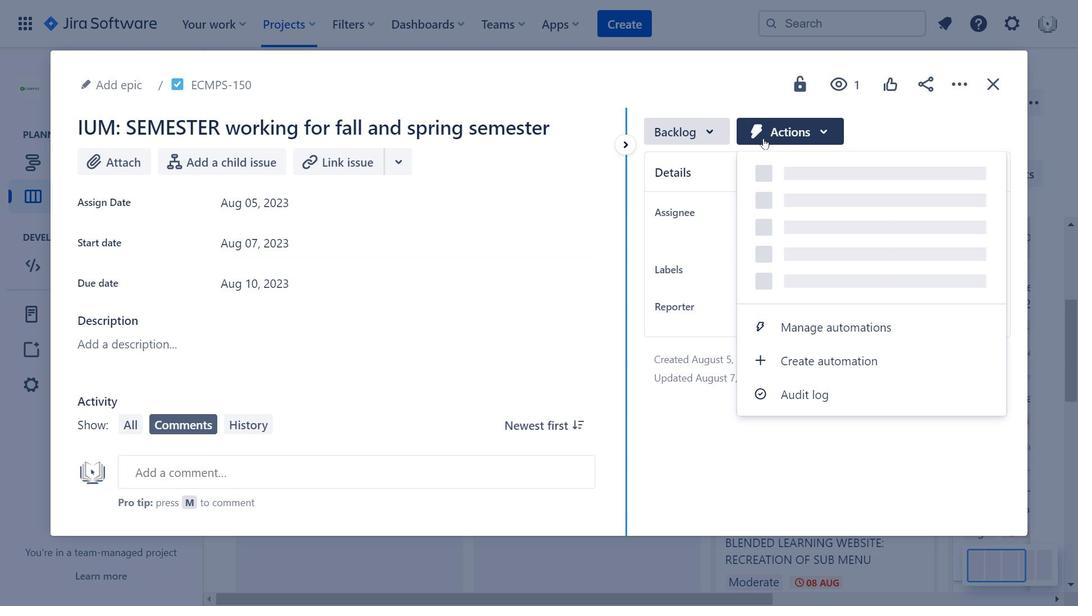
Action: Mouse moved to (991, 77)
Screenshot: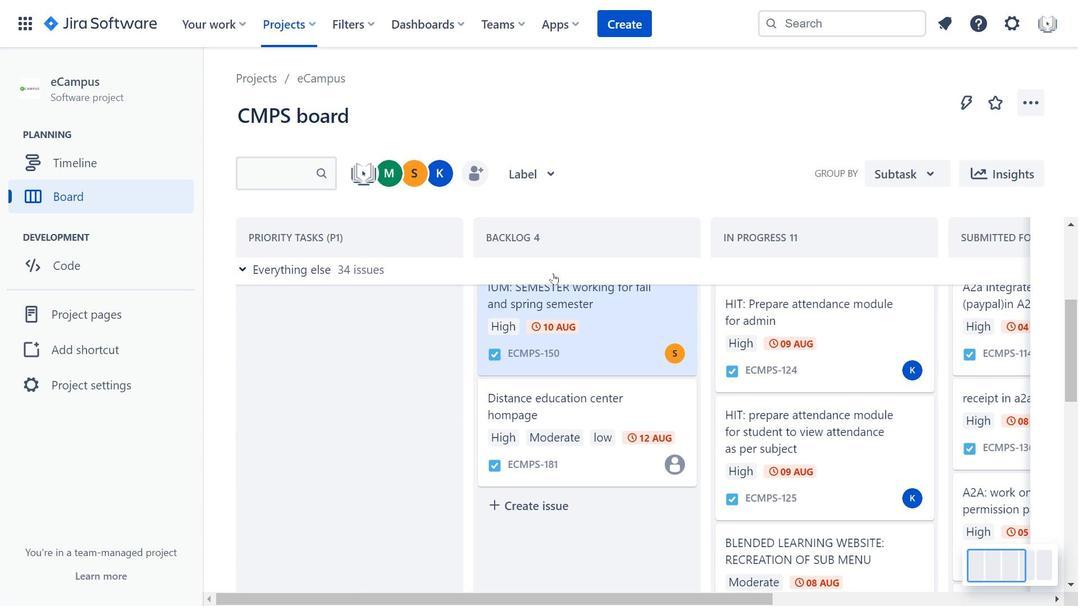 
Action: Mouse pressed left at (991, 77)
Screenshot: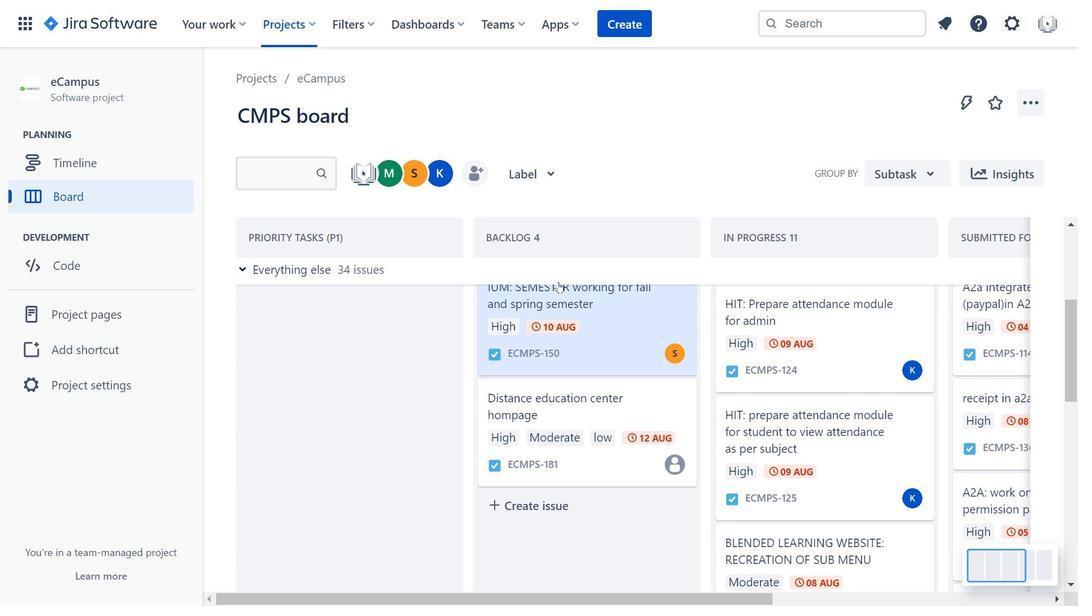 
Action: Mouse moved to (842, 356)
Screenshot: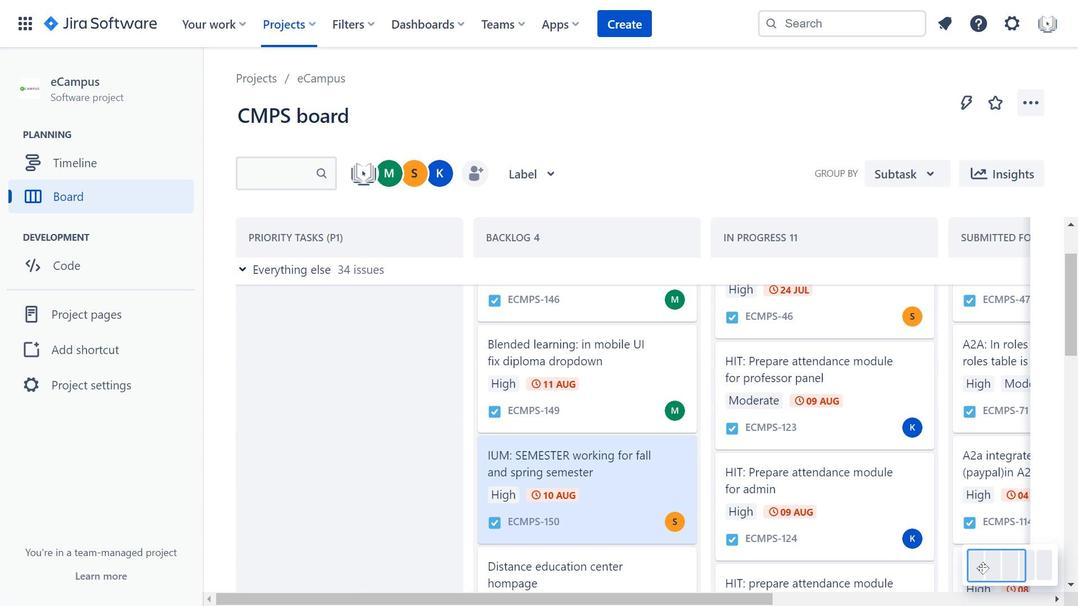 
Action: Mouse scrolled (842, 357) with delta (0, 0)
Screenshot: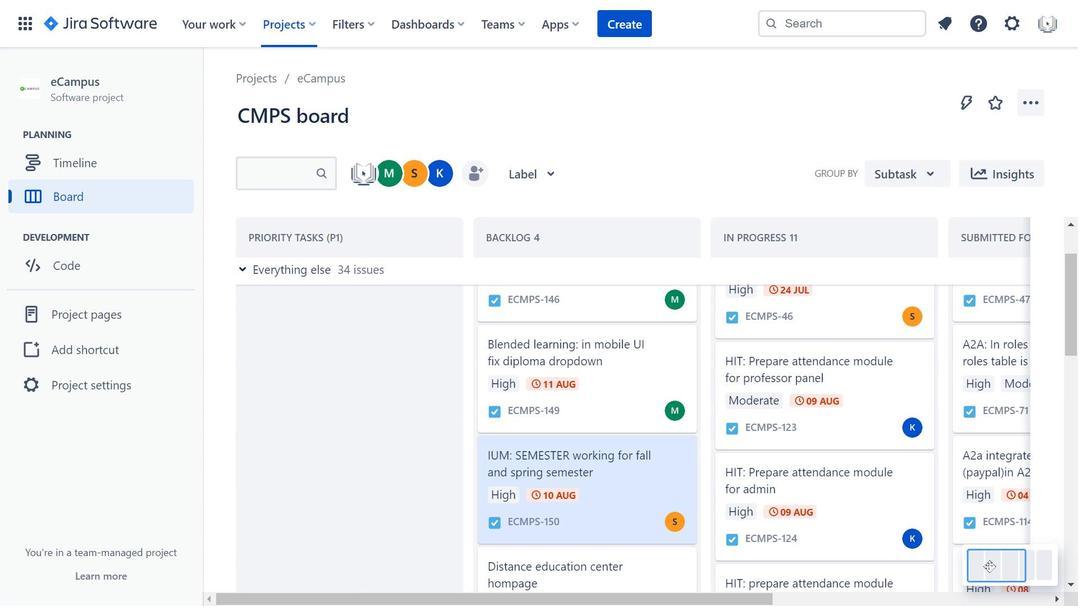 
Action: Mouse scrolled (842, 357) with delta (0, 0)
Screenshot: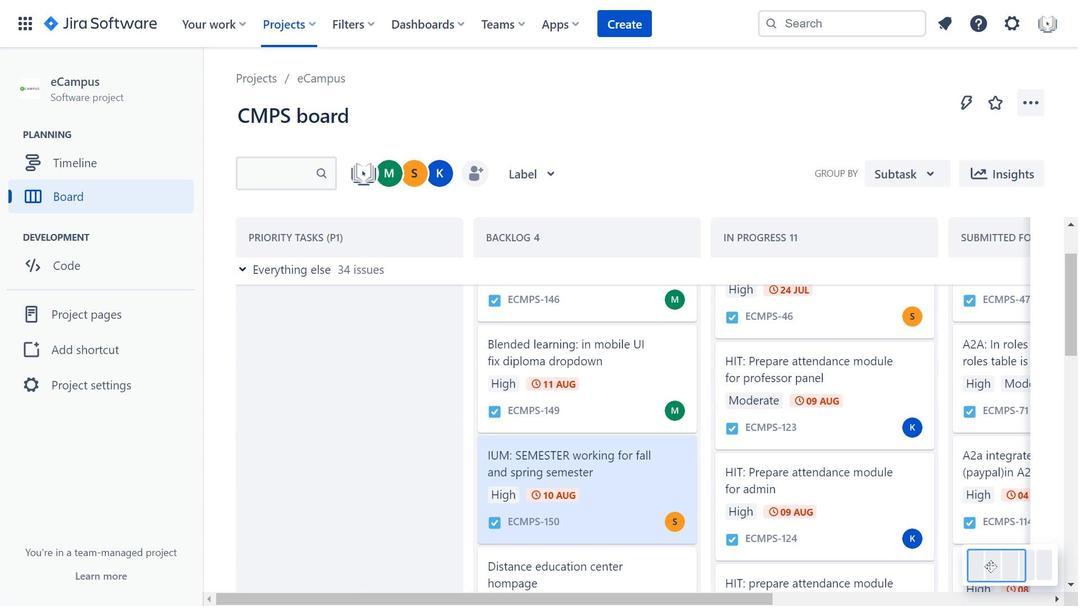 
Action: Mouse moved to (990, 566)
Screenshot: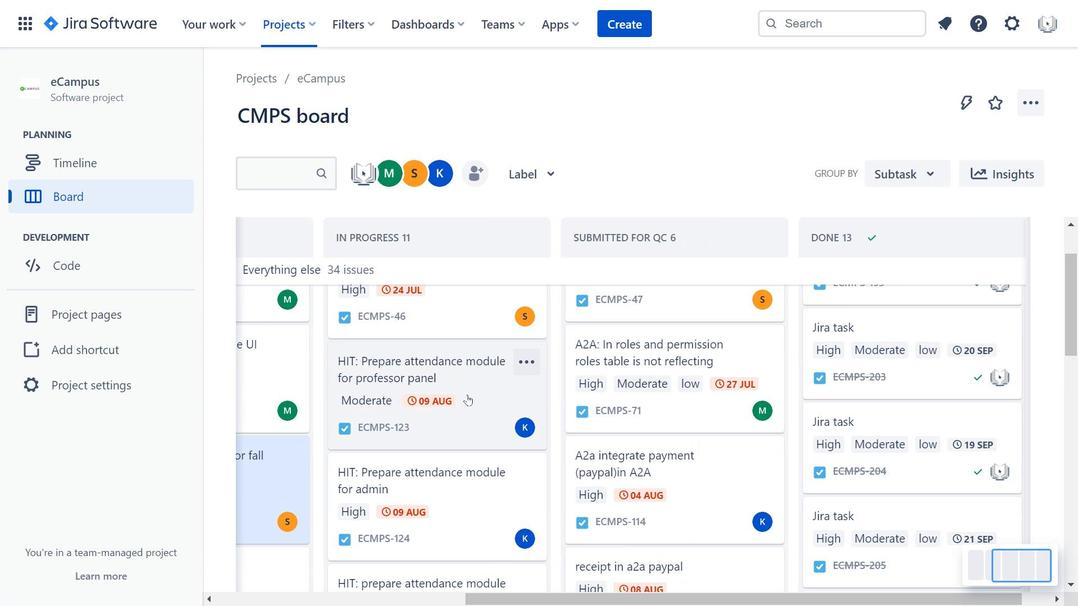 
Action: Mouse pressed left at (990, 566)
Screenshot: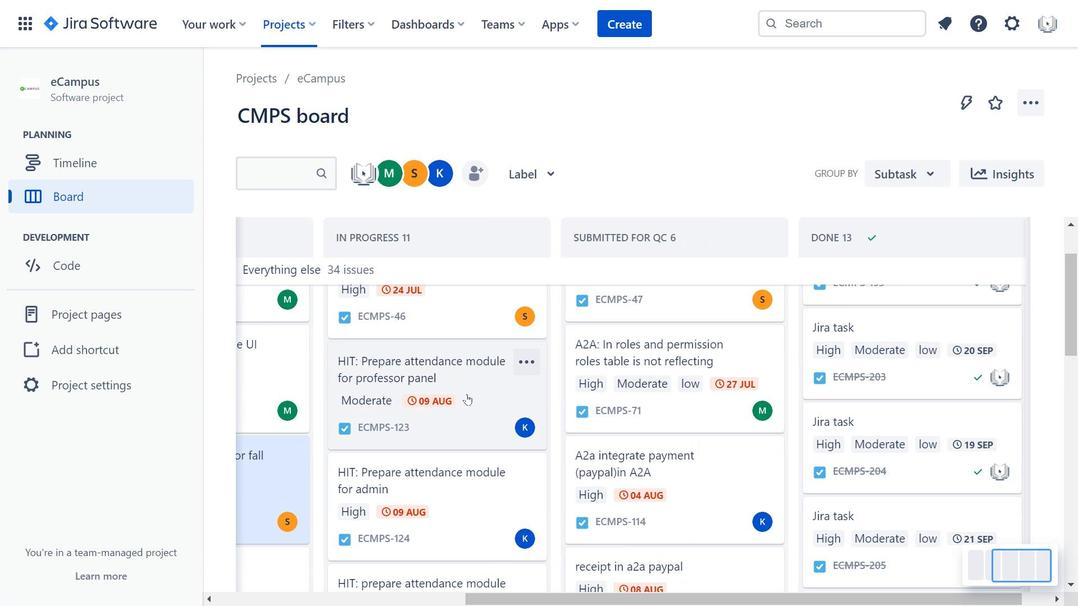 
Action: Mouse moved to (466, 394)
Screenshot: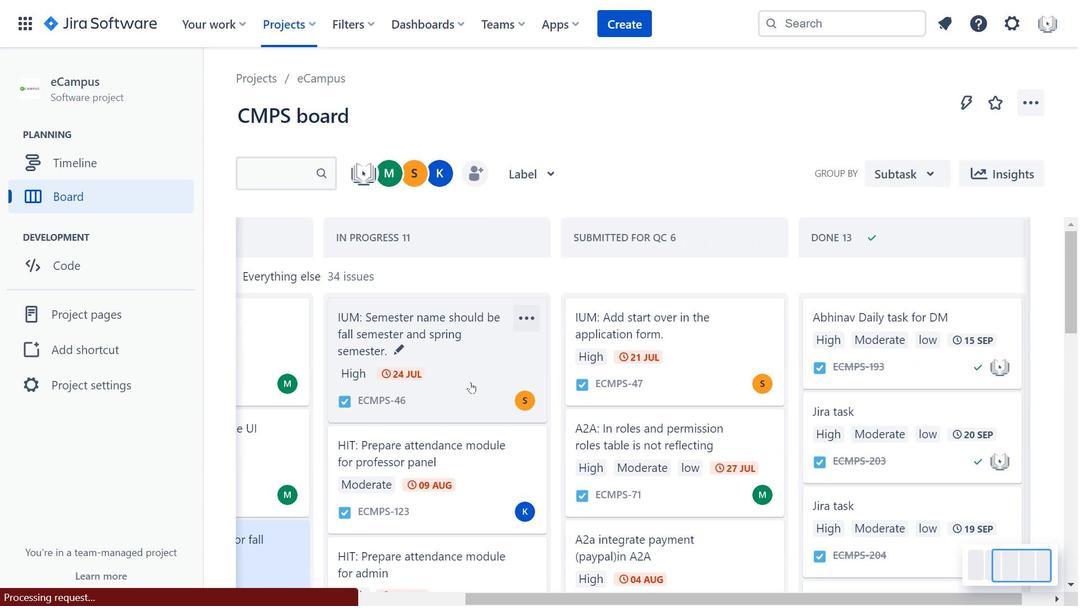 
Action: Mouse scrolled (466, 395) with delta (0, 0)
Screenshot: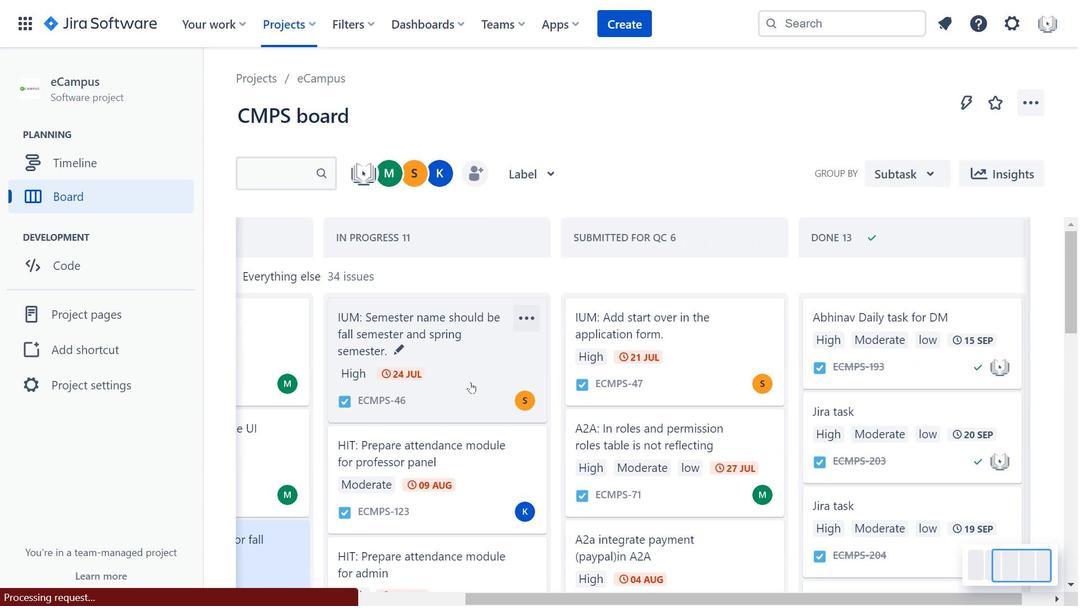 
Action: Mouse scrolled (466, 395) with delta (0, 0)
Screenshot: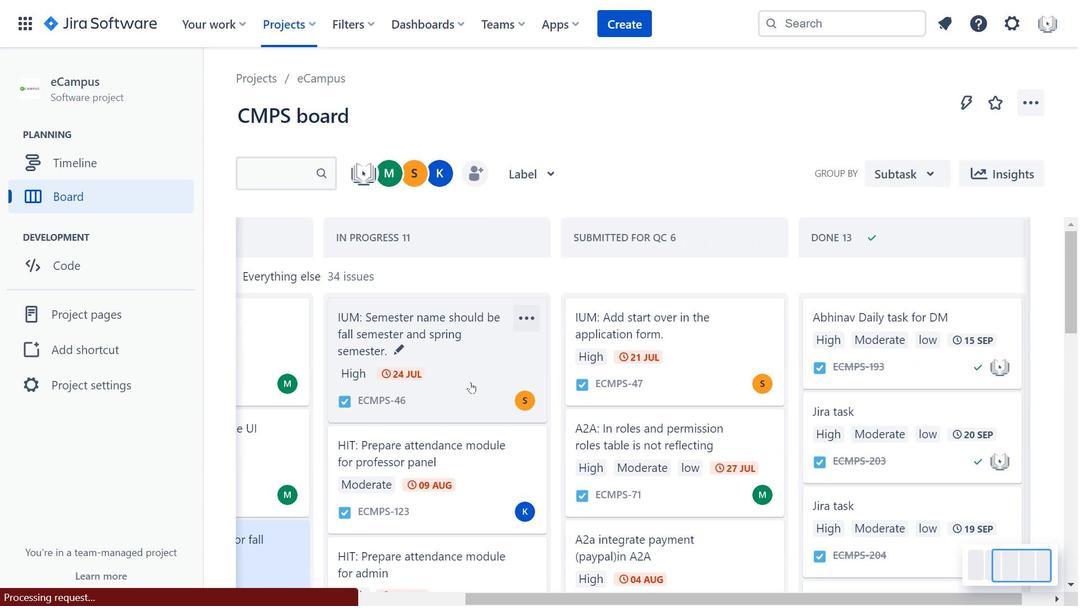 
Action: Mouse moved to (470, 382)
Screenshot: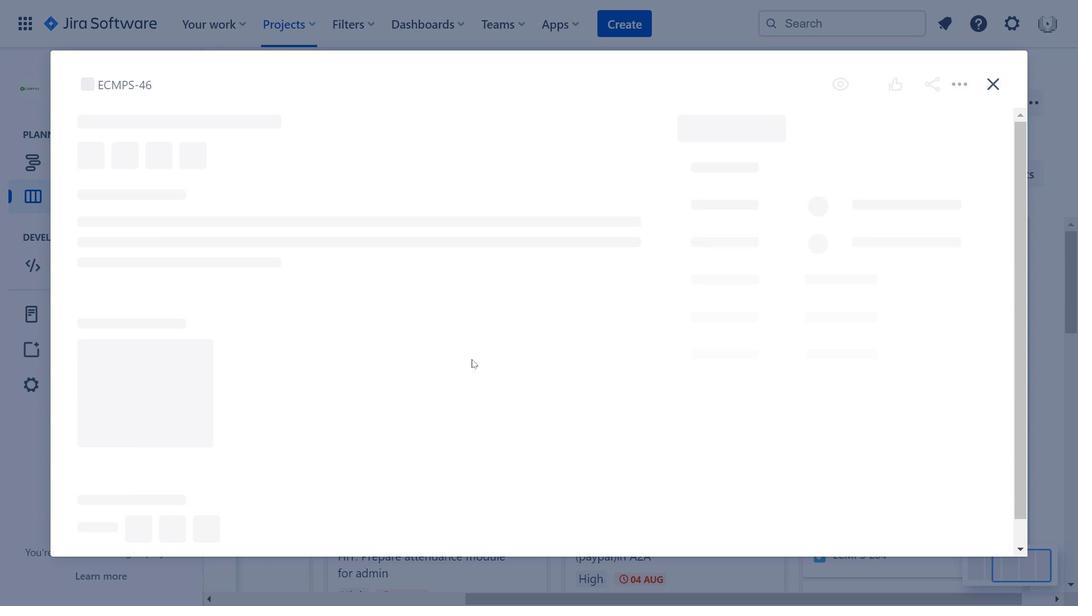 
Action: Mouse pressed left at (470, 382)
Screenshot: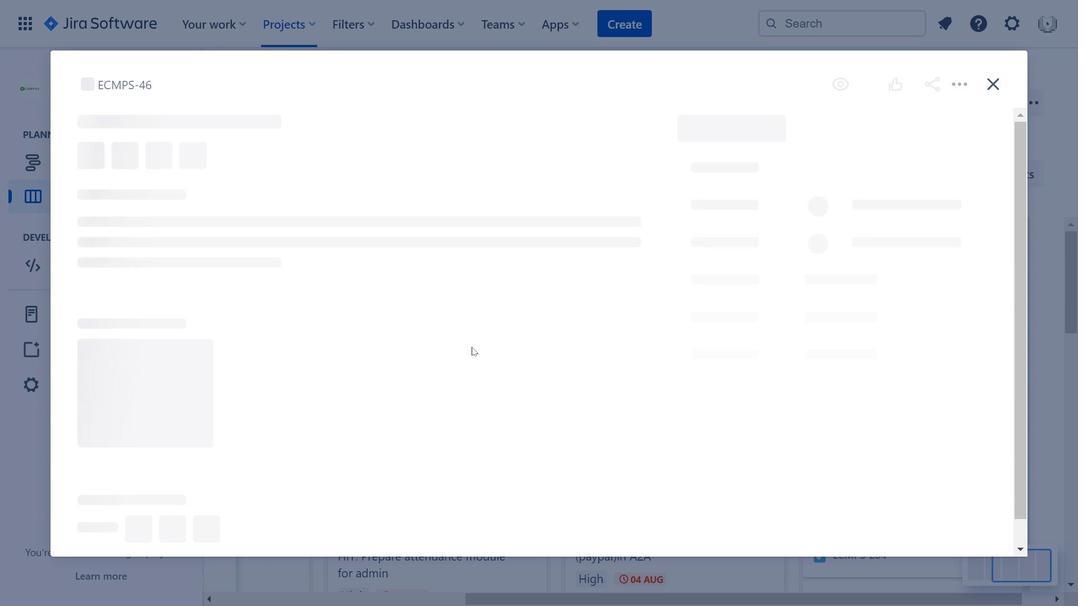 
Action: Mouse moved to (268, 261)
Screenshot: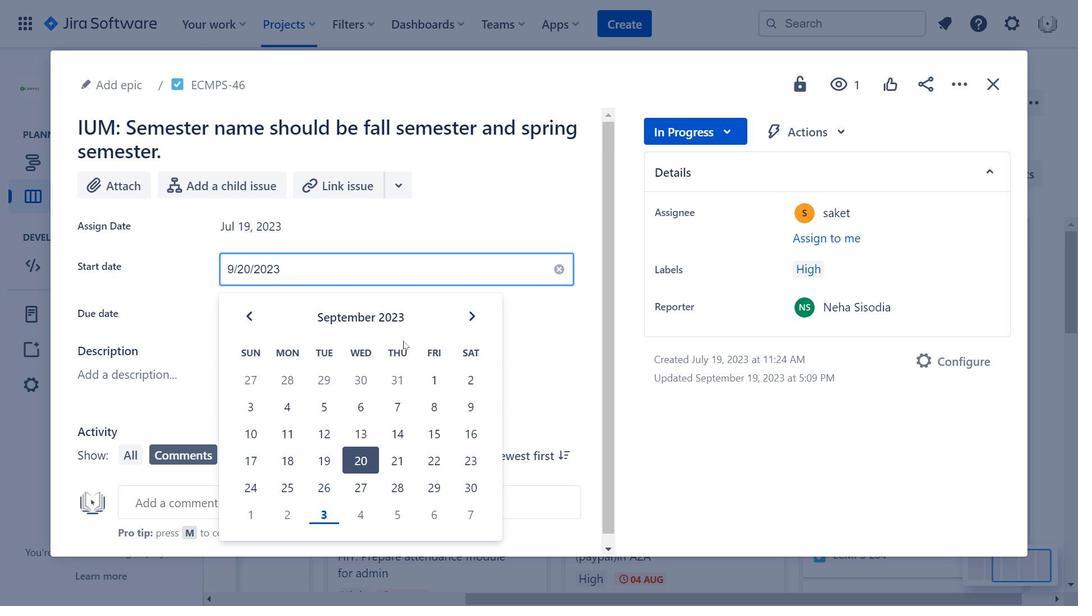 
Action: Mouse pressed left at (268, 261)
Screenshot: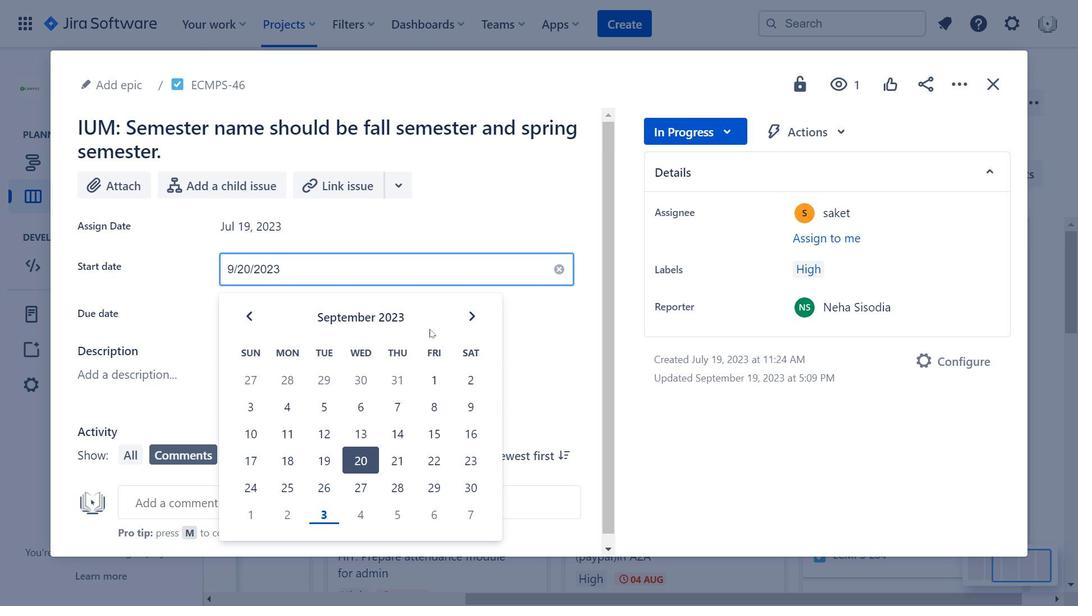 
Action: Mouse moved to (469, 320)
Screenshot: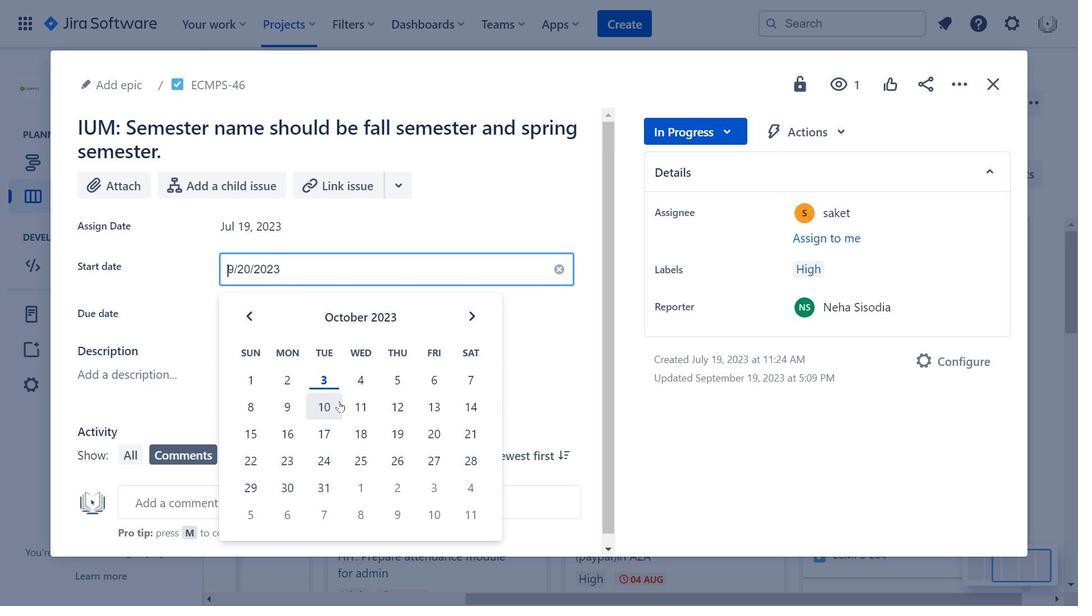 
Action: Mouse pressed left at (469, 320)
Screenshot: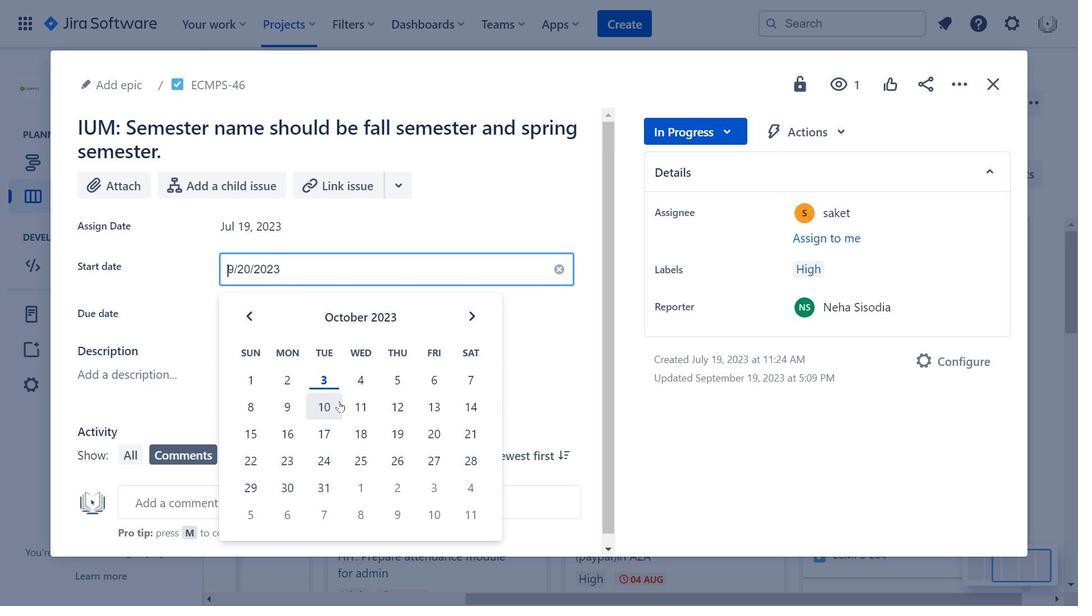 
Action: Mouse moved to (829, 121)
Screenshot: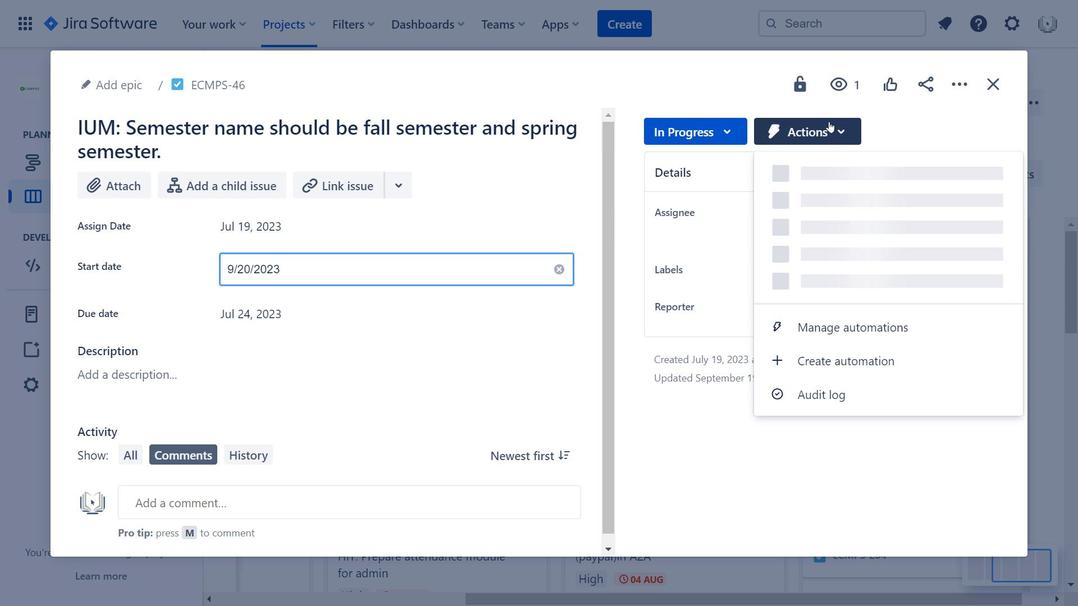 
Action: Mouse pressed left at (829, 121)
Screenshot: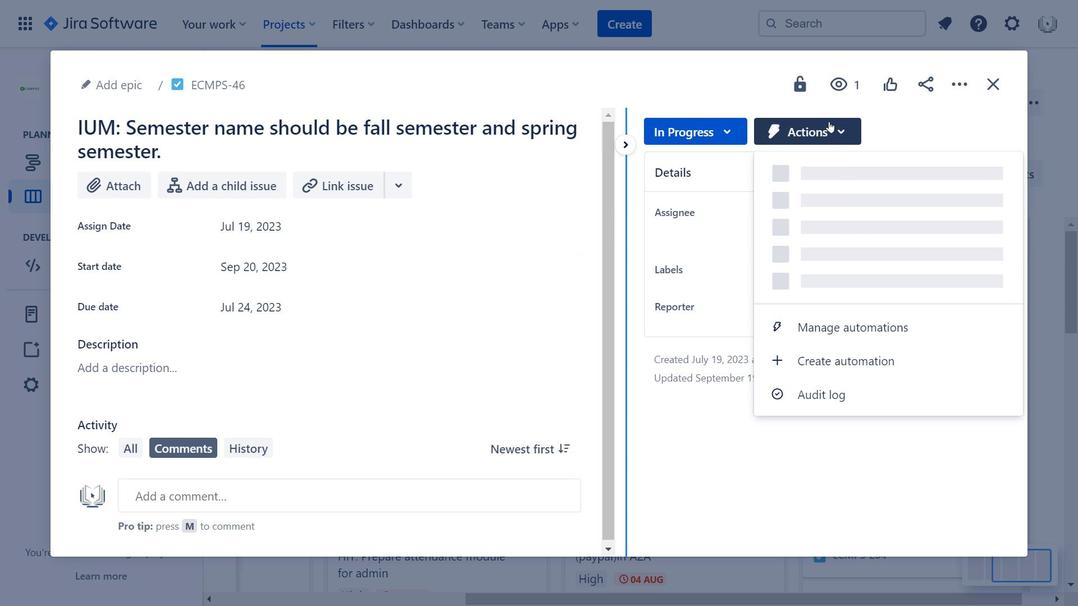 
Action: Mouse moved to (978, 89)
Screenshot: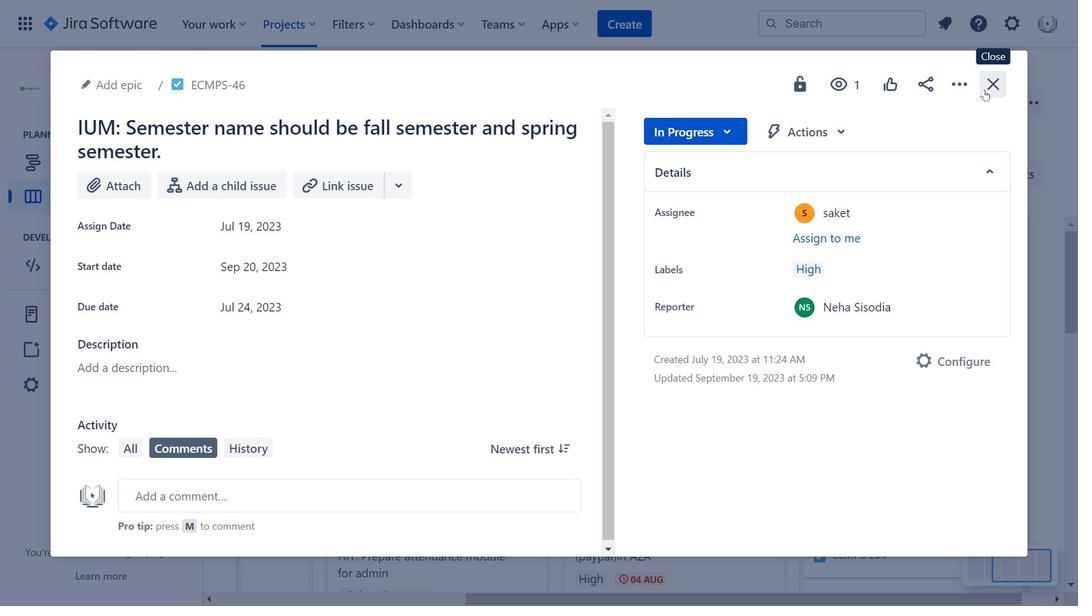 
Action: Mouse pressed left at (978, 89)
Screenshot: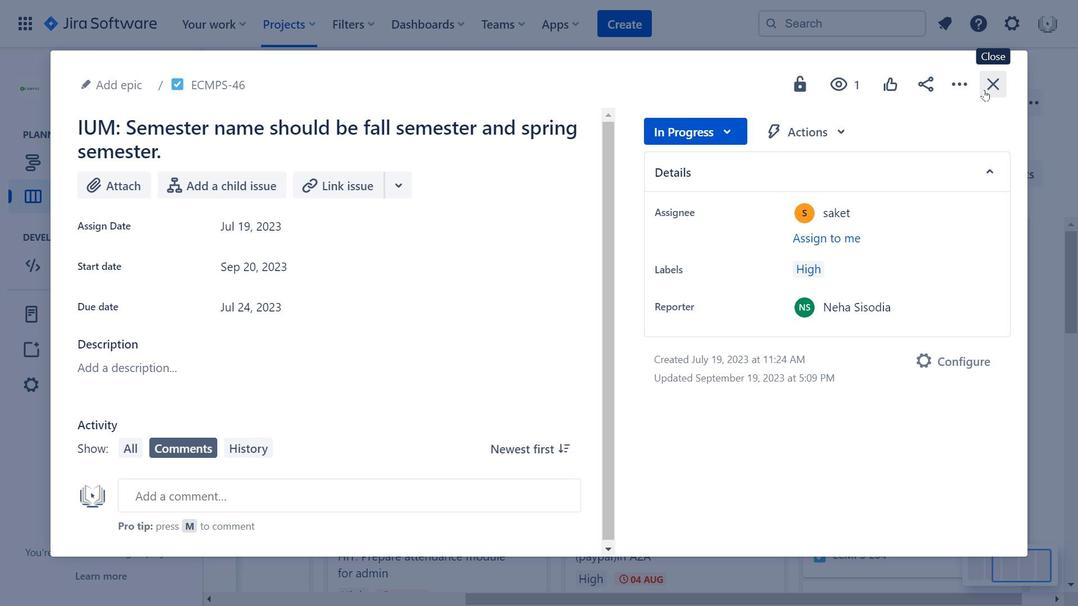 
Action: Mouse moved to (984, 90)
Screenshot: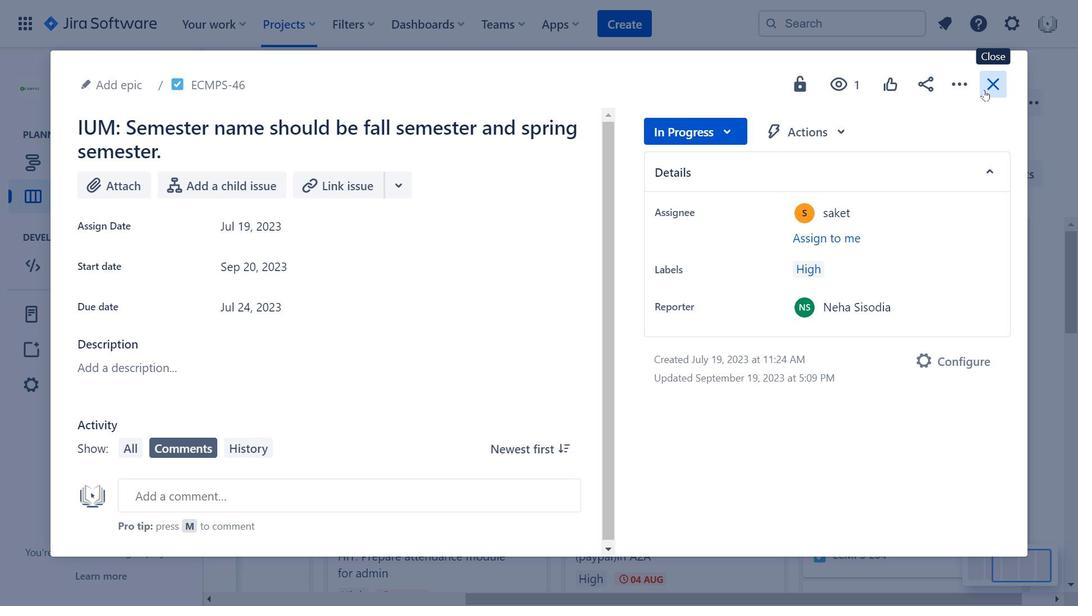 
Action: Mouse pressed left at (984, 90)
Screenshot: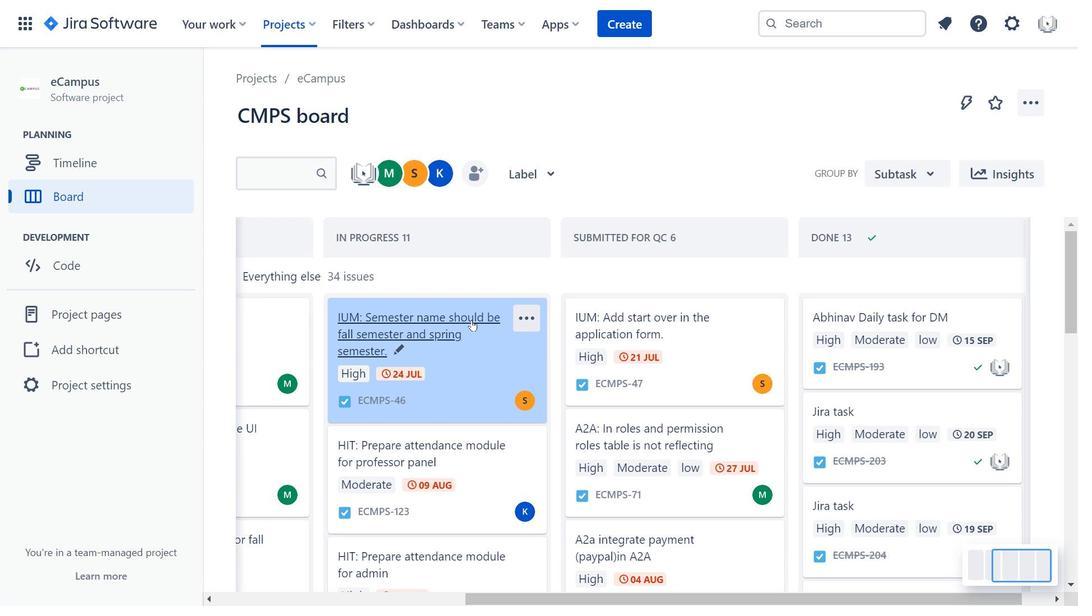 
Action: Mouse moved to (471, 320)
Screenshot: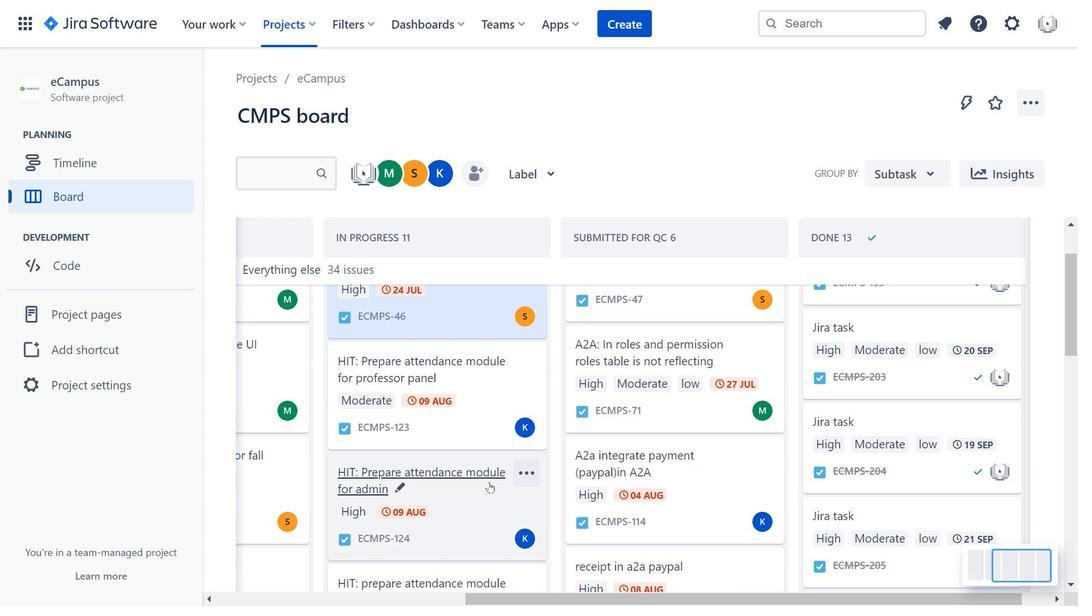 
Action: Mouse scrolled (471, 319) with delta (0, 0)
Screenshot: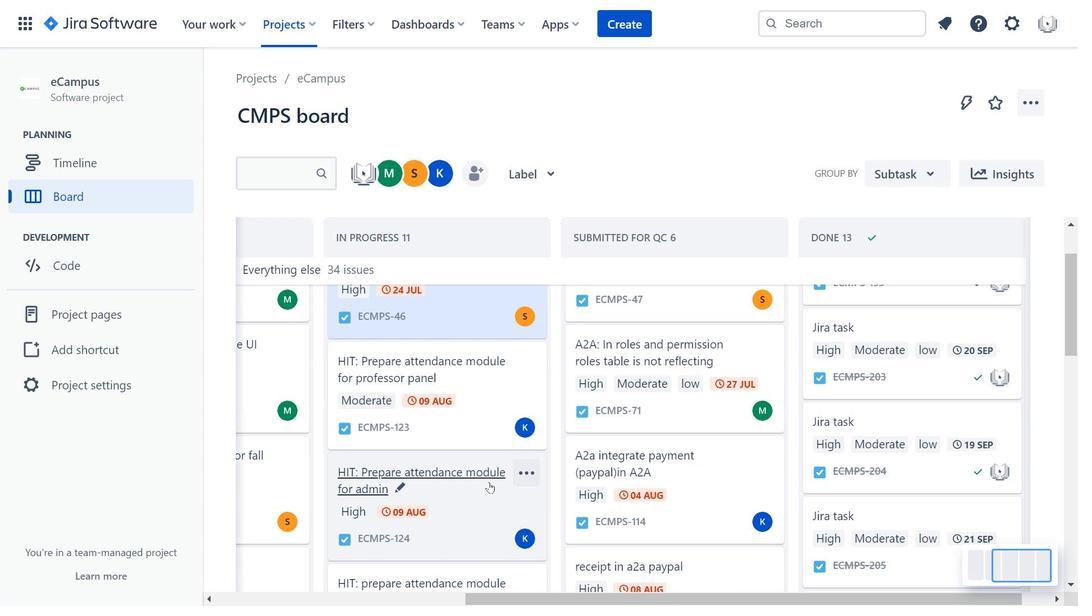 
Action: Mouse moved to (489, 483)
Screenshot: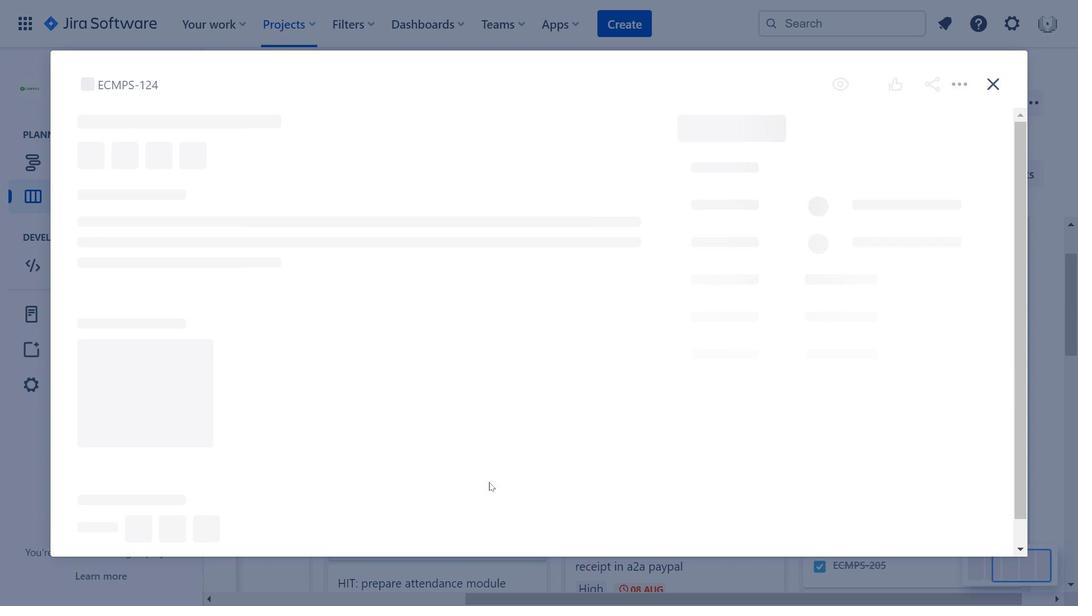 
Action: Mouse pressed left at (489, 483)
Screenshot: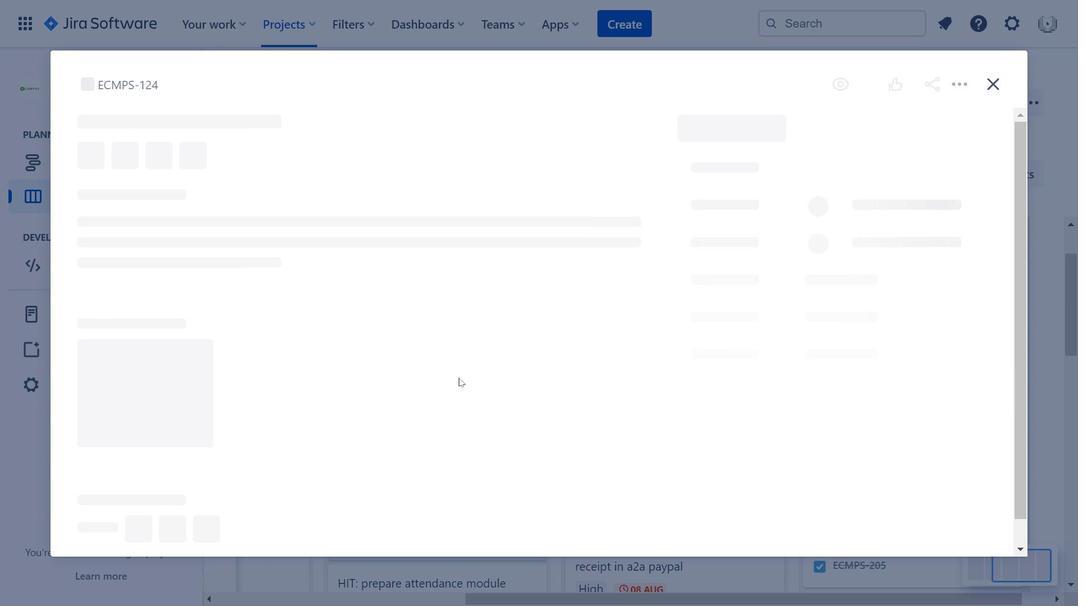
Action: Mouse moved to (261, 235)
Screenshot: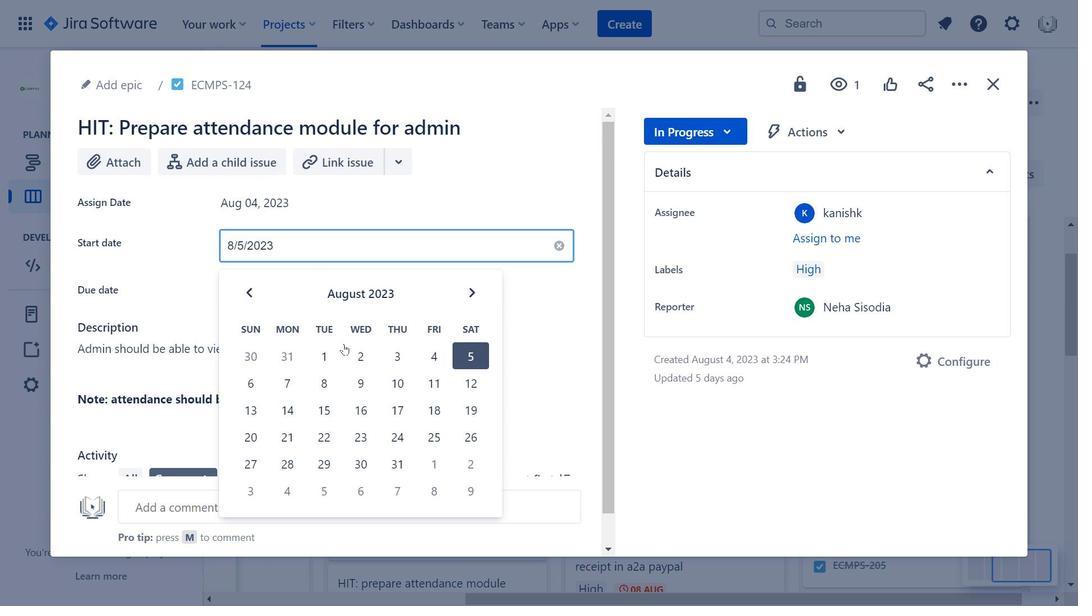 
Action: Mouse pressed left at (261, 235)
Screenshot: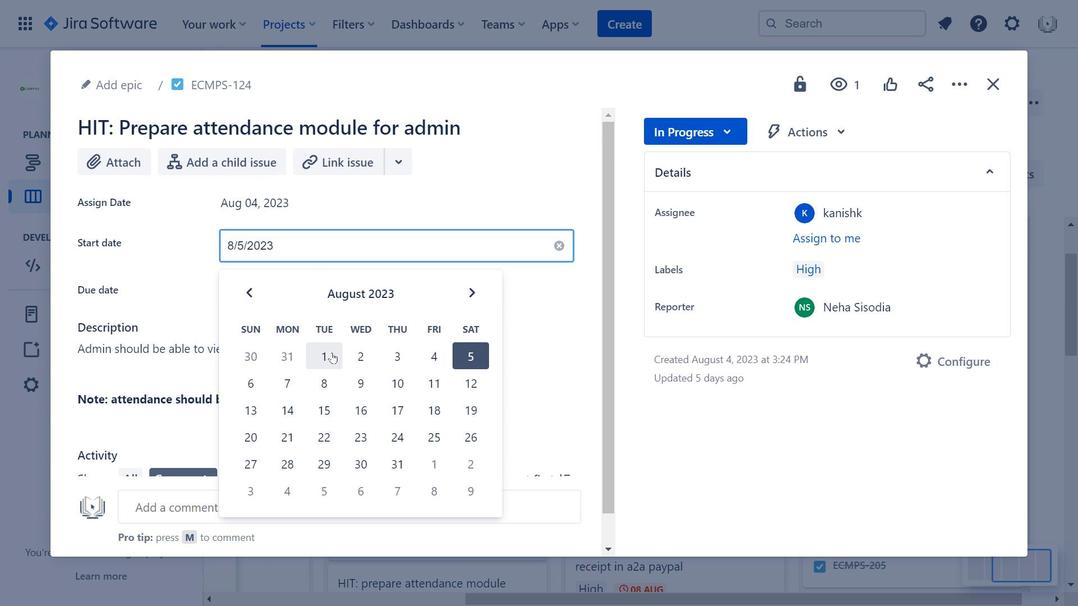 
Action: Mouse moved to (464, 300)
Screenshot: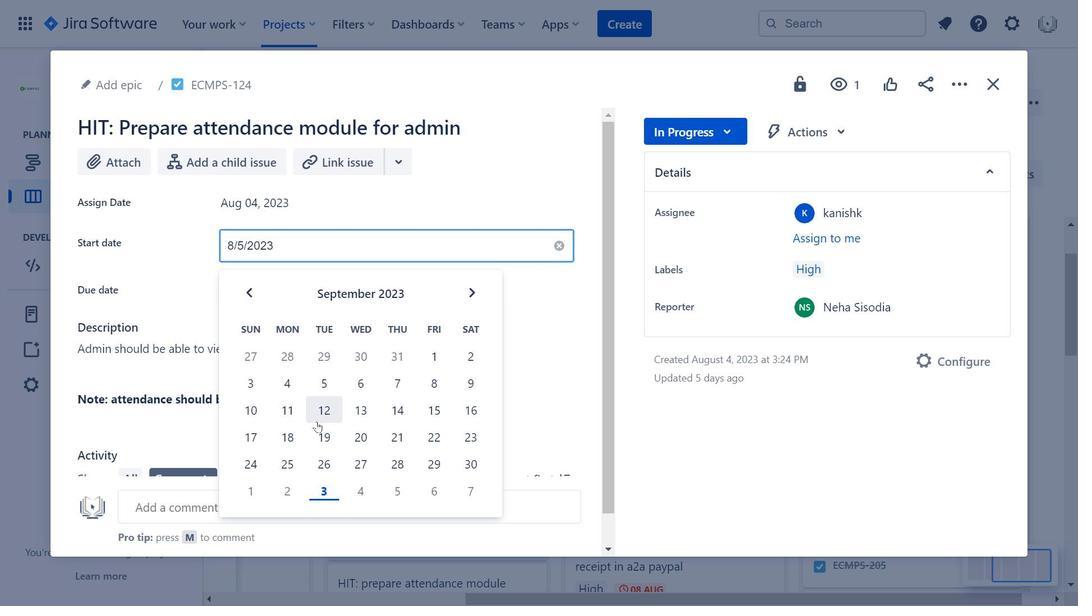 
Action: Mouse pressed left at (464, 300)
Screenshot: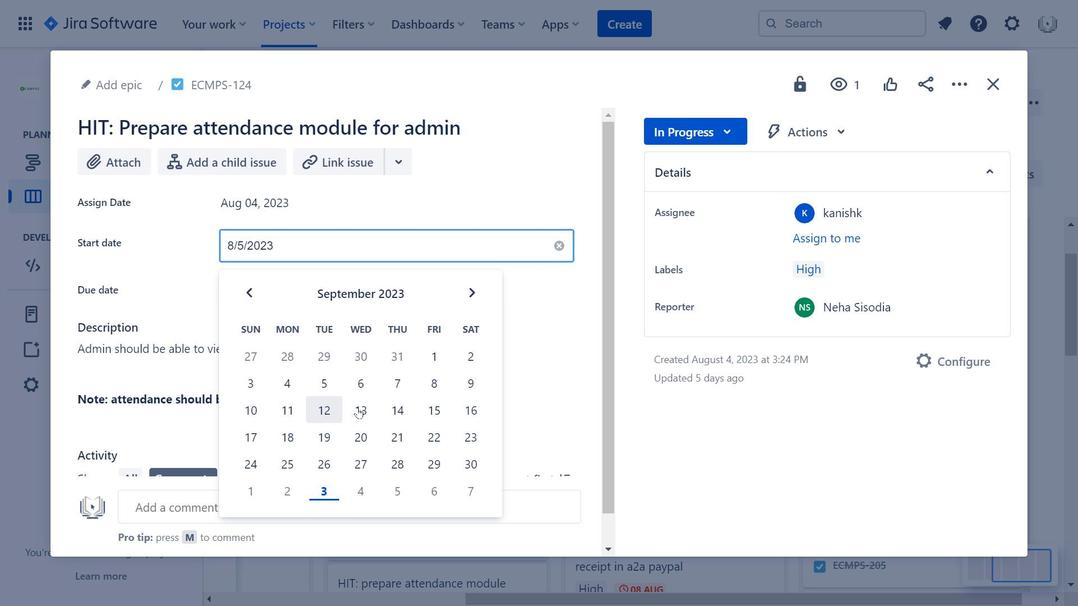 
Action: Mouse moved to (478, 296)
Screenshot: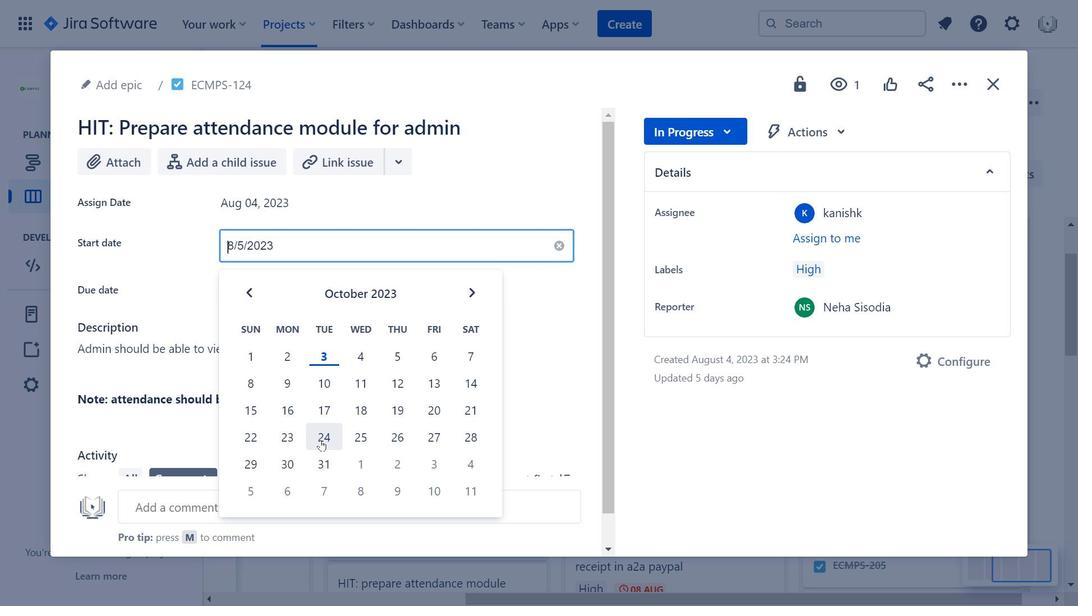 
Action: Mouse pressed left at (478, 296)
Screenshot: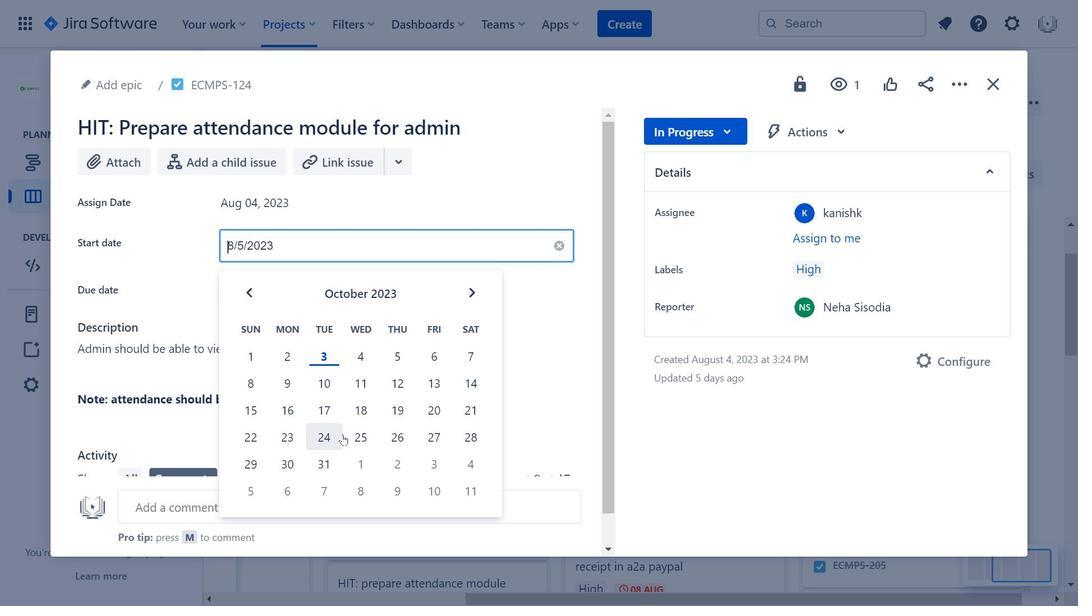 
Action: Mouse moved to (777, 139)
Screenshot: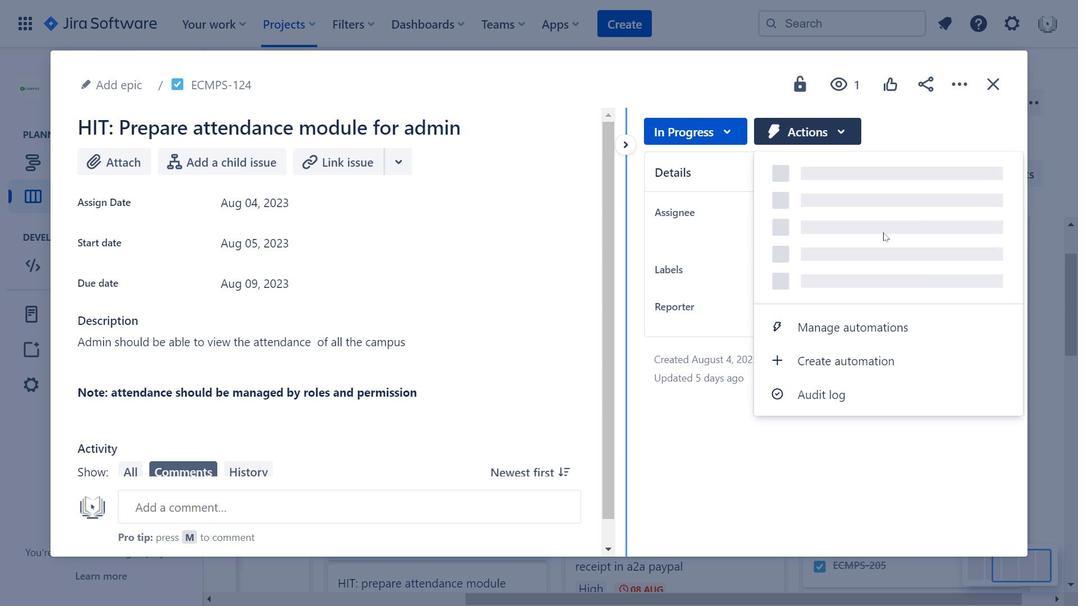 
Action: Mouse pressed left at (777, 139)
Screenshot: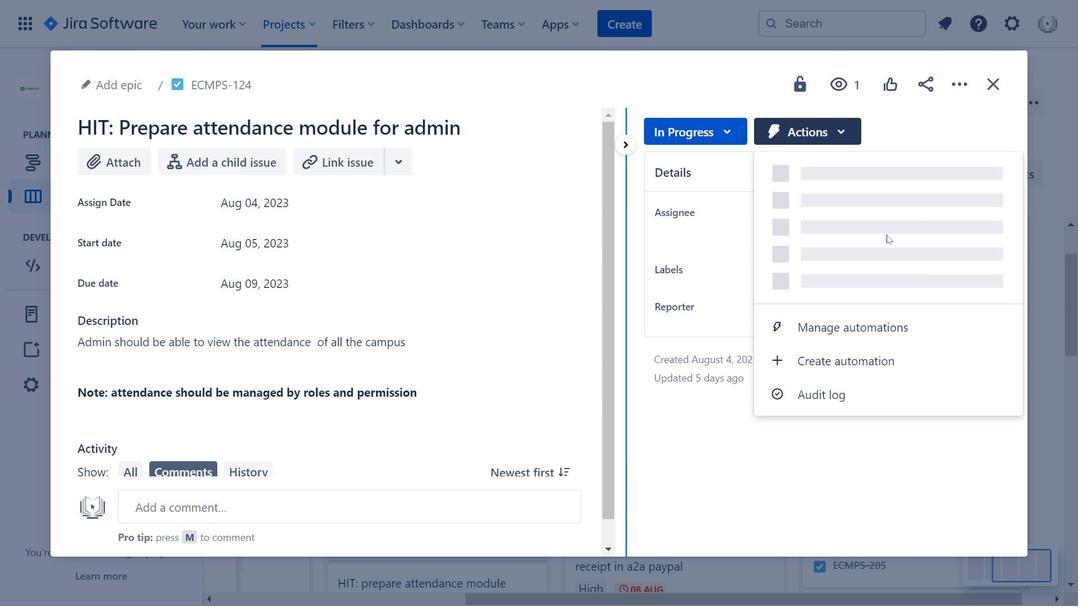 
Action: Mouse moved to (332, 245)
Screenshot: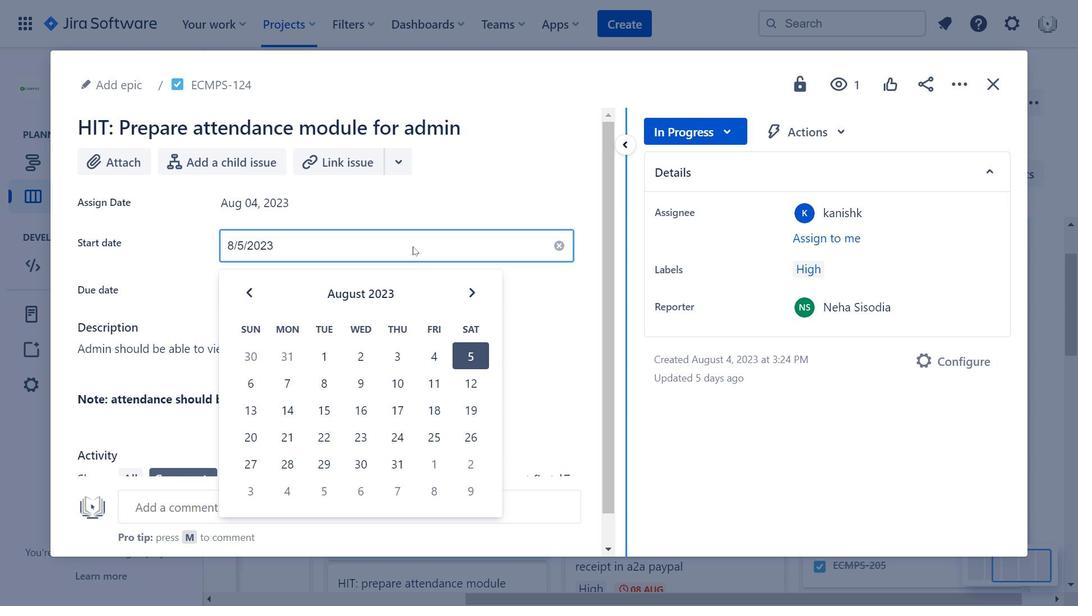 
Action: Mouse pressed left at (332, 245)
Screenshot: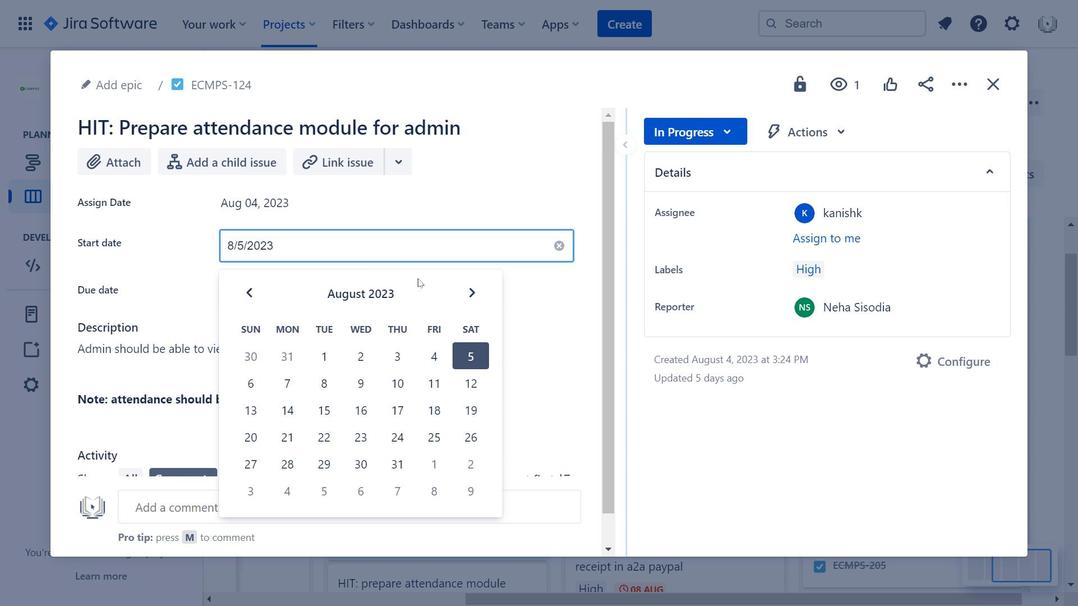 
Action: Mouse moved to (477, 293)
Screenshot: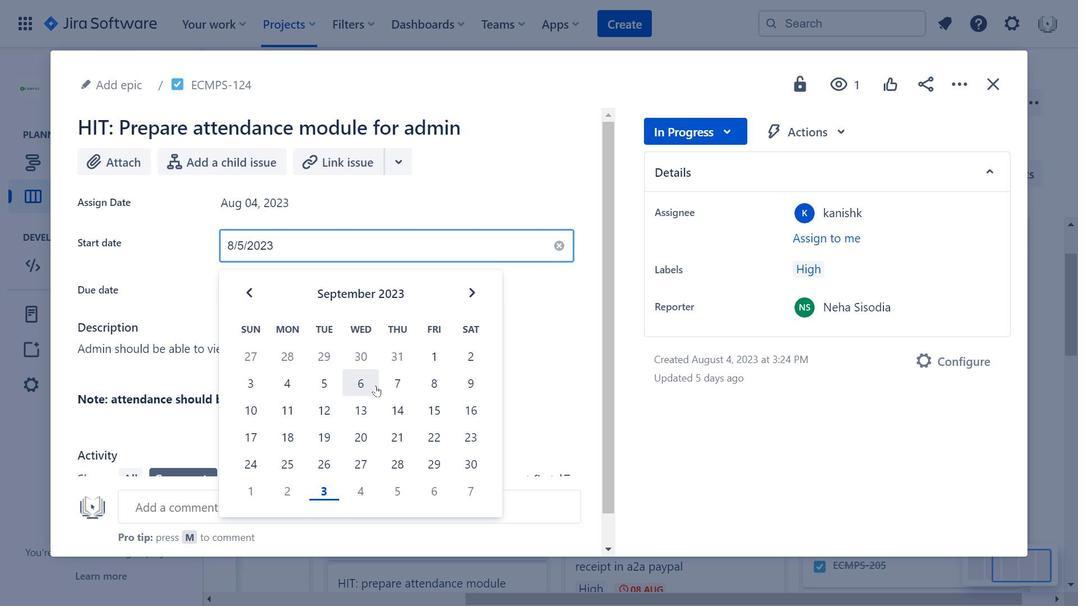 
Action: Mouse pressed left at (477, 293)
Screenshot: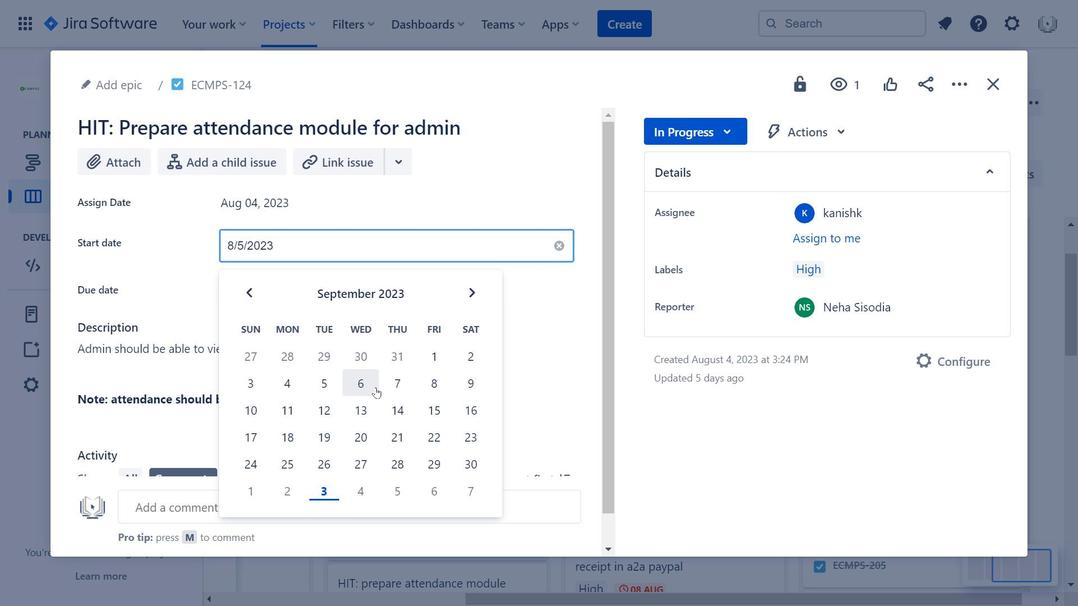 
Action: Mouse moved to (468, 301)
Screenshot: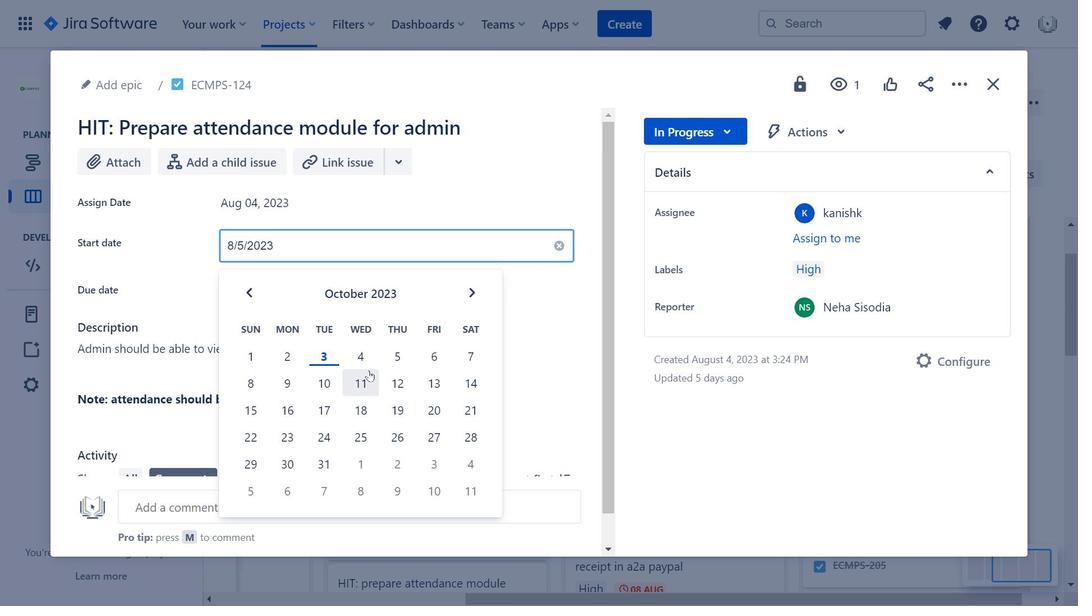 
Action: Mouse pressed left at (468, 301)
Screenshot: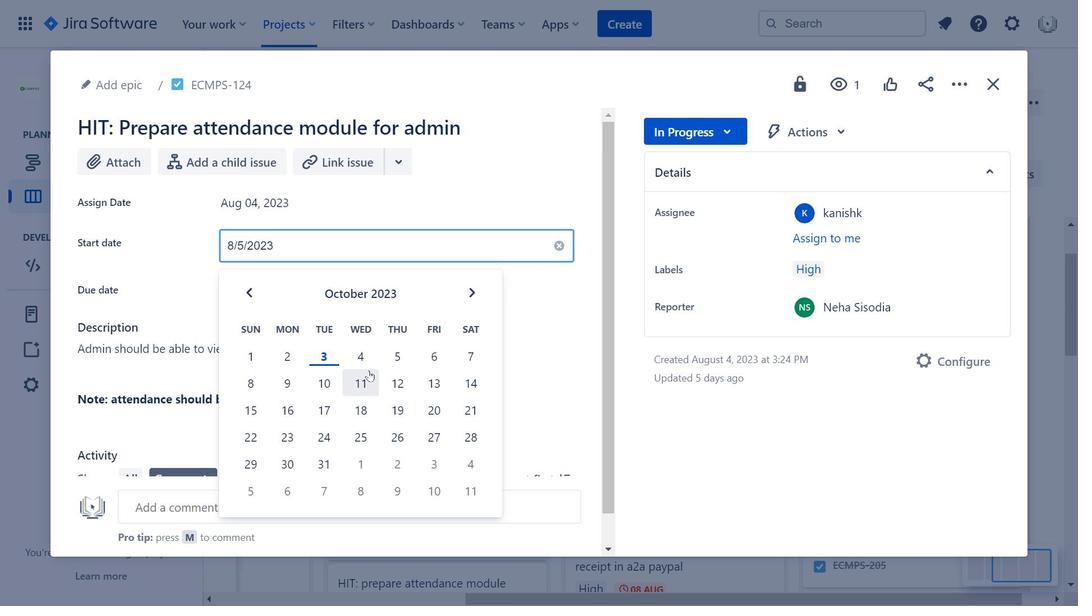 
Action: Mouse moved to (816, 121)
Screenshot: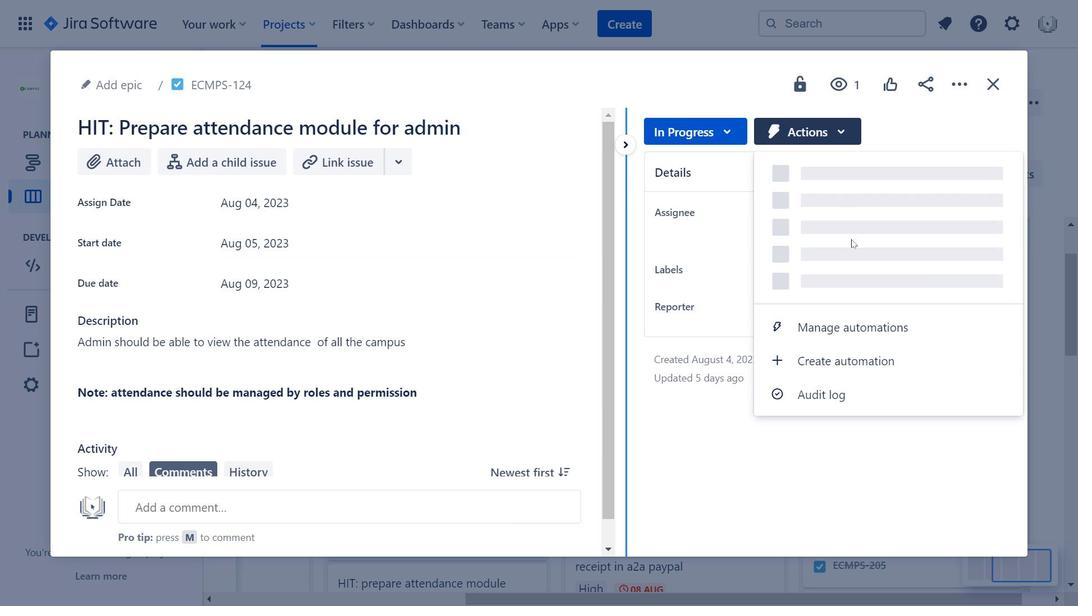 
Action: Mouse pressed left at (816, 121)
